 Task: iMovie Unsupervised
Action: Mouse moved to (98, 171)
Screenshot: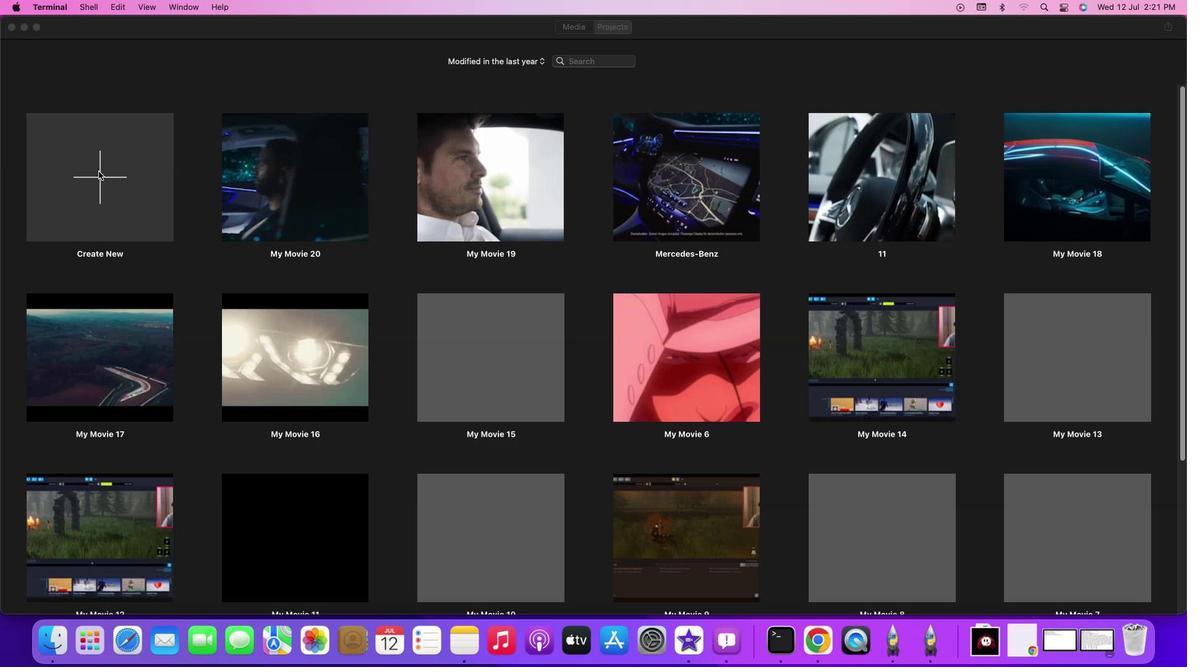 
Action: Mouse pressed left at (98, 171)
Screenshot: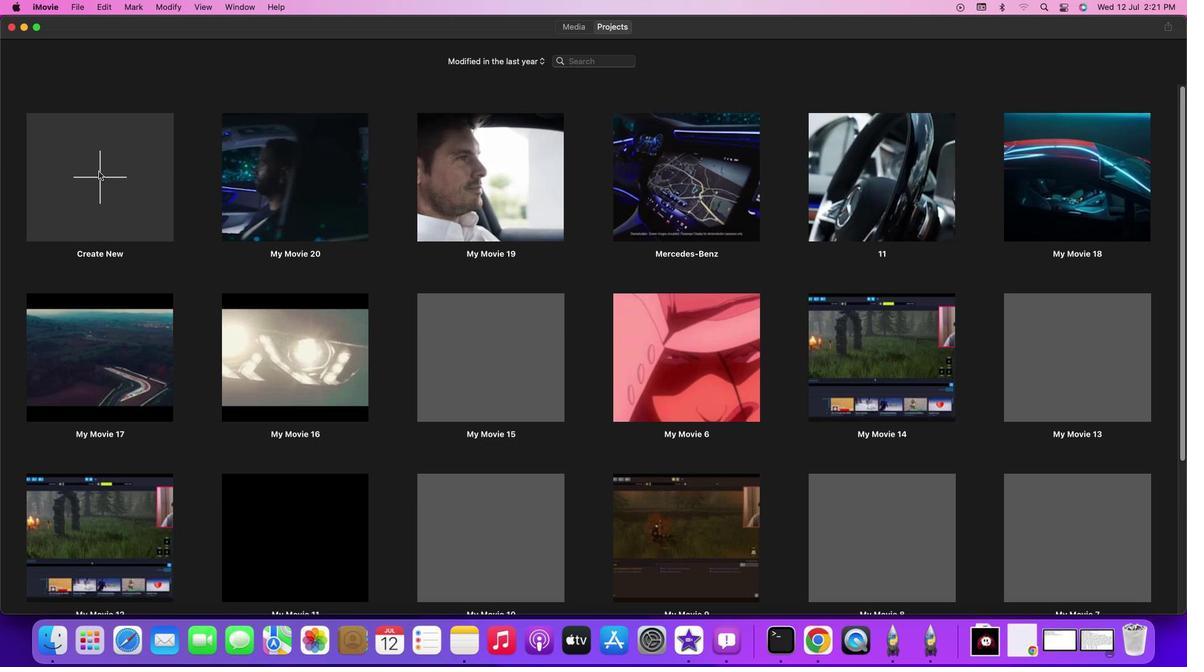 
Action: Mouse pressed left at (98, 171)
Screenshot: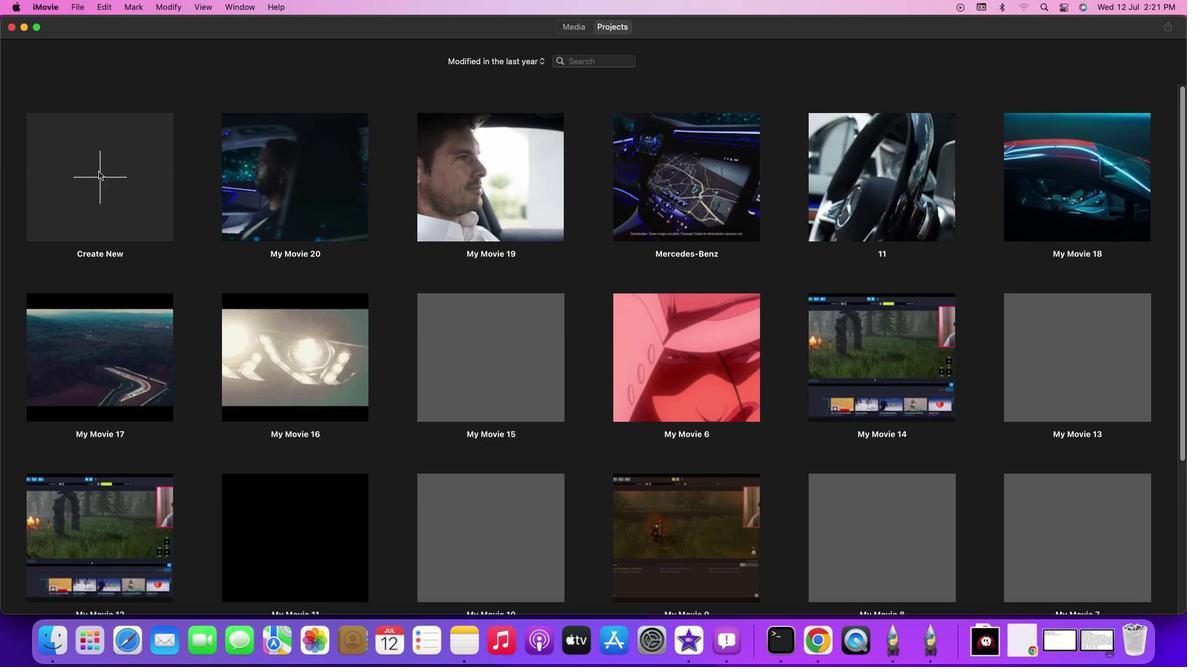 
Action: Mouse moved to (80, 240)
Screenshot: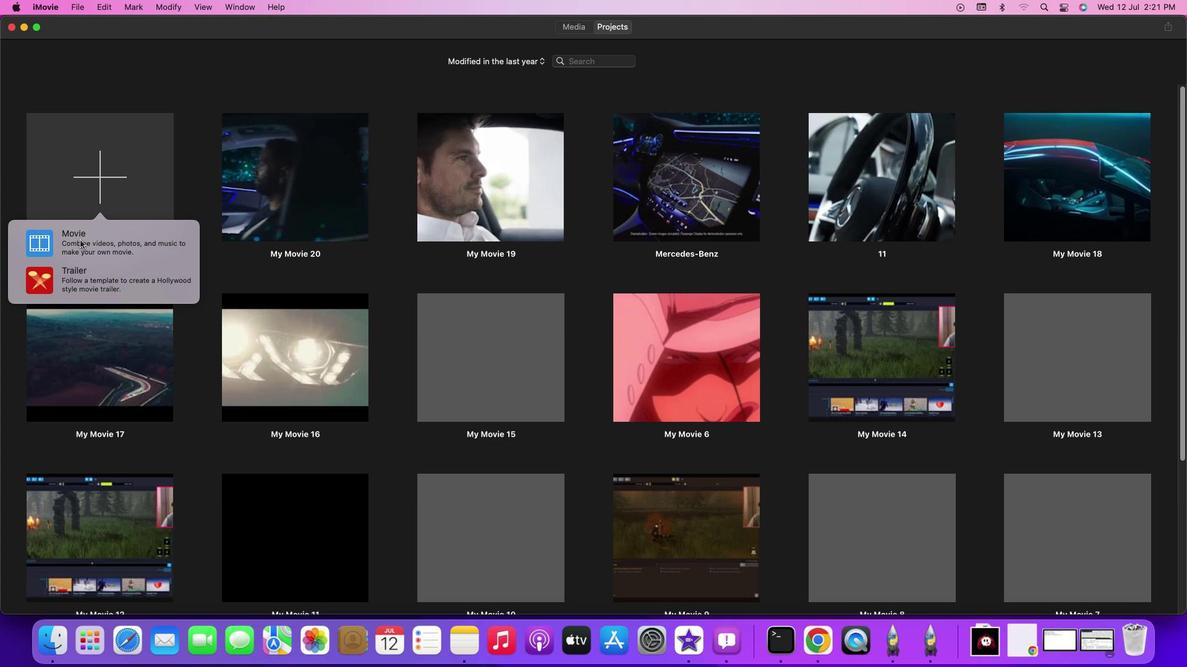 
Action: Mouse pressed left at (80, 240)
Screenshot: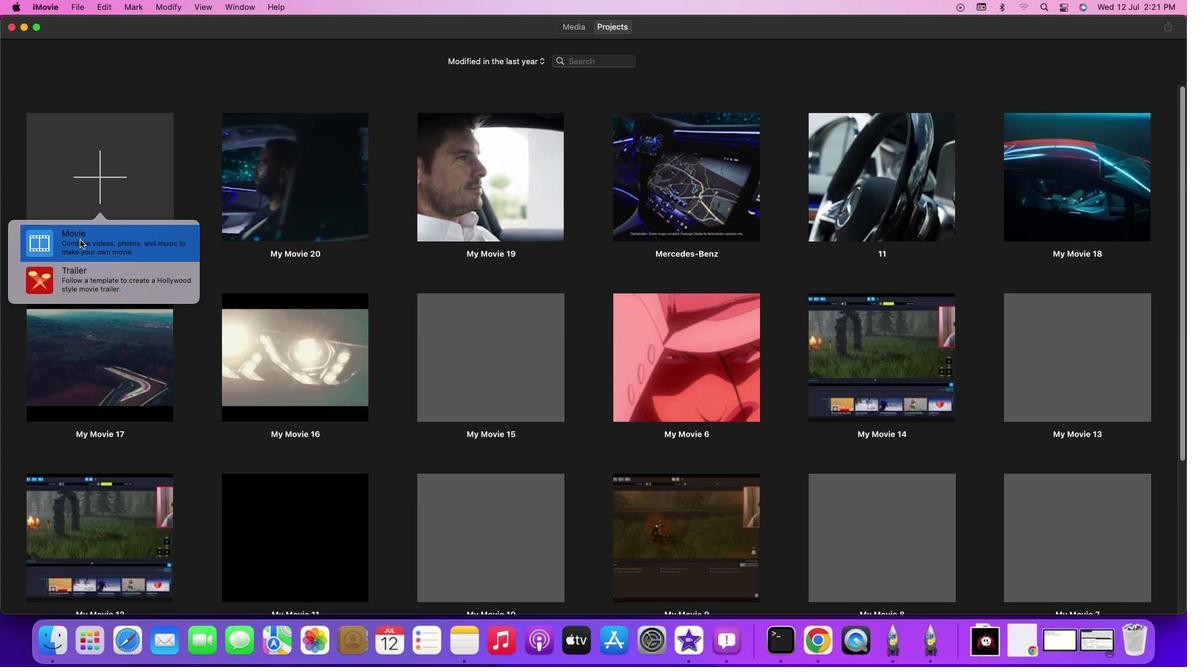 
Action: Mouse pressed left at (80, 240)
Screenshot: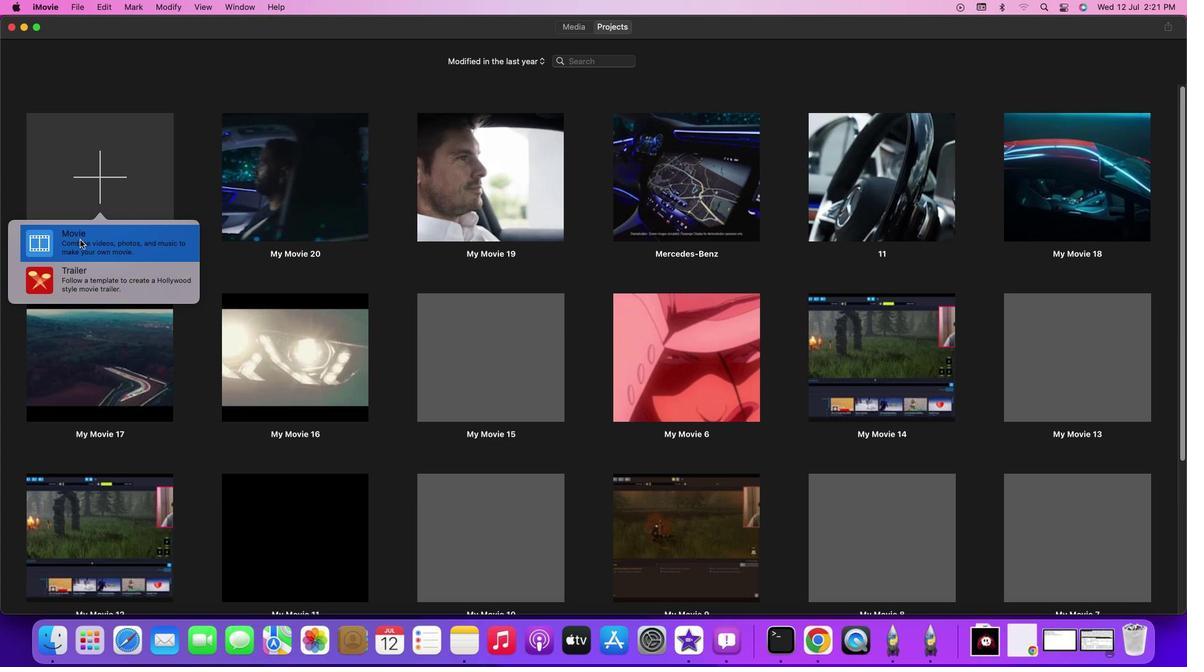 
Action: Mouse moved to (468, 199)
Screenshot: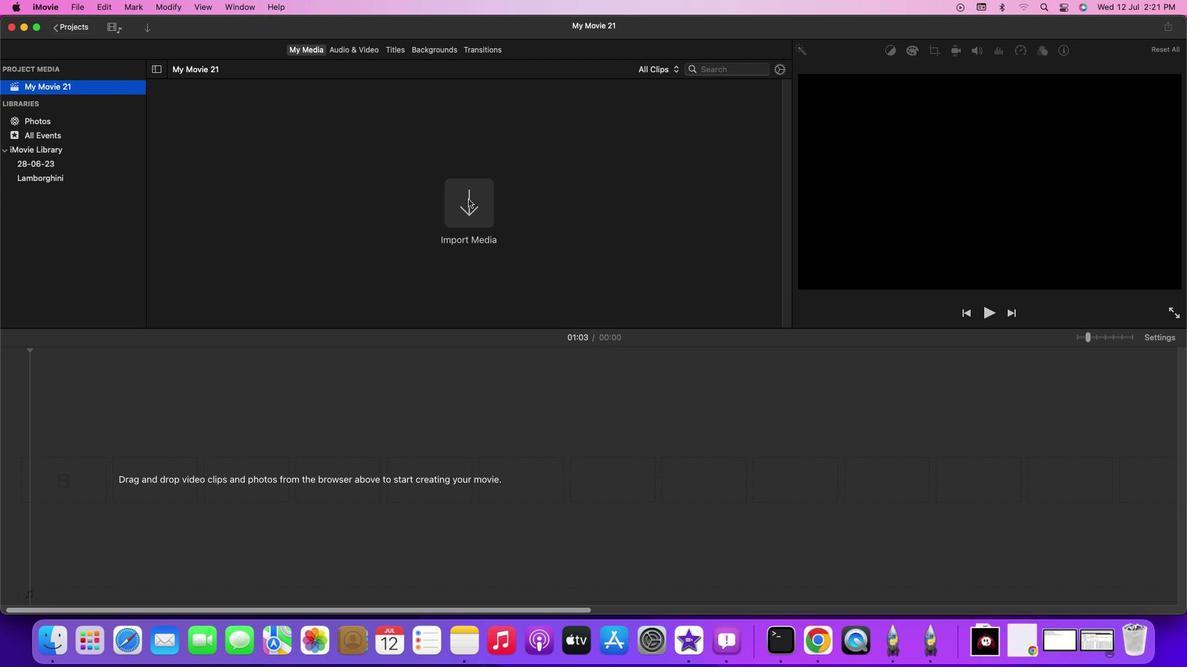 
Action: Mouse pressed left at (468, 199)
Screenshot: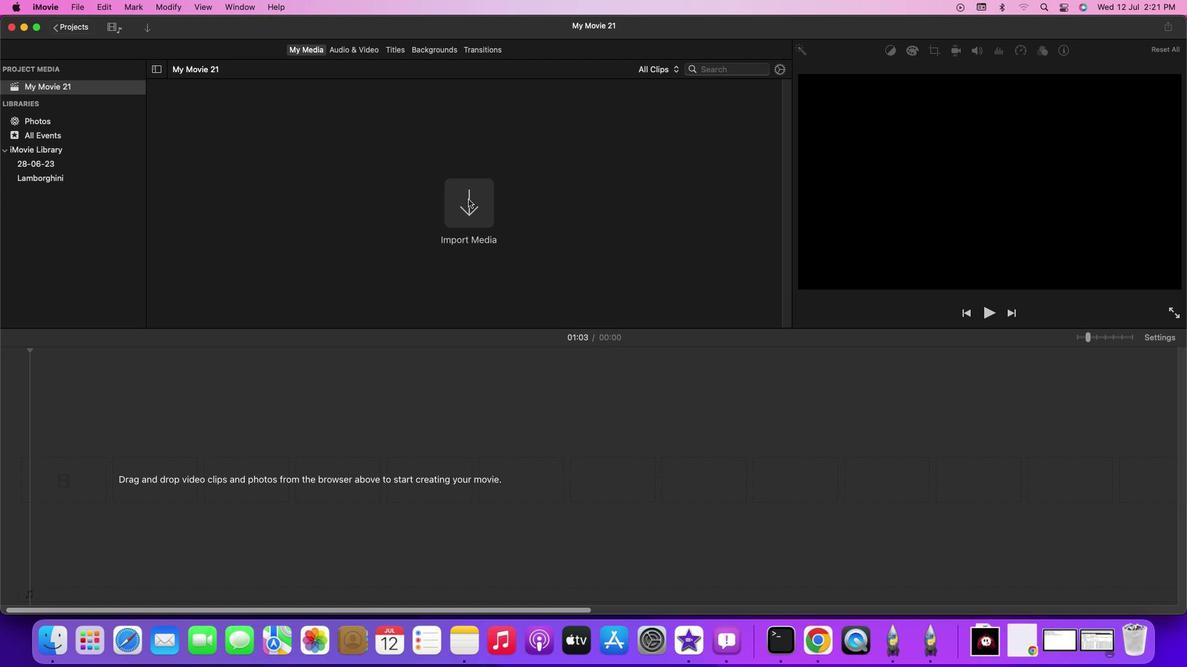 
Action: Mouse moved to (35, 173)
Screenshot: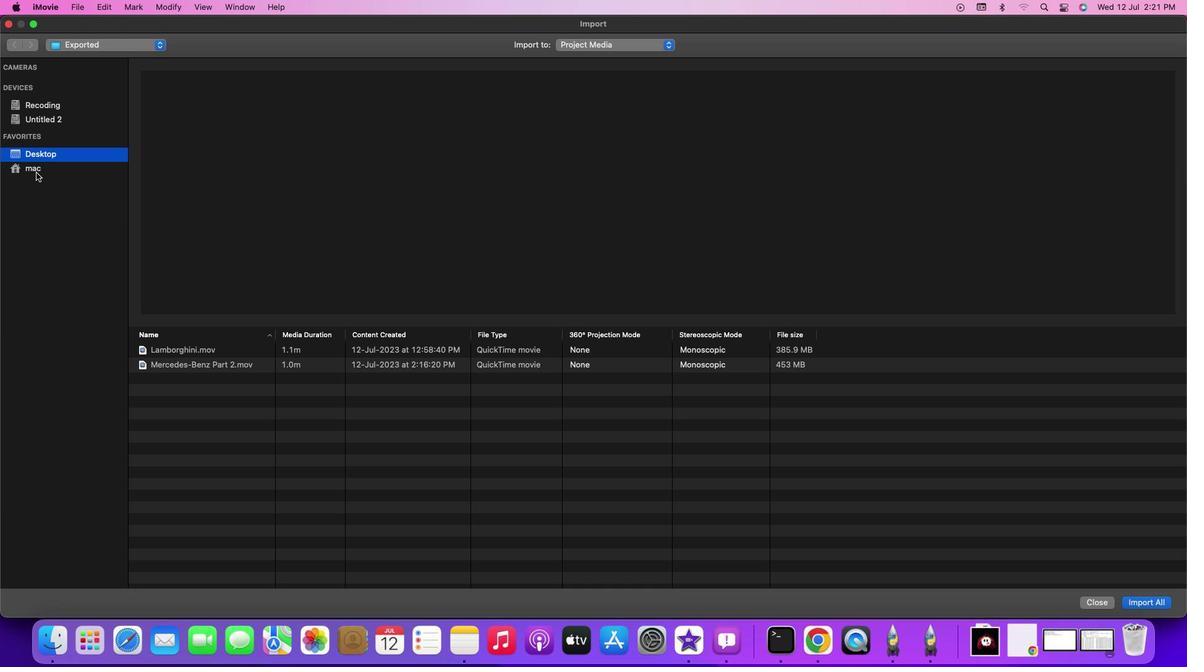 
Action: Mouse pressed left at (35, 173)
Screenshot: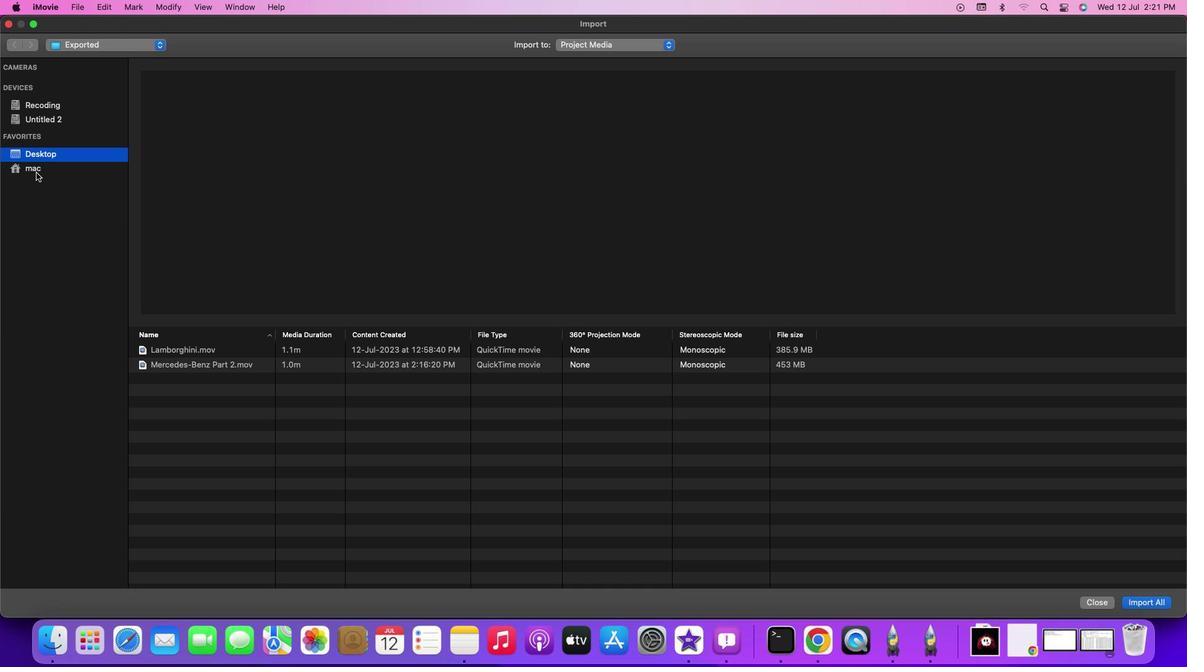
Action: Mouse moved to (42, 161)
Screenshot: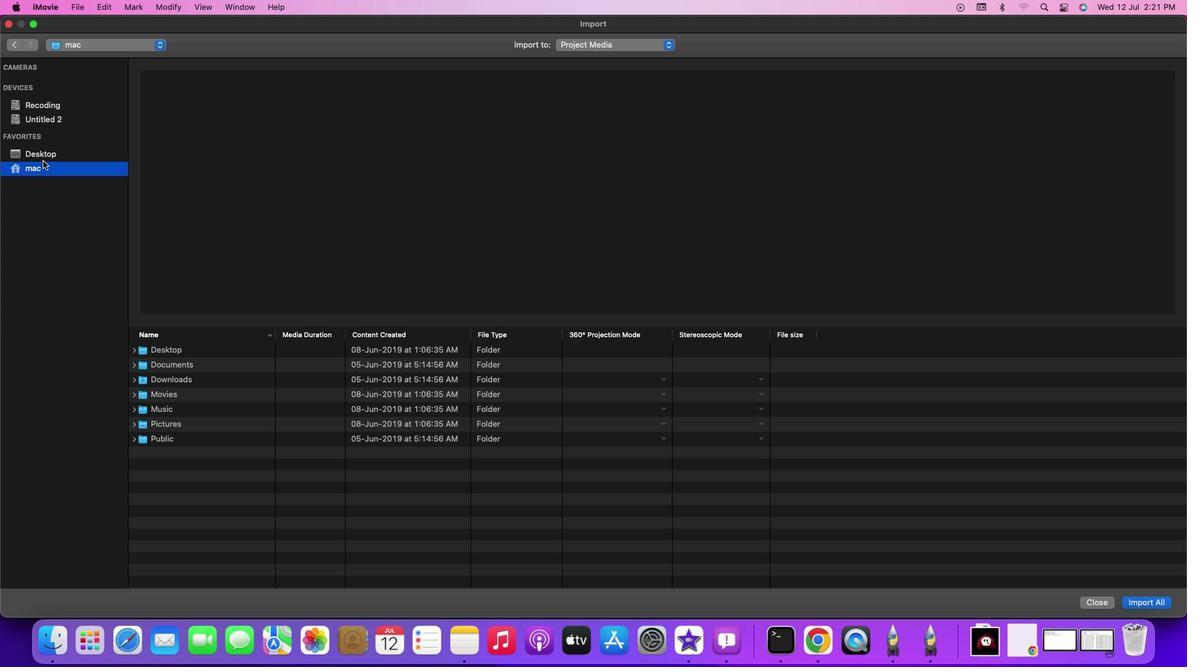 
Action: Mouse pressed left at (42, 161)
Screenshot: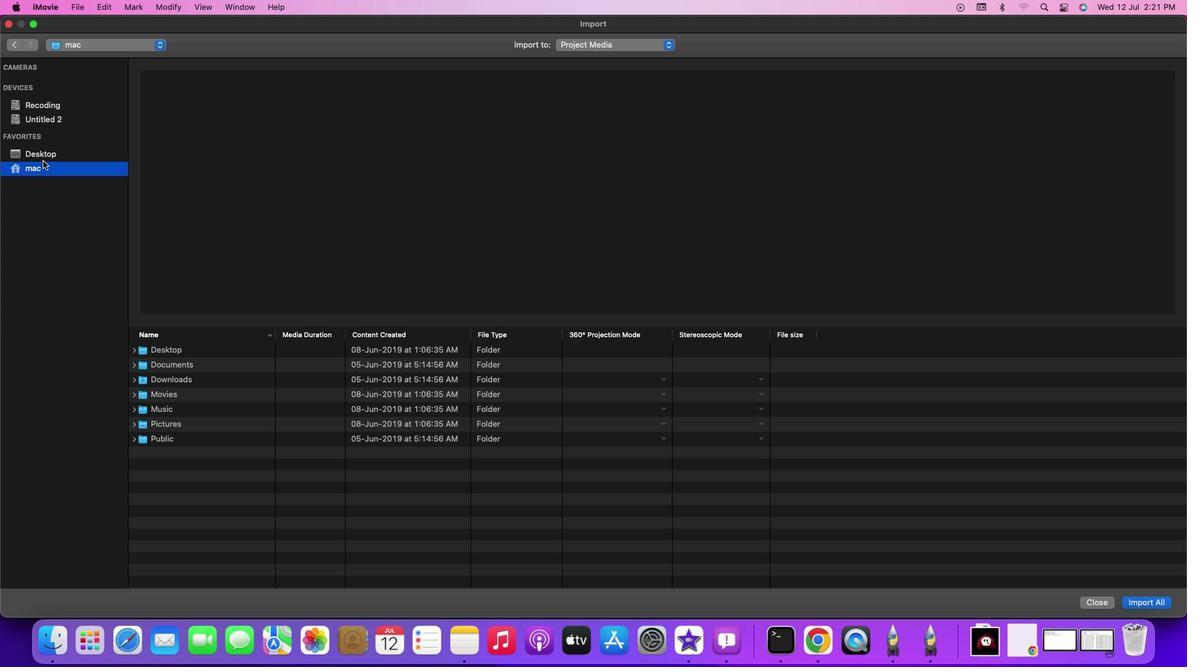 
Action: Mouse moved to (173, 514)
Screenshot: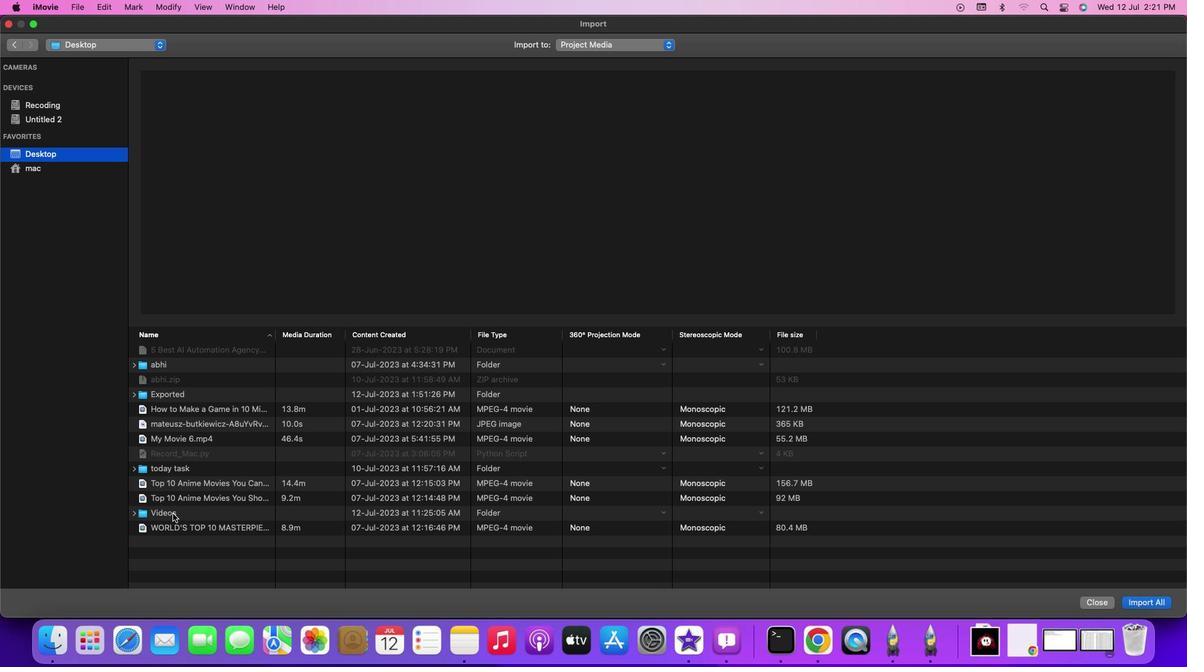 
Action: Mouse pressed left at (173, 514)
Screenshot: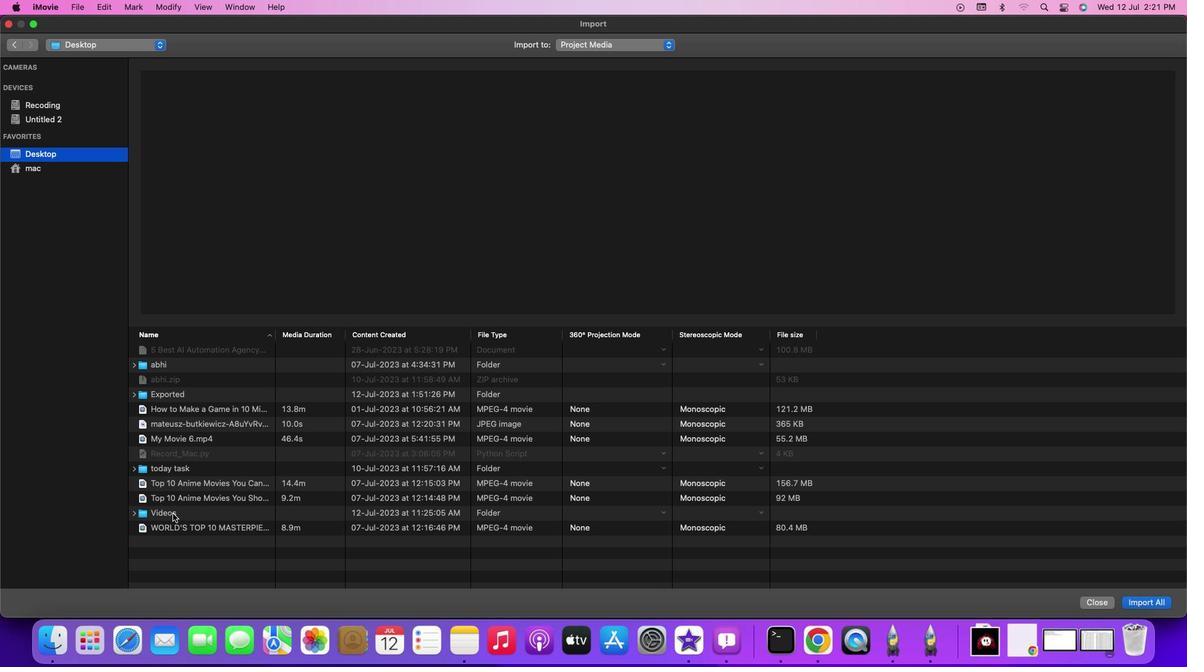 
Action: Mouse pressed left at (173, 514)
Screenshot: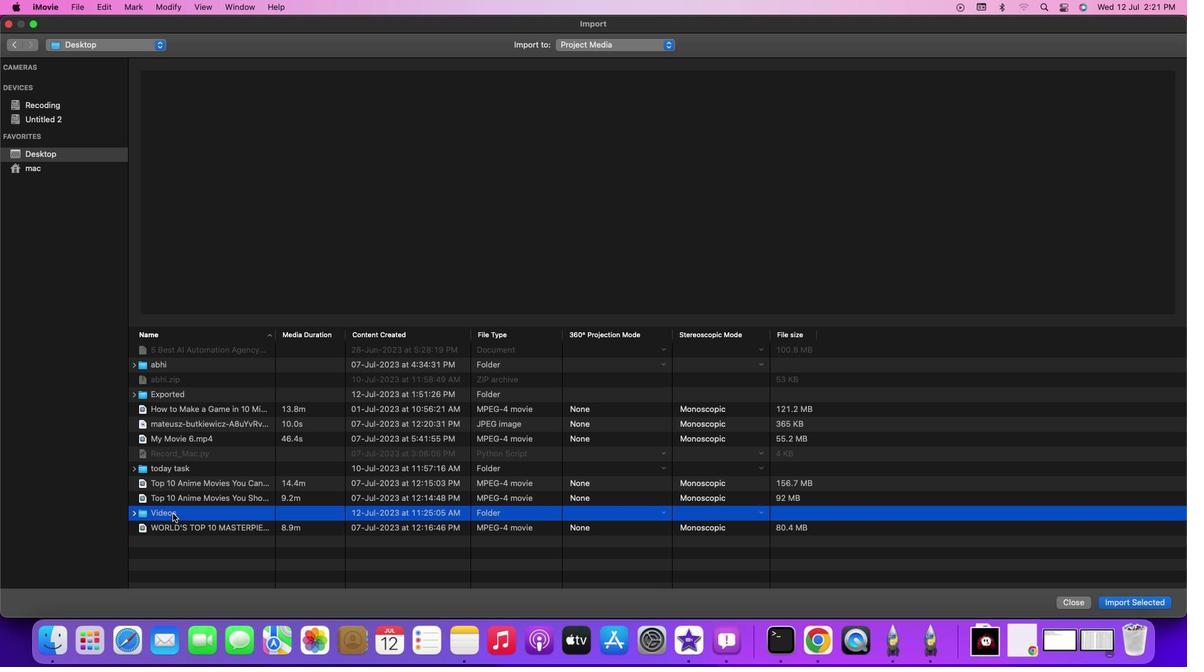 
Action: Mouse moved to (166, 351)
Screenshot: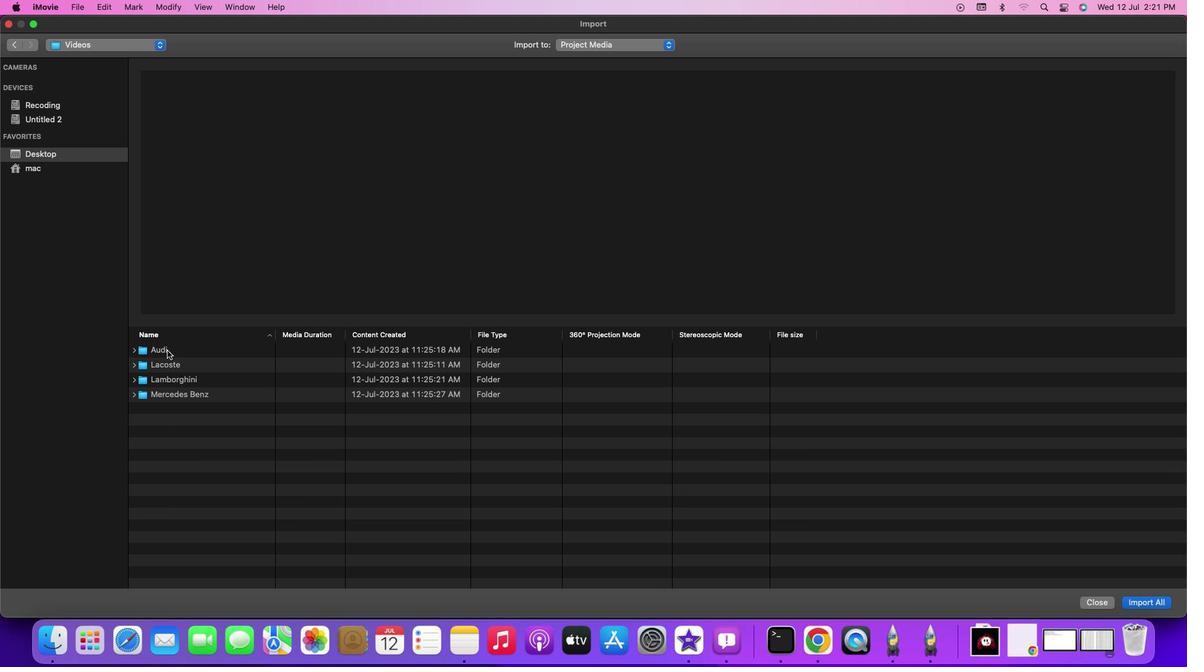 
Action: Mouse pressed left at (166, 351)
Screenshot: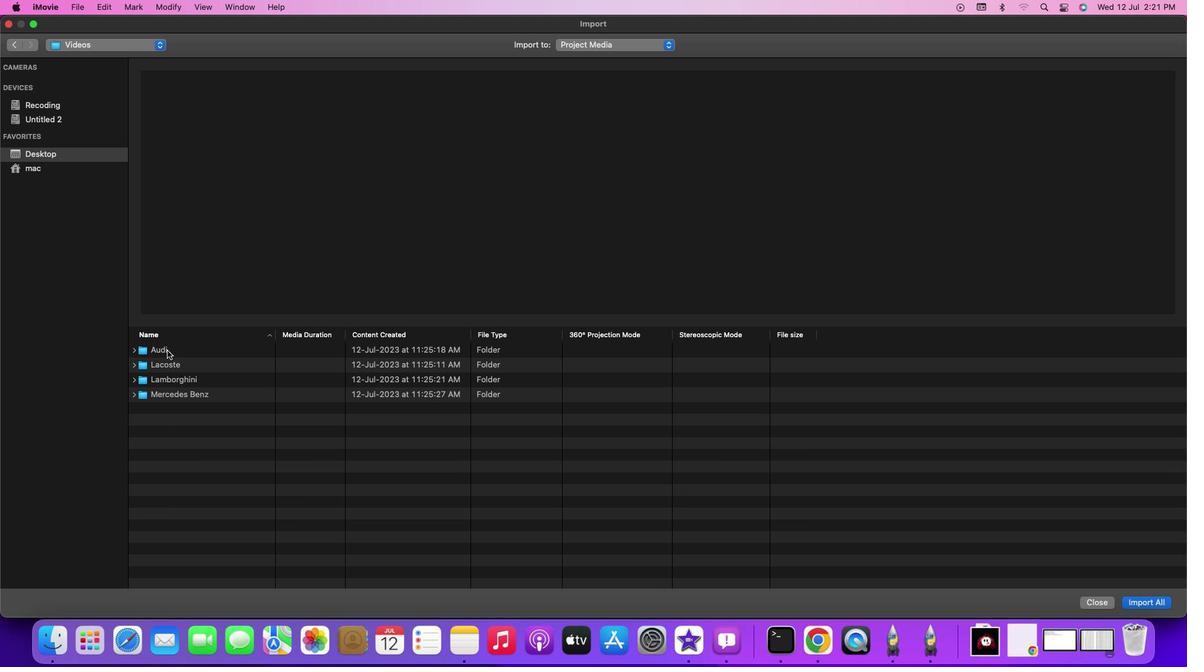 
Action: Mouse pressed left at (166, 351)
Screenshot: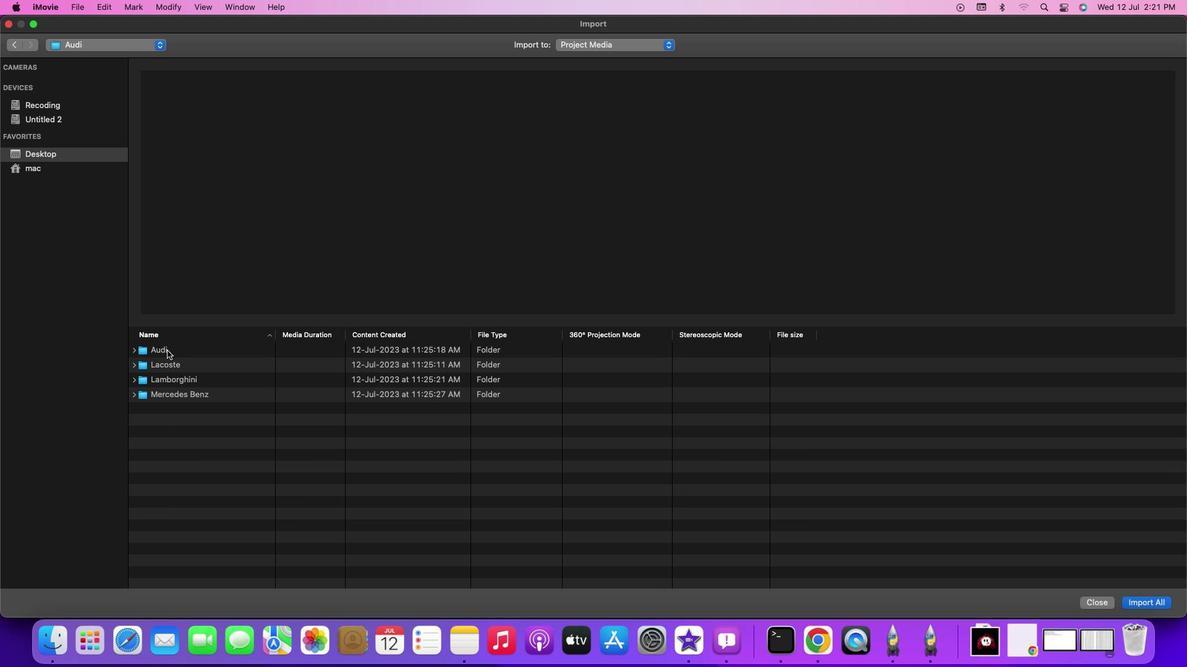 
Action: Mouse moved to (153, 352)
Screenshot: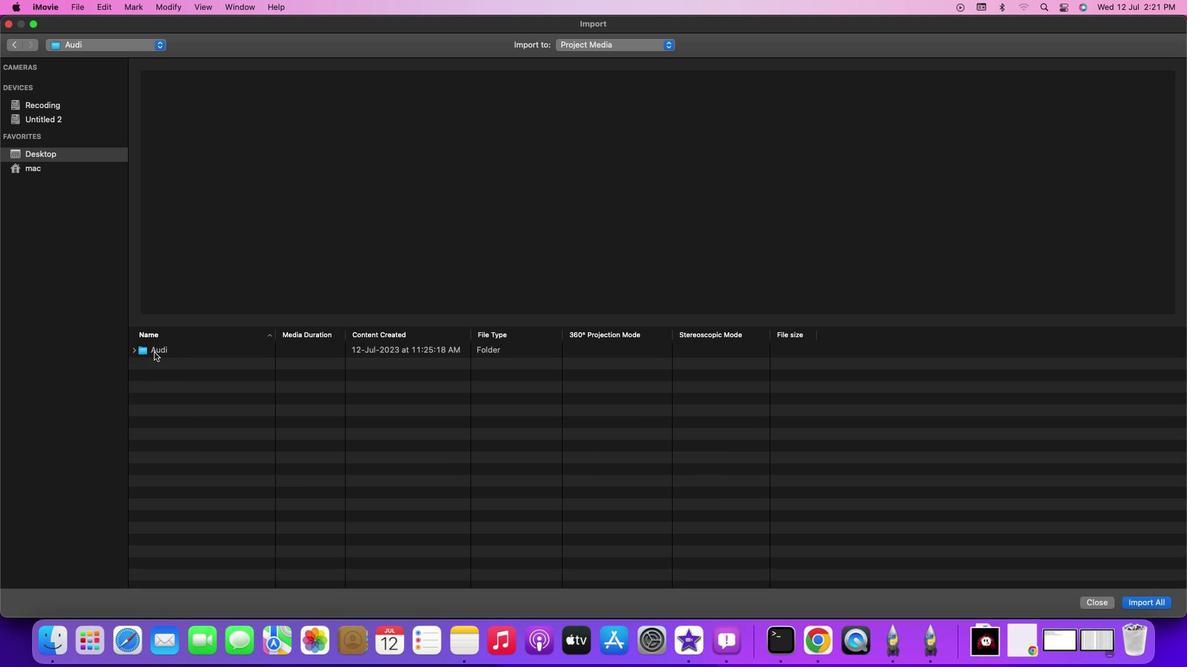 
Action: Mouse pressed left at (153, 352)
Screenshot: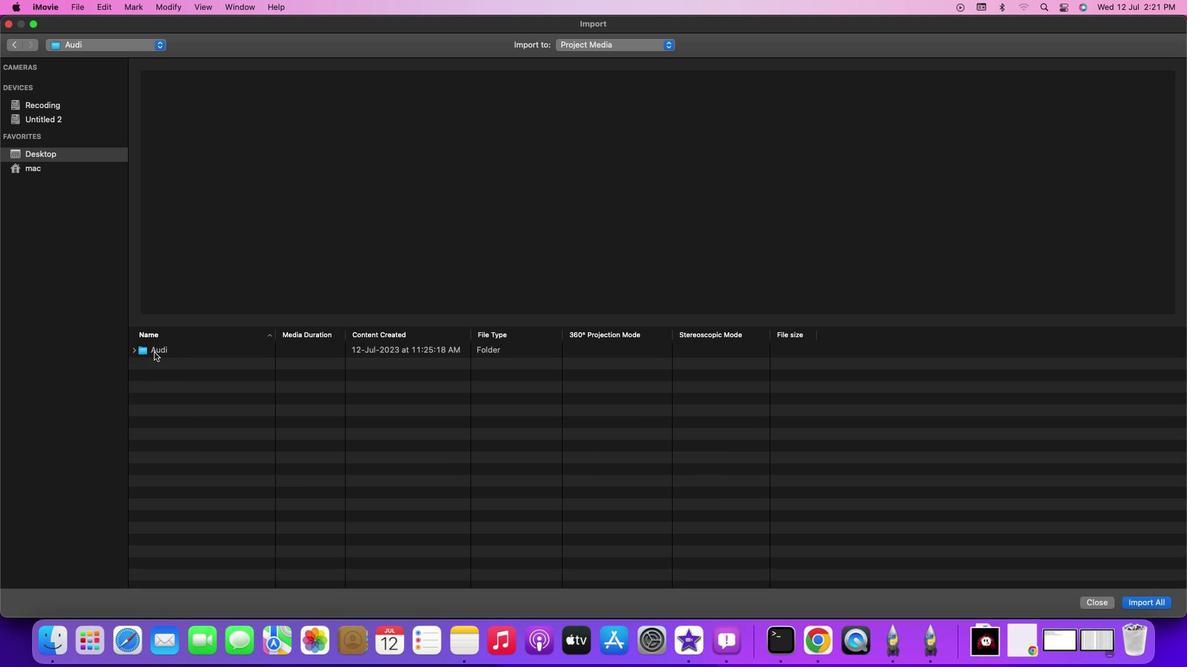 
Action: Mouse pressed left at (153, 352)
Screenshot: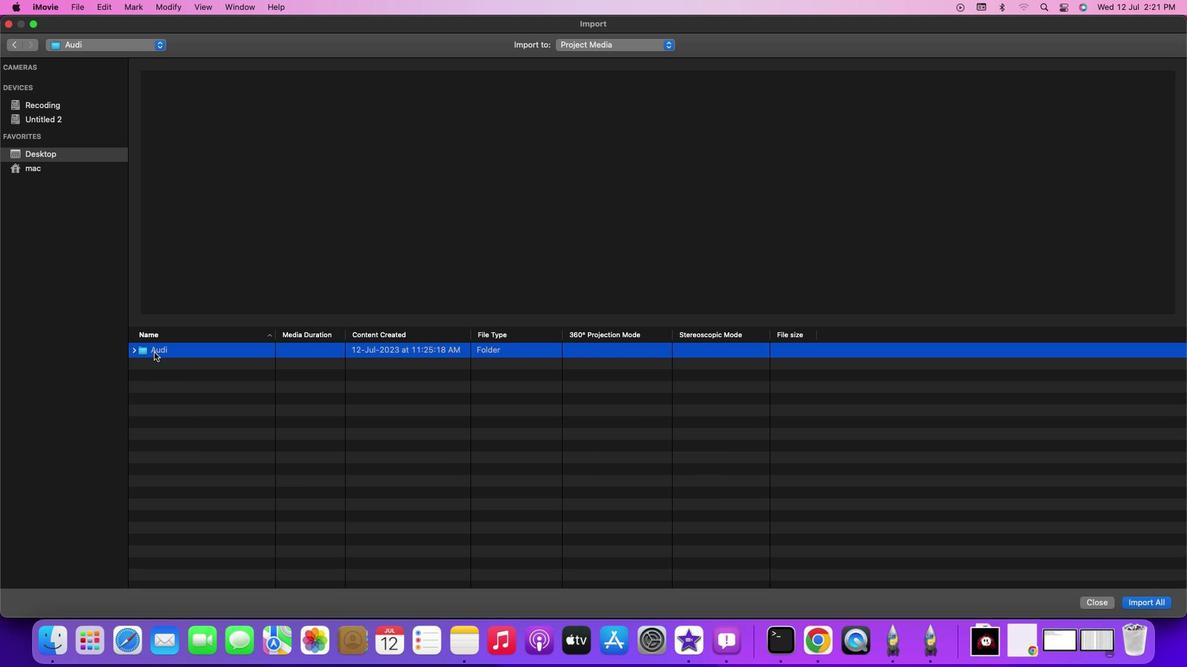 
Action: Mouse moved to (214, 382)
Screenshot: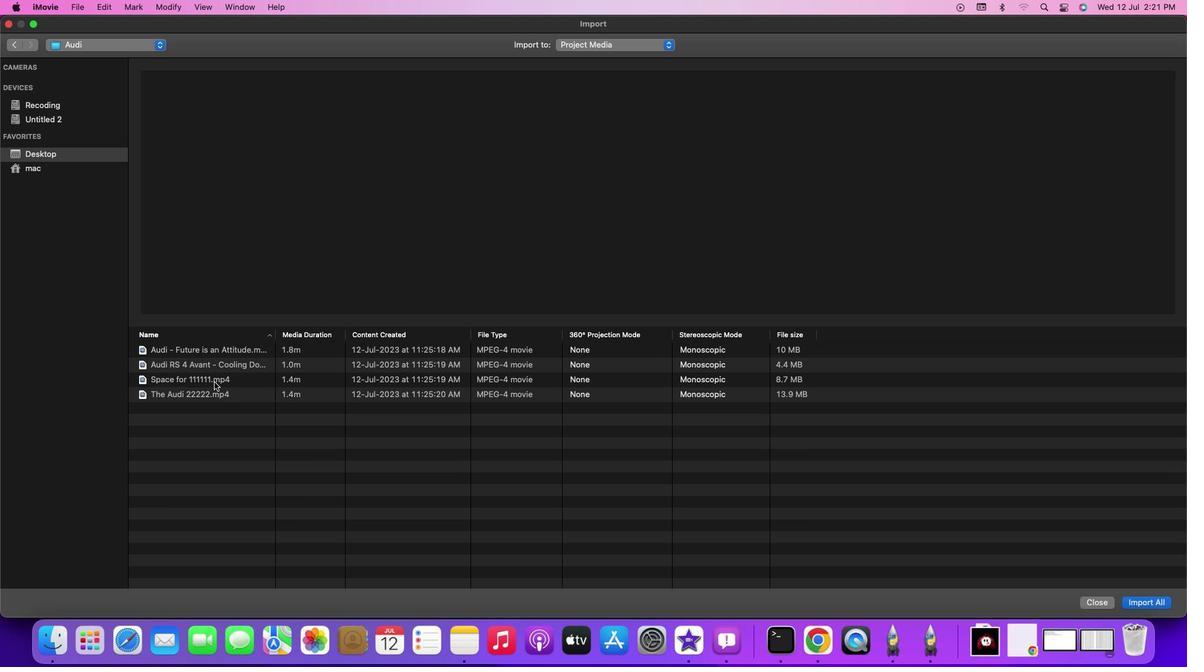 
Action: Mouse pressed left at (214, 382)
Screenshot: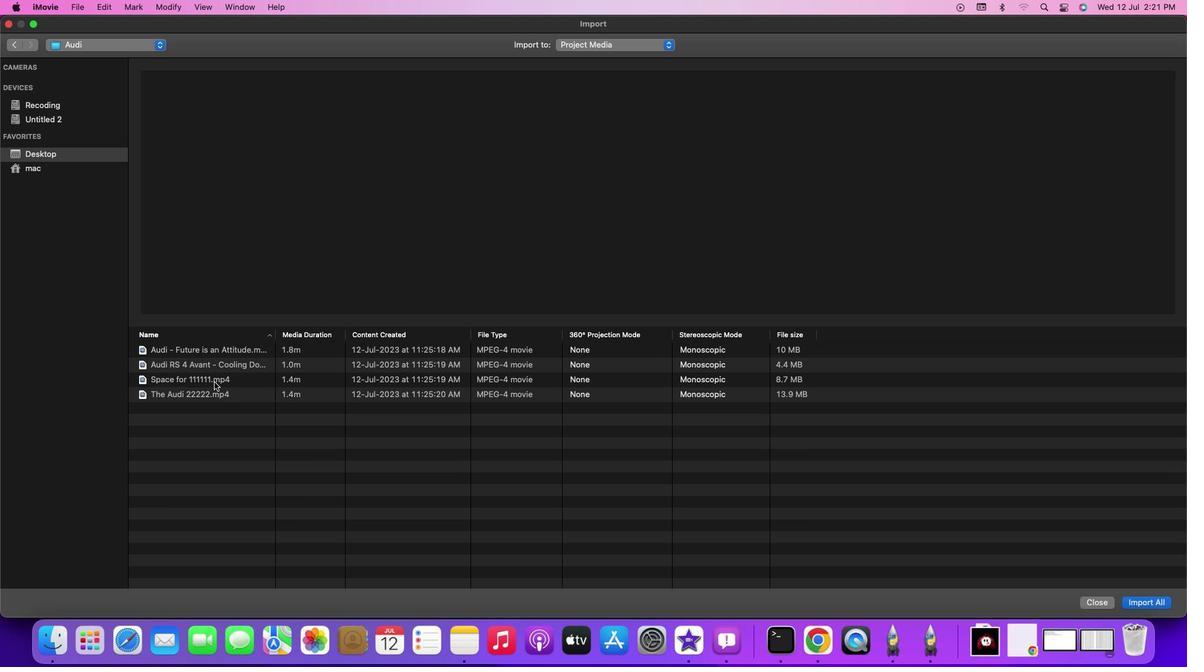 
Action: Mouse pressed left at (214, 382)
Screenshot: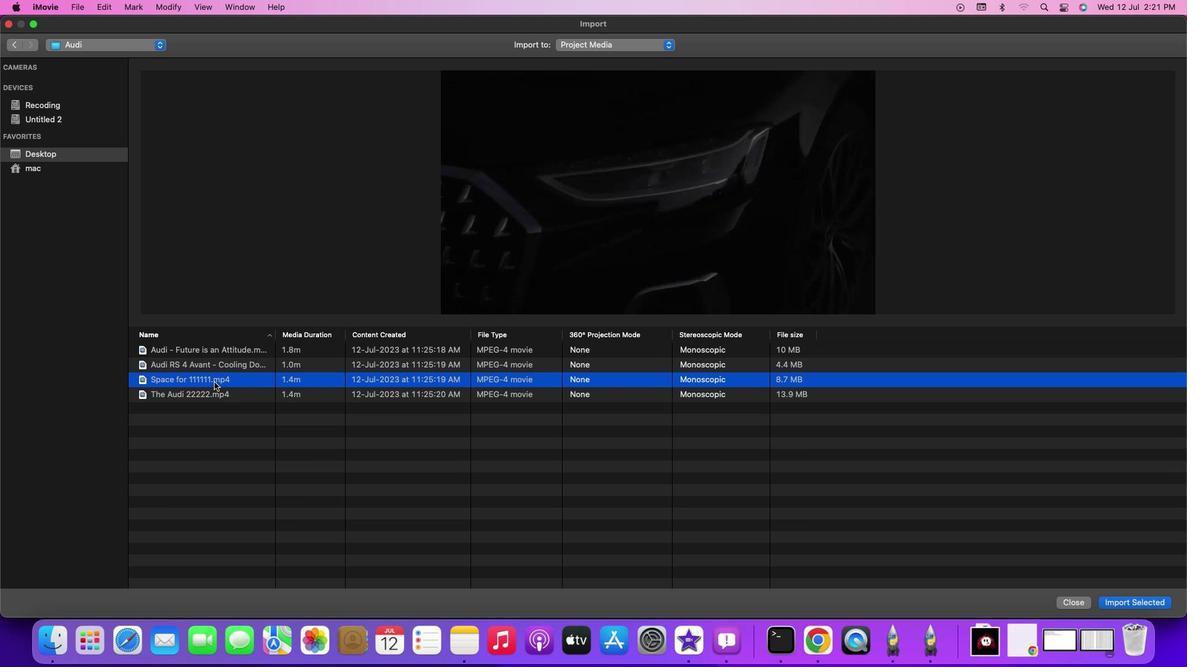 
Action: Mouse moved to (205, 122)
Screenshot: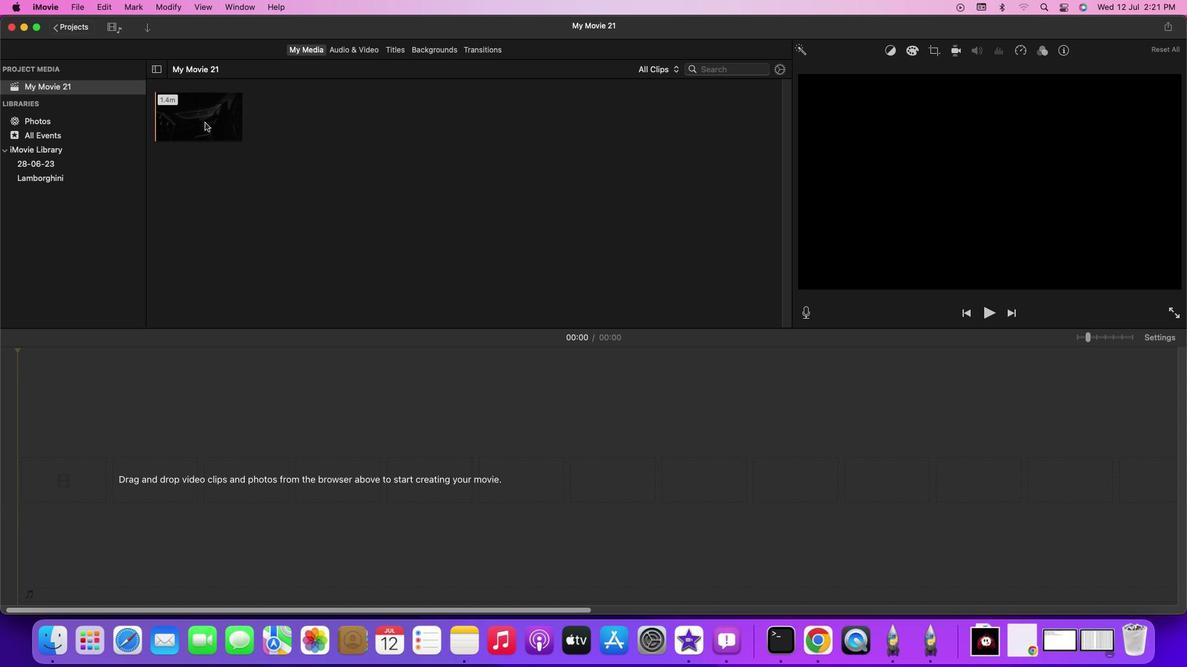 
Action: Mouse pressed left at (205, 122)
Screenshot: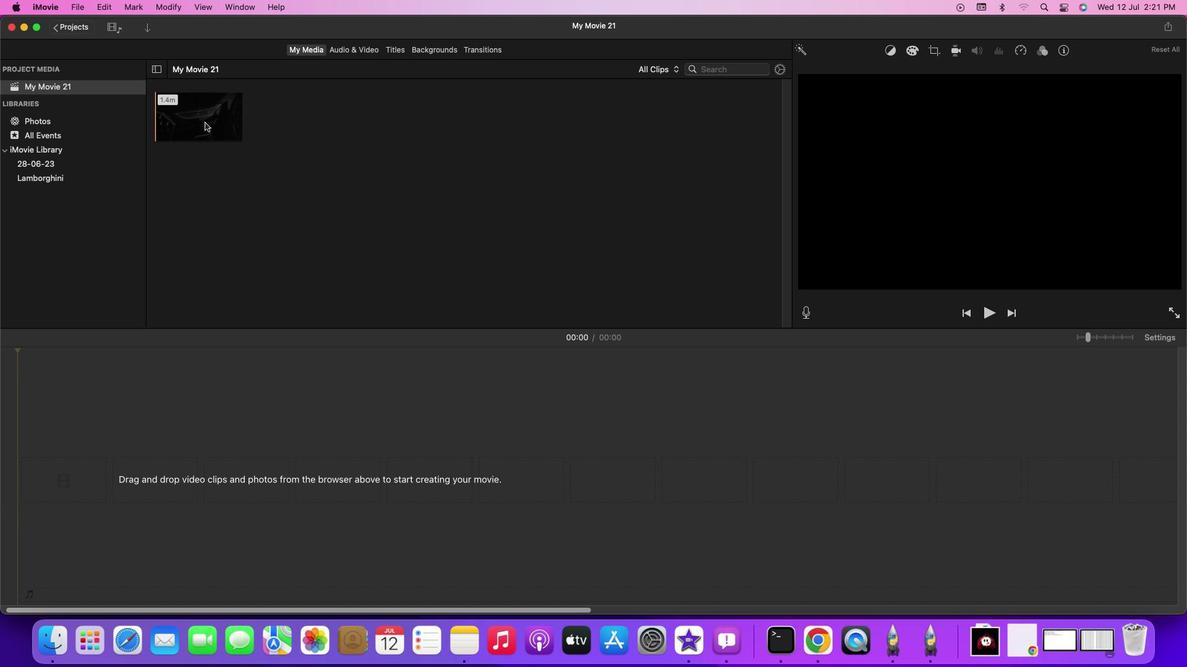 
Action: Mouse moved to (43, 353)
Screenshot: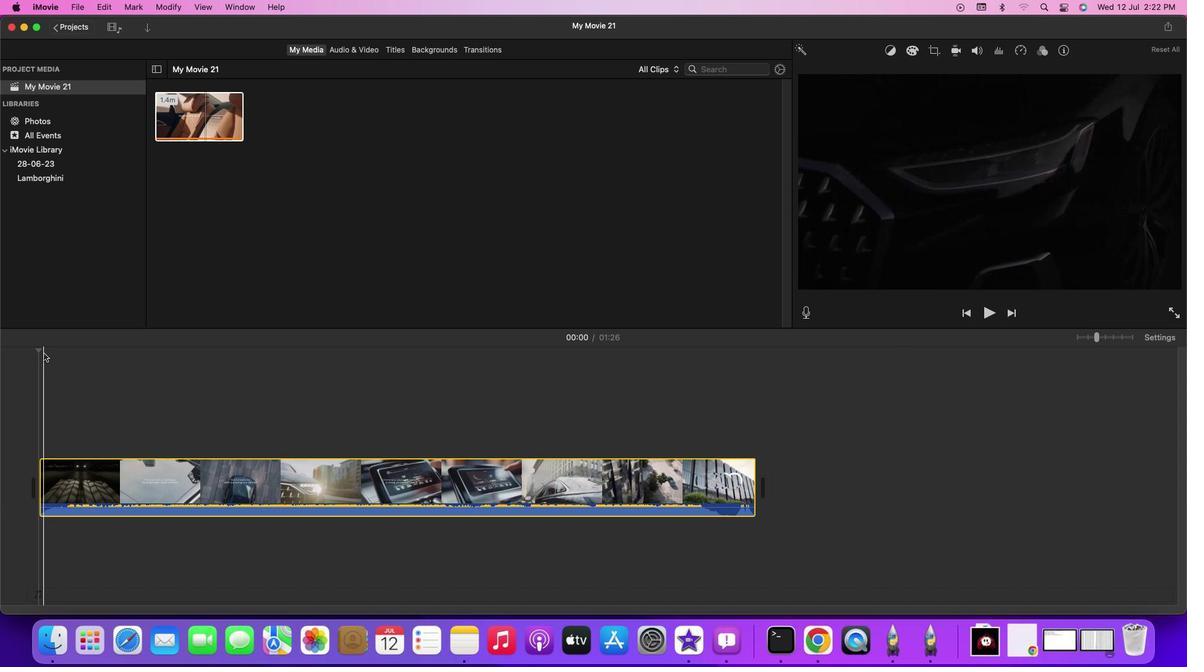 
Action: Mouse pressed left at (43, 353)
Screenshot: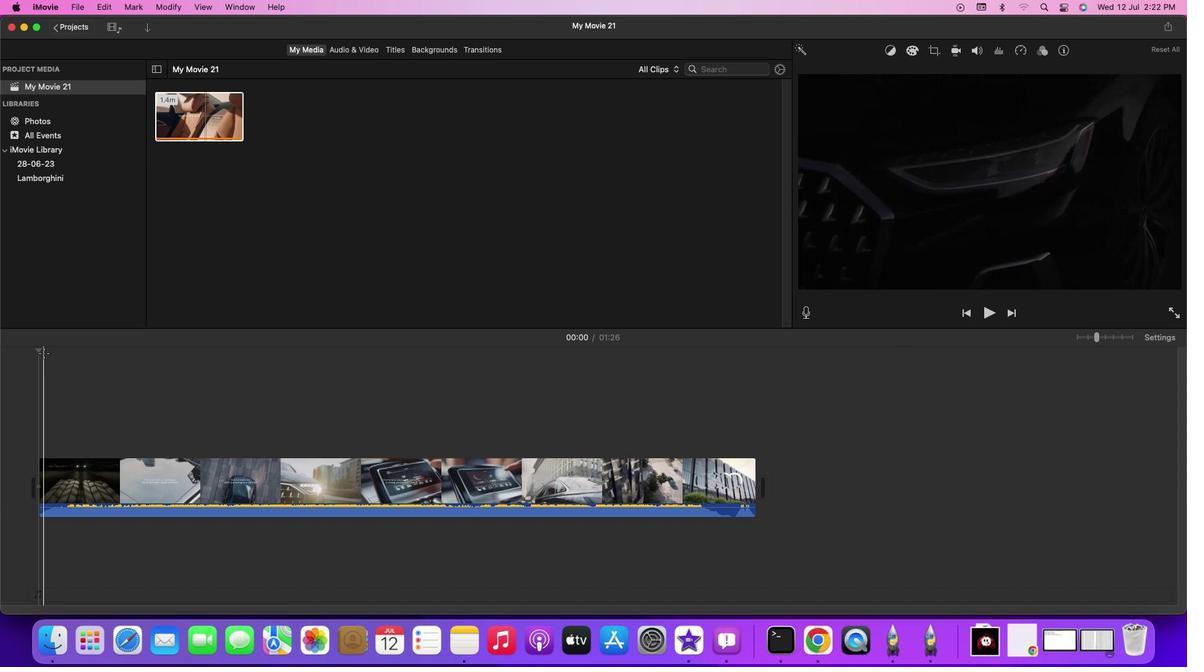 
Action: Key pressed Key.space
Screenshot: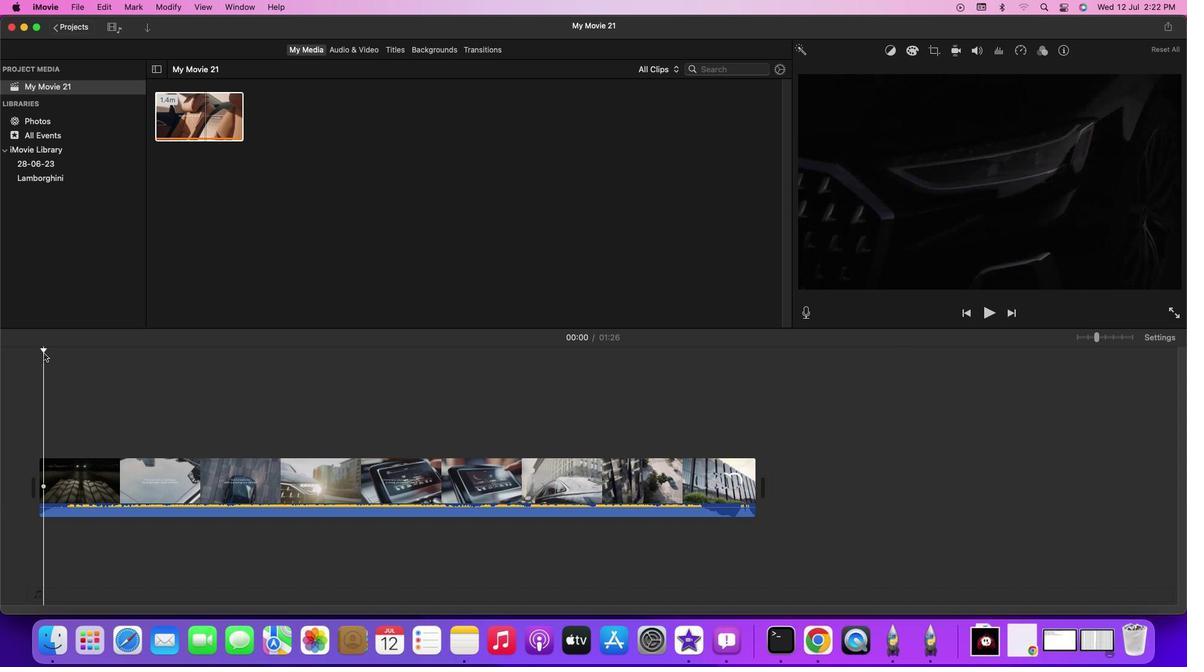 
Action: Mouse moved to (123, 364)
Screenshot: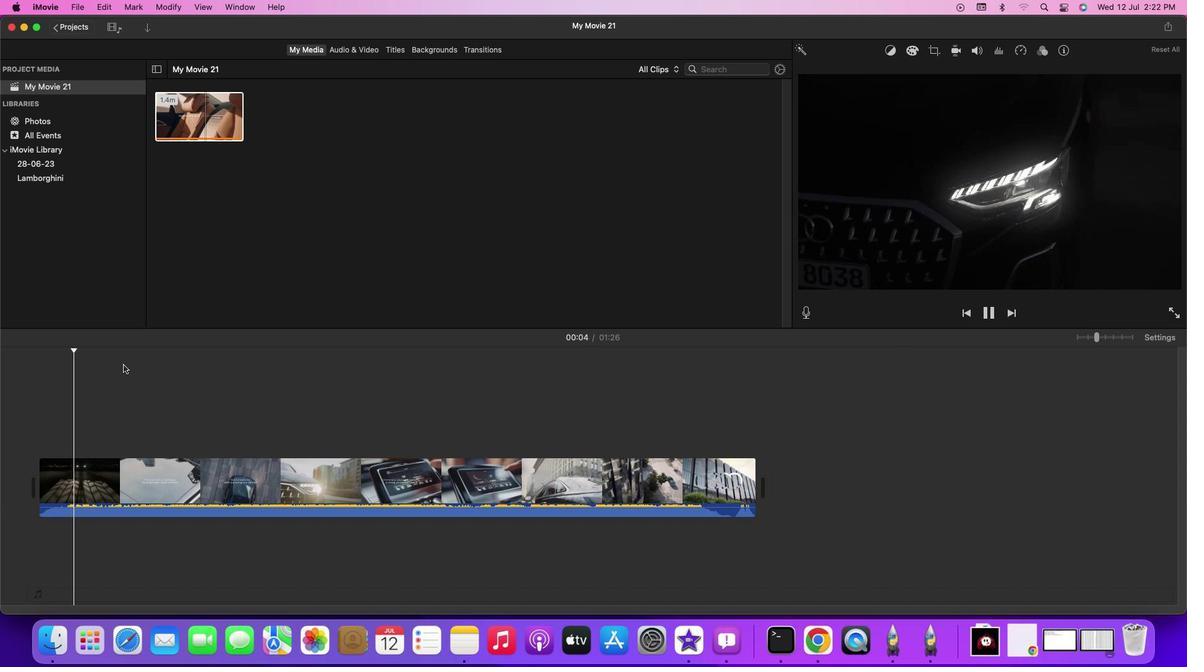 
Action: Key pressed '\x03'
Screenshot: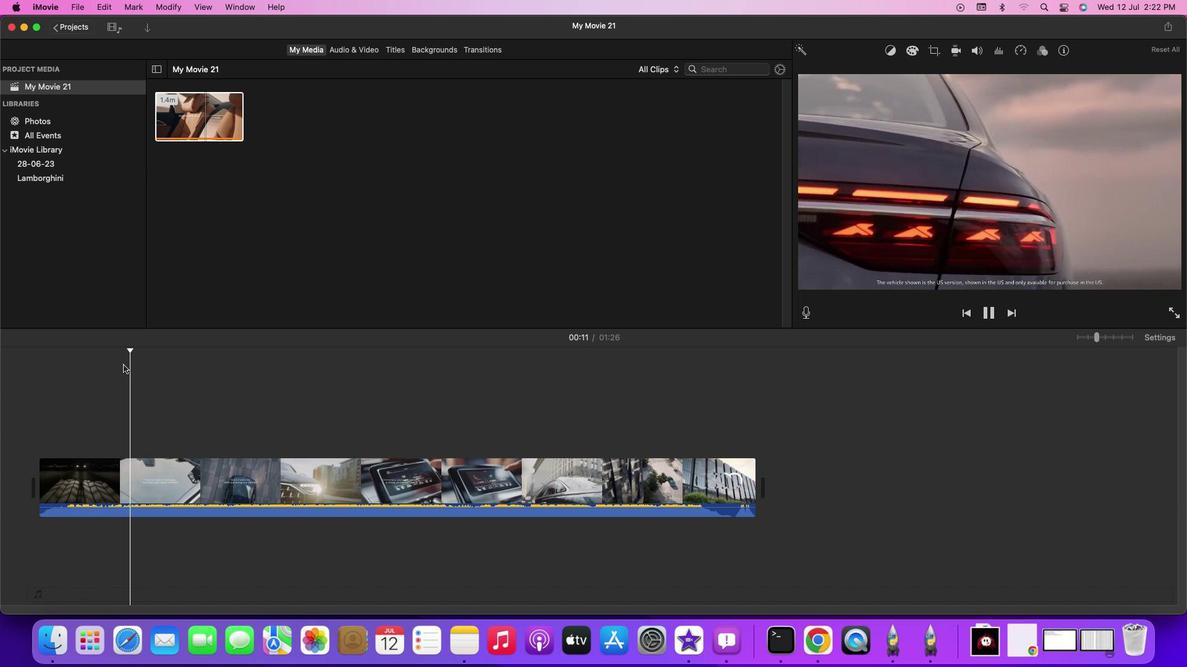 
Action: Mouse moved to (176, 379)
Screenshot: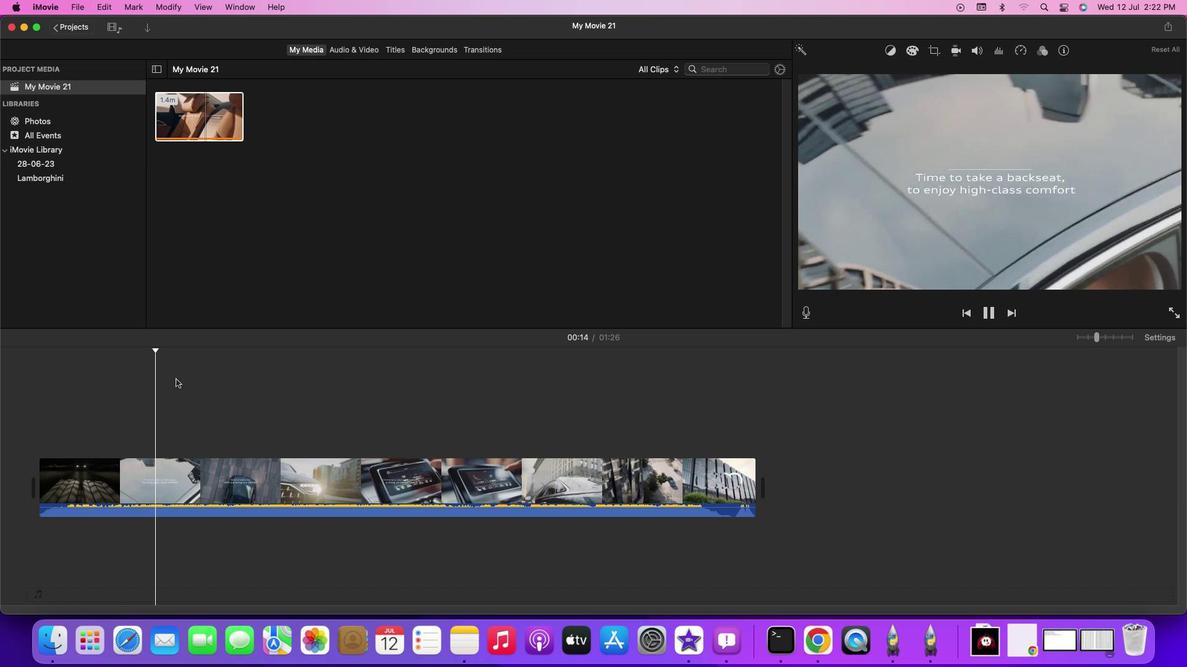 
Action: Mouse pressed left at (176, 379)
Screenshot: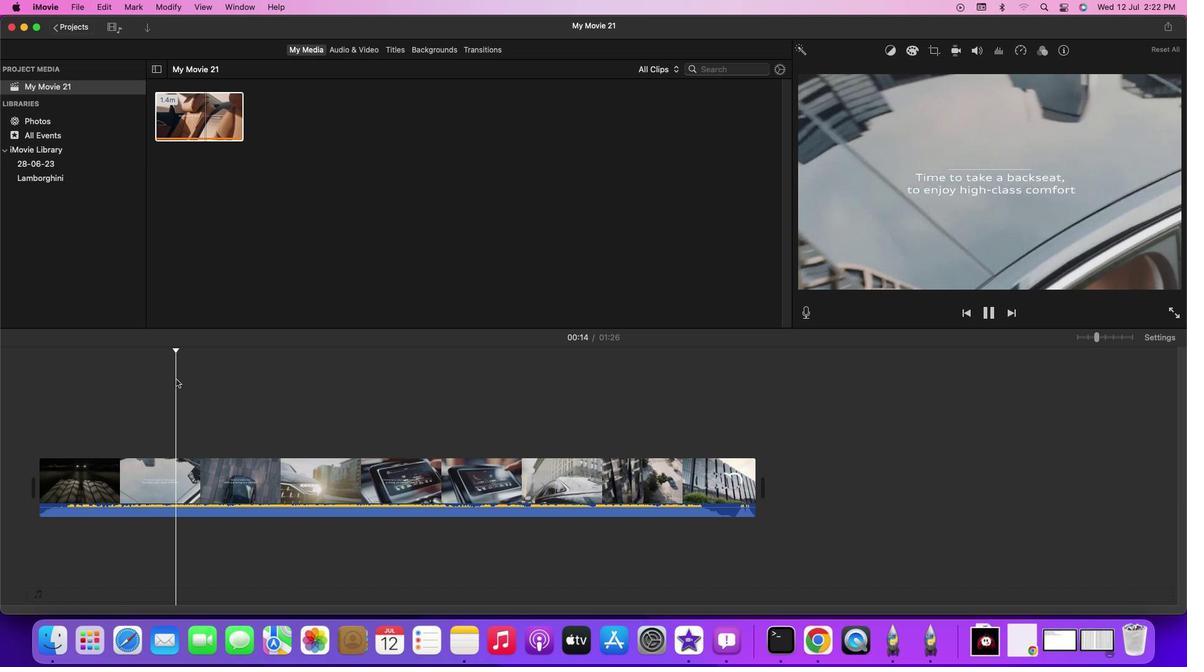 
Action: Mouse moved to (409, 494)
Screenshot: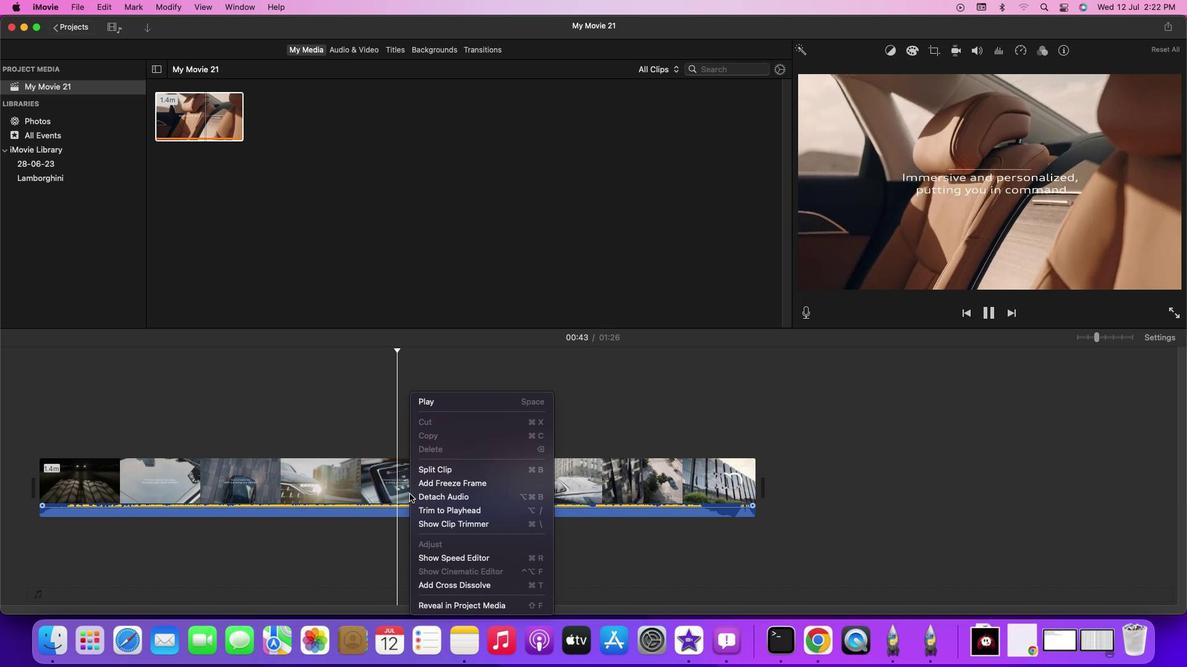 
Action: Mouse pressed right at (409, 494)
Screenshot: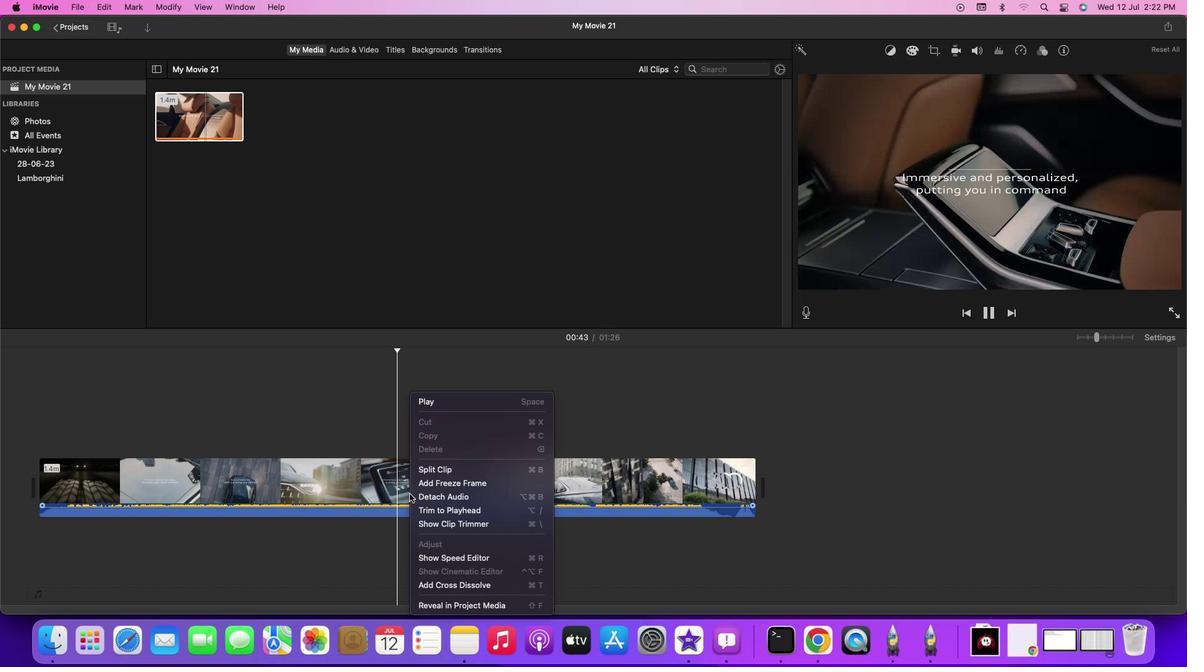 
Action: Mouse moved to (349, 475)
Screenshot: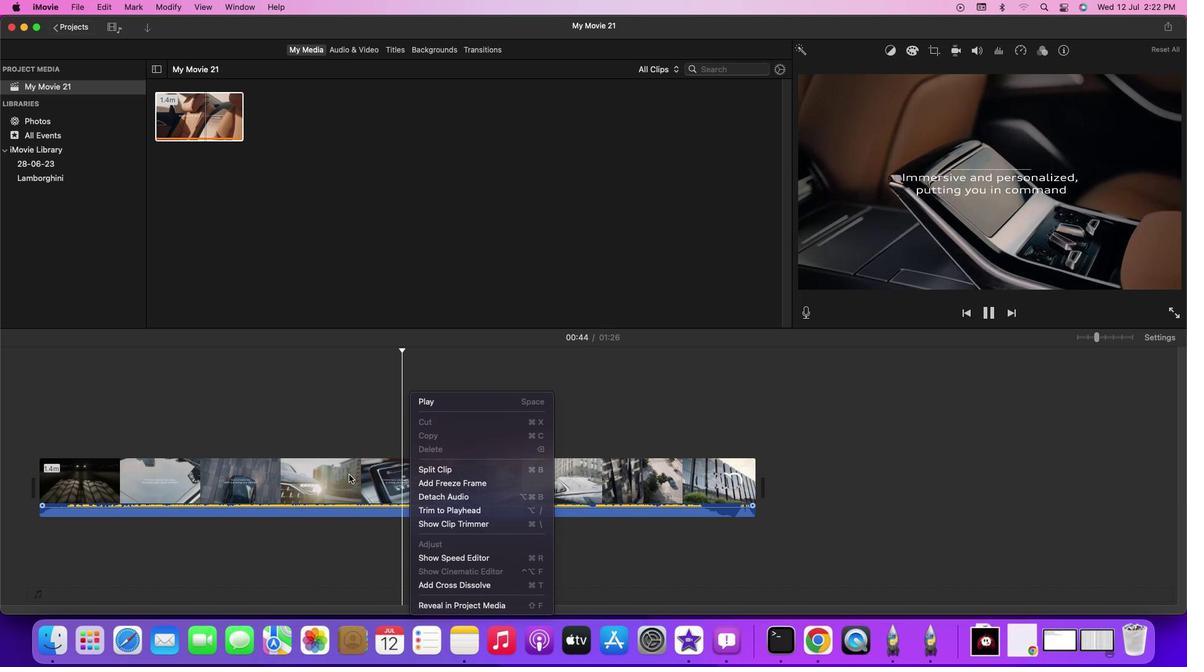 
Action: Mouse pressed left at (349, 475)
Screenshot: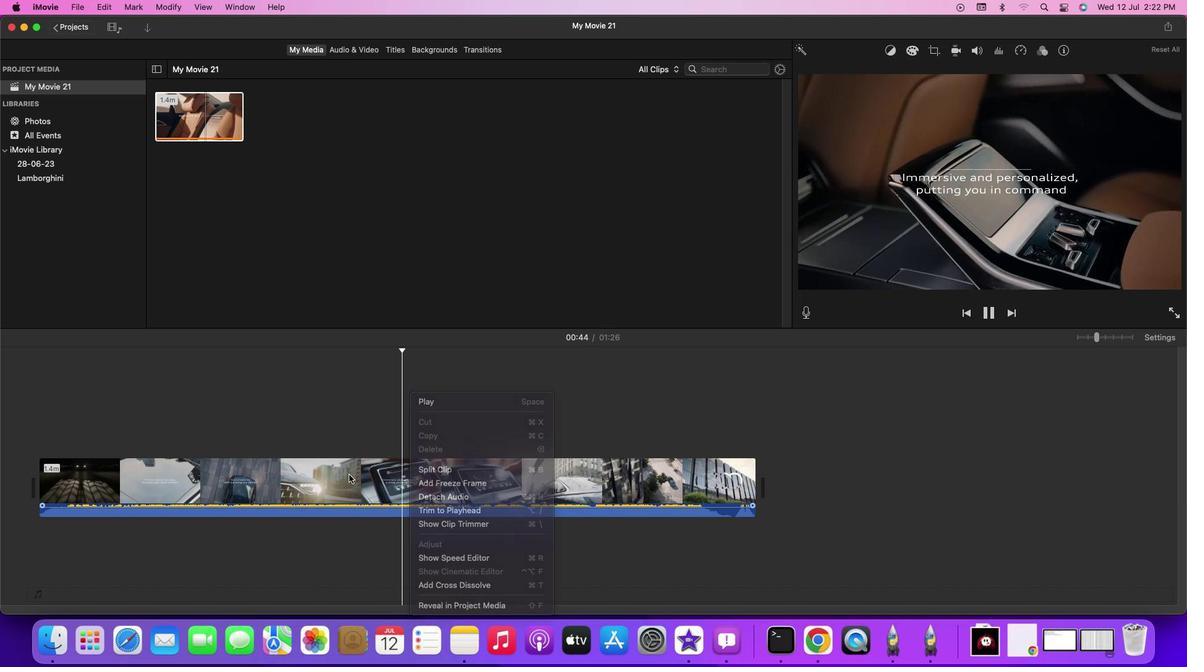 
Action: Mouse moved to (335, 479)
Screenshot: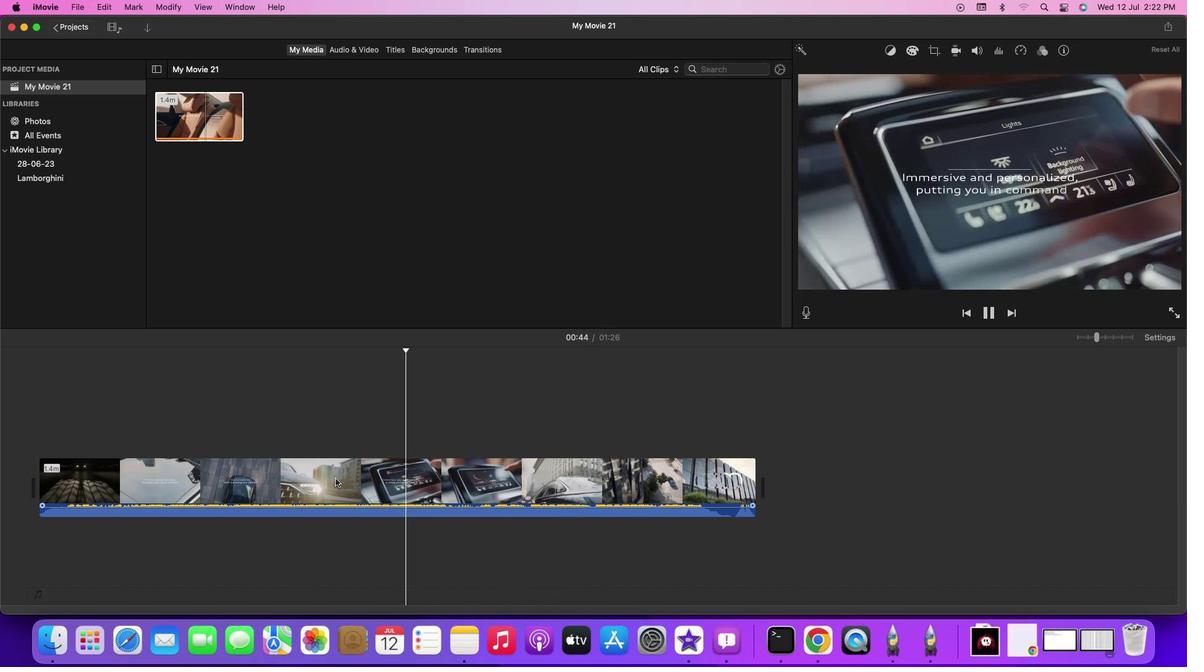 
Action: Key pressed Key.space
Screenshot: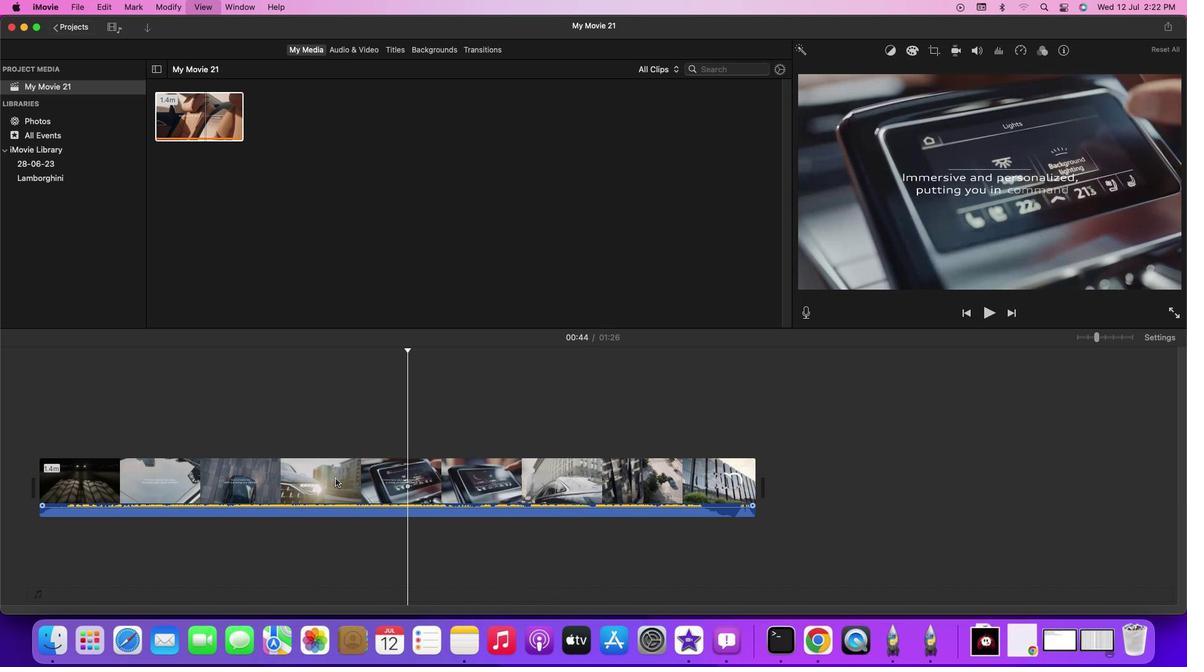 
Action: Mouse moved to (335, 479)
Screenshot: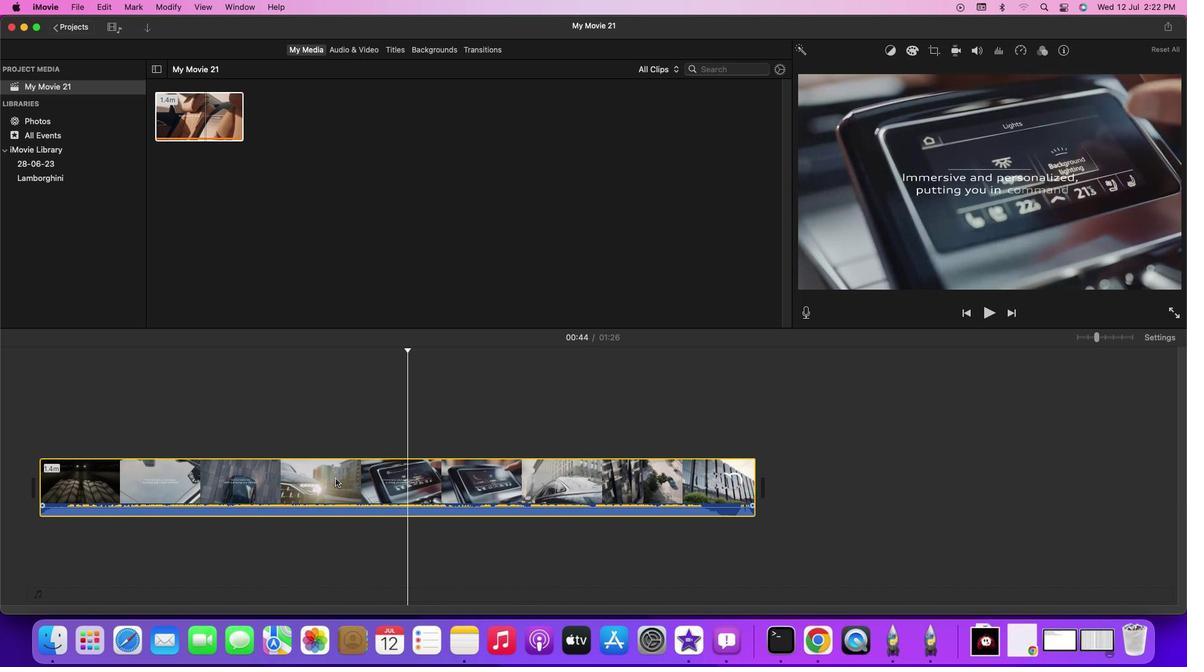 
Action: Mouse pressed left at (335, 479)
Screenshot: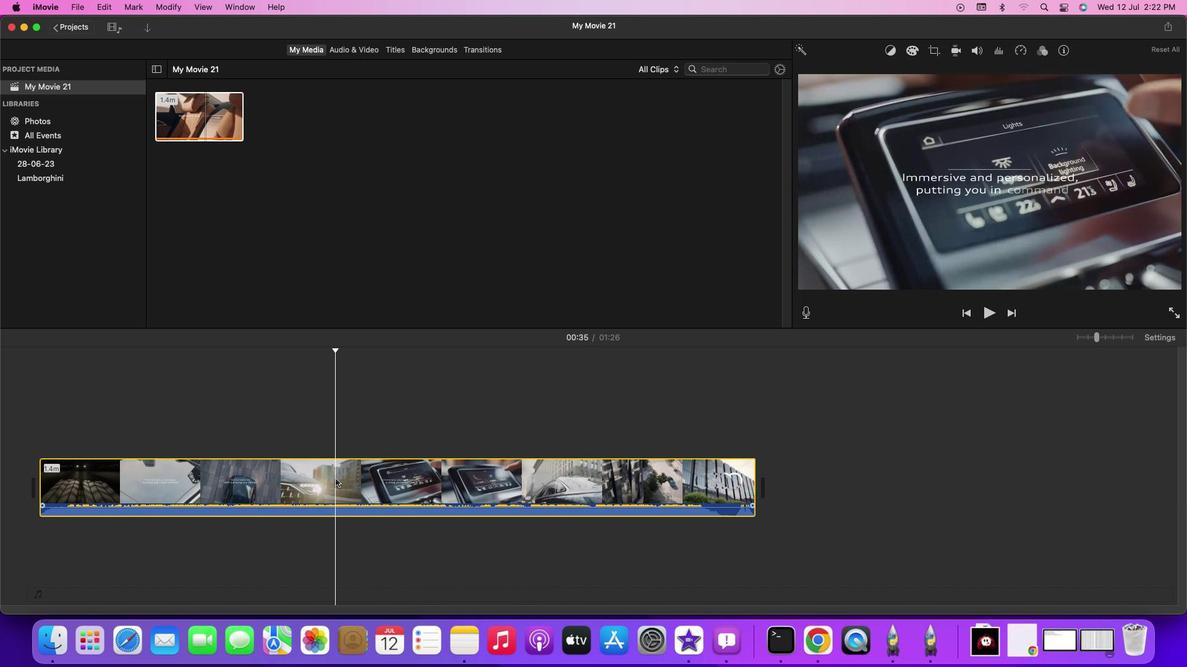 
Action: Mouse moved to (312, 477)
Screenshot: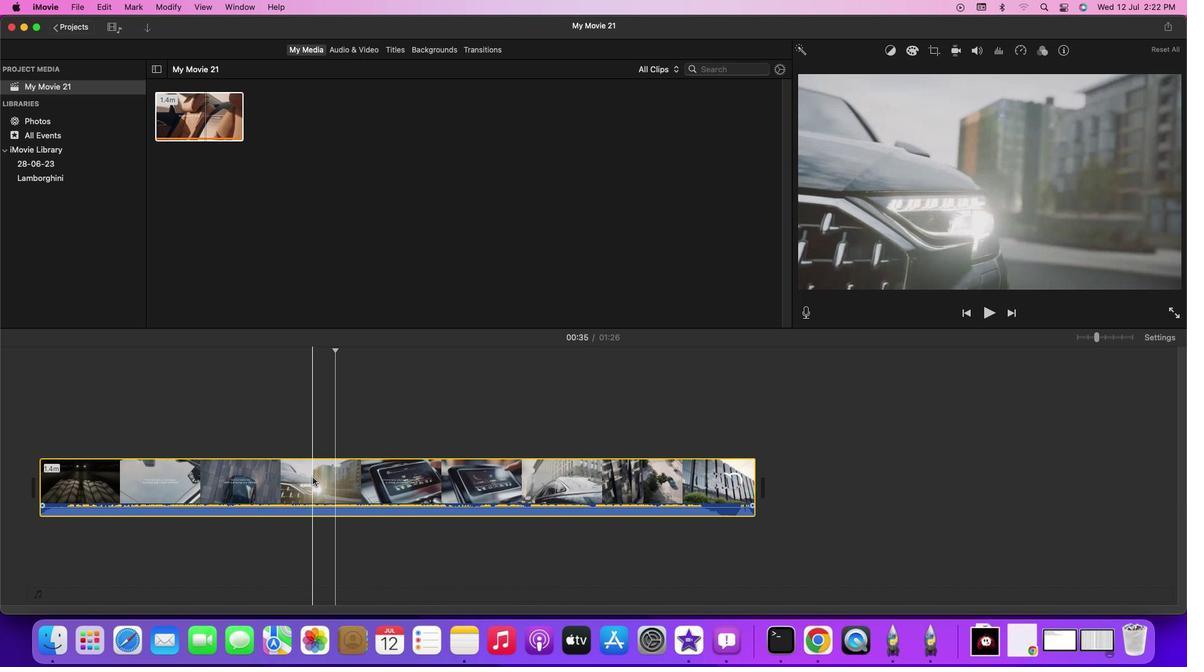 
Action: Mouse pressed right at (312, 477)
Screenshot: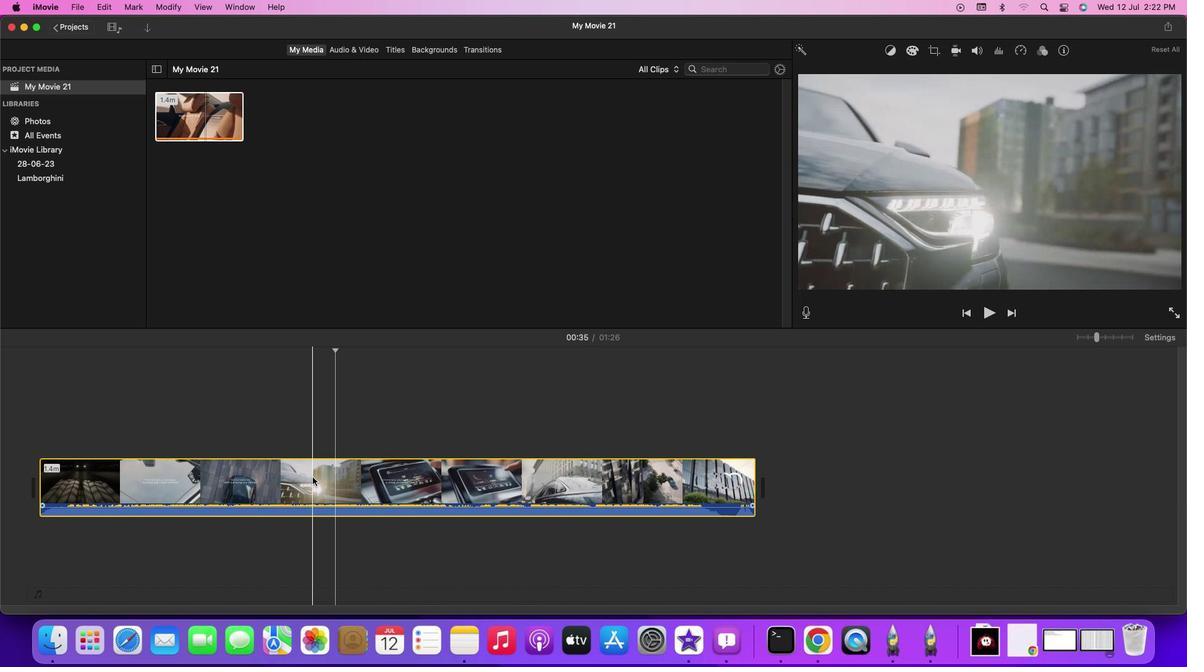 
Action: Mouse moved to (362, 497)
Screenshot: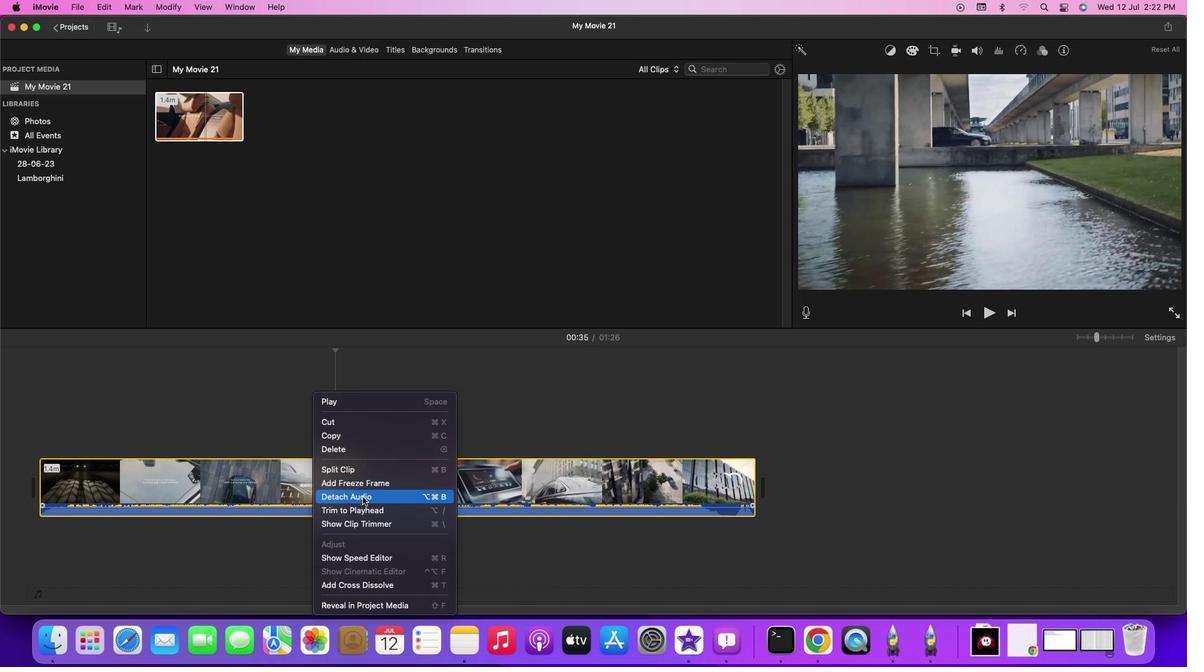 
Action: Mouse pressed left at (362, 497)
Screenshot: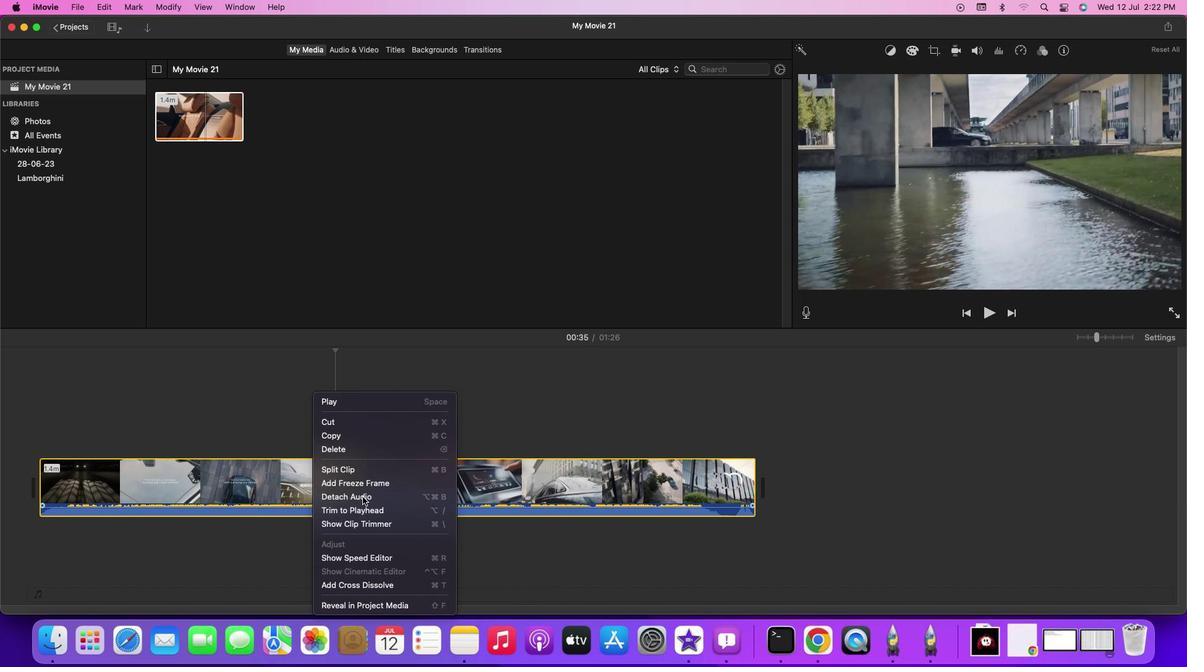 
Action: Mouse moved to (302, 344)
Screenshot: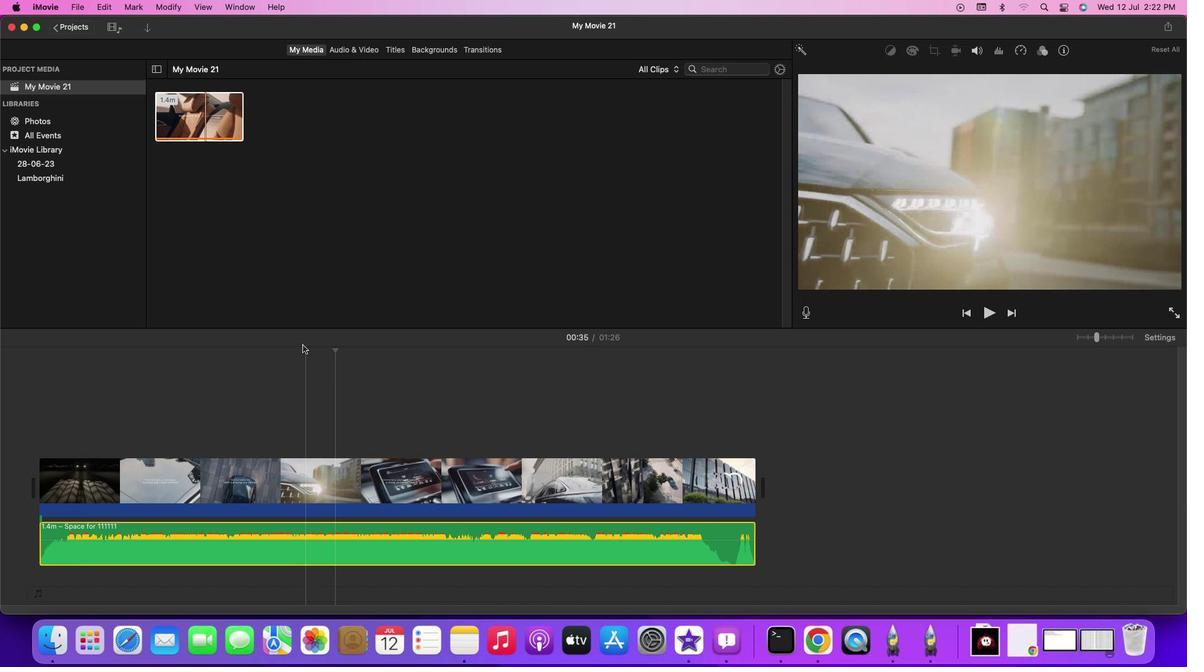
Action: Mouse pressed left at (302, 344)
Screenshot: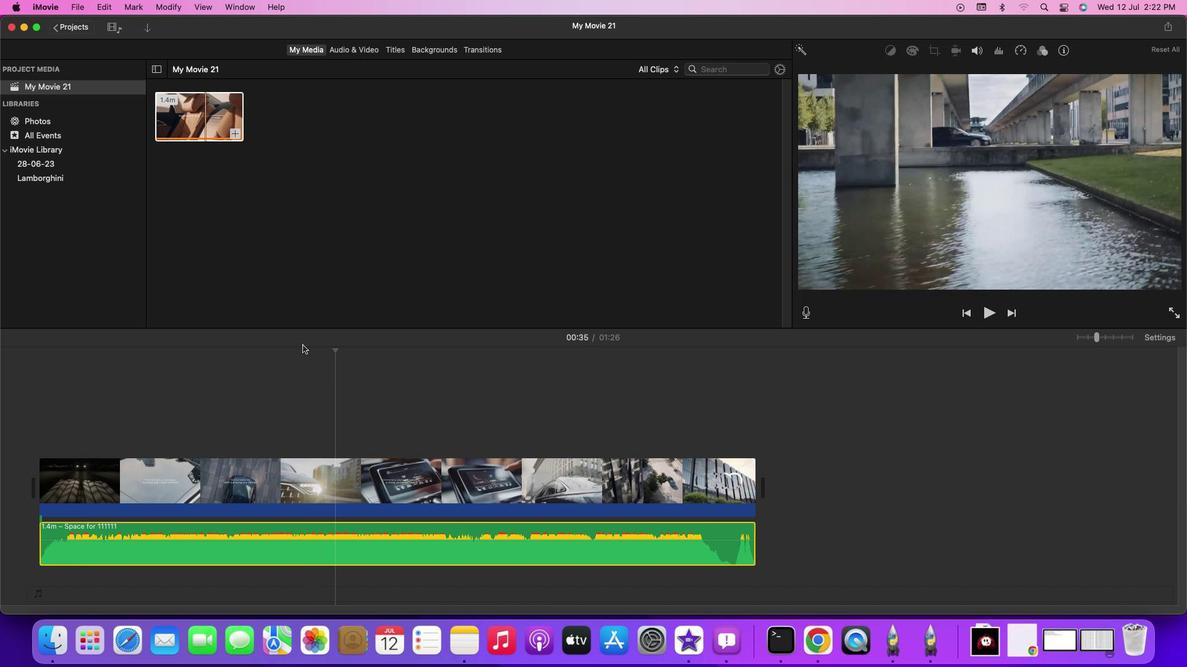 
Action: Mouse moved to (307, 358)
Screenshot: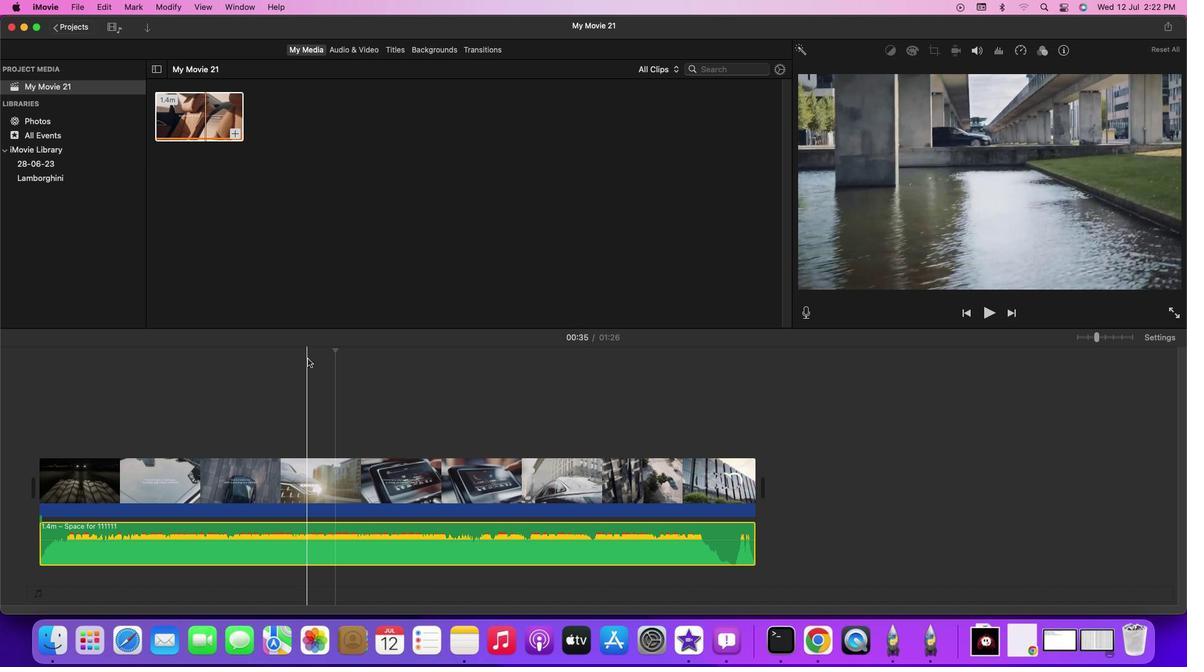 
Action: Mouse pressed left at (307, 358)
Screenshot: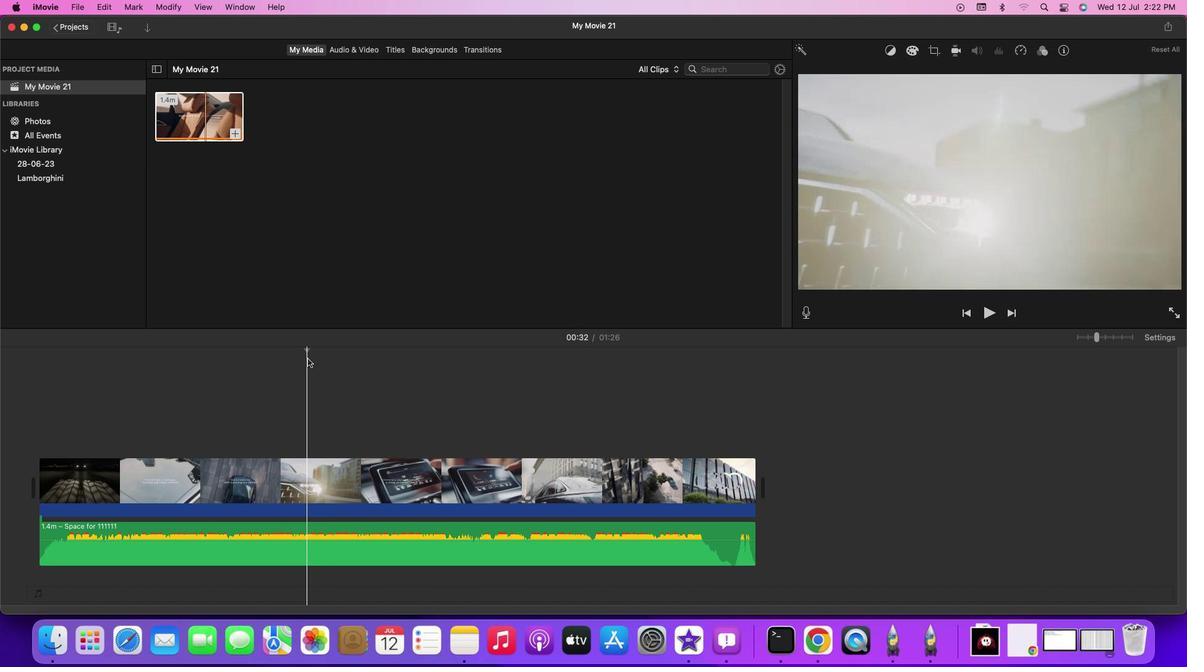 
Action: Key pressed Key.space
Screenshot: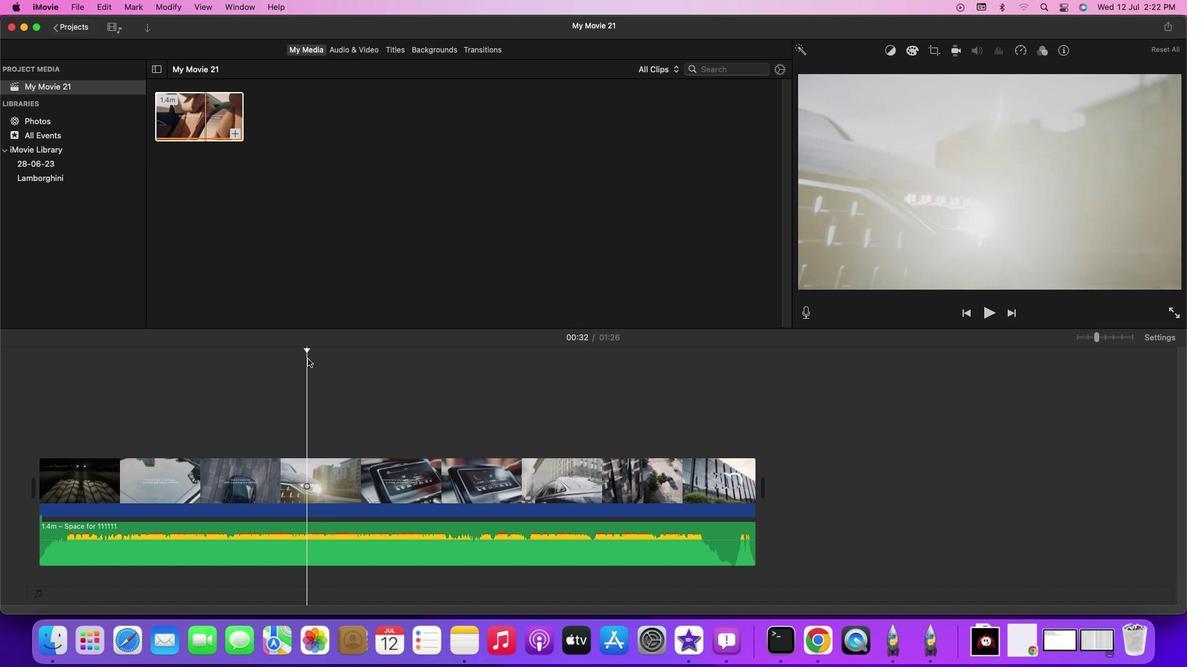 
Action: Mouse moved to (468, 469)
Screenshot: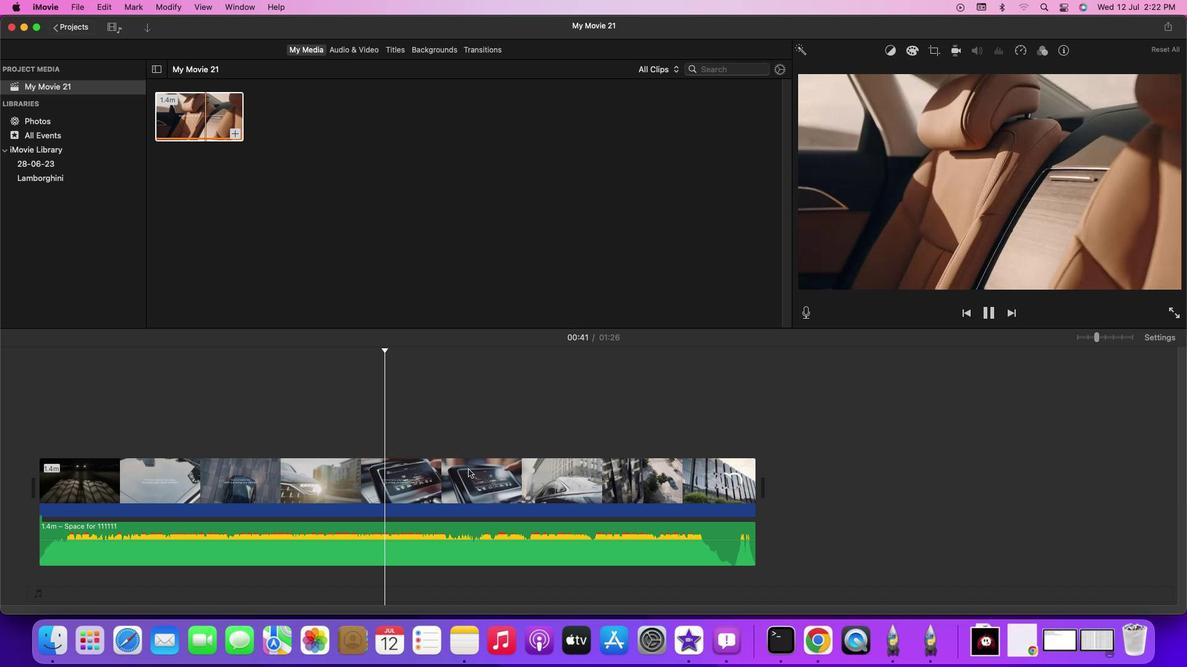 
Action: Mouse pressed left at (468, 469)
Screenshot: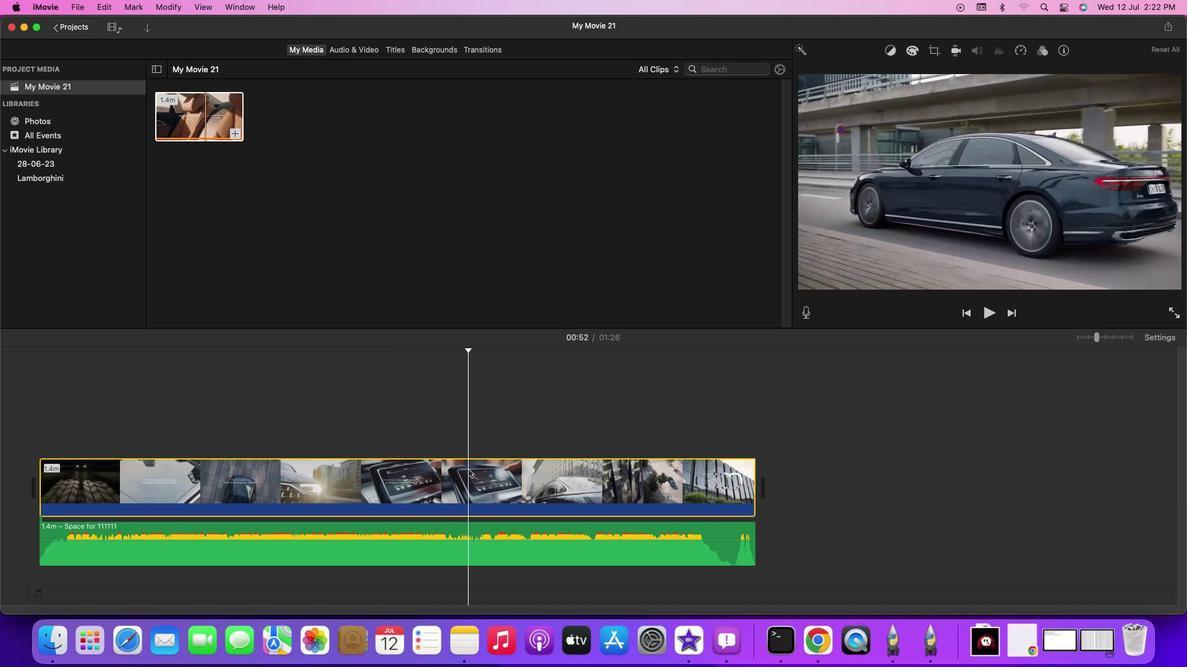 
Action: Mouse moved to (385, 379)
Screenshot: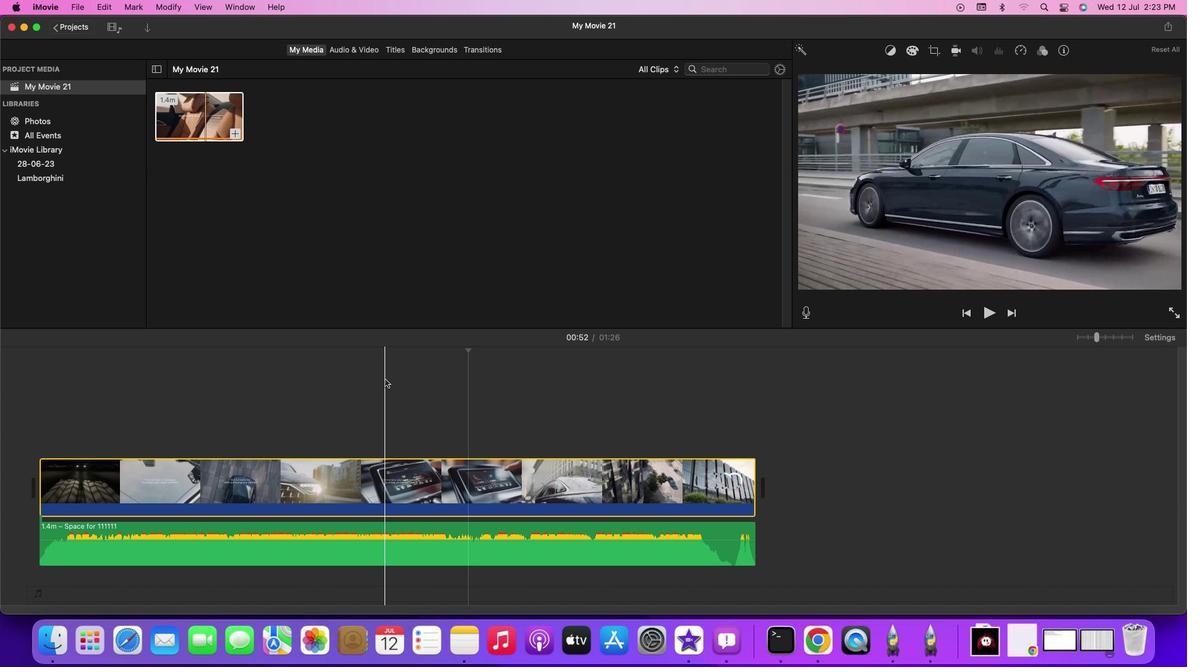 
Action: Key pressed Key.rightKey.rightKey.rightKey.rightKey.rightKey.rightKey.rightKey.rightKey.rightKey.leftKey.leftKey.leftKey.leftKey.leftKey.leftKey.leftKey.leftKey.leftKey.cmd'b'
Screenshot: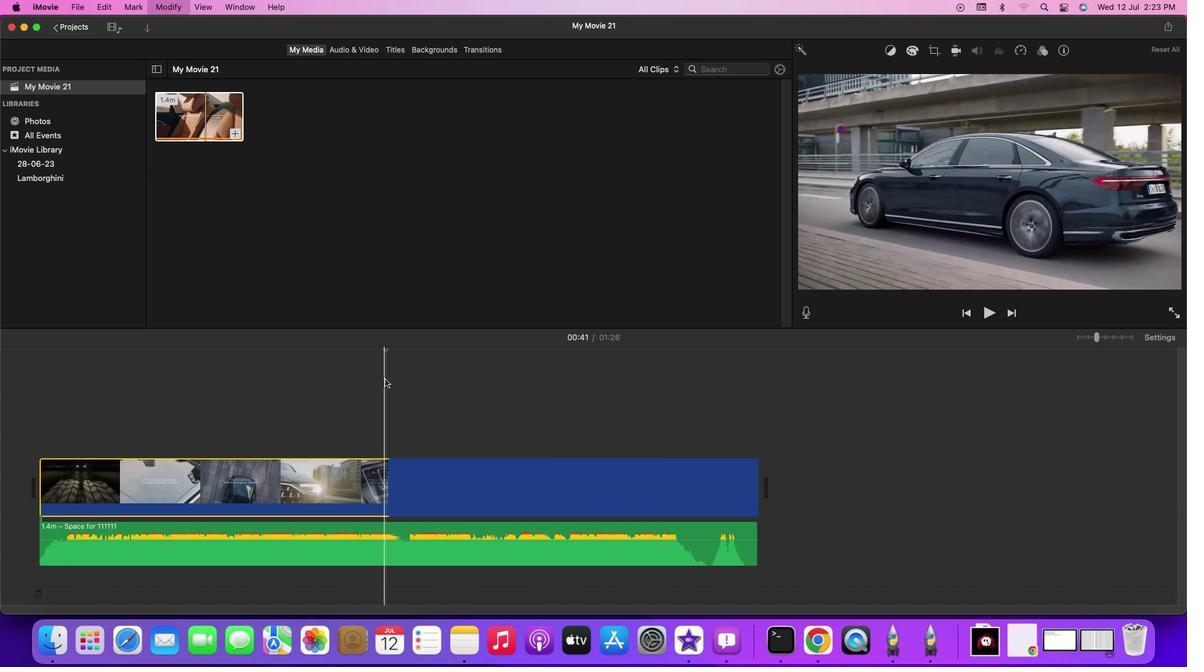 
Action: Mouse moved to (443, 477)
Screenshot: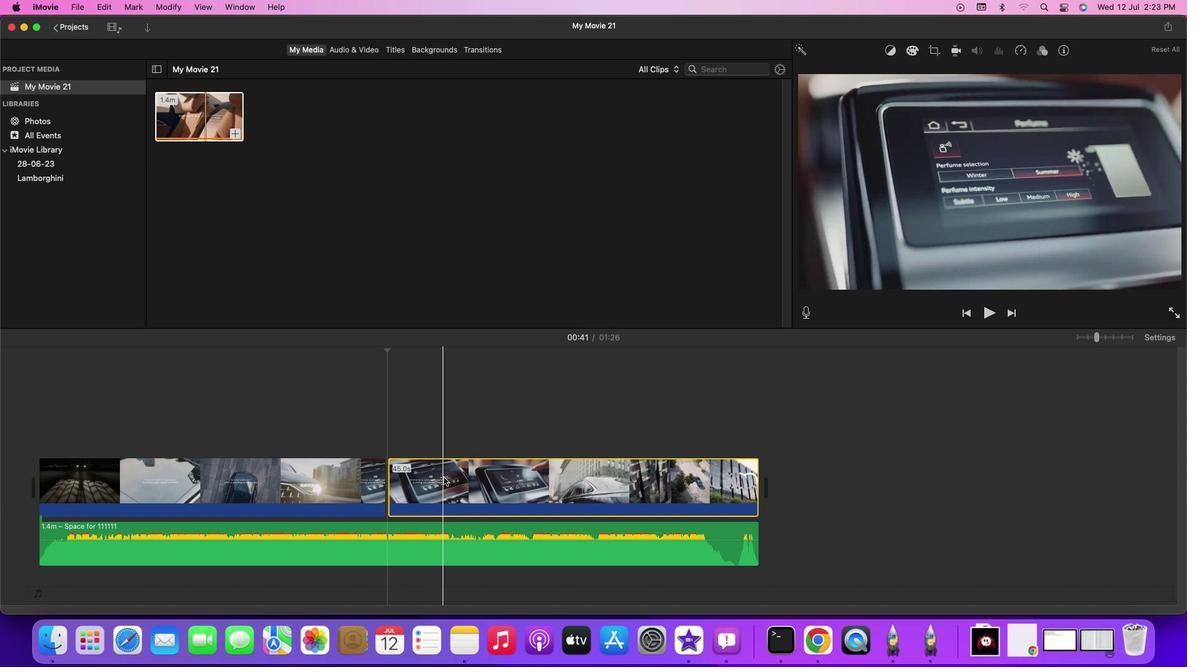 
Action: Mouse pressed left at (443, 477)
Screenshot: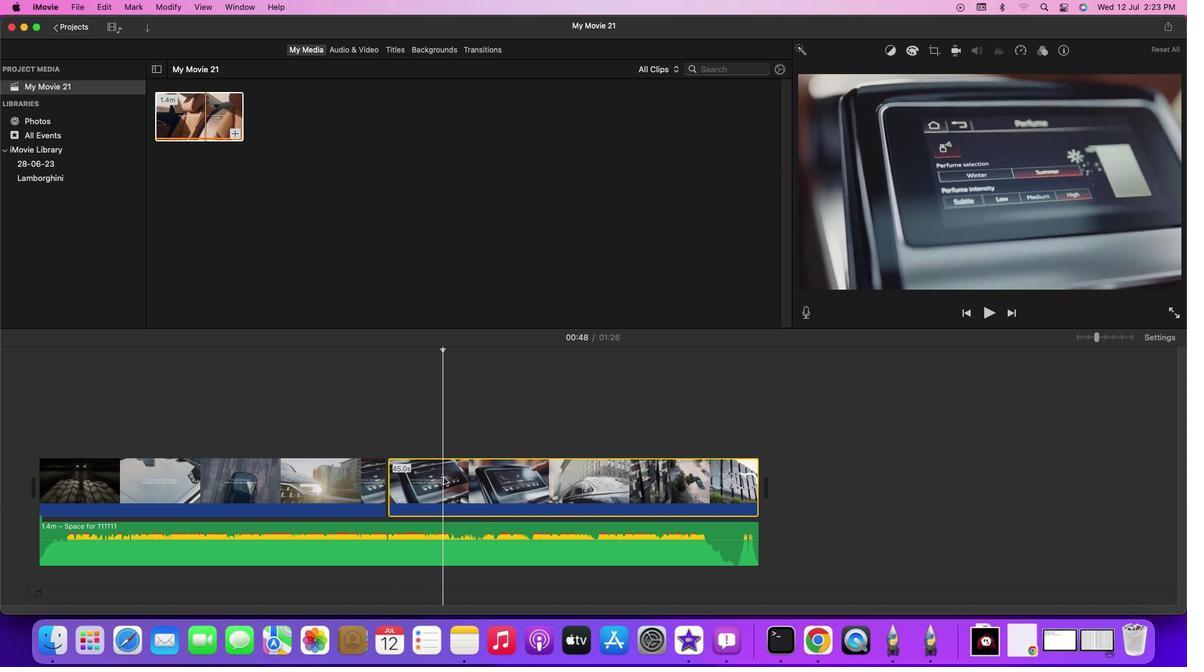 
Action: Mouse moved to (443, 477)
Screenshot: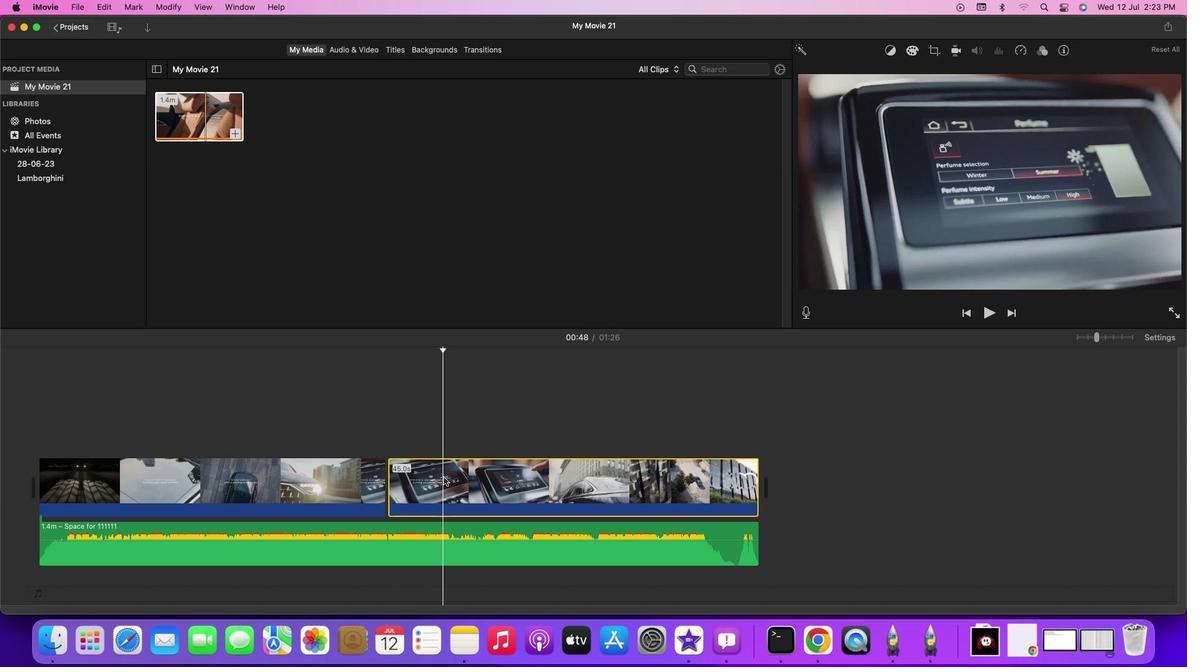 
Action: Mouse pressed right at (443, 477)
Screenshot: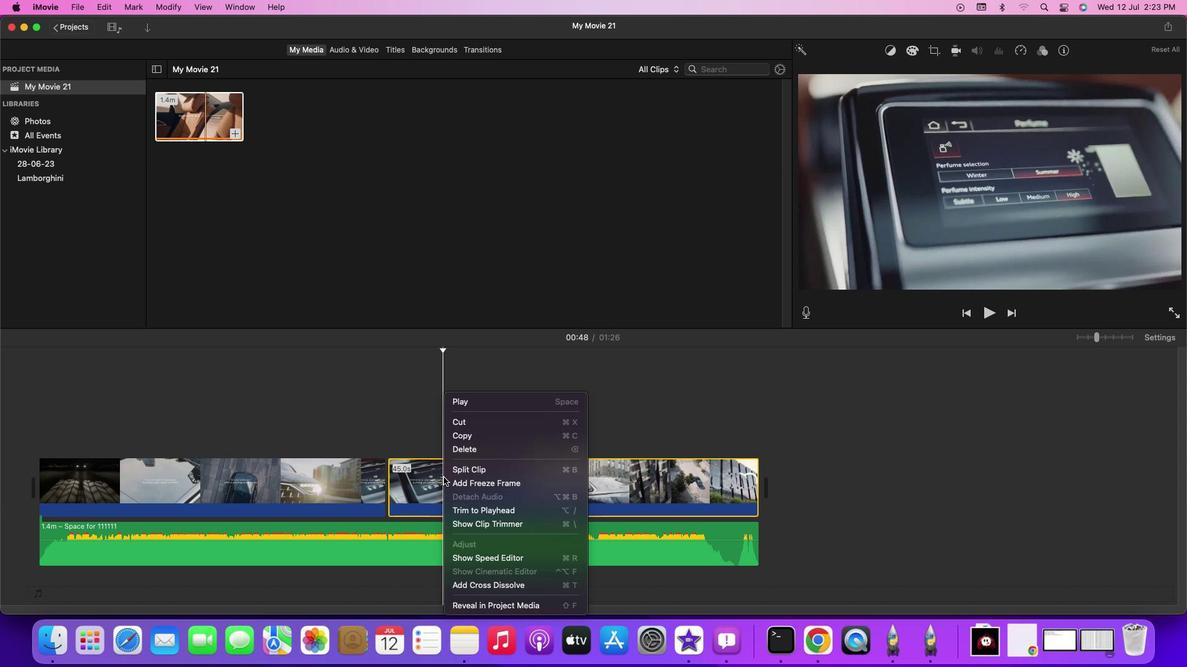 
Action: Mouse moved to (460, 452)
Screenshot: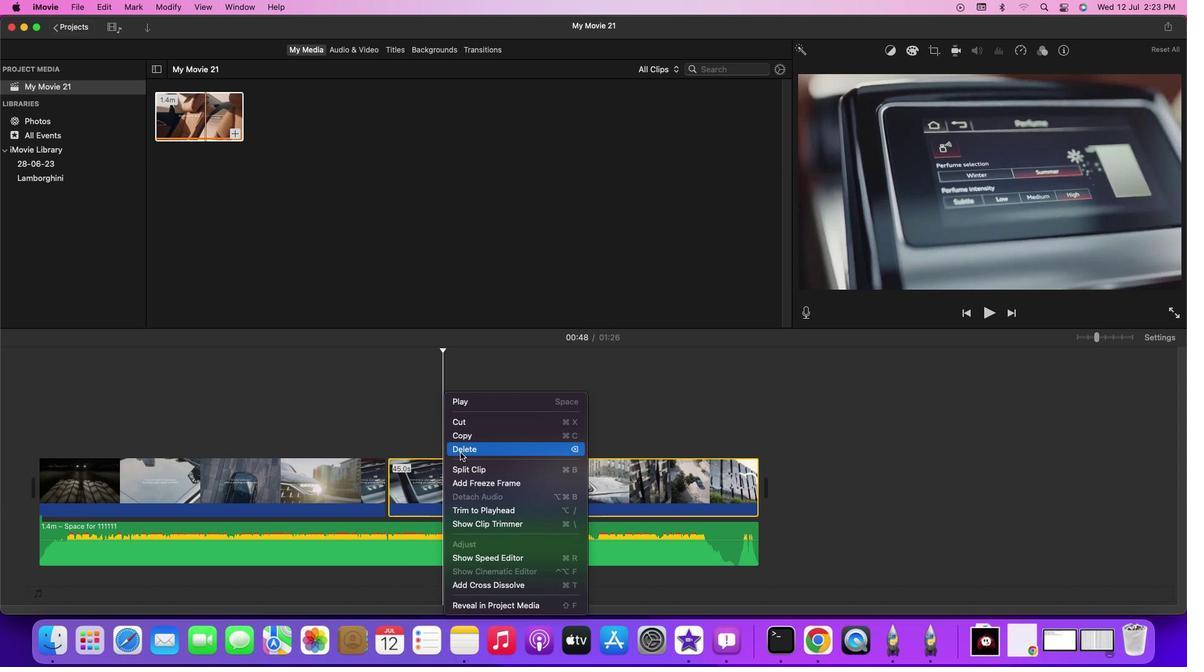 
Action: Mouse pressed left at (460, 452)
Screenshot: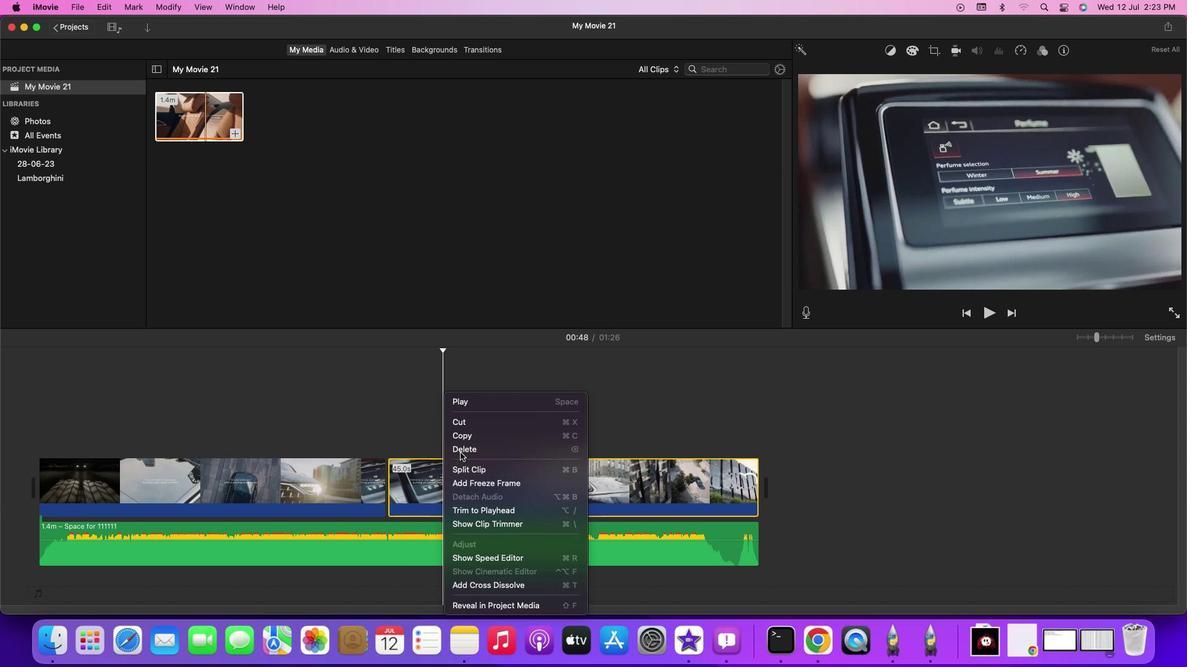 
Action: Mouse moved to (348, 378)
Screenshot: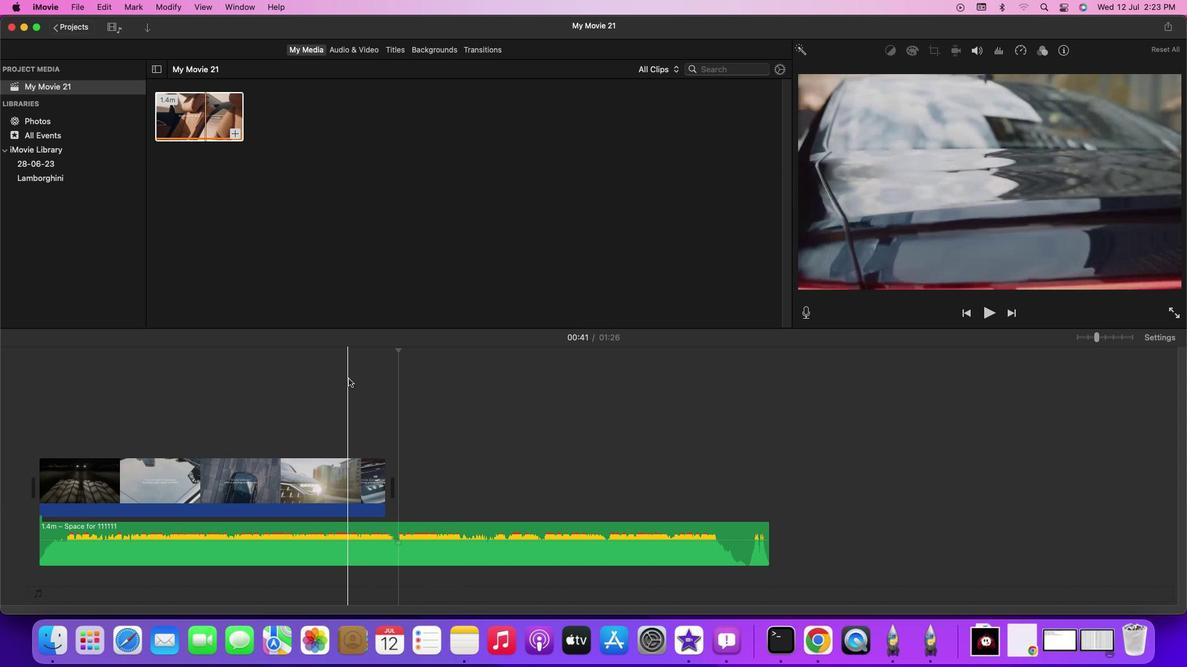 
Action: Mouse pressed left at (348, 378)
Screenshot: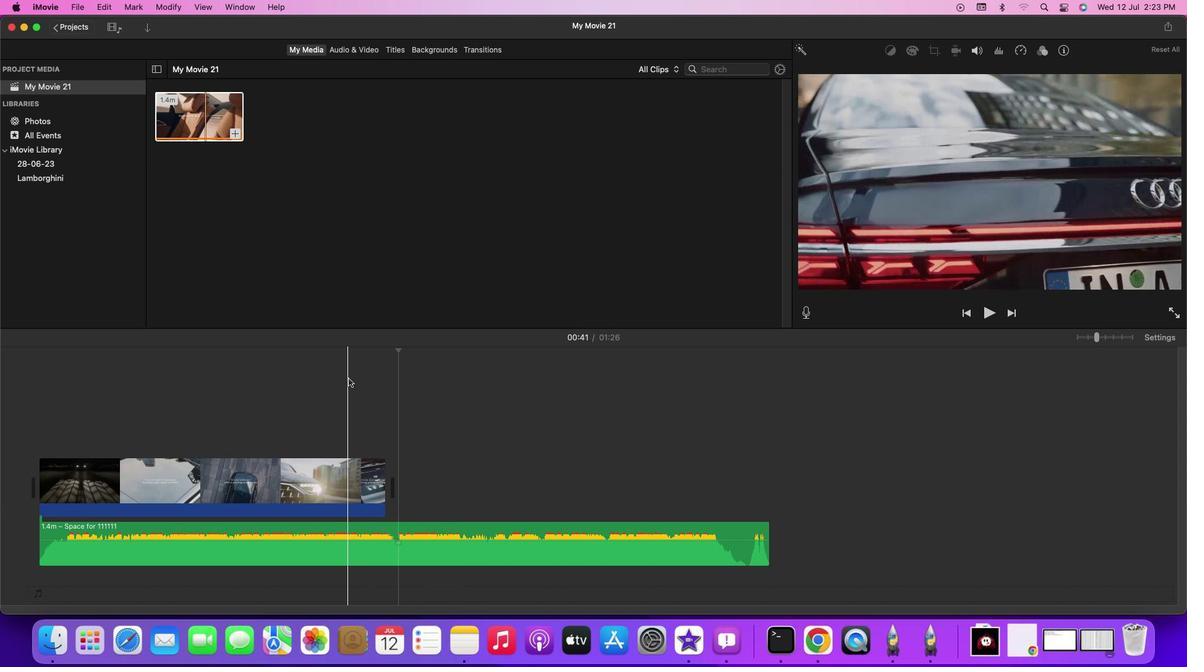
Action: Key pressed Key.space
Screenshot: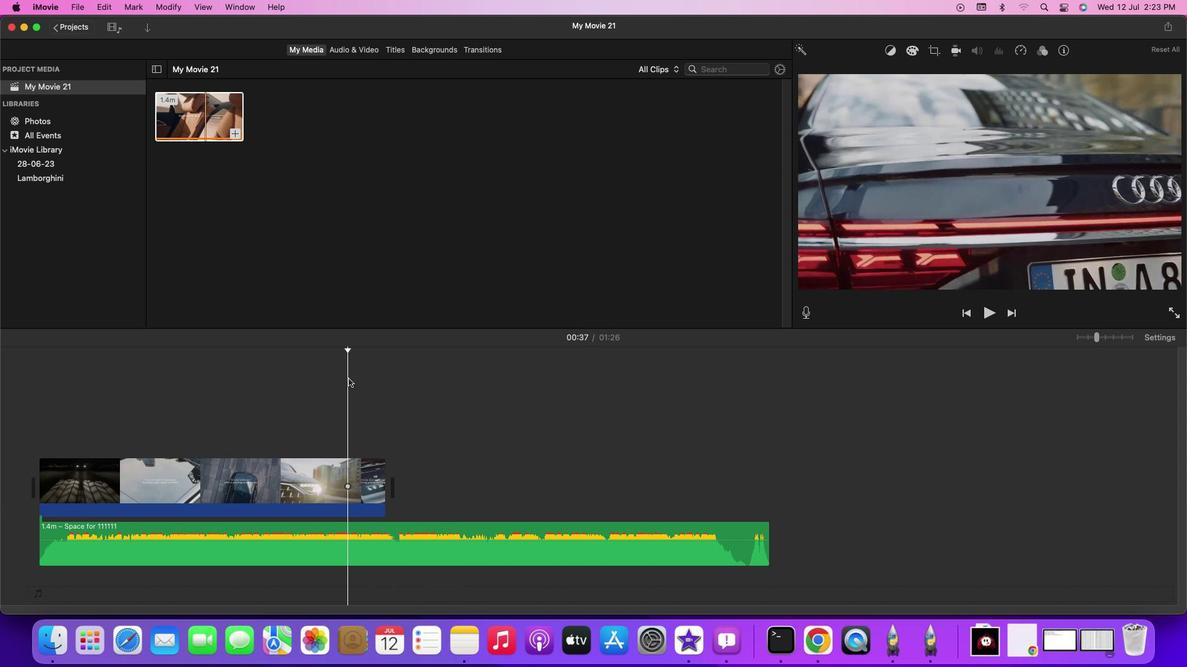 
Action: Mouse moved to (351, 379)
Screenshot: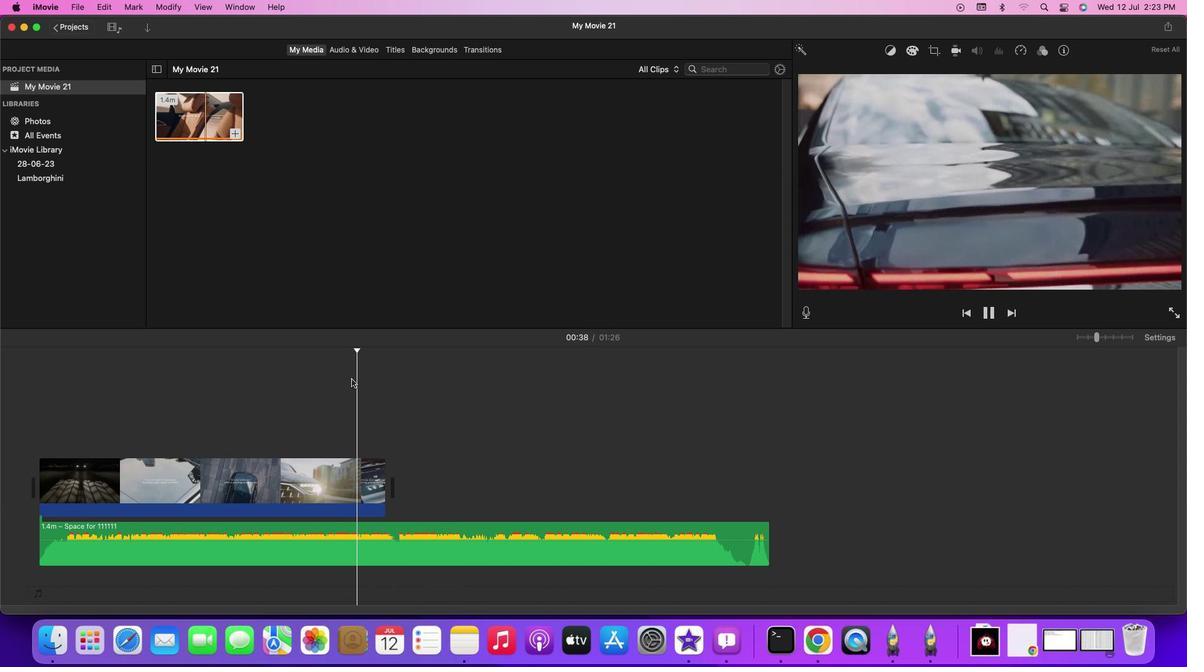 
Action: Key pressed Key.space
Screenshot: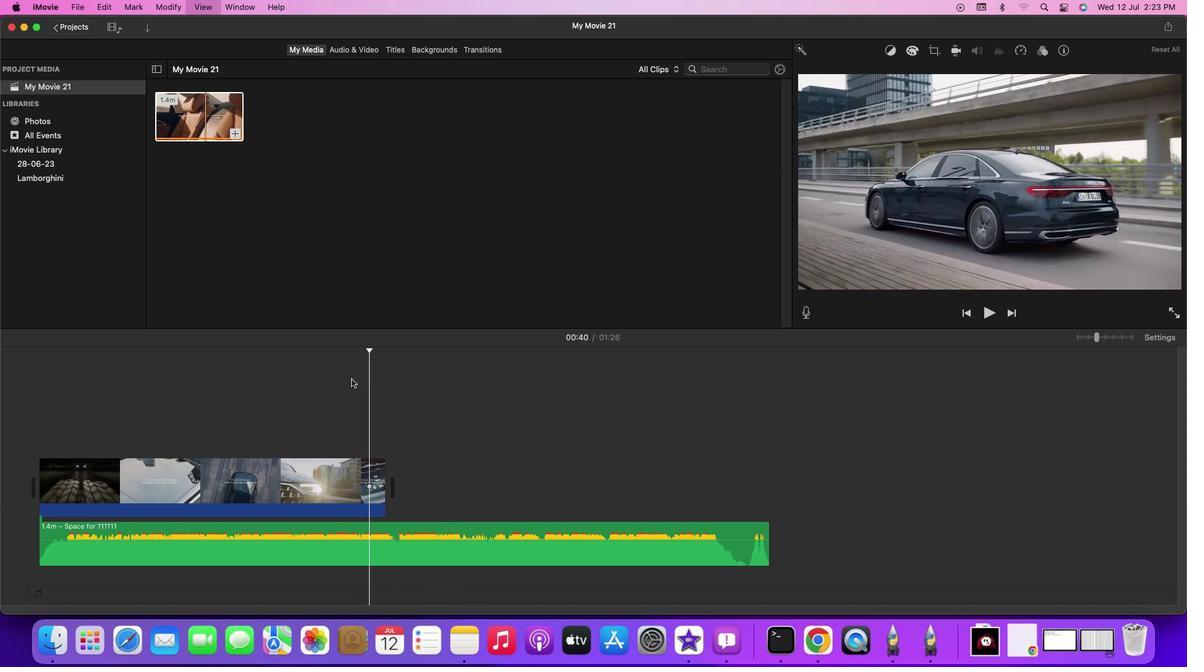 
Action: Mouse moved to (276, 476)
Screenshot: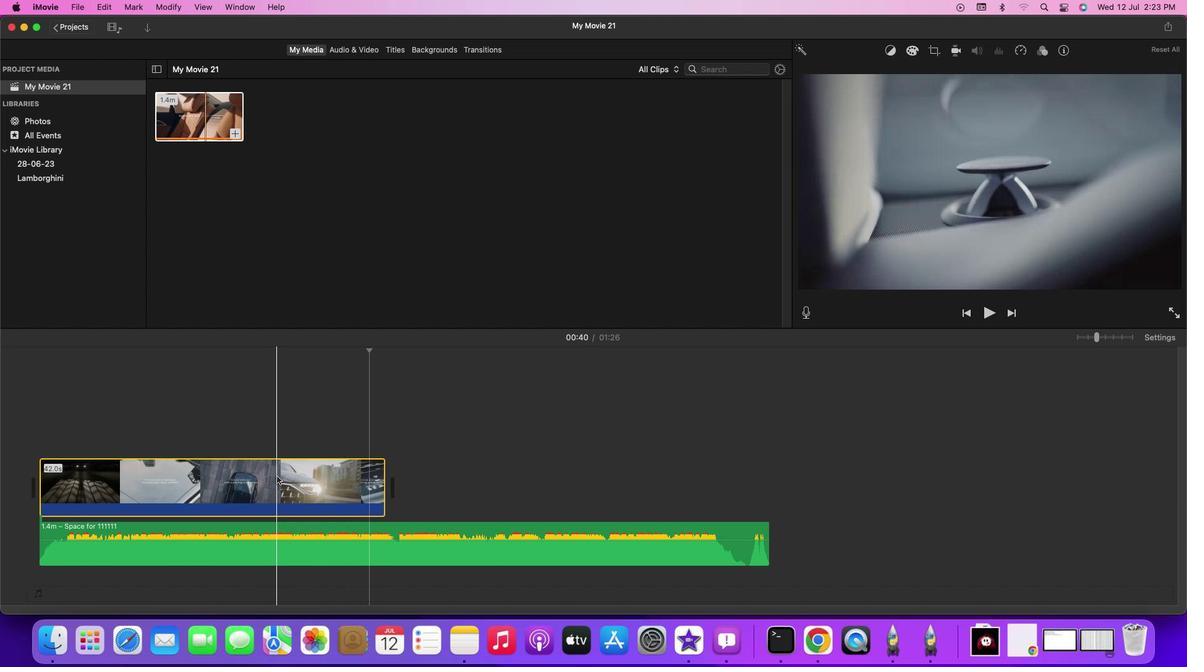 
Action: Mouse pressed left at (276, 476)
Screenshot: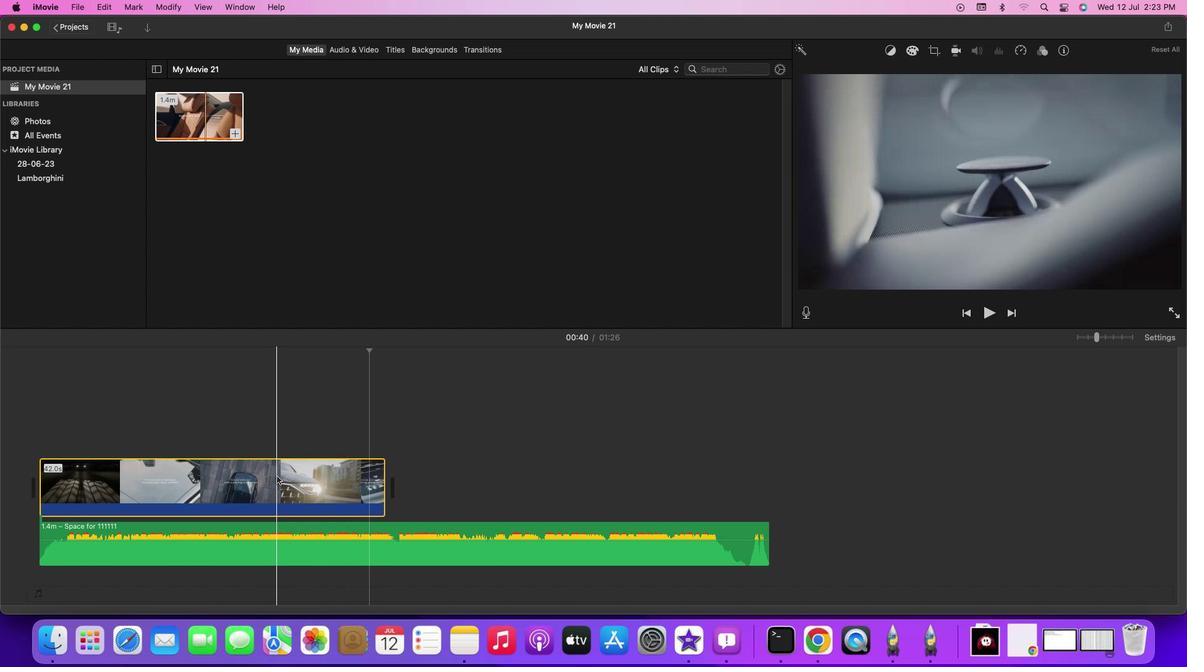 
Action: Mouse moved to (340, 432)
Screenshot: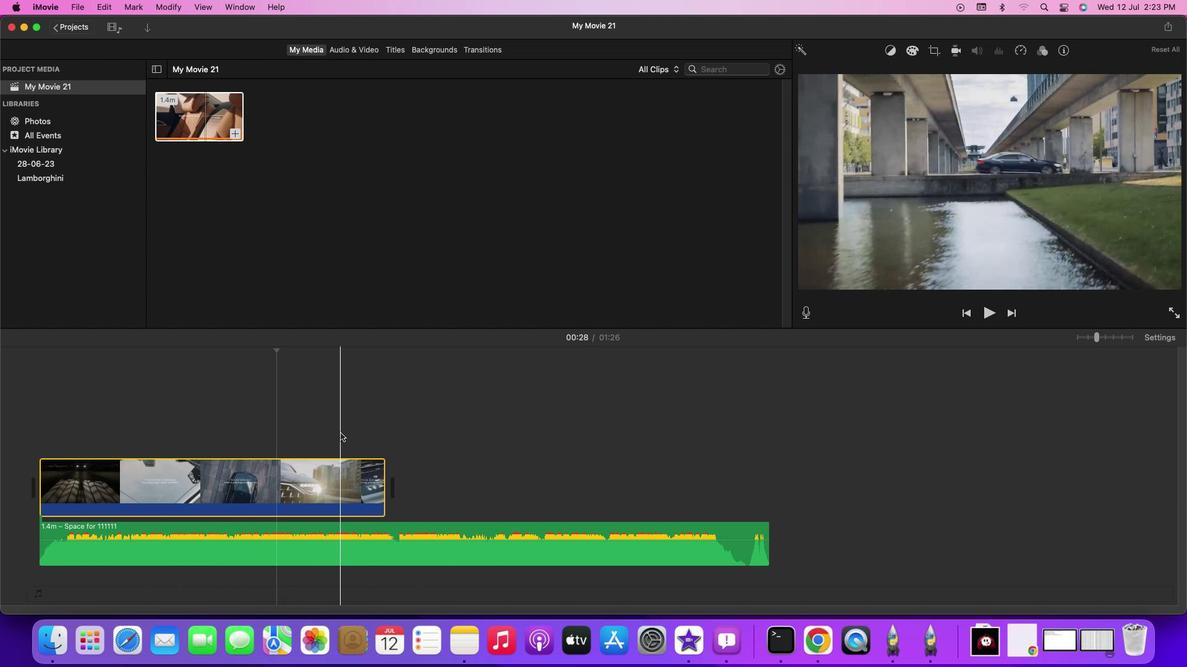 
Action: Mouse pressed left at (340, 432)
Screenshot: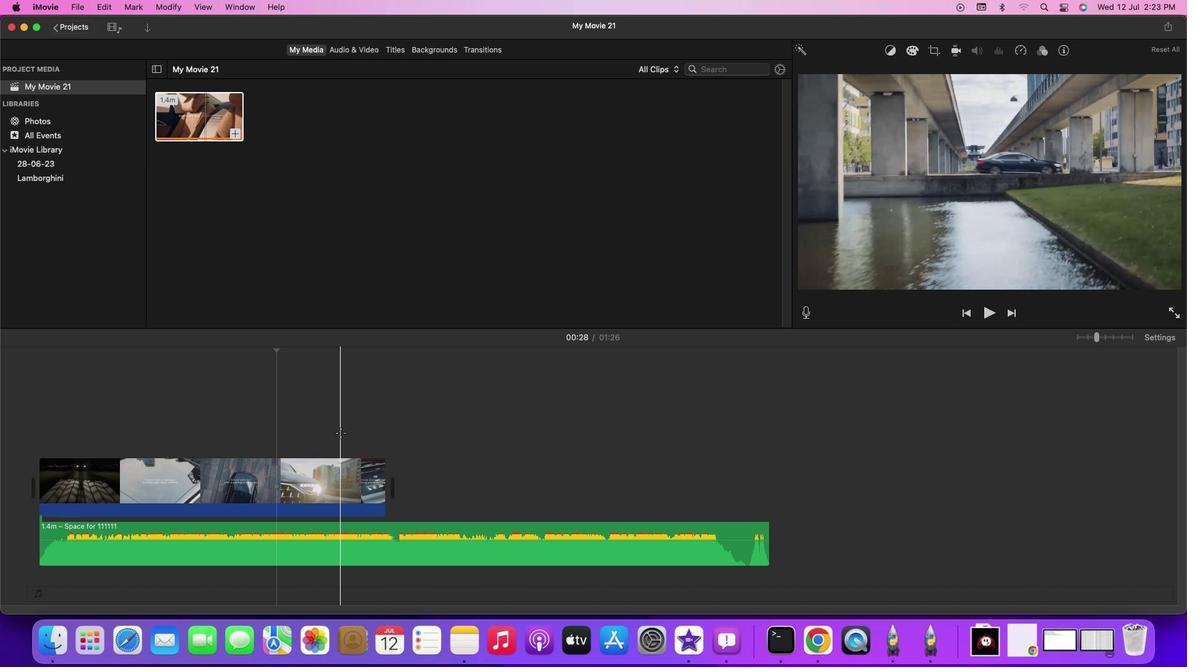 
Action: Mouse pressed left at (340, 432)
Screenshot: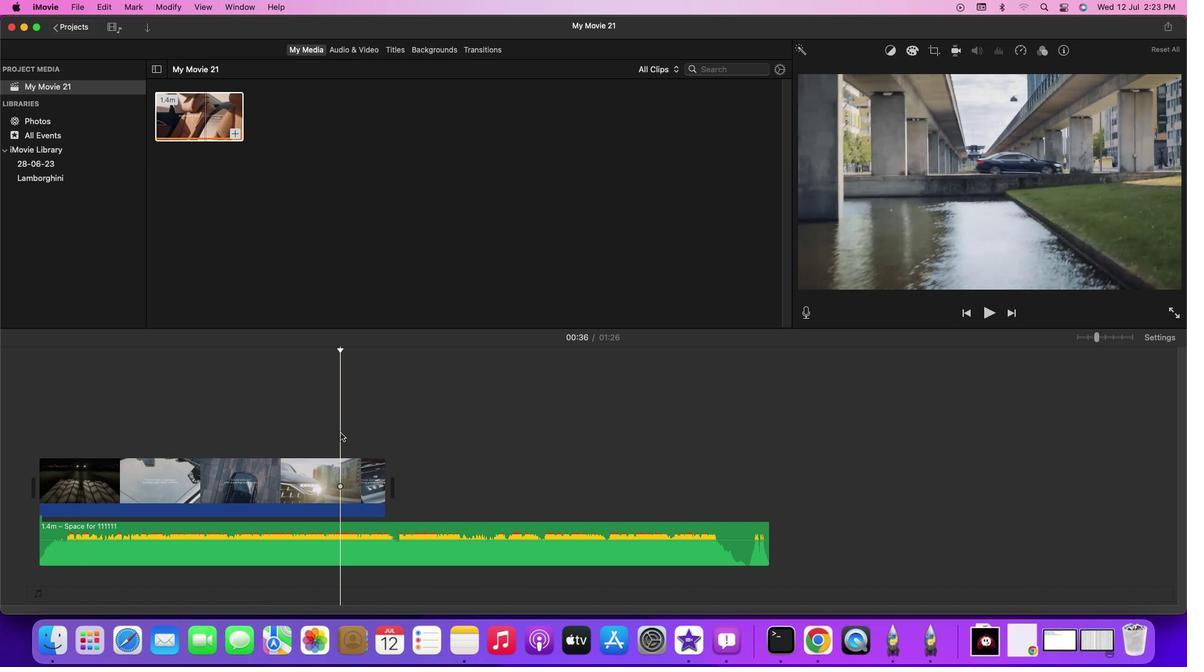 
Action: Mouse moved to (337, 429)
Screenshot: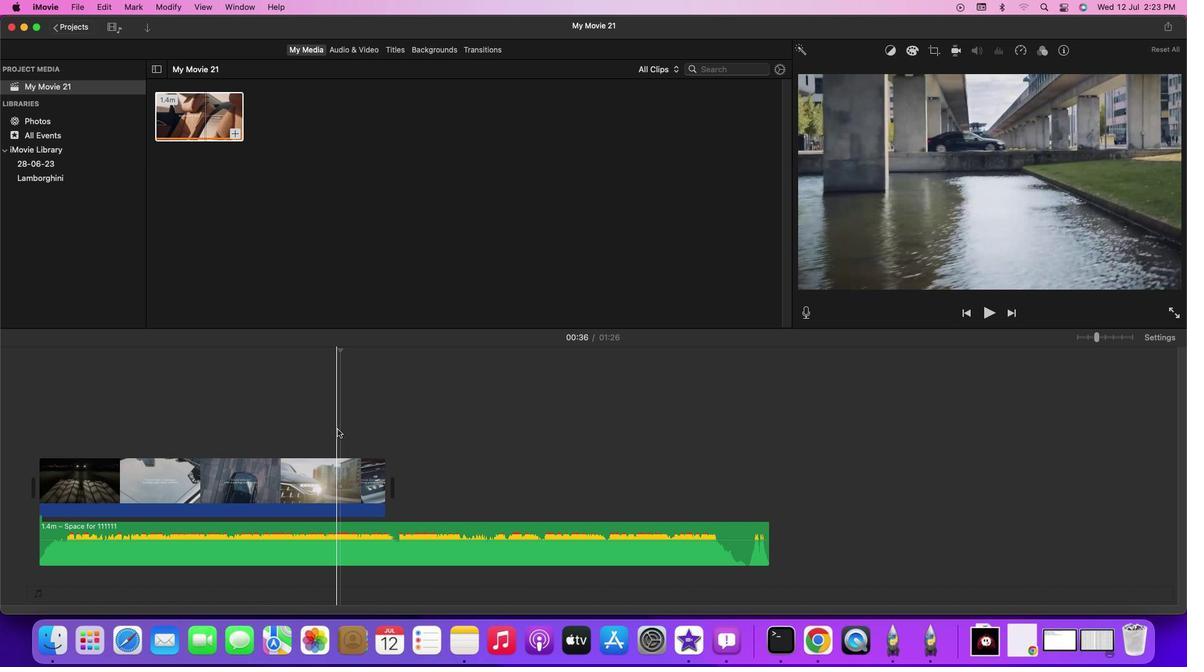 
Action: Mouse pressed left at (337, 429)
Screenshot: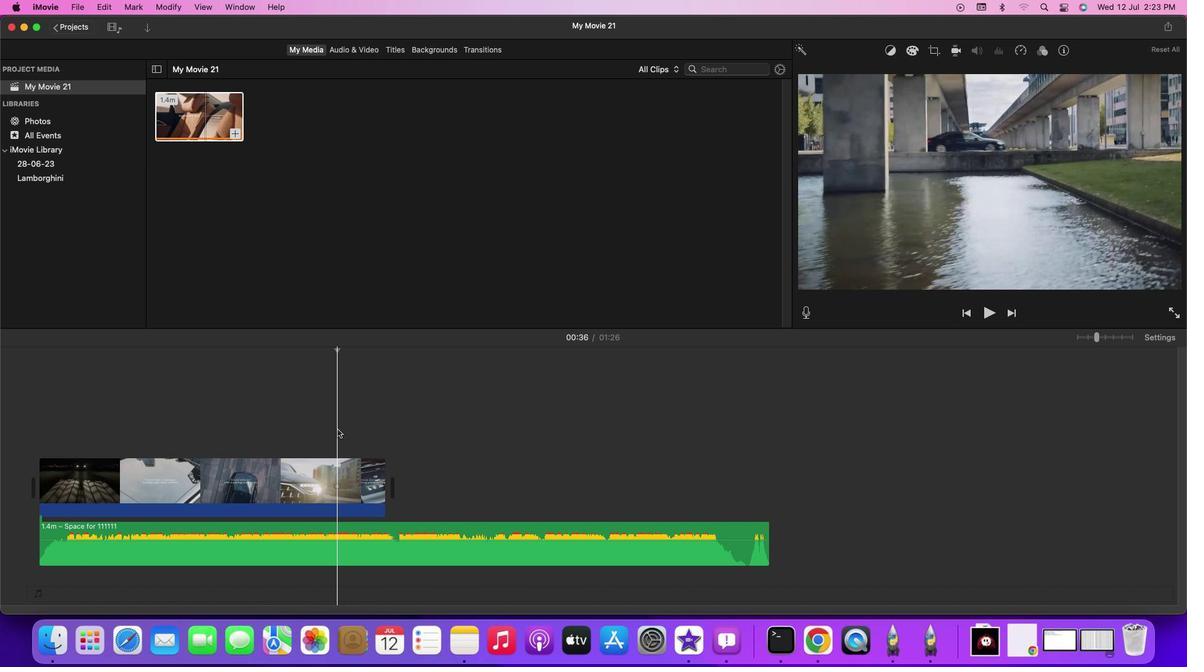 
Action: Mouse moved to (895, 50)
Screenshot: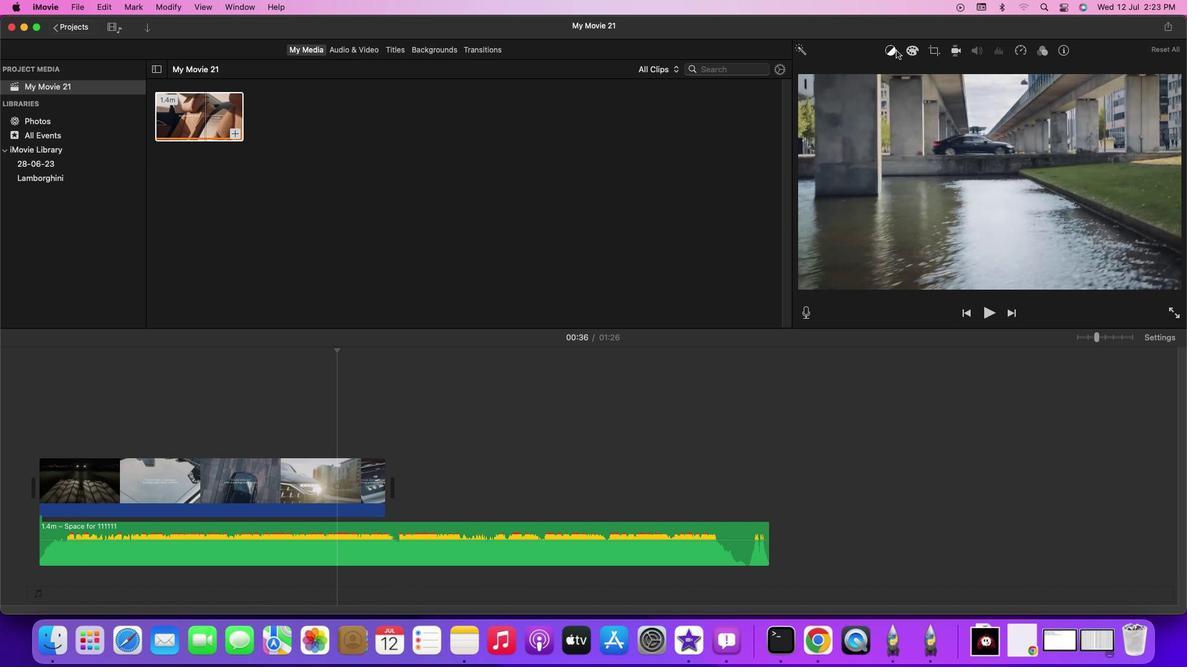 
Action: Mouse pressed left at (895, 50)
Screenshot: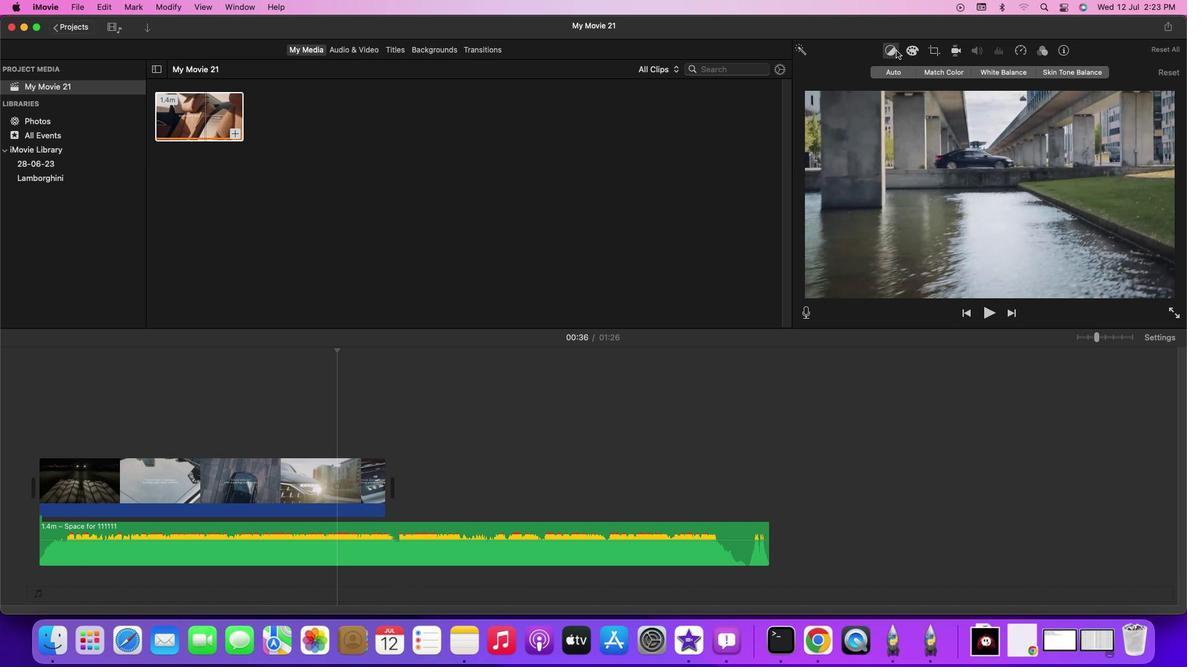 
Action: Mouse moved to (998, 72)
Screenshot: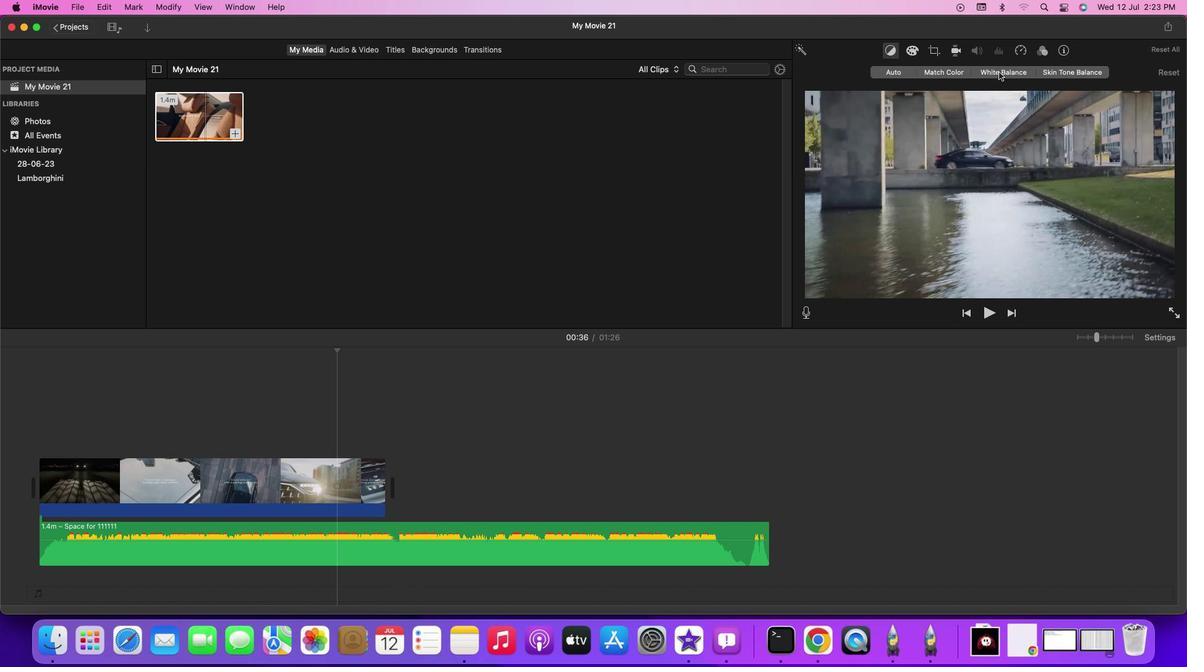 
Action: Mouse pressed left at (998, 72)
Screenshot: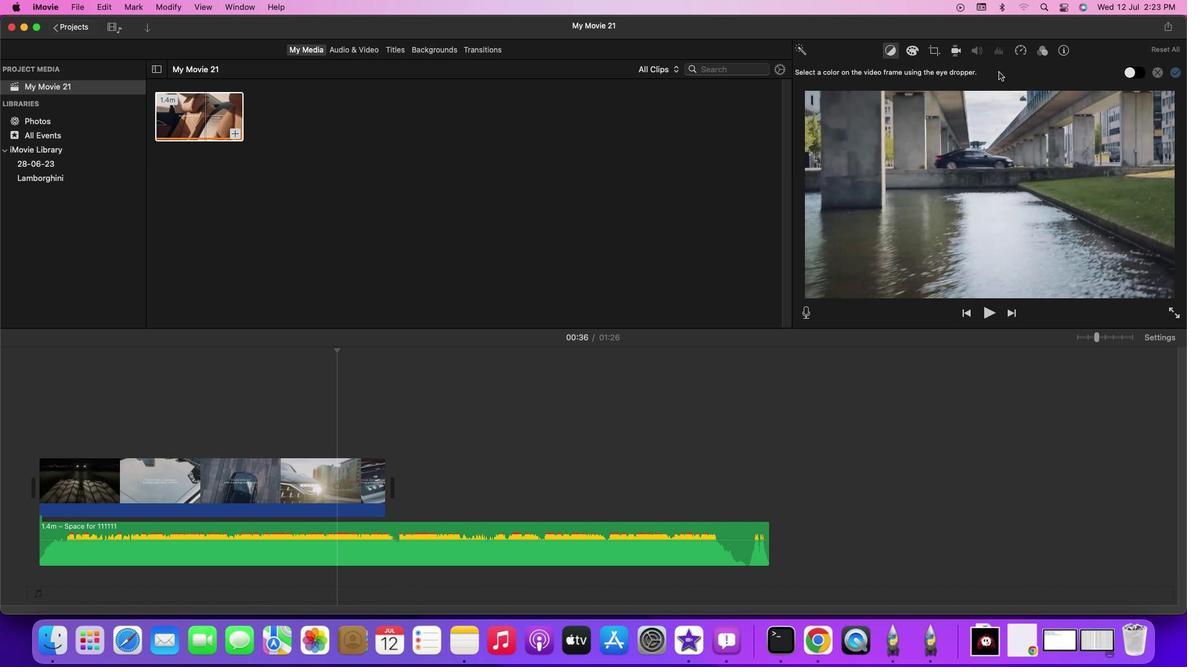 
Action: Mouse moved to (1083, 187)
Screenshot: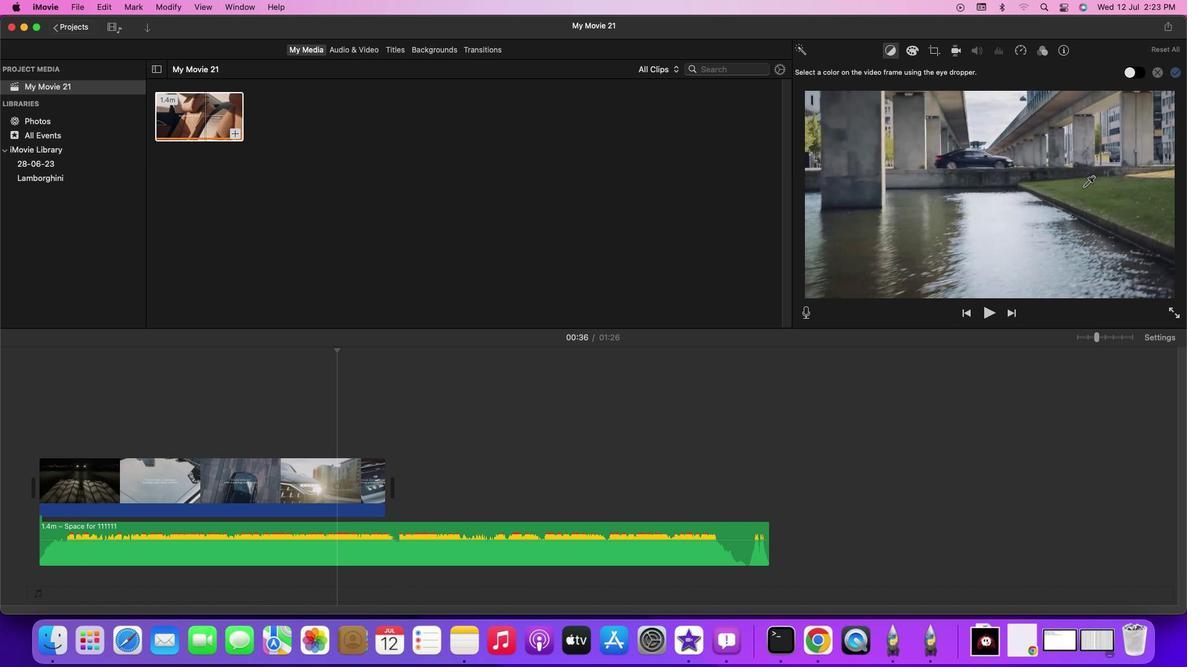 
Action: Mouse pressed left at (1083, 187)
Screenshot: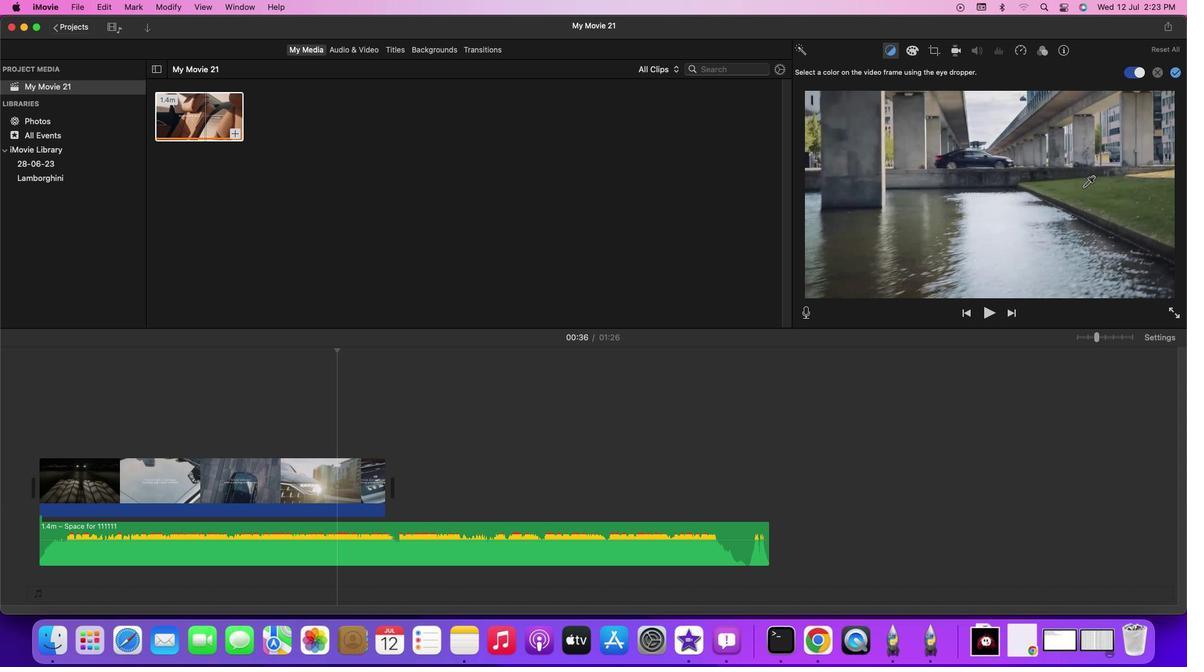 
Action: Mouse moved to (975, 153)
Screenshot: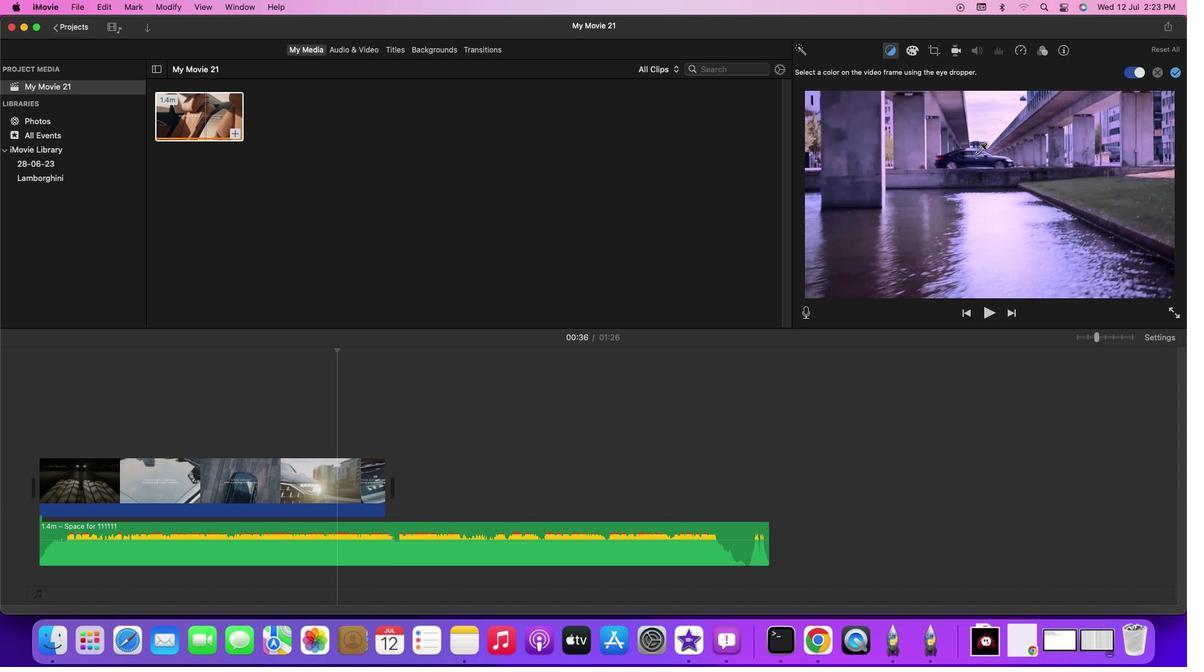 
Action: Mouse pressed left at (975, 153)
Screenshot: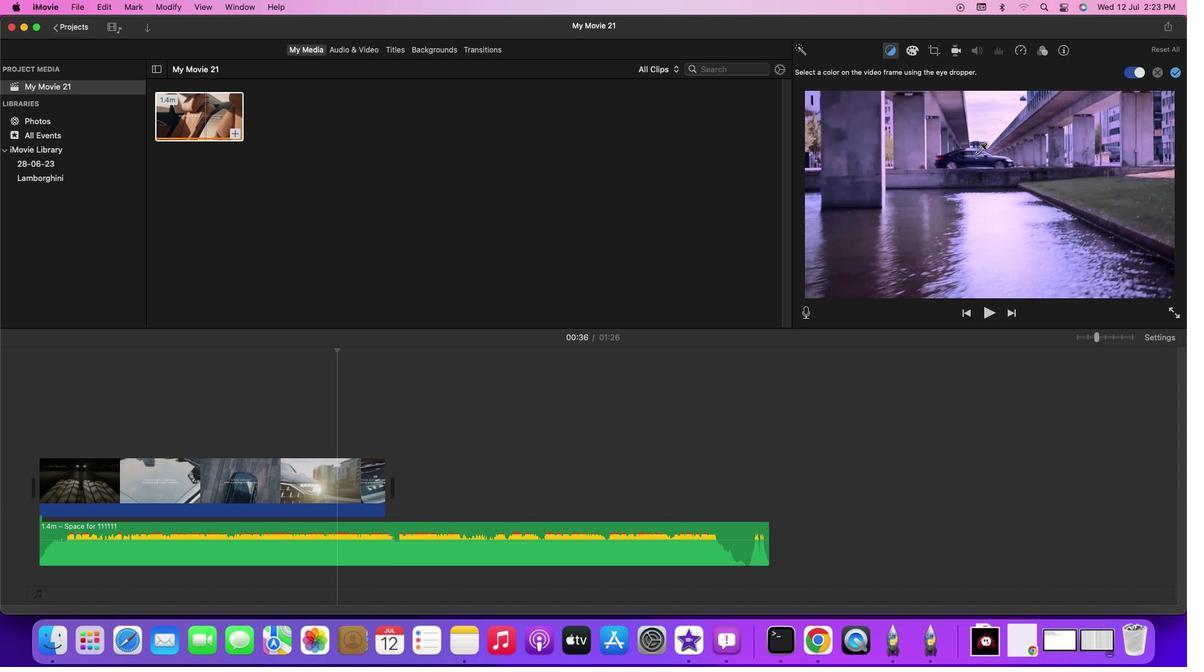 
Action: Mouse moved to (920, 138)
Screenshot: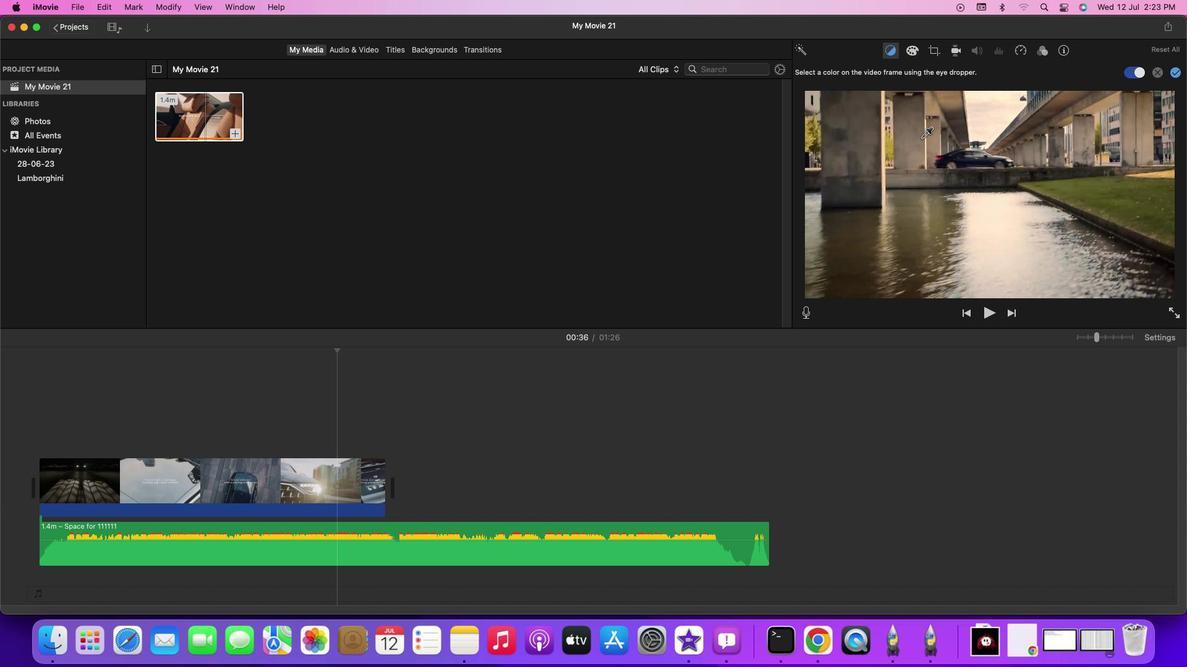 
Action: Mouse pressed left at (920, 138)
Screenshot: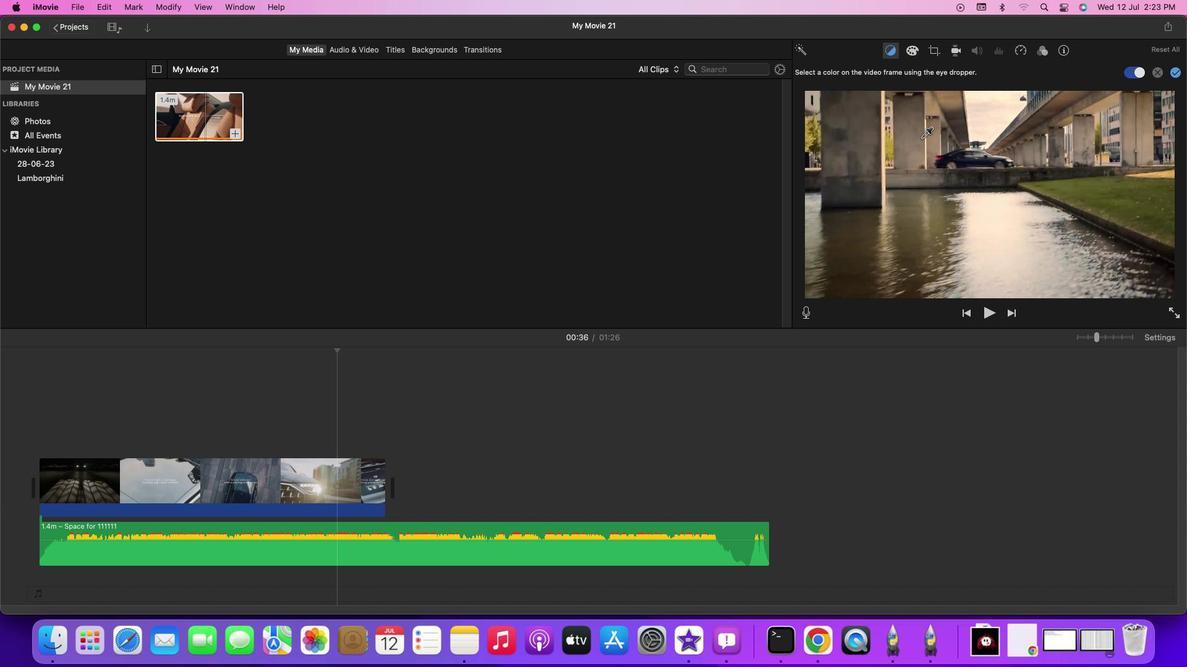 
Action: Mouse moved to (868, 150)
Screenshot: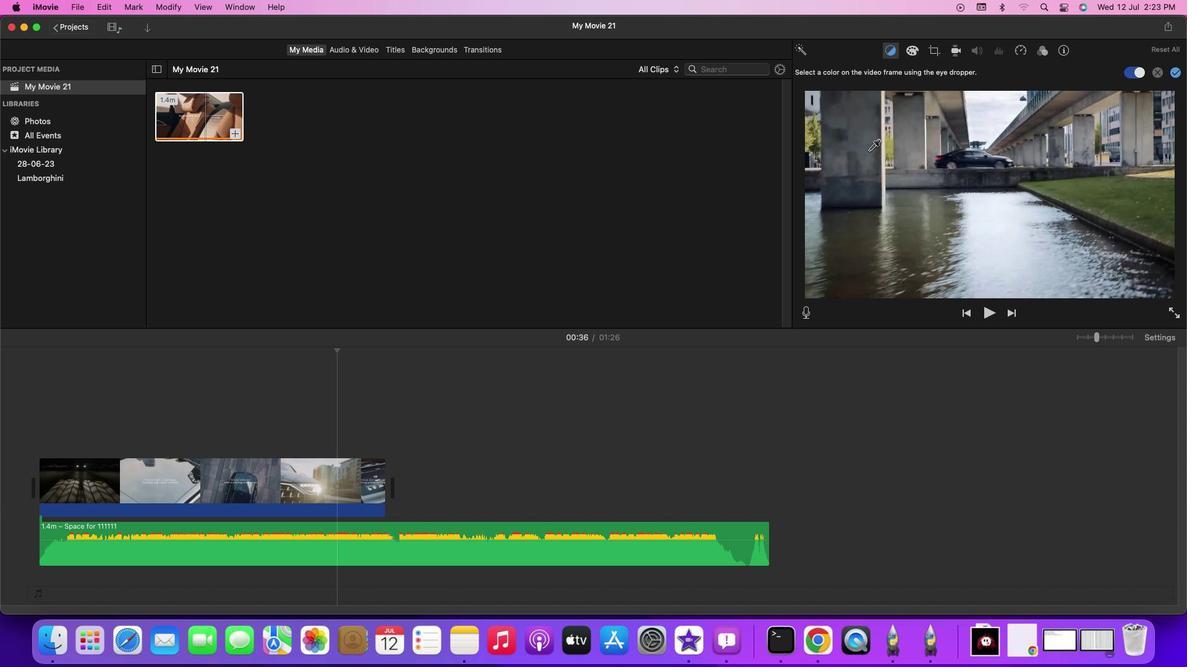 
Action: Mouse pressed left at (868, 150)
Screenshot: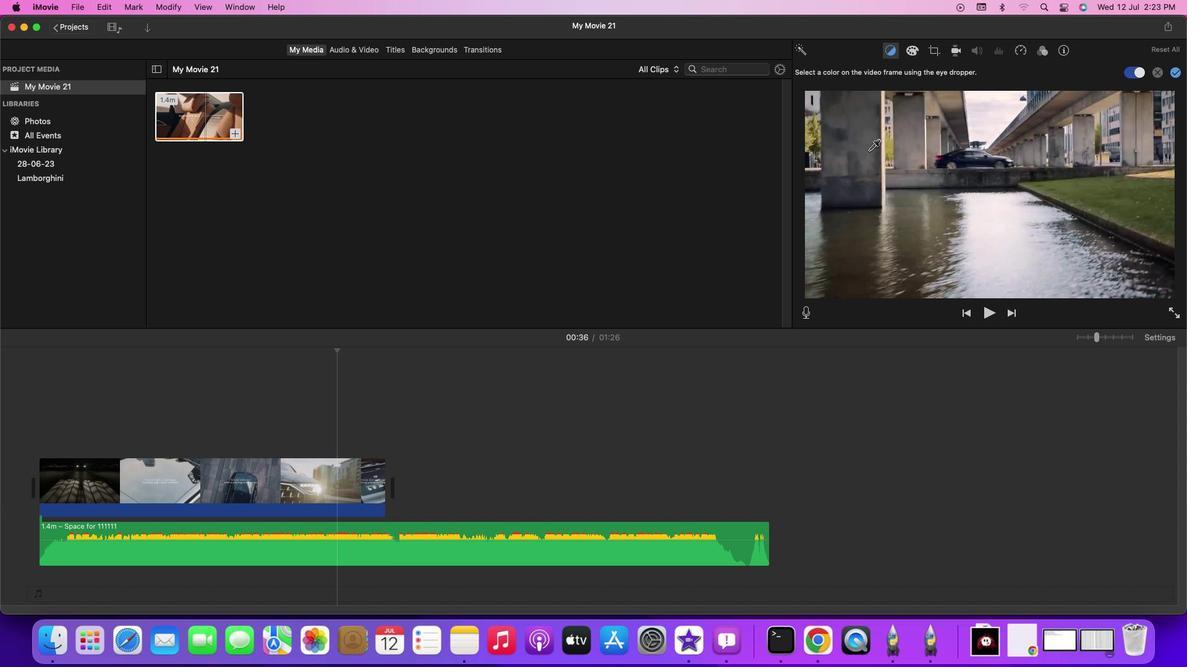 
Action: Mouse moved to (918, 52)
Screenshot: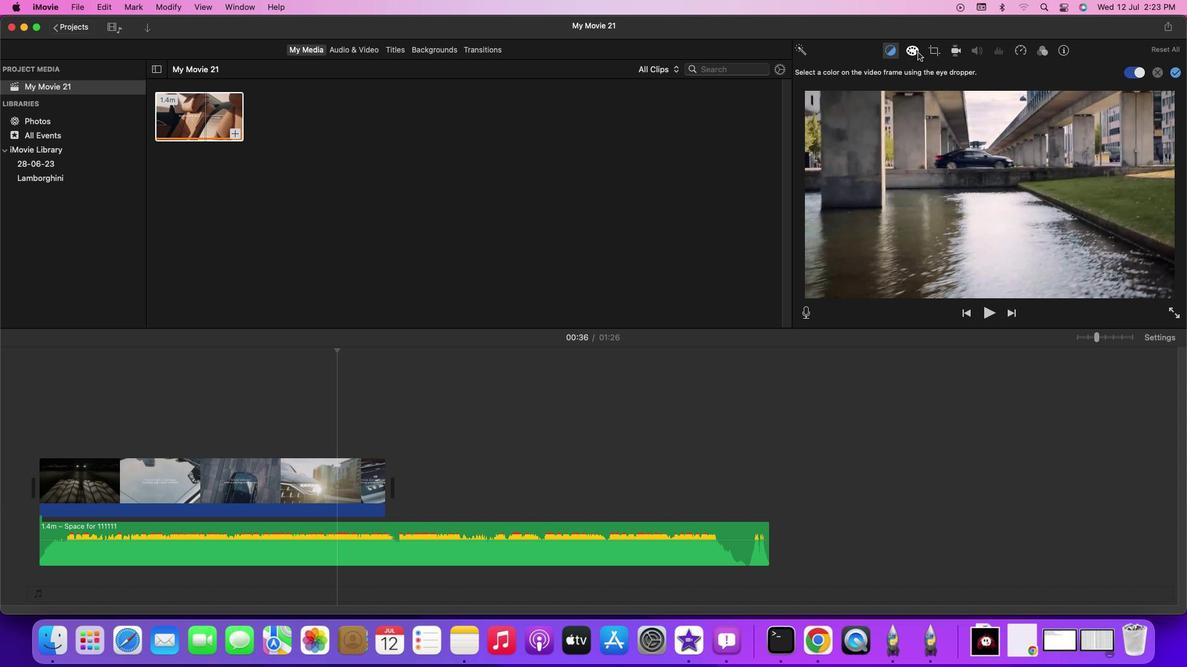 
Action: Mouse pressed left at (918, 52)
Screenshot: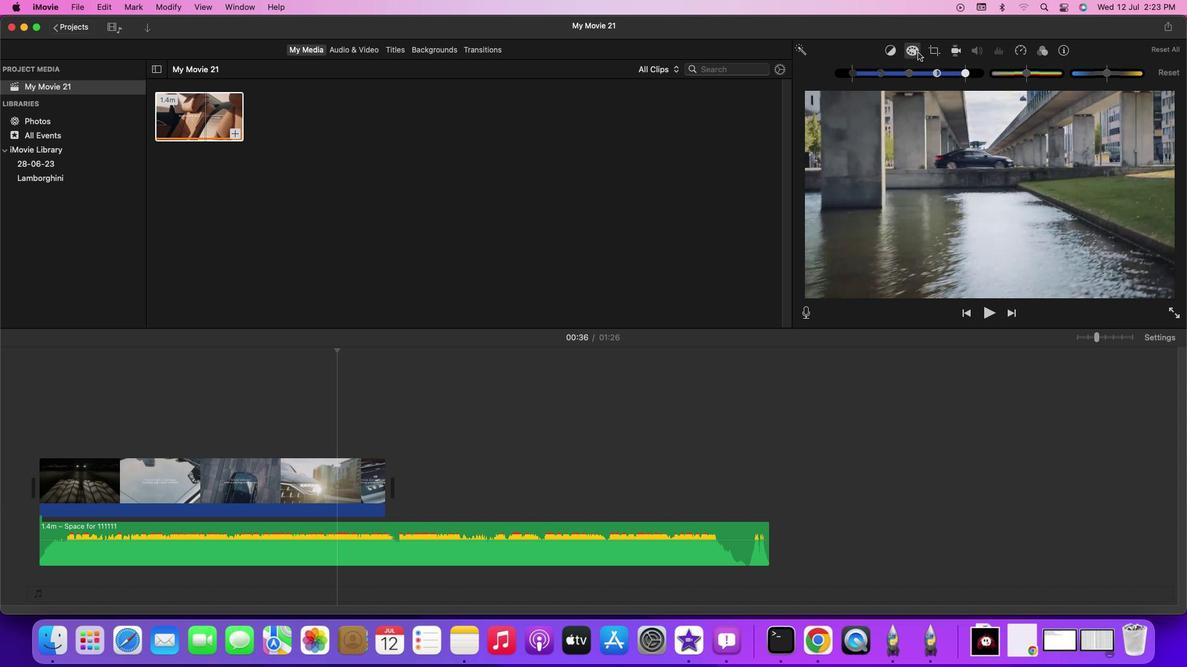 
Action: Mouse moved to (854, 76)
Screenshot: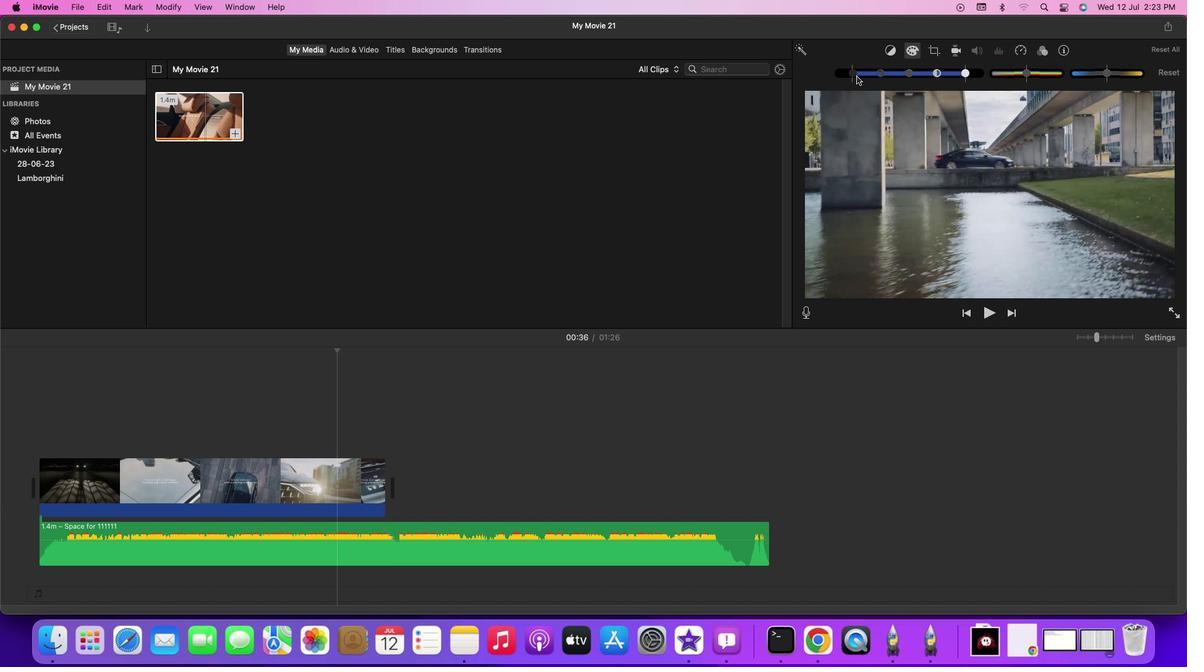 
Action: Mouse pressed left at (854, 76)
Screenshot: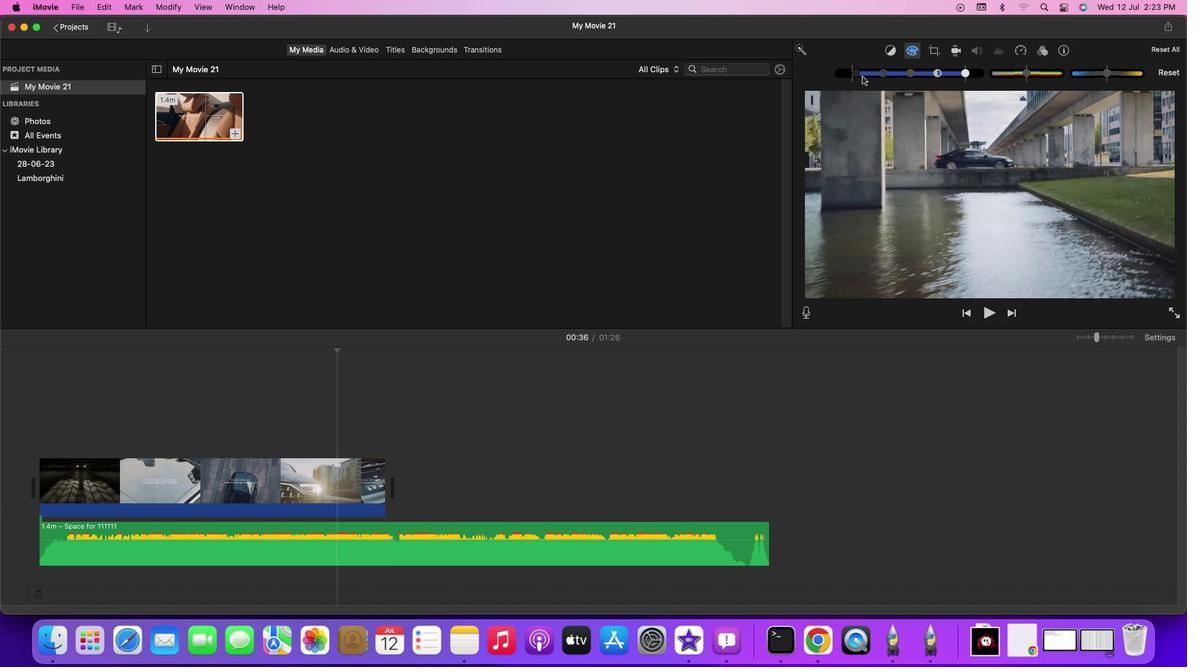 
Action: Mouse moved to (1026, 76)
Screenshot: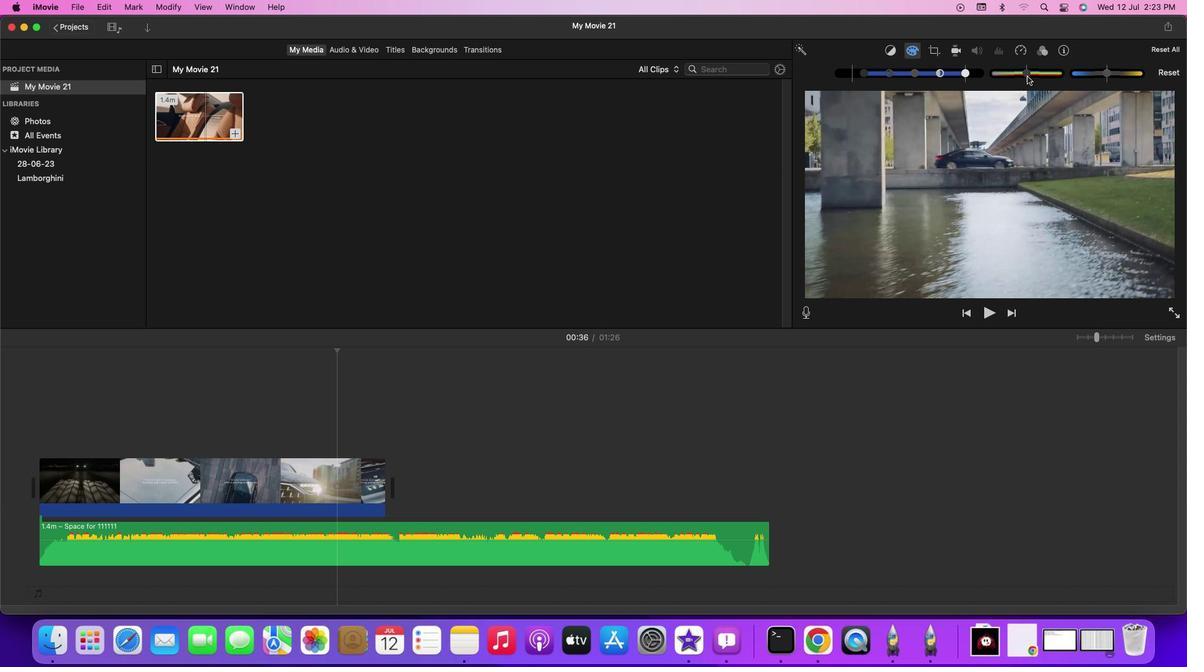 
Action: Mouse pressed left at (1026, 76)
Screenshot: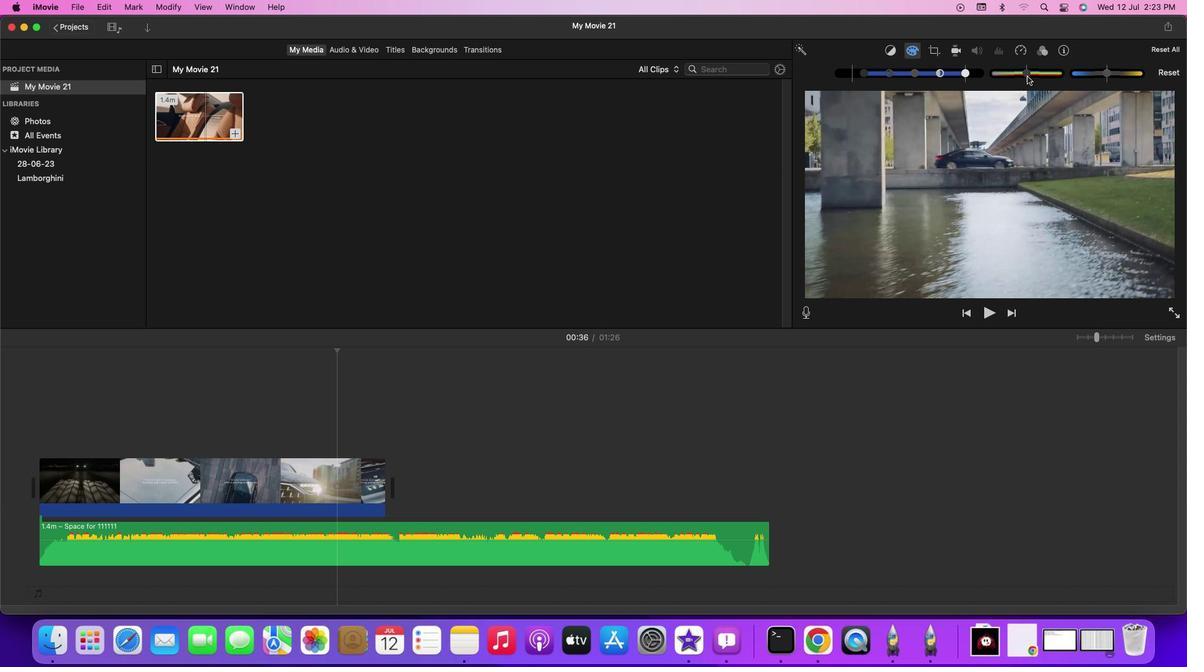 
Action: Mouse moved to (1105, 76)
Screenshot: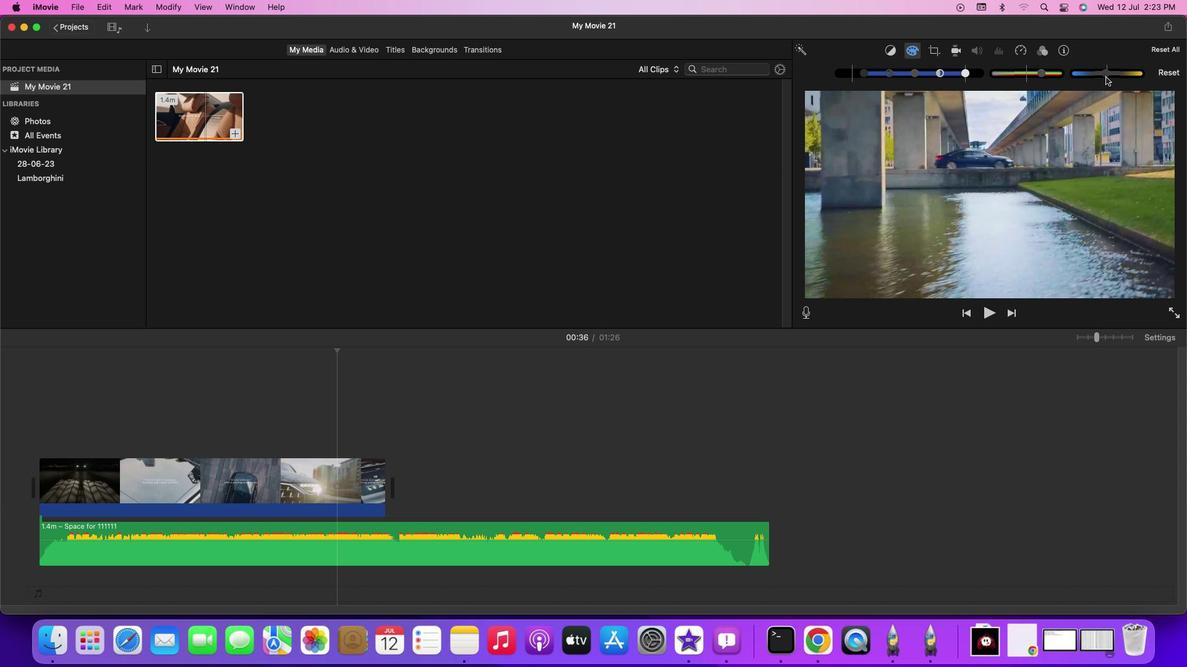 
Action: Mouse pressed left at (1105, 76)
Screenshot: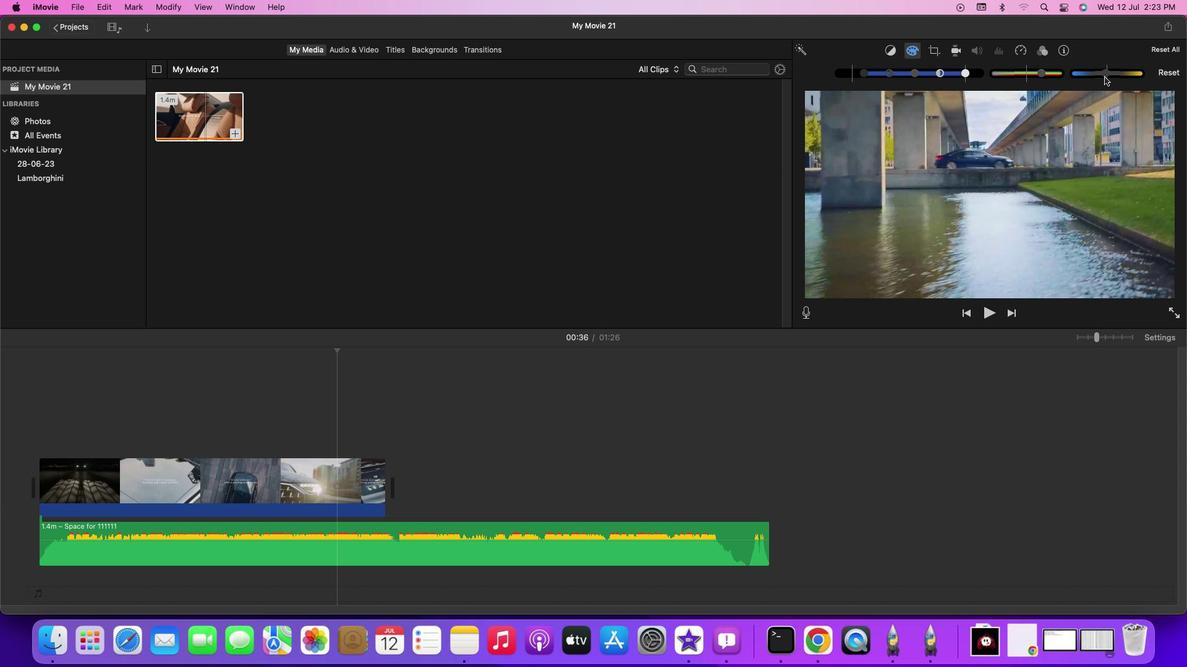
Action: Mouse moved to (939, 50)
Screenshot: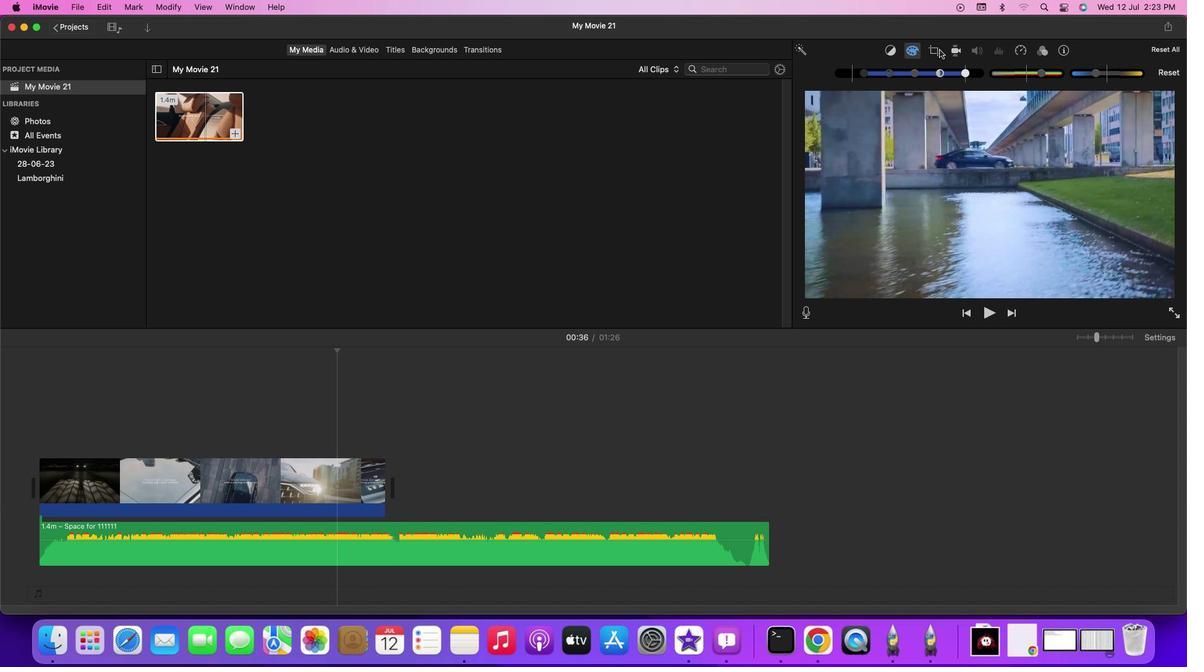 
Action: Mouse pressed left at (939, 50)
Screenshot: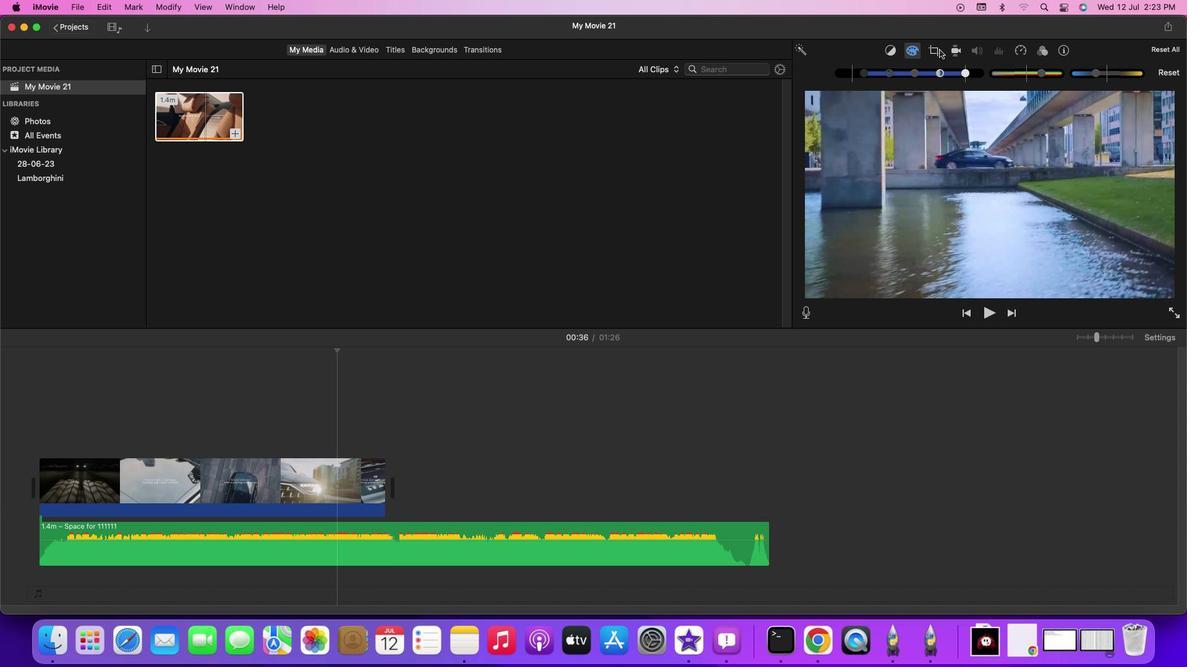 
Action: Mouse moved to (928, 73)
Screenshot: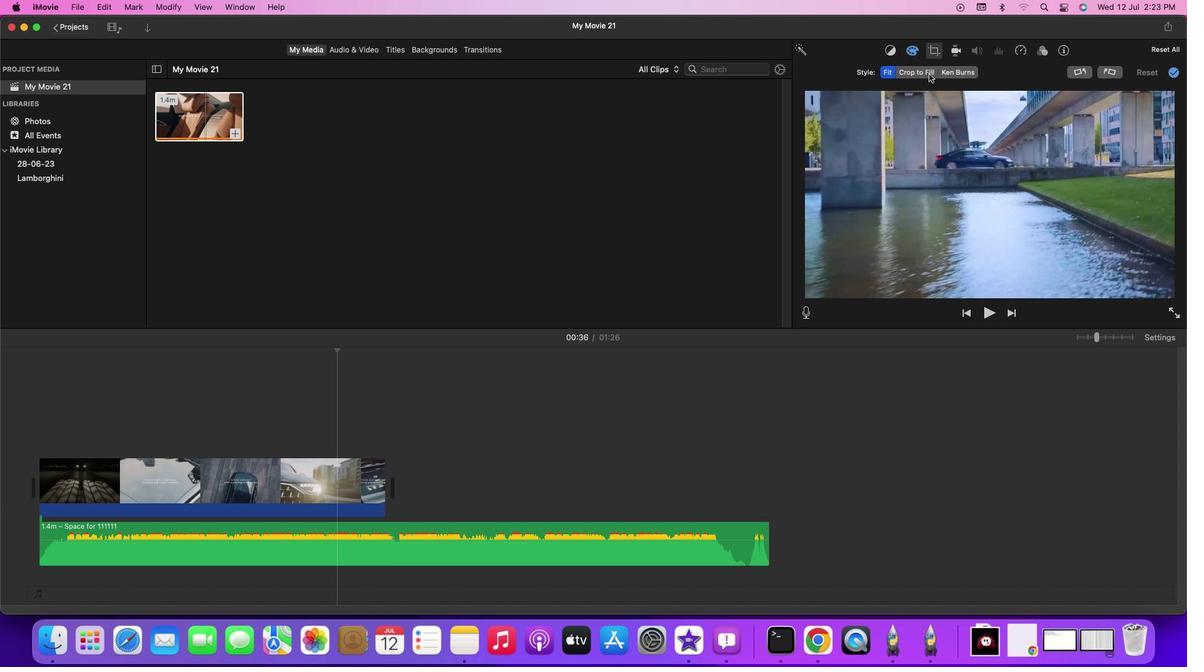 
Action: Mouse pressed left at (928, 73)
Screenshot: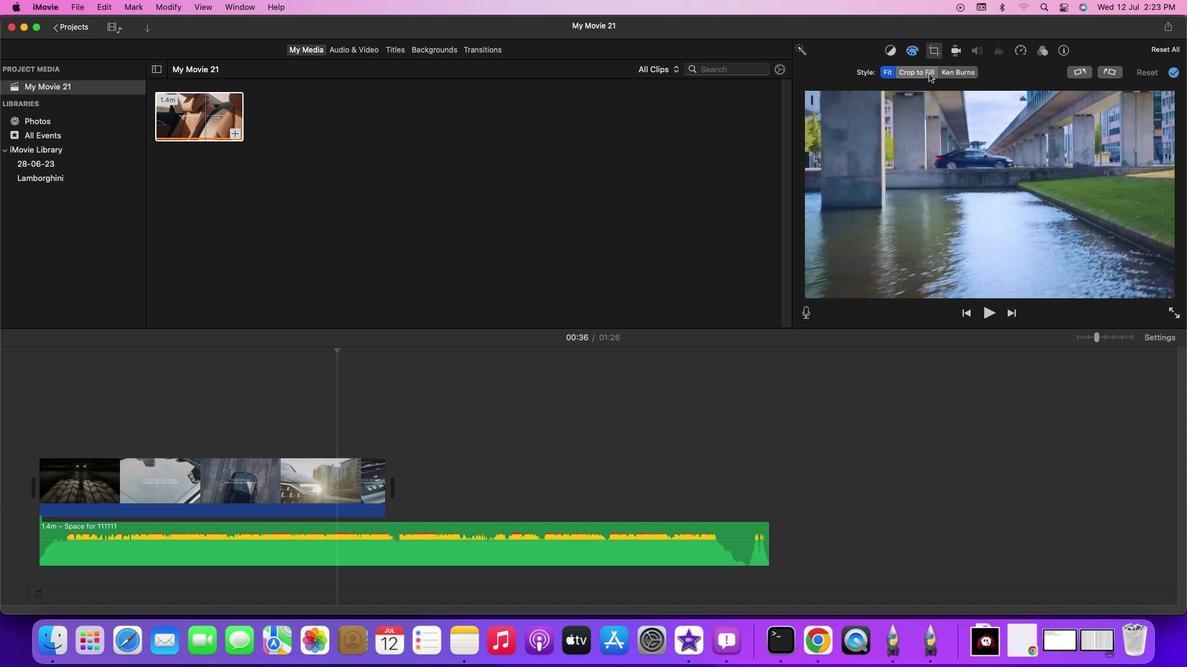 
Action: Mouse moved to (808, 98)
Screenshot: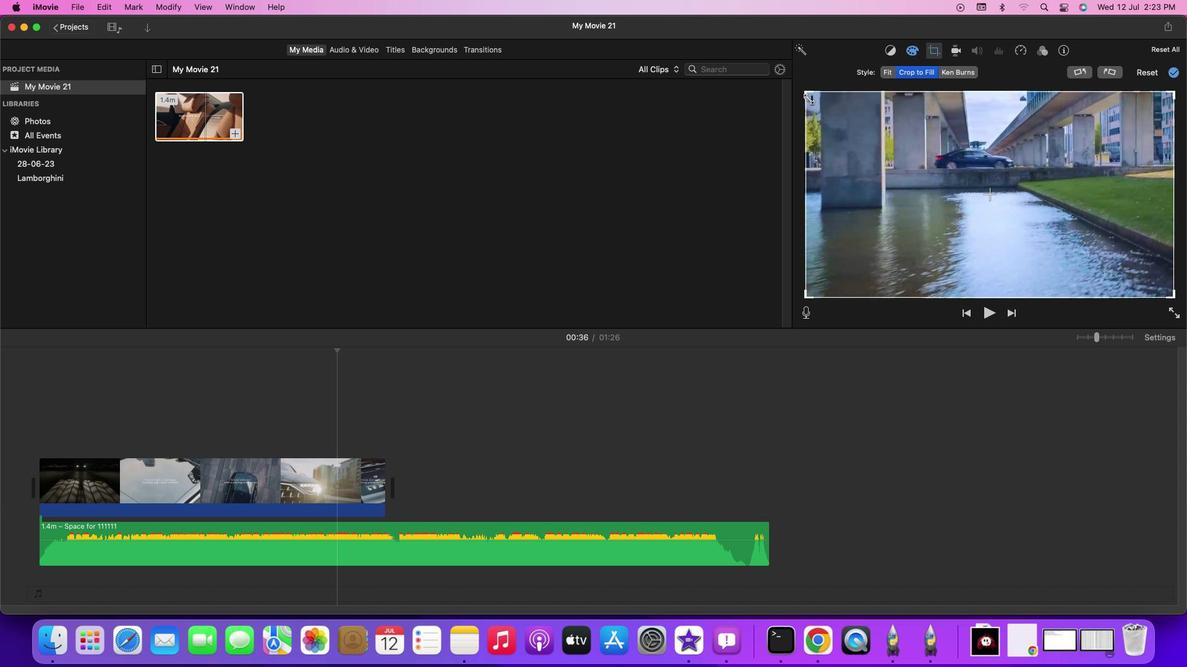 
Action: Mouse pressed left at (808, 98)
Screenshot: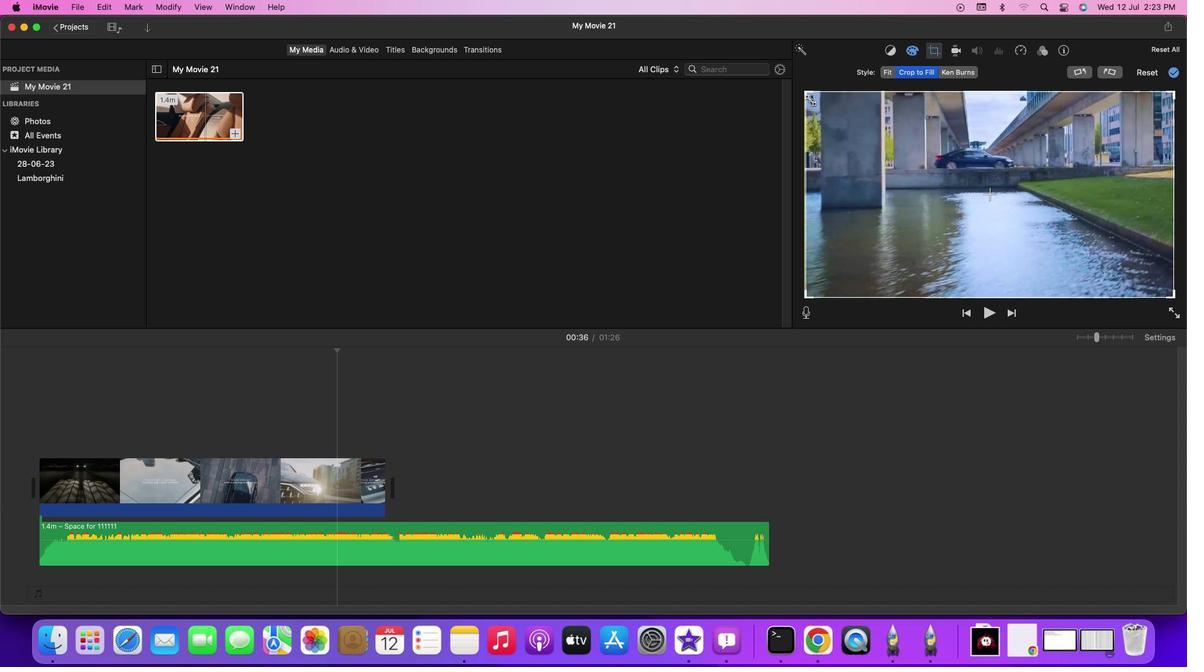 
Action: Mouse moved to (809, 97)
Screenshot: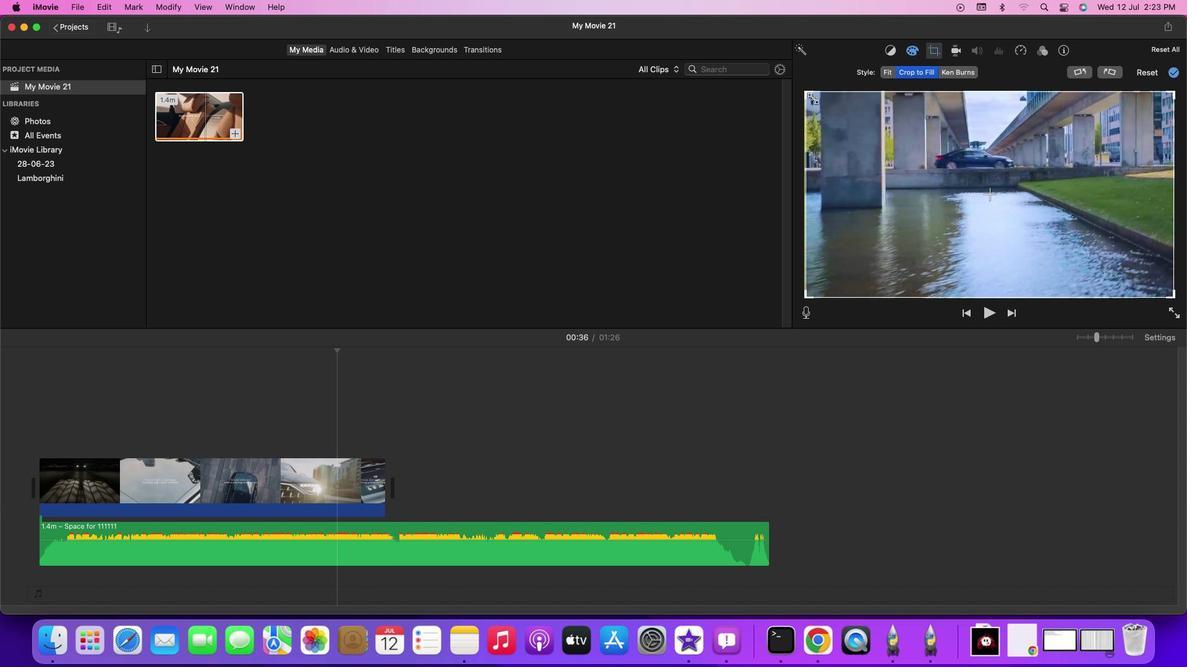 
Action: Mouse pressed left at (809, 97)
Screenshot: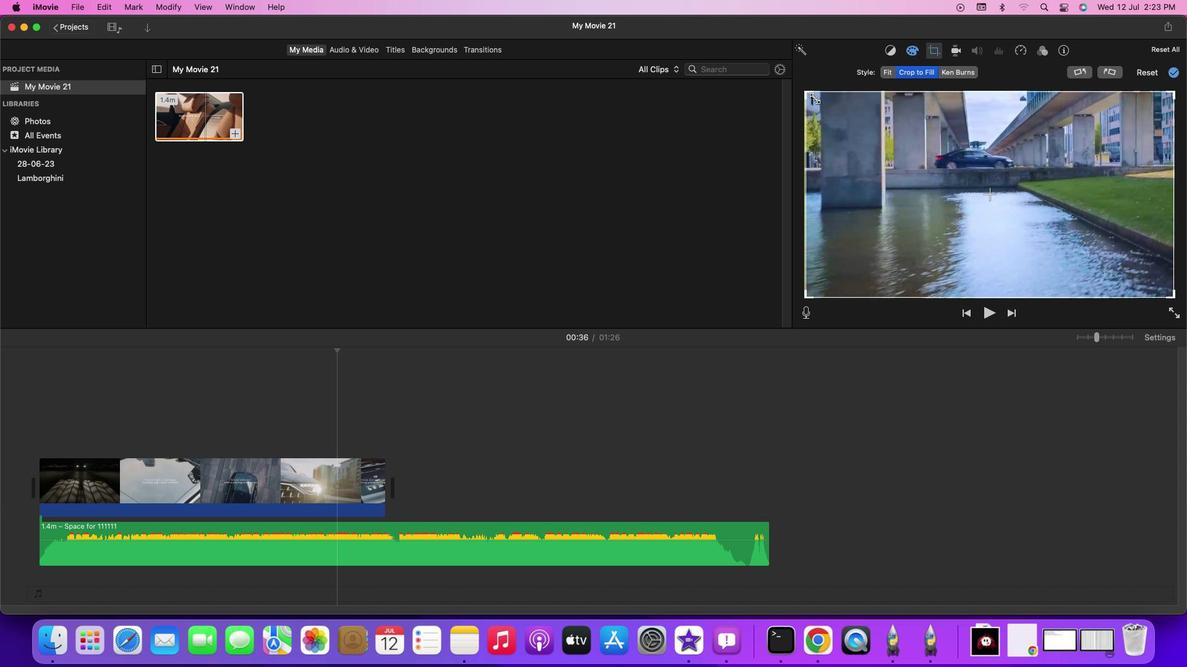 
Action: Mouse moved to (1177, 76)
Screenshot: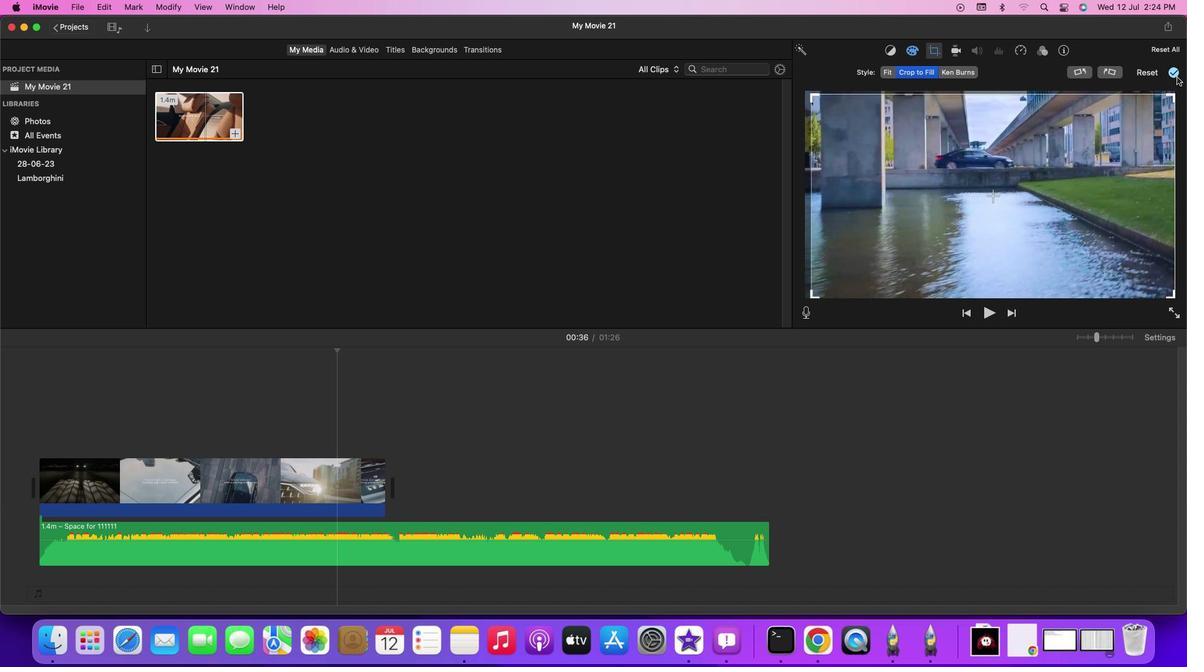 
Action: Mouse pressed left at (1177, 76)
Screenshot: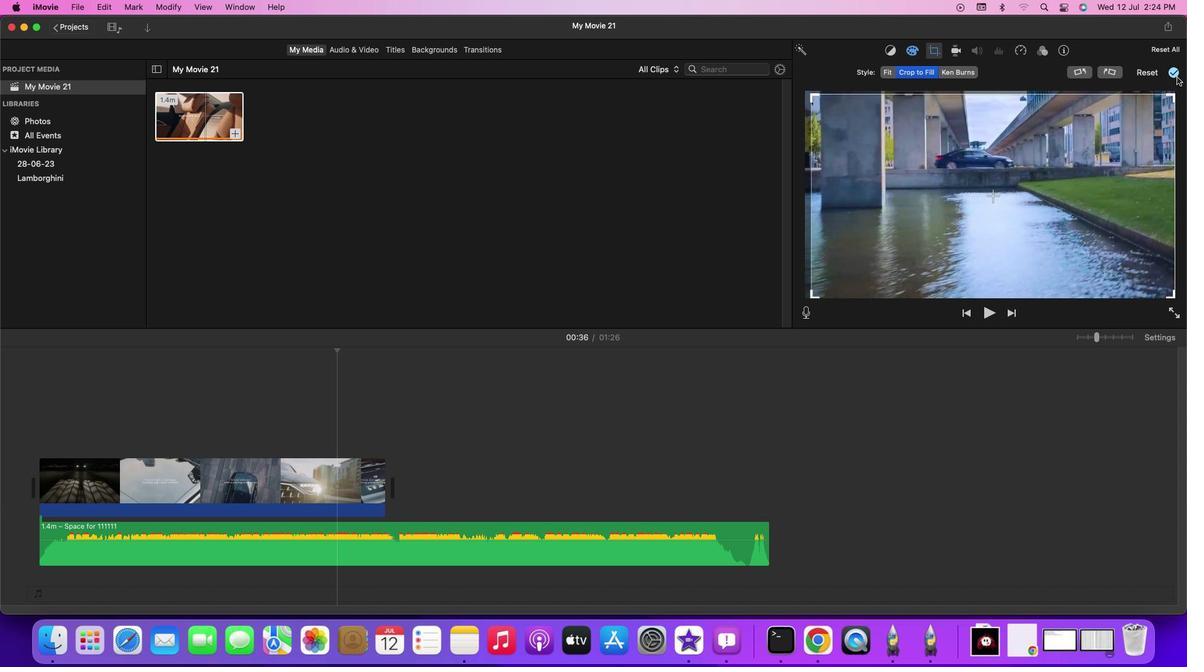 
Action: Mouse moved to (532, 528)
Screenshot: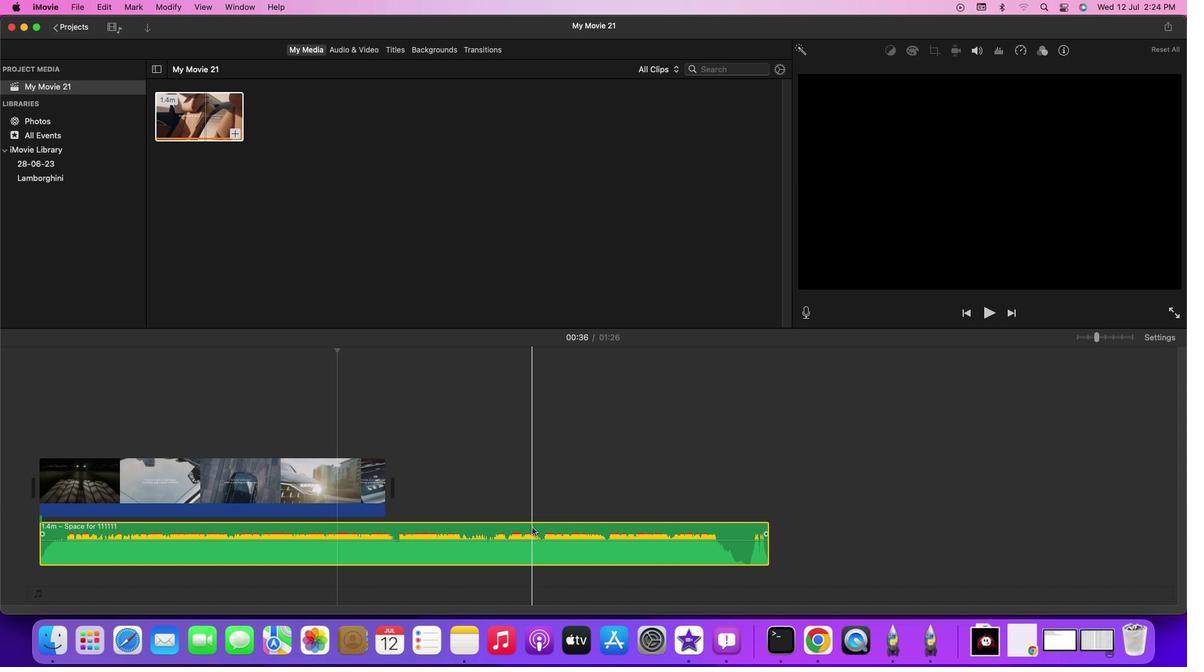 
Action: Mouse pressed left at (532, 528)
Screenshot: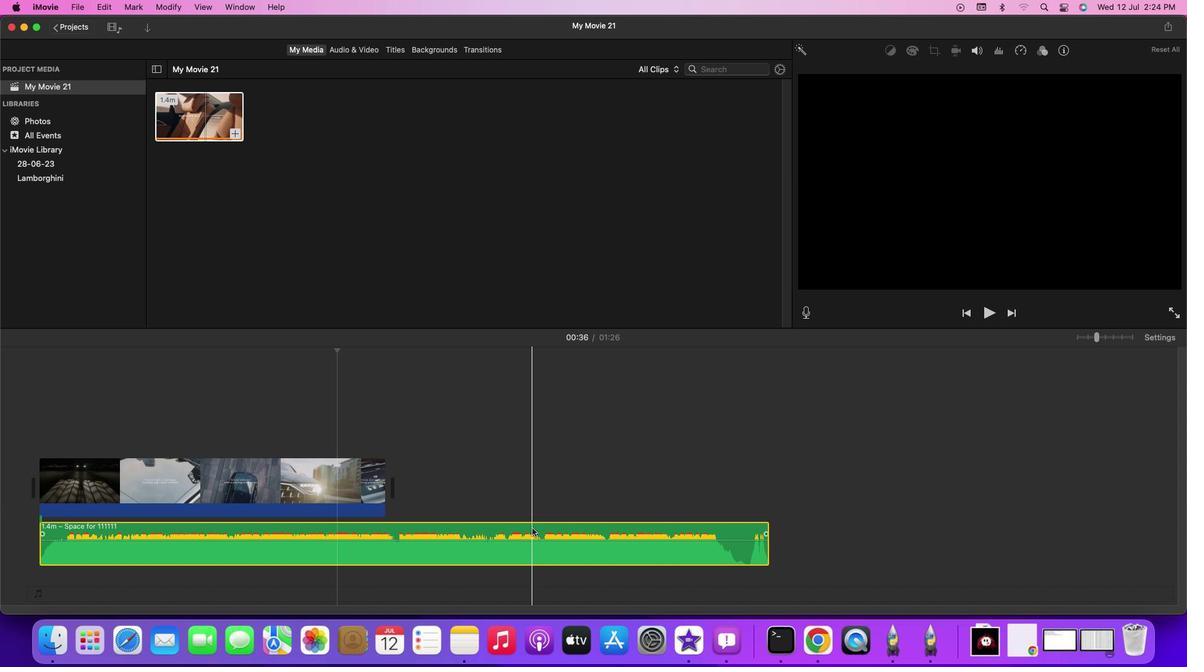 
Action: Mouse moved to (983, 58)
Screenshot: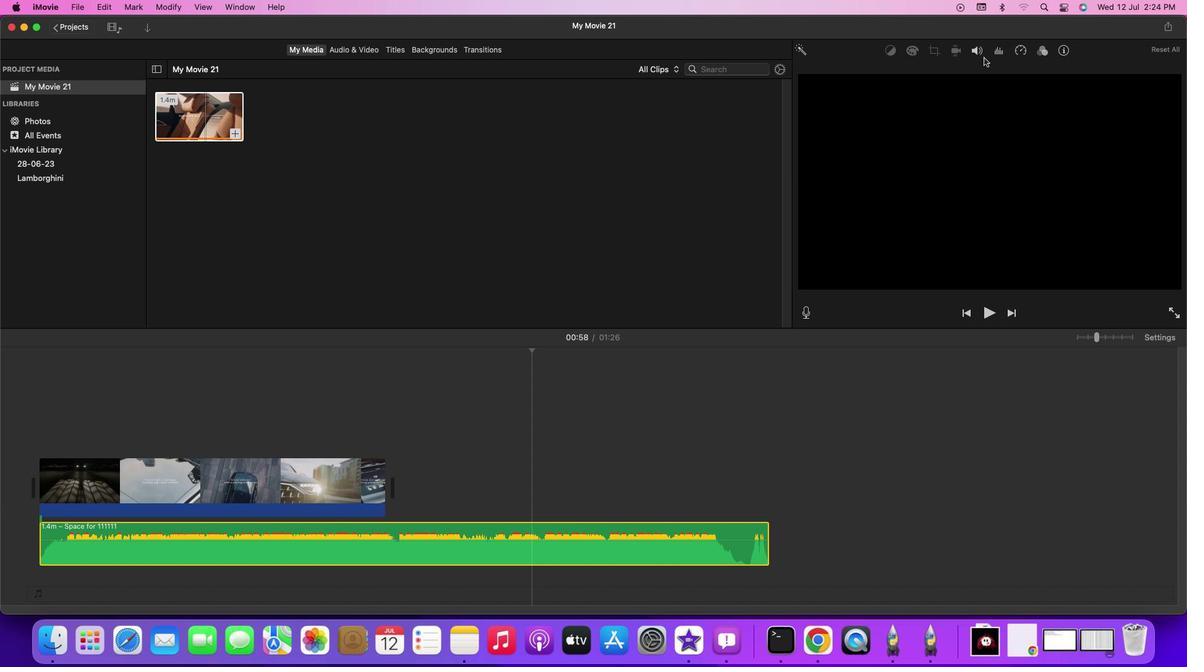 
Action: Mouse pressed left at (983, 58)
Screenshot: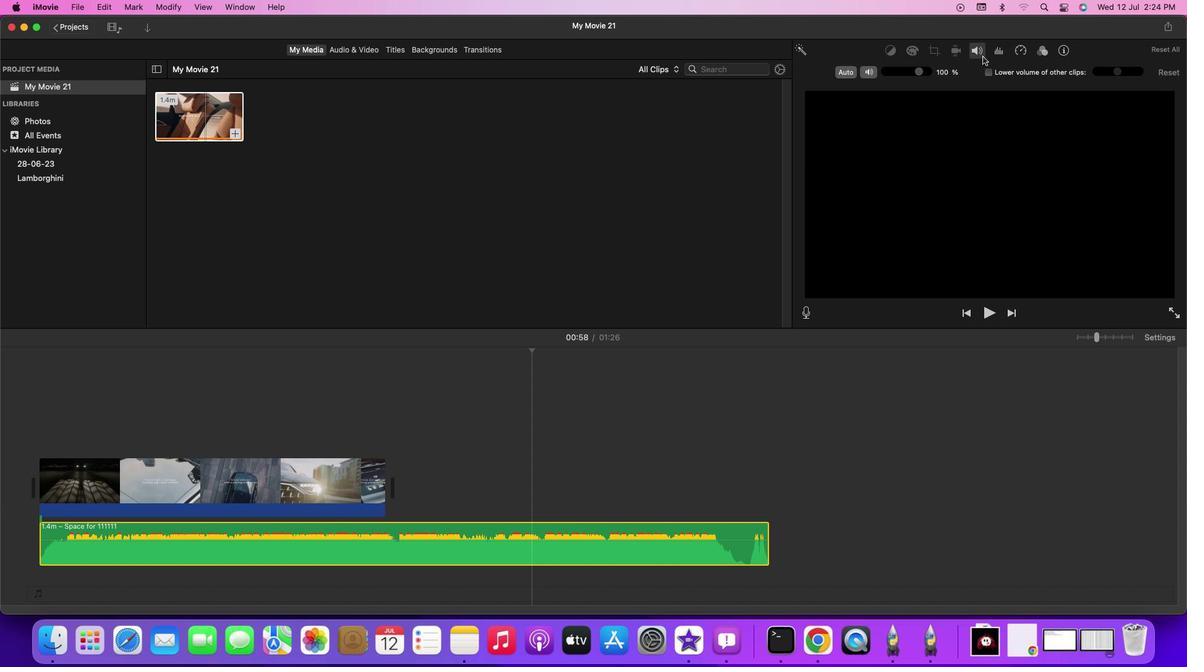 
Action: Mouse moved to (920, 74)
Screenshot: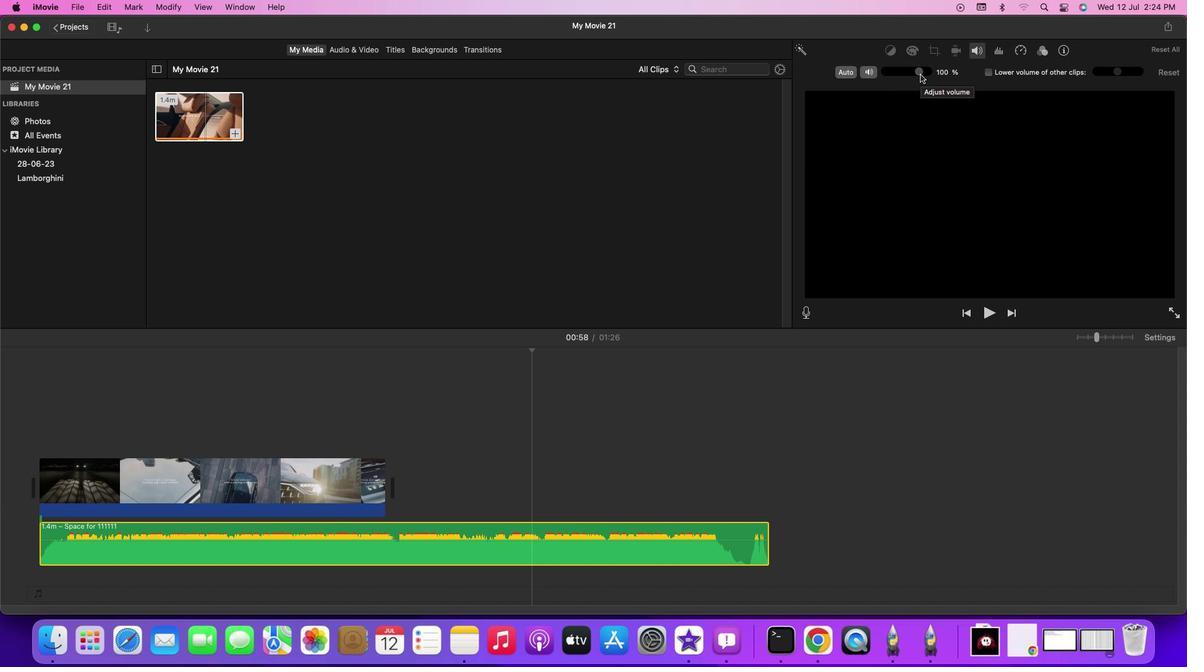 
Action: Mouse pressed left at (920, 74)
Screenshot: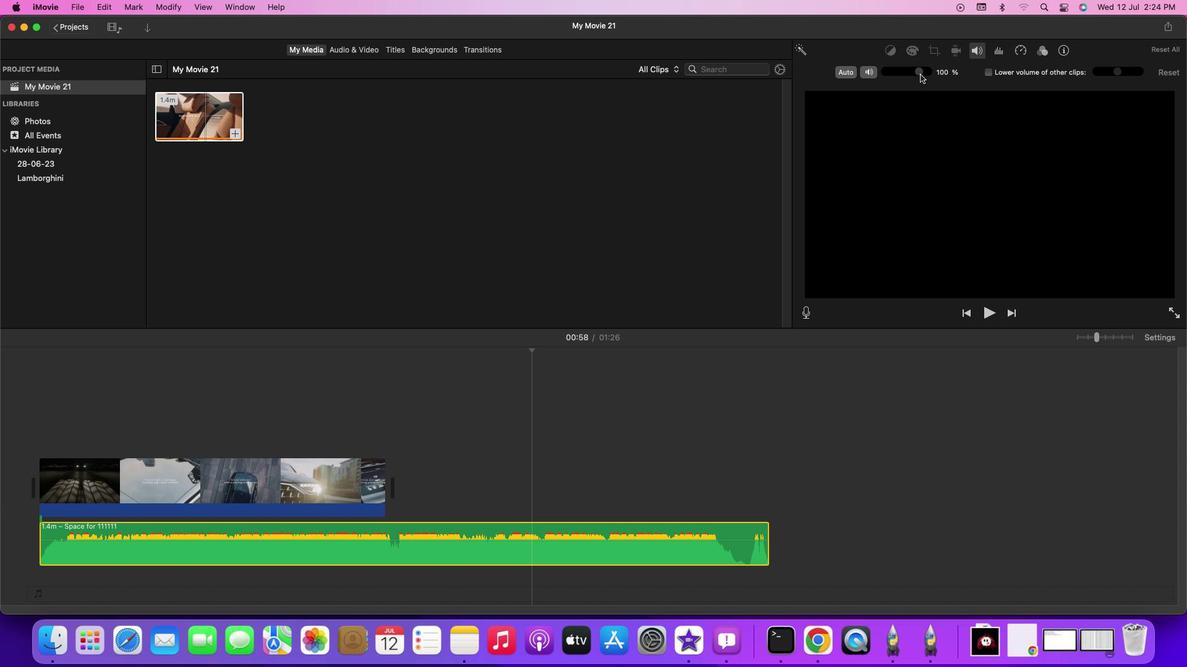 
Action: Mouse moved to (999, 51)
Screenshot: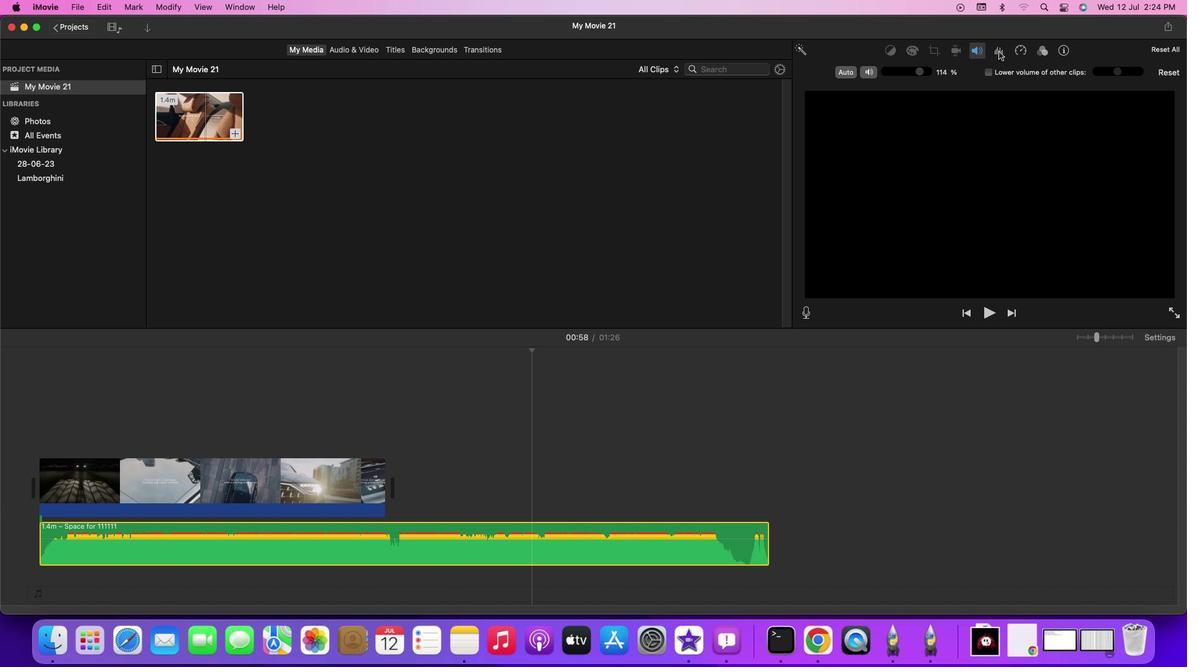 
Action: Mouse pressed left at (999, 51)
Screenshot: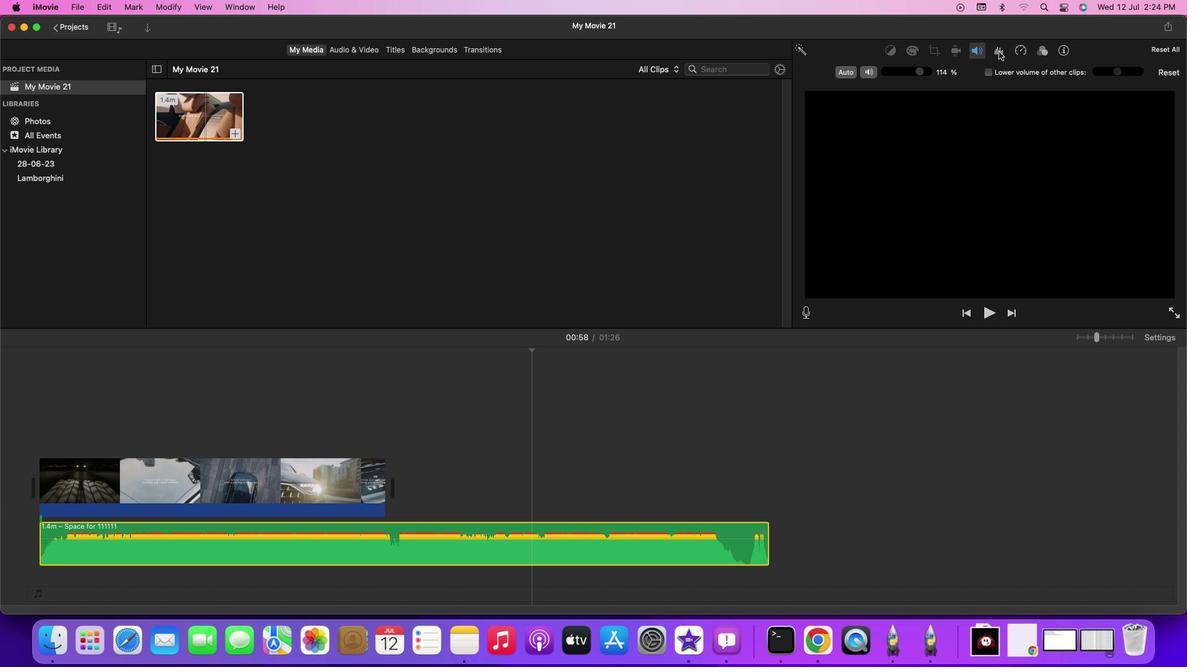 
Action: Mouse moved to (340, 396)
Screenshot: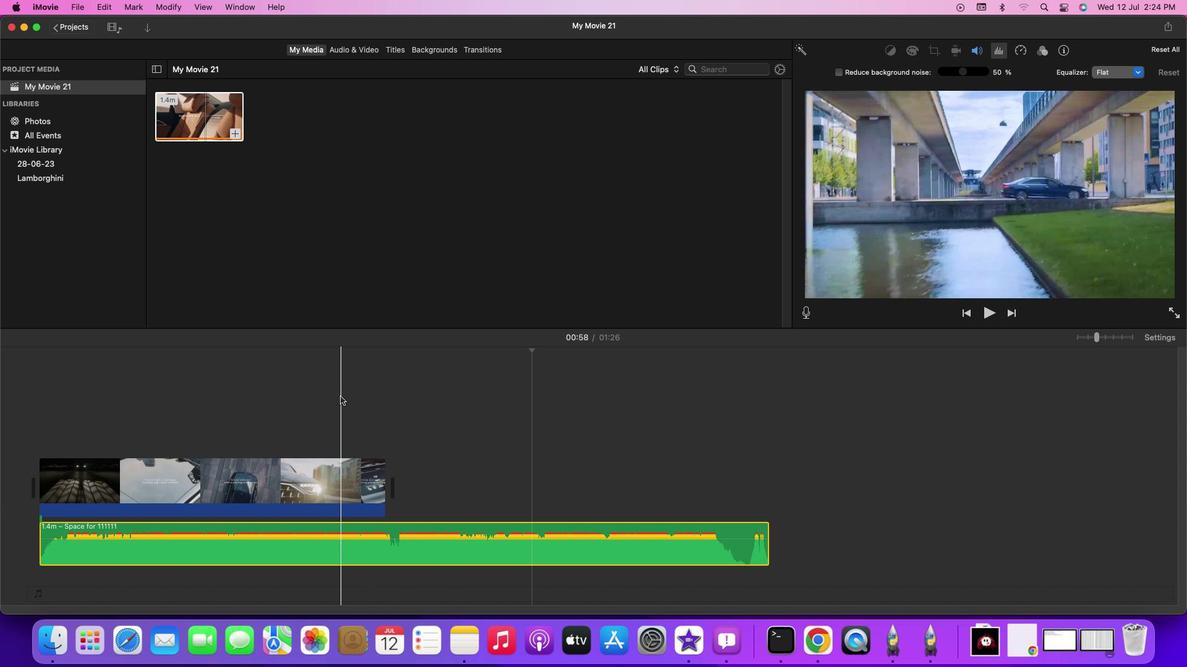 
Action: Mouse pressed left at (340, 396)
Screenshot: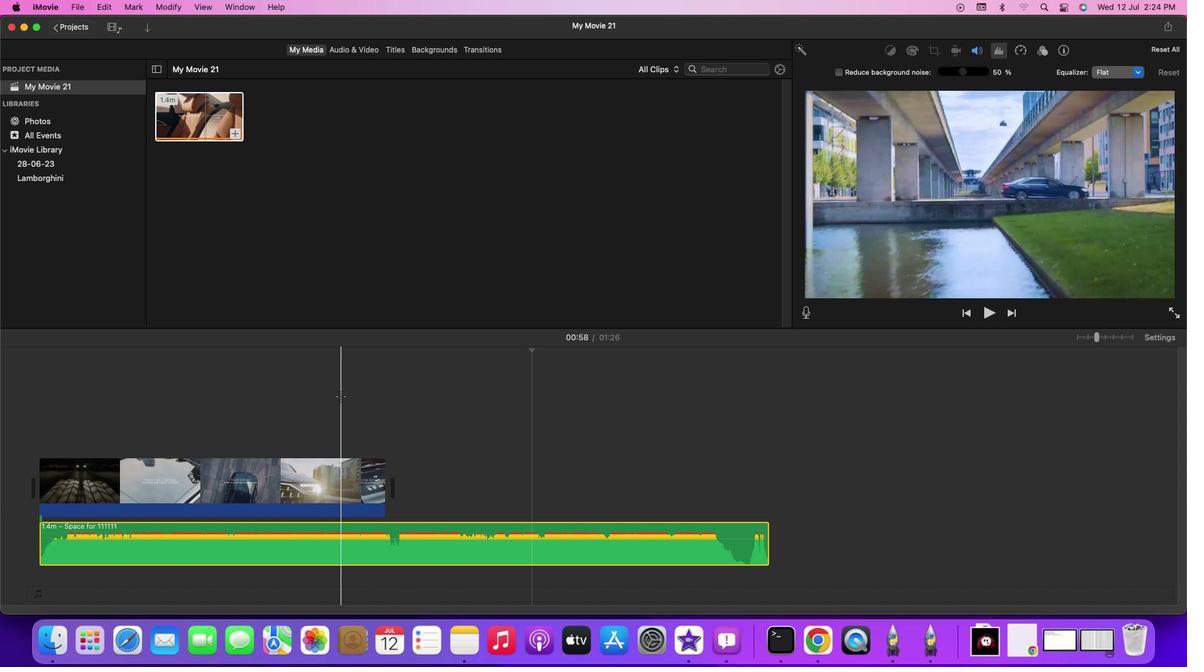 
Action: Mouse moved to (308, 542)
Screenshot: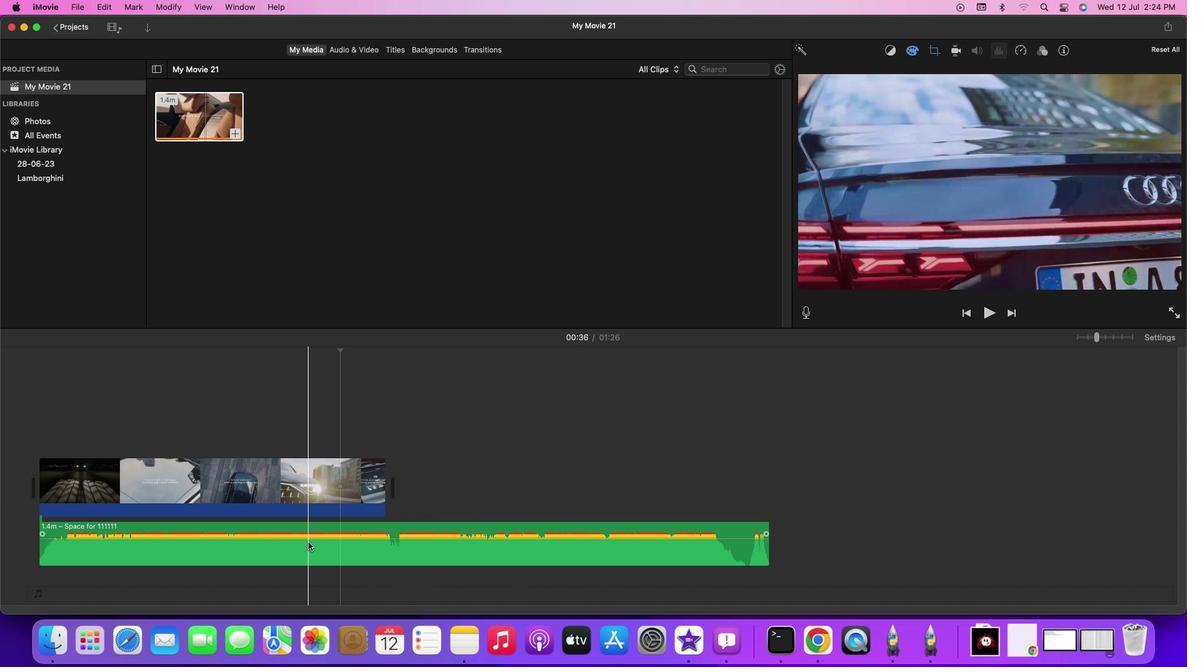 
Action: Mouse pressed left at (308, 542)
Screenshot: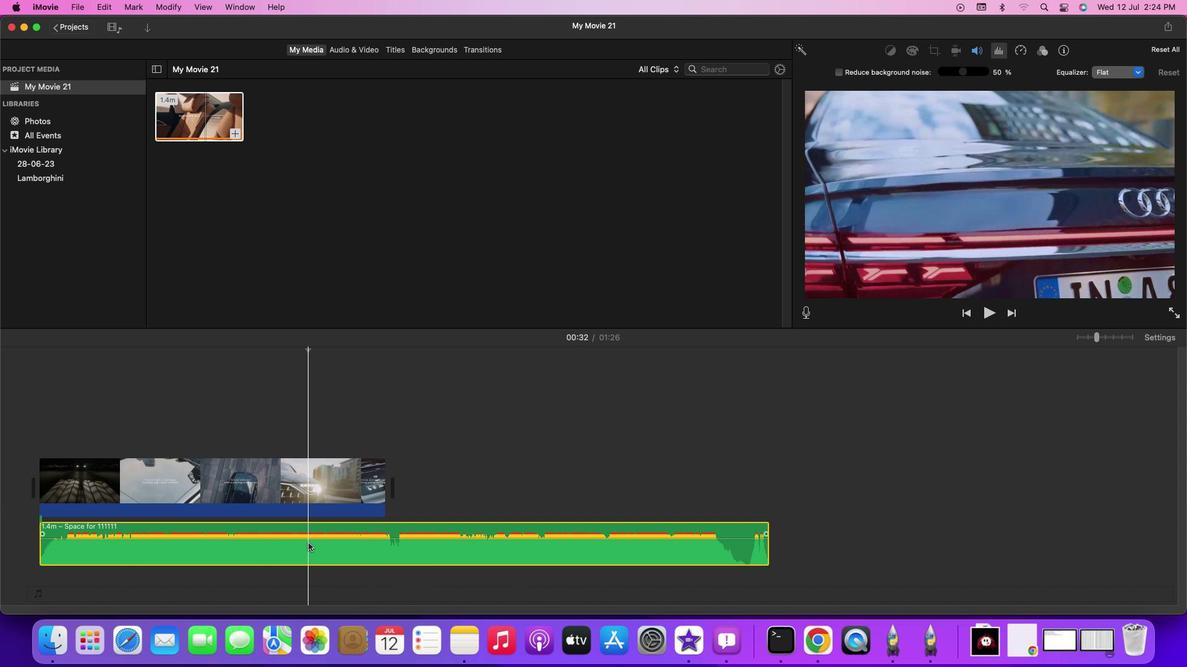 
Action: Mouse moved to (994, 54)
Screenshot: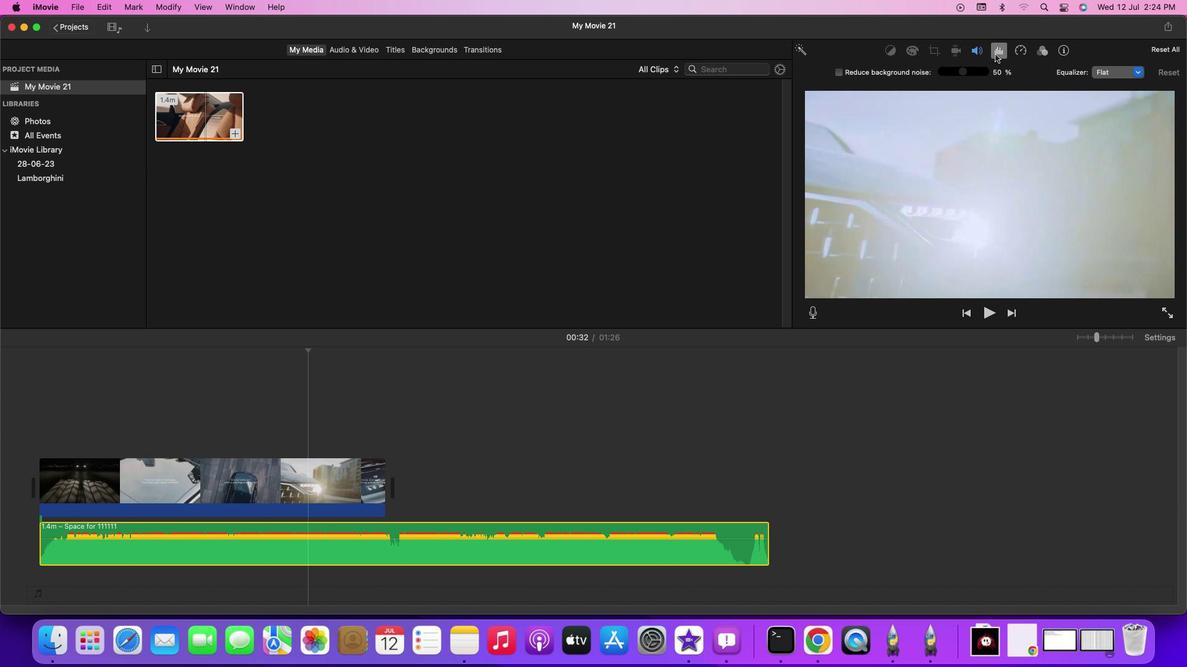 
Action: Mouse pressed left at (994, 54)
Screenshot: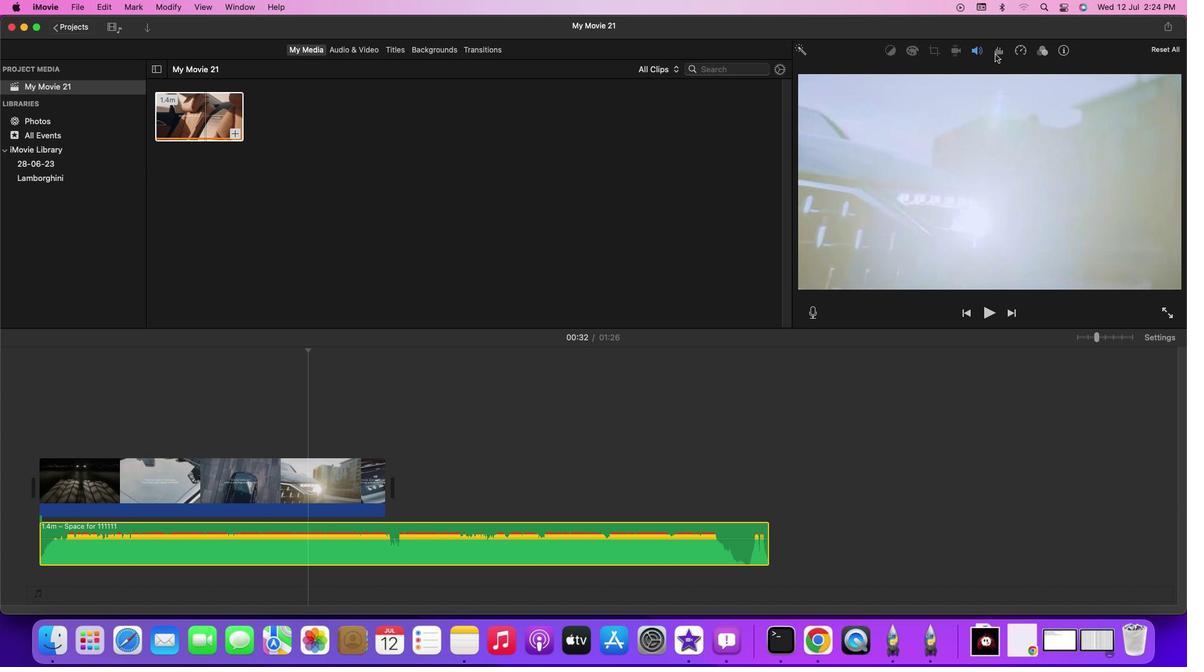 
Action: Mouse moved to (996, 53)
Screenshot: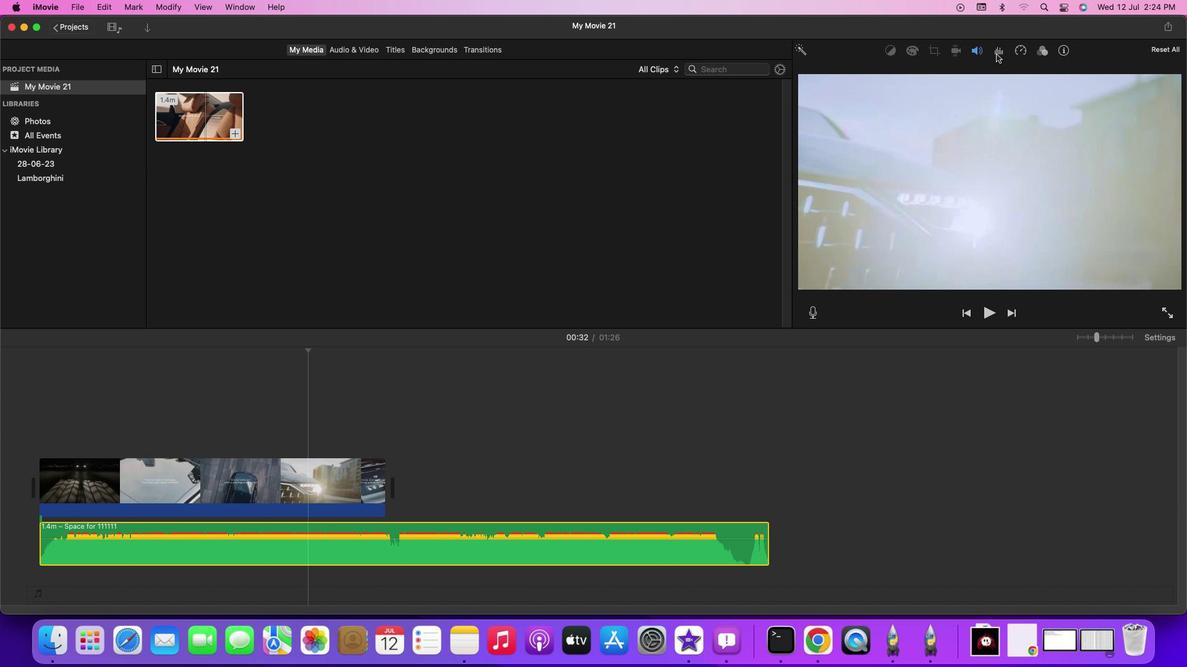
Action: Mouse pressed left at (996, 53)
Screenshot: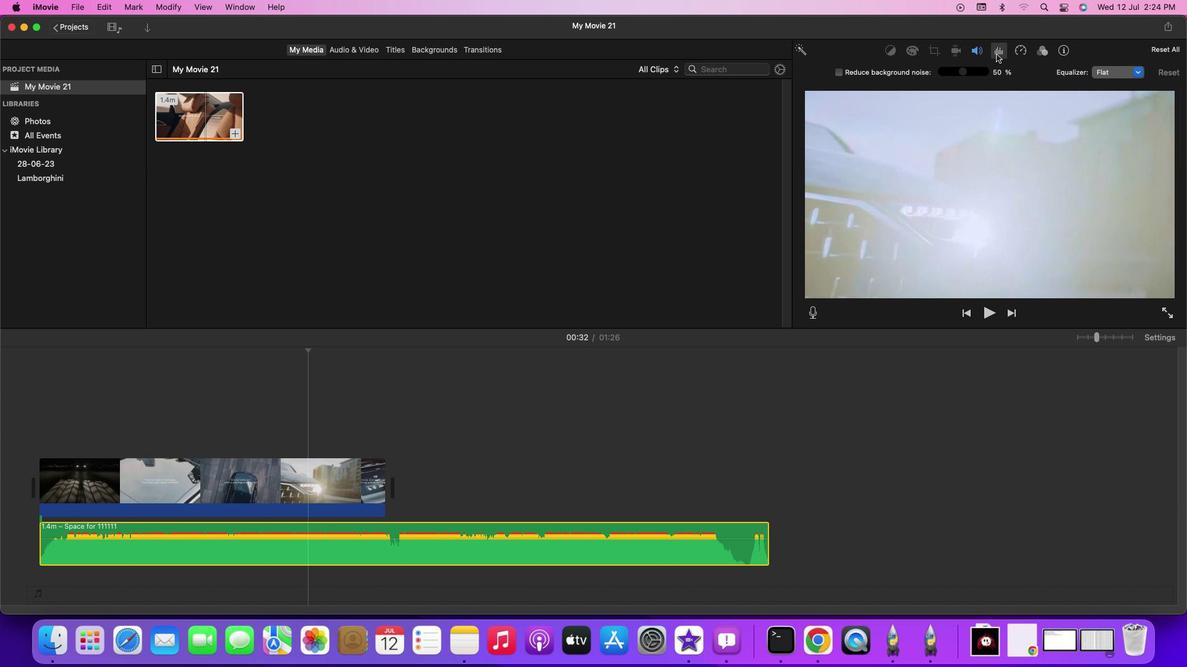 
Action: Mouse moved to (841, 71)
Screenshot: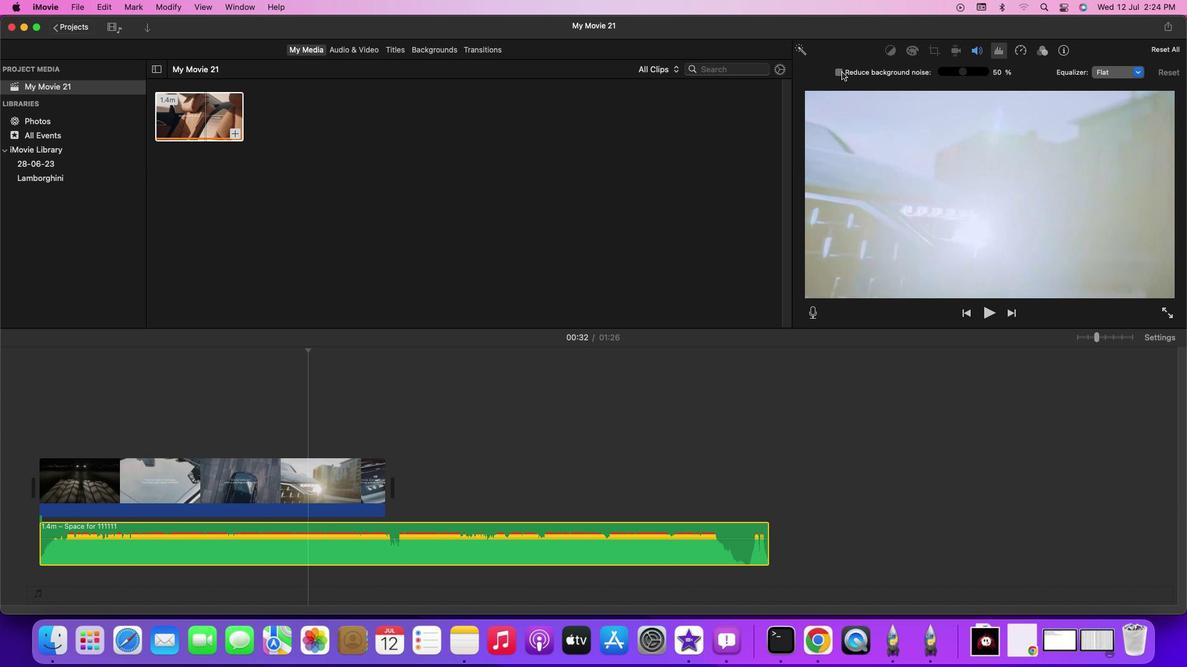 
Action: Mouse pressed left at (841, 71)
Screenshot: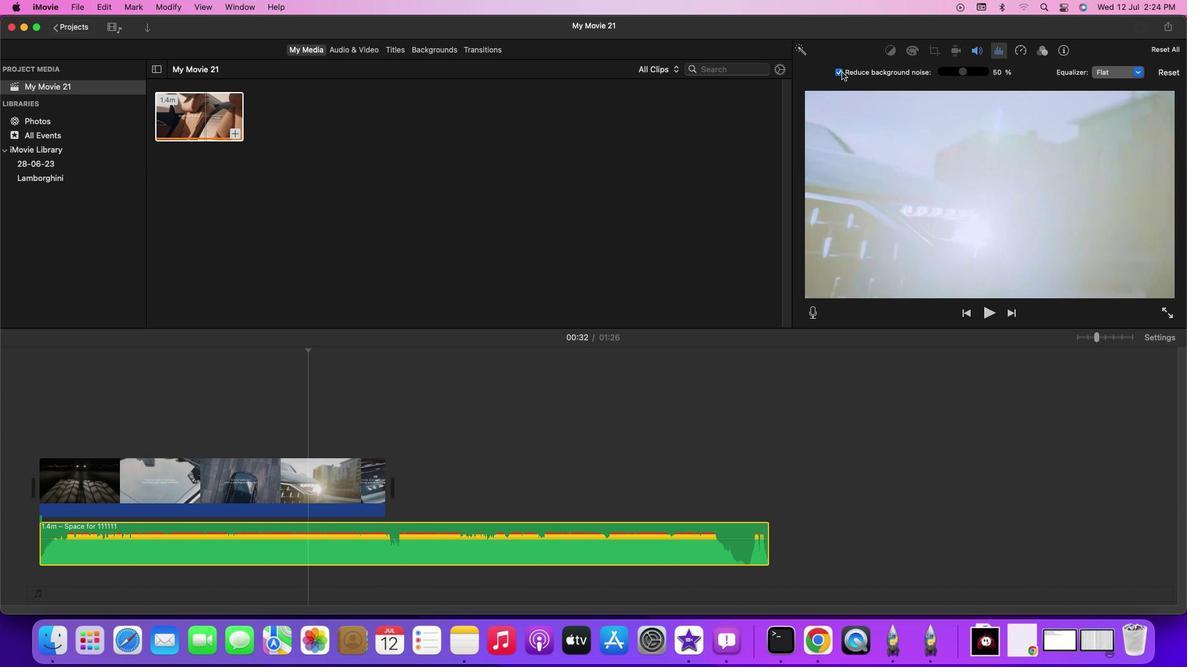 
Action: Mouse moved to (963, 76)
Screenshot: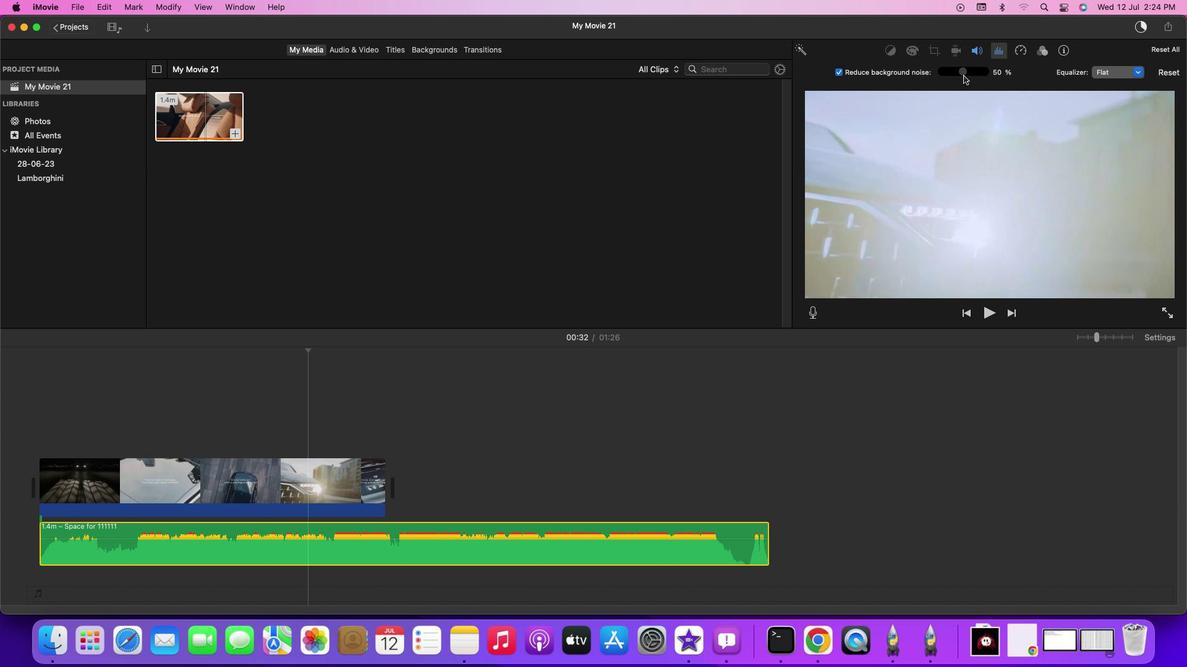 
Action: Mouse pressed left at (963, 76)
Screenshot: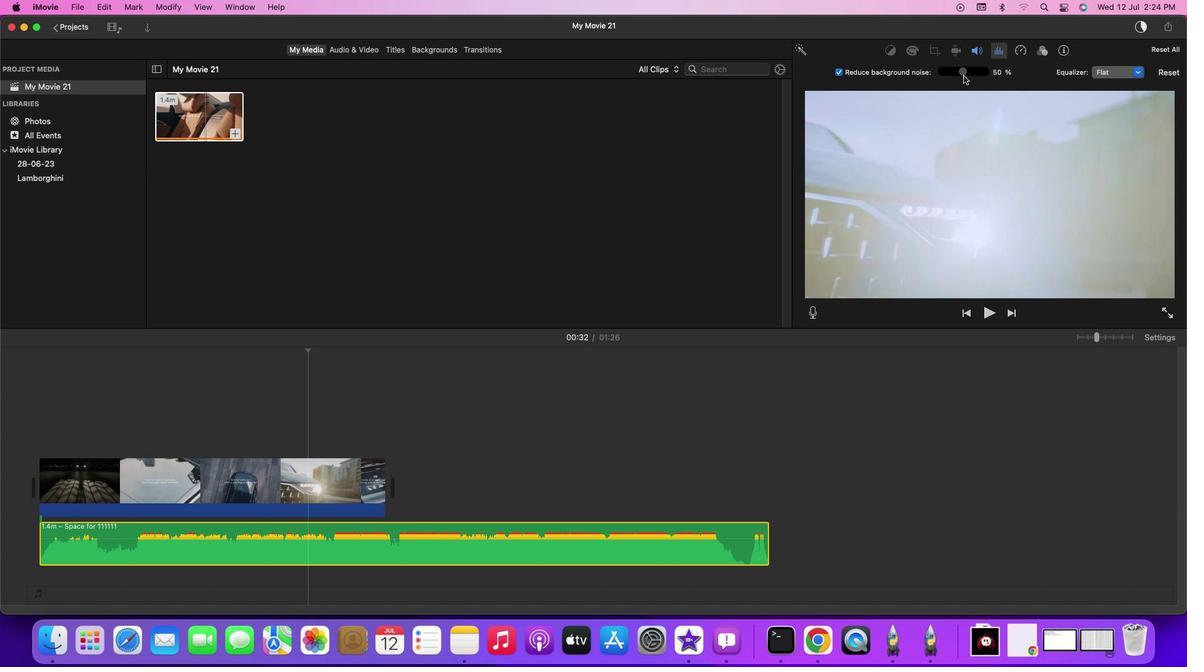 
Action: Mouse moved to (986, 307)
Screenshot: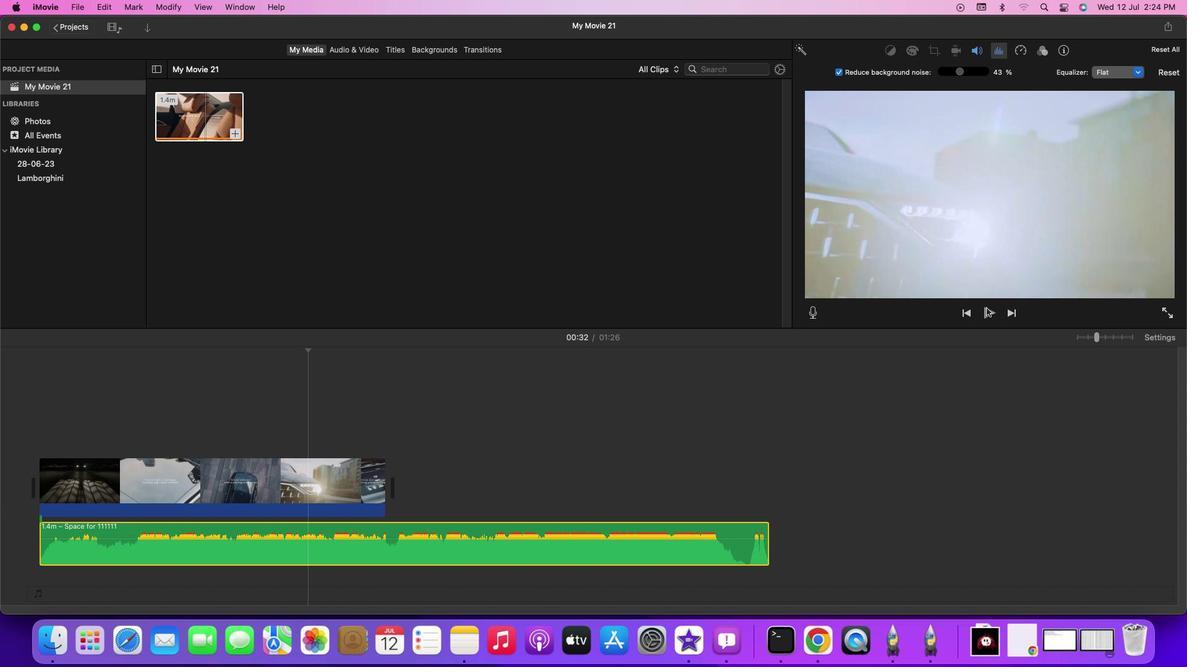 
Action: Mouse pressed left at (986, 307)
Screenshot: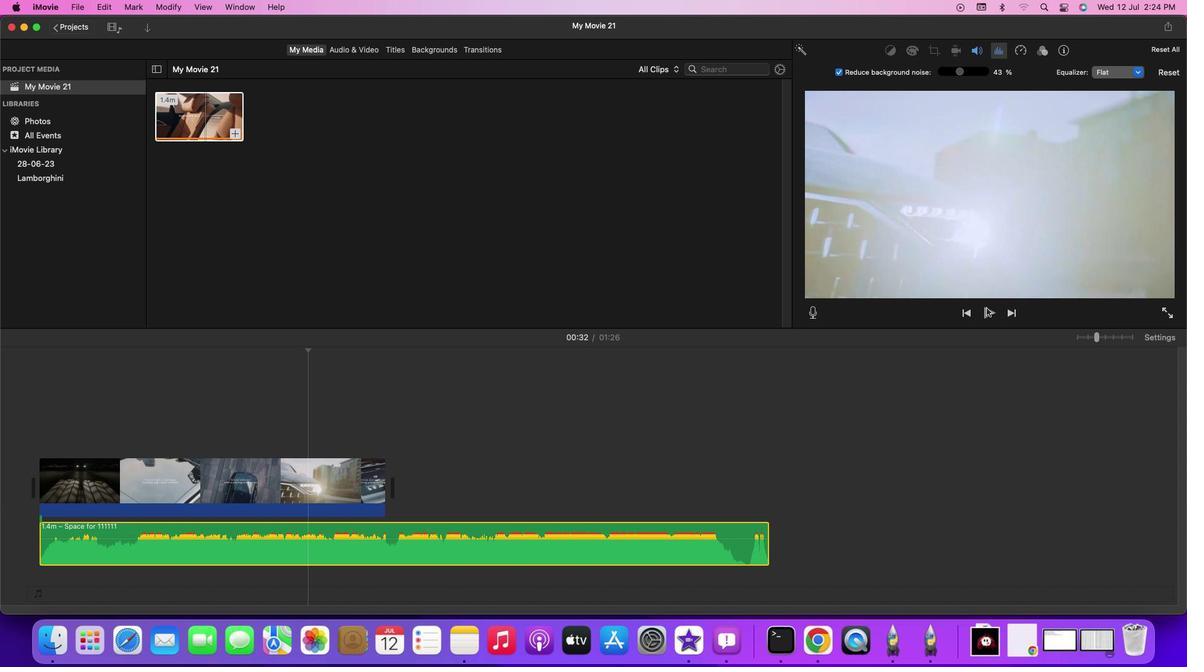 
Action: Mouse moved to (842, 71)
Screenshot: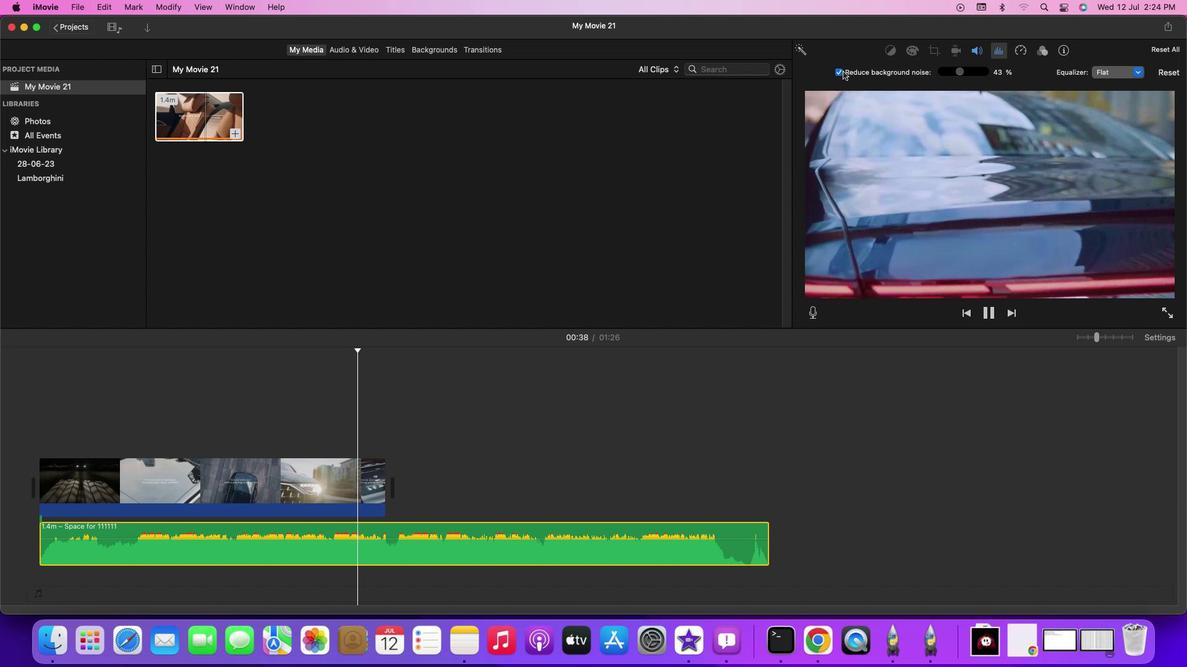 
Action: Mouse pressed left at (842, 71)
Screenshot: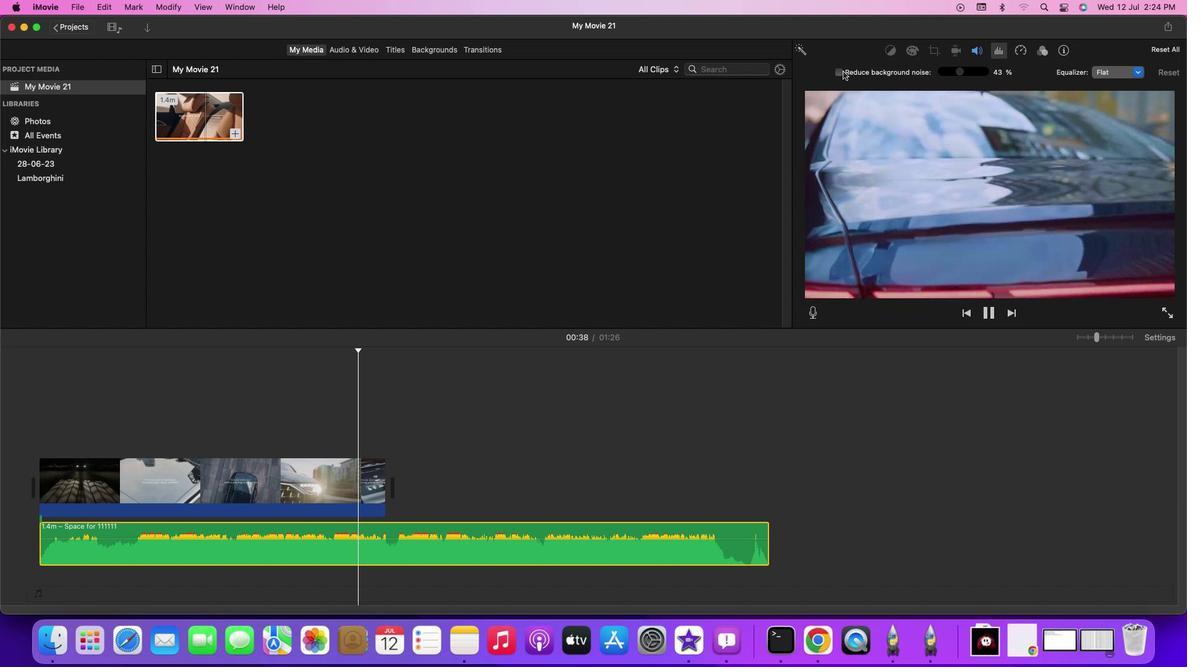 
Action: Mouse moved to (310, 484)
Screenshot: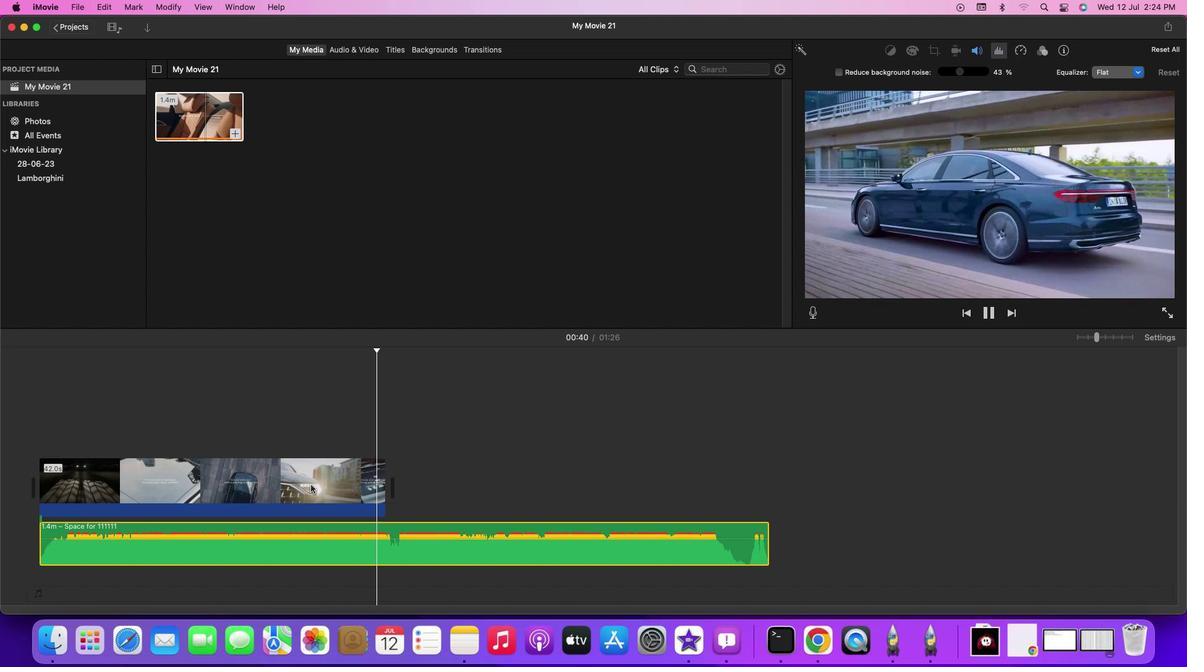 
Action: Mouse pressed left at (310, 484)
Screenshot: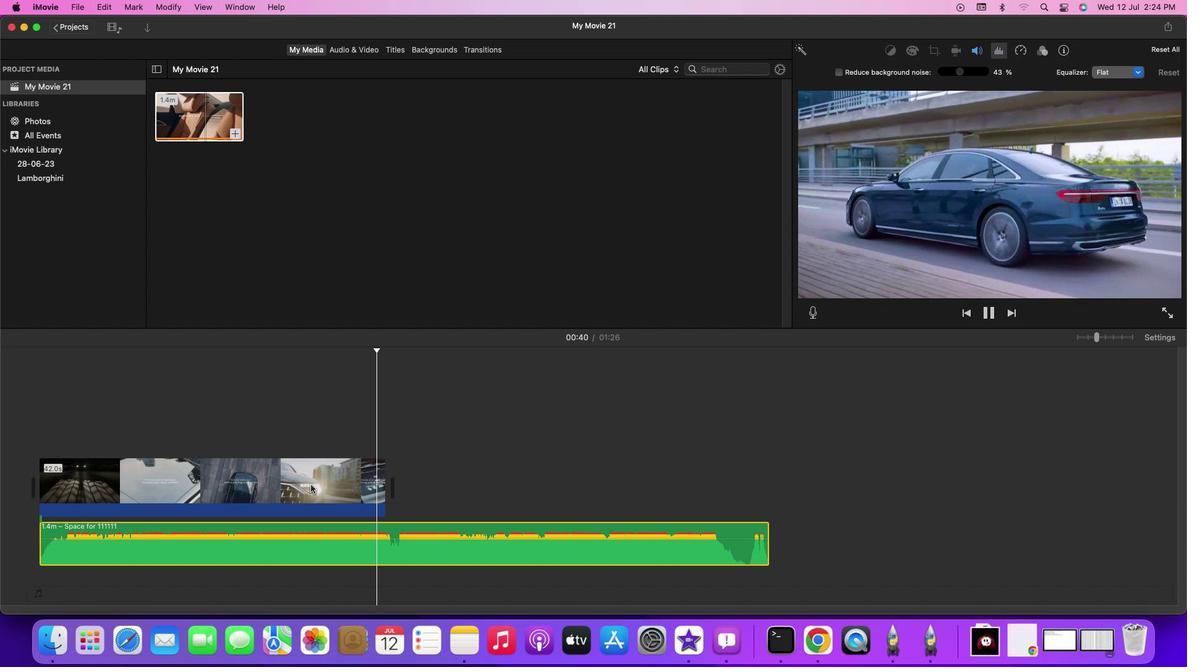 
Action: Mouse moved to (140, 400)
Screenshot: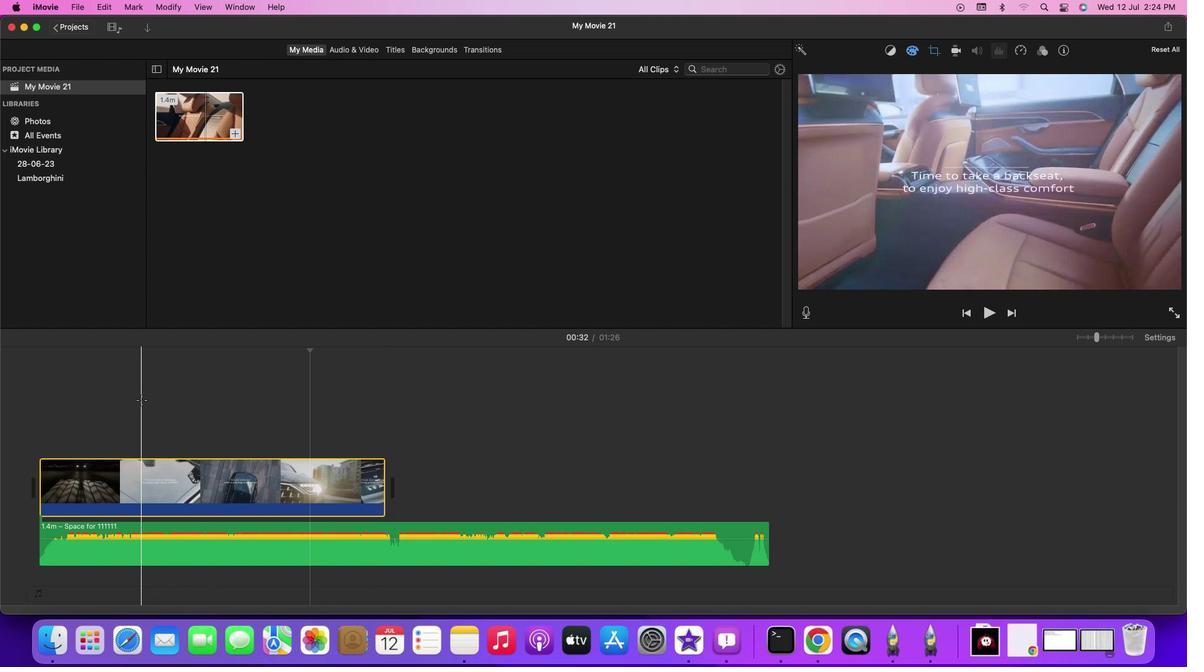 
Action: Mouse pressed left at (140, 400)
Screenshot: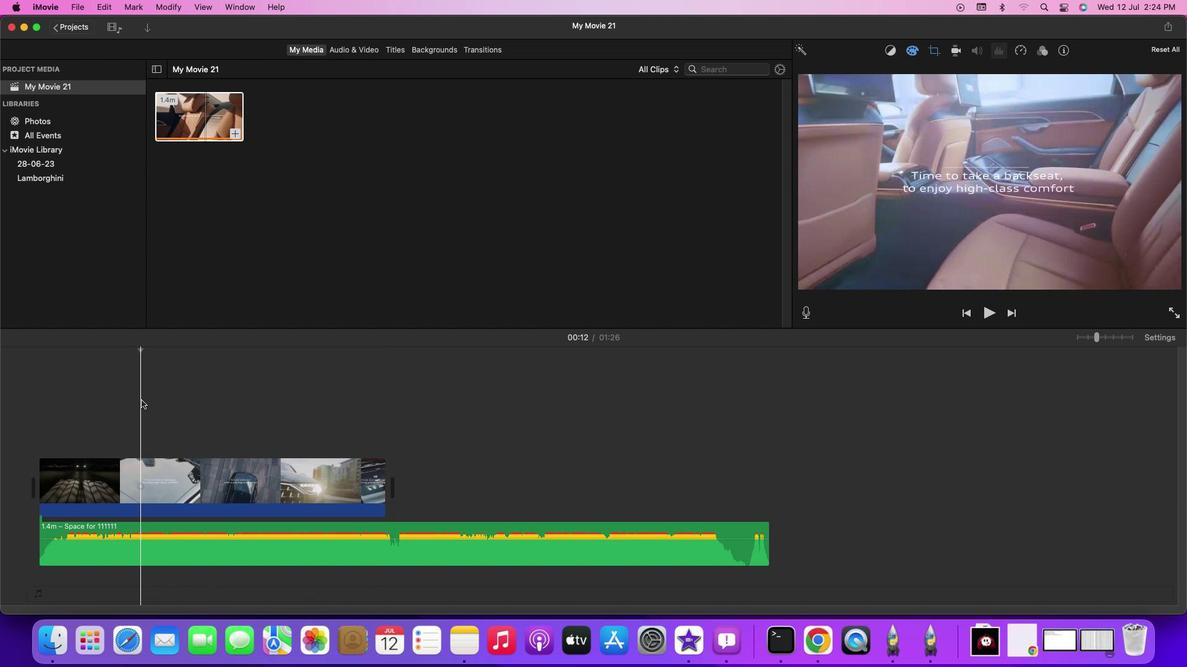 
Action: Mouse moved to (369, 50)
Screenshot: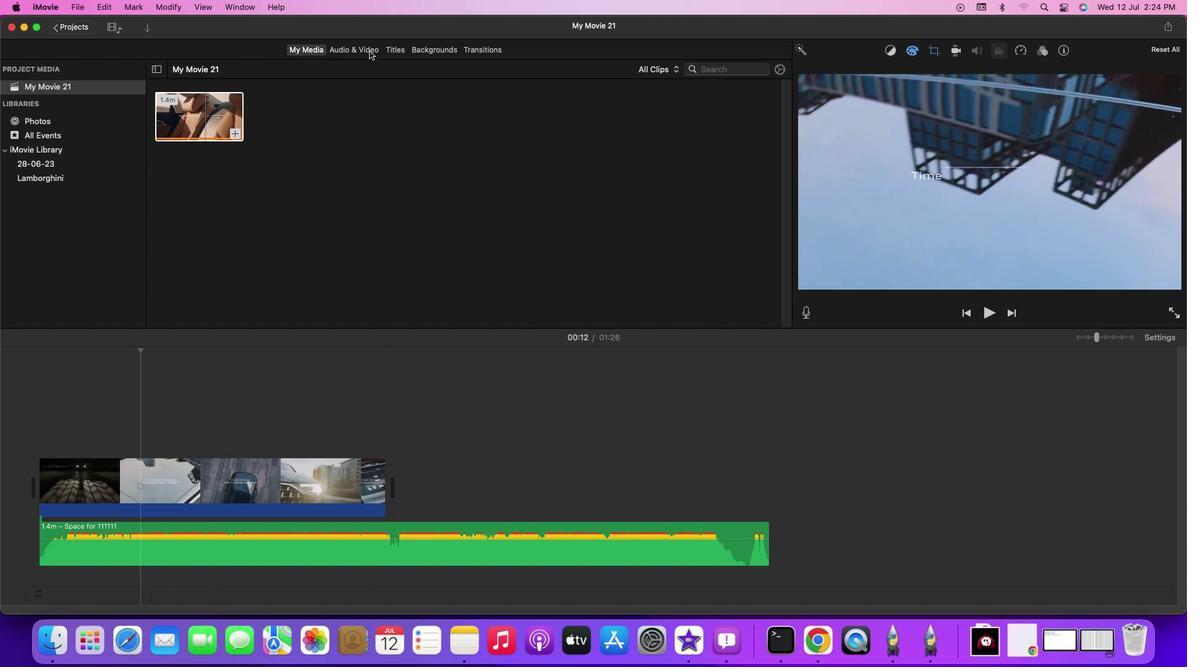 
Action: Mouse pressed left at (369, 50)
Screenshot: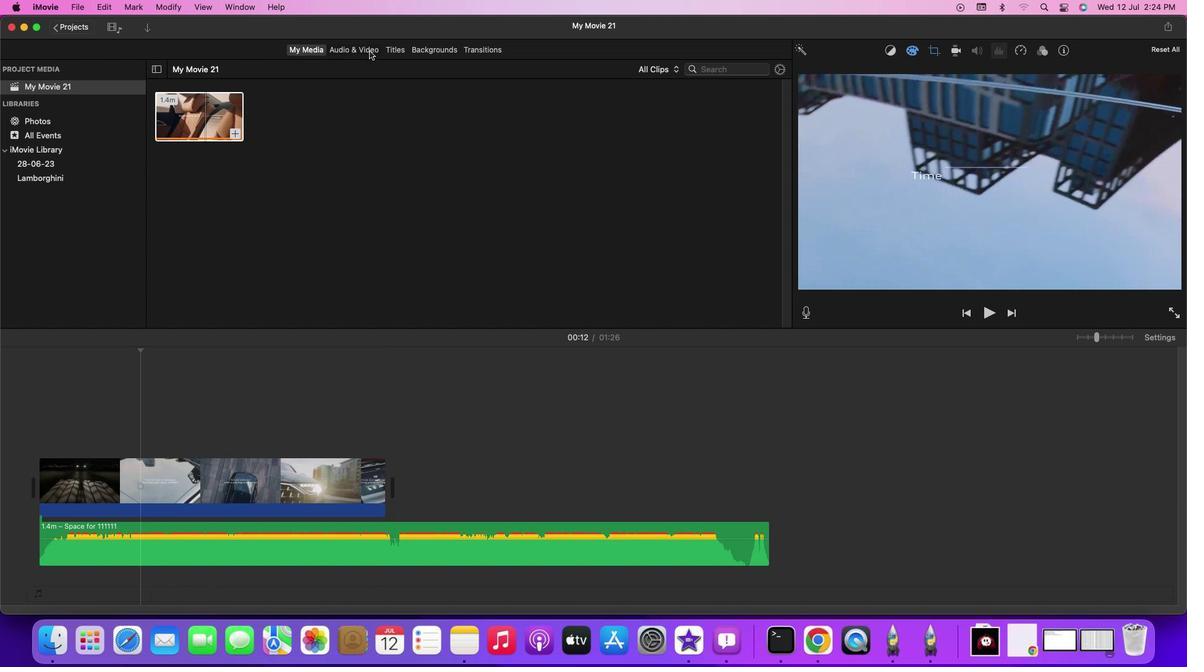 
Action: Mouse moved to (746, 73)
Screenshot: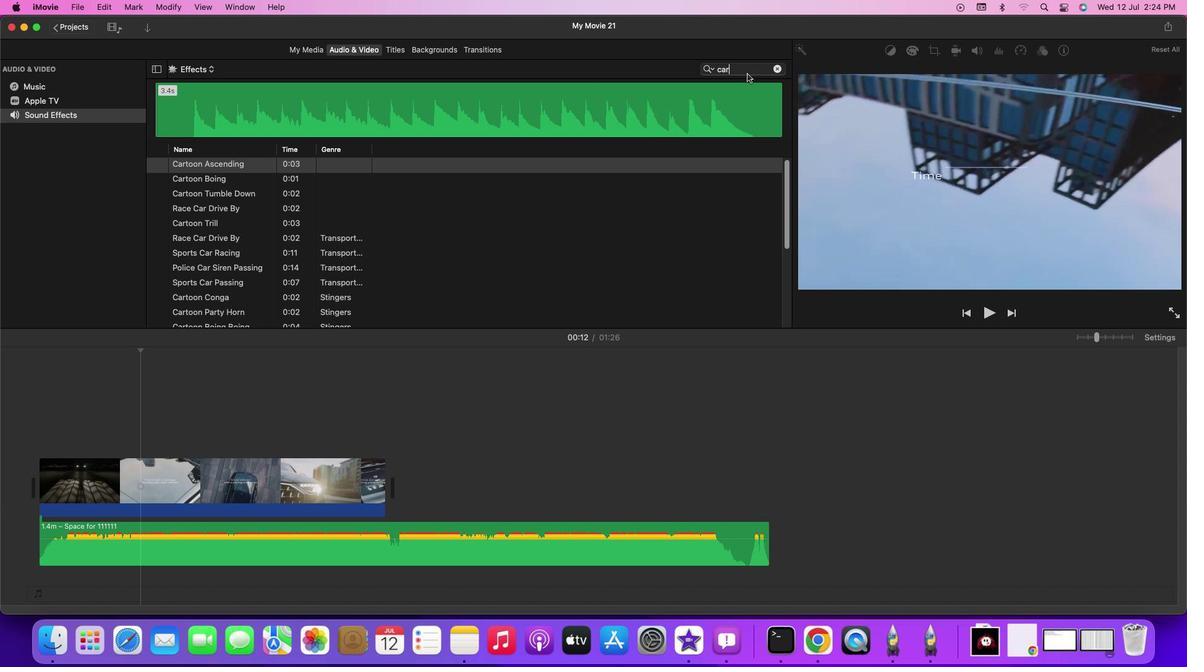 
Action: Mouse pressed left at (746, 73)
Screenshot: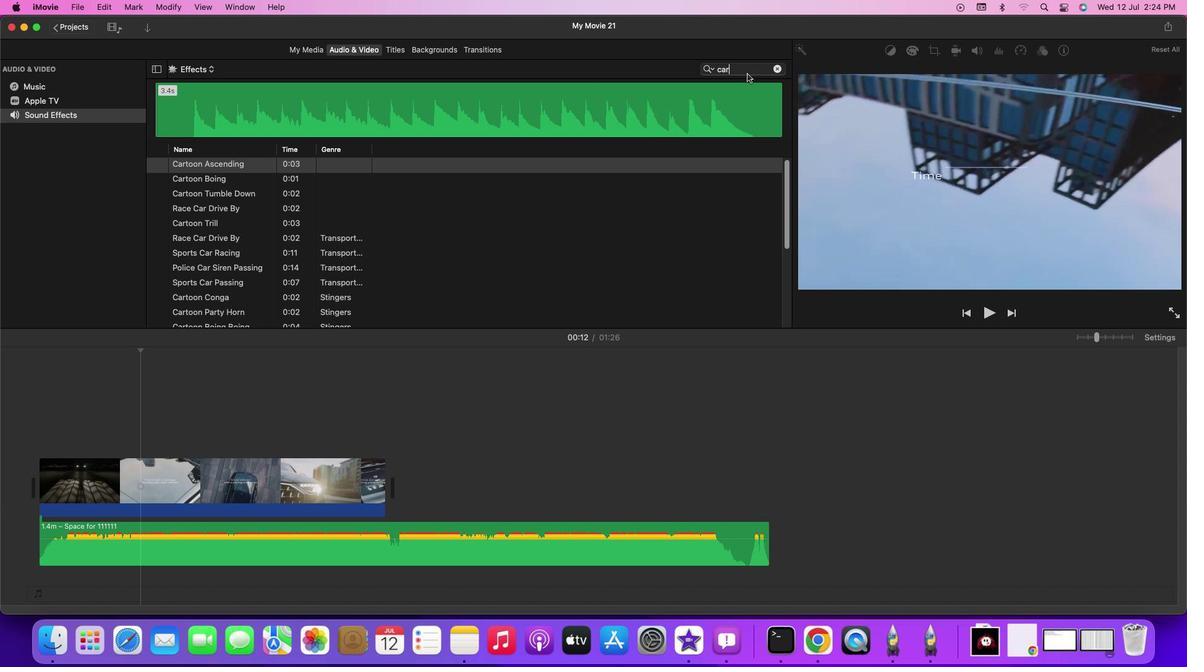 
Action: Mouse moved to (753, 70)
Screenshot: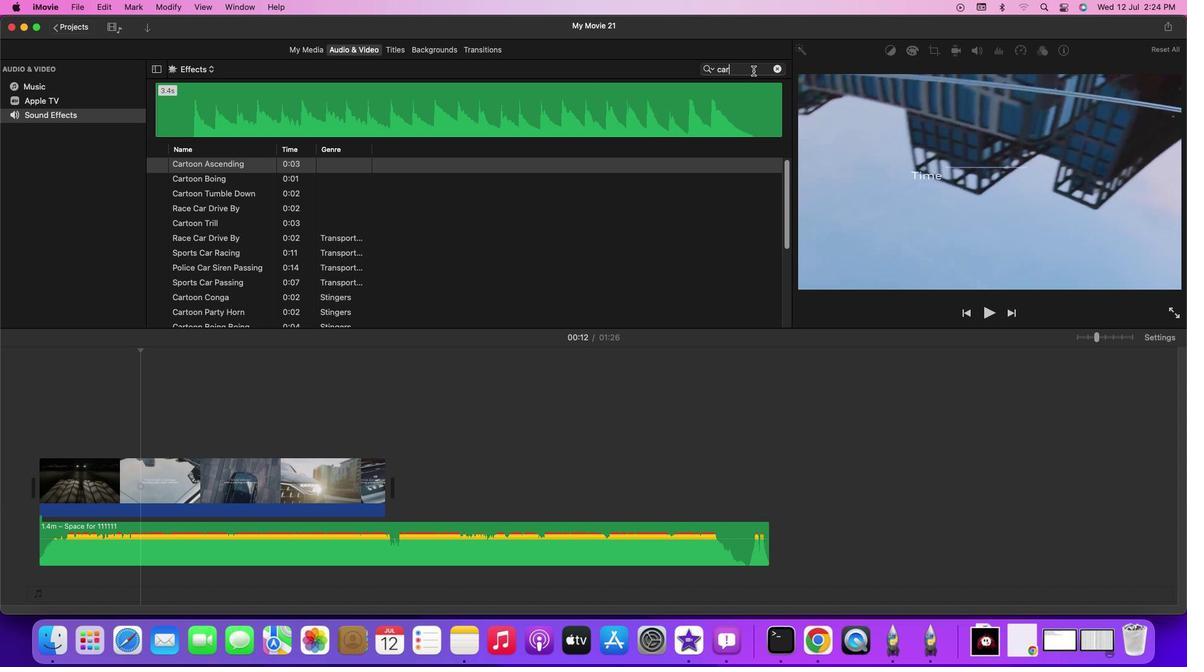 
Action: Key pressed Key.enterKey.backspace'c''a''r'Key.enter
Screenshot: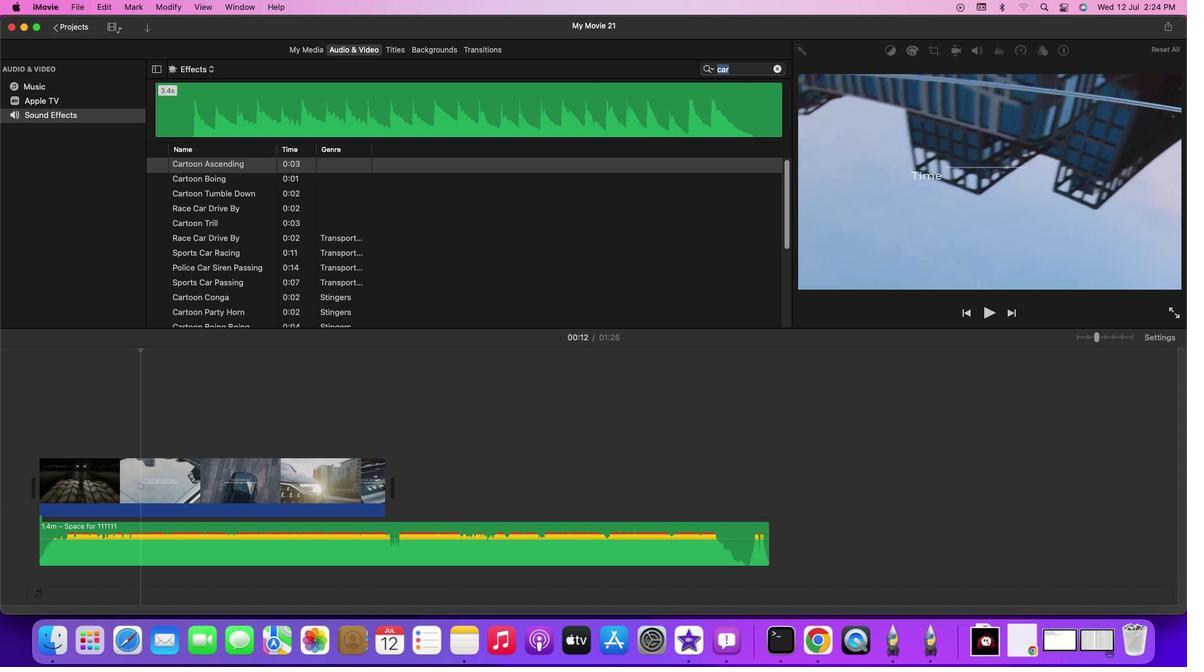 
Action: Mouse moved to (222, 252)
Screenshot: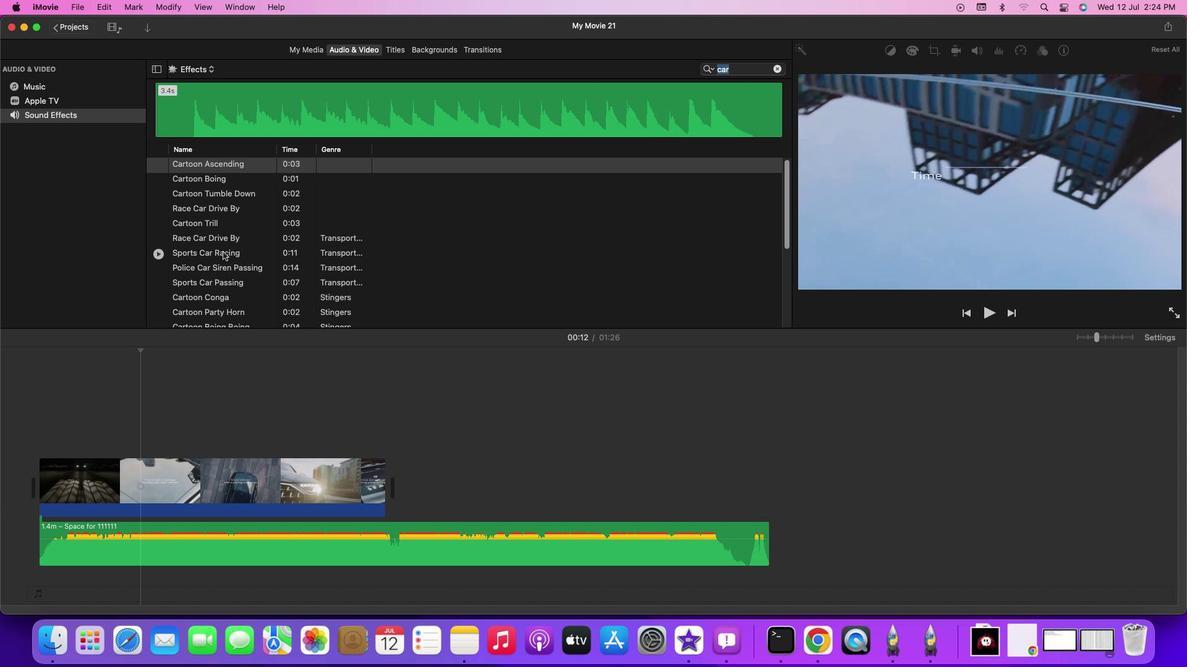 
Action: Mouse pressed left at (222, 252)
Screenshot: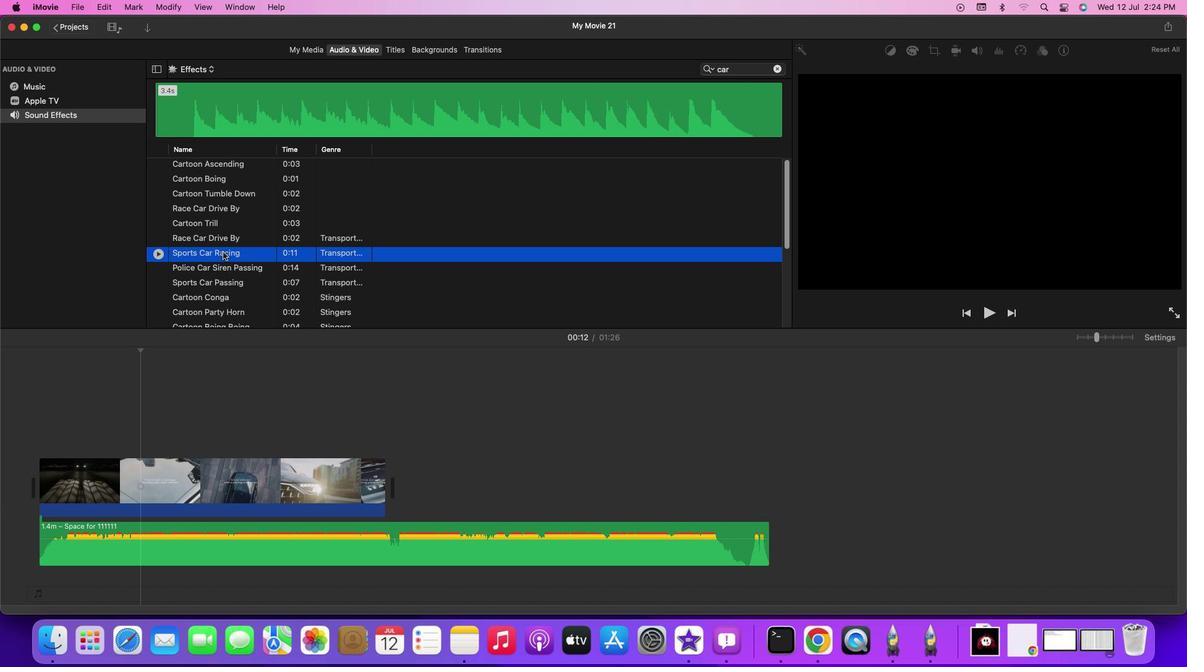 
Action: Mouse moved to (195, 115)
Screenshot: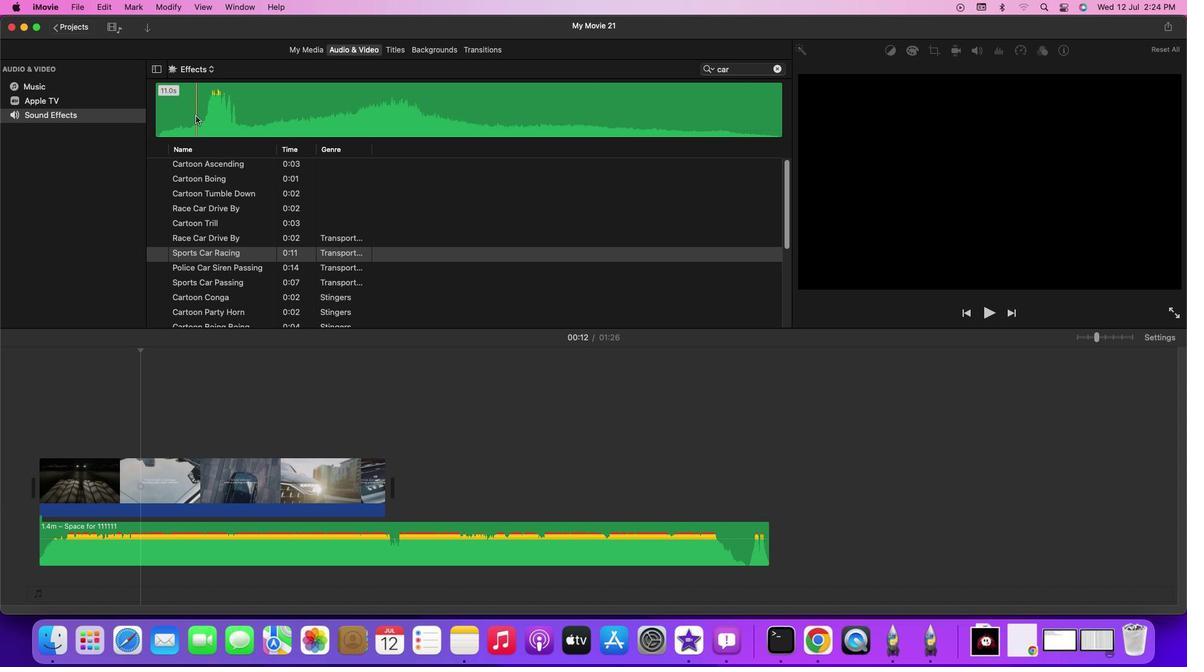 
Action: Mouse pressed left at (195, 115)
Screenshot: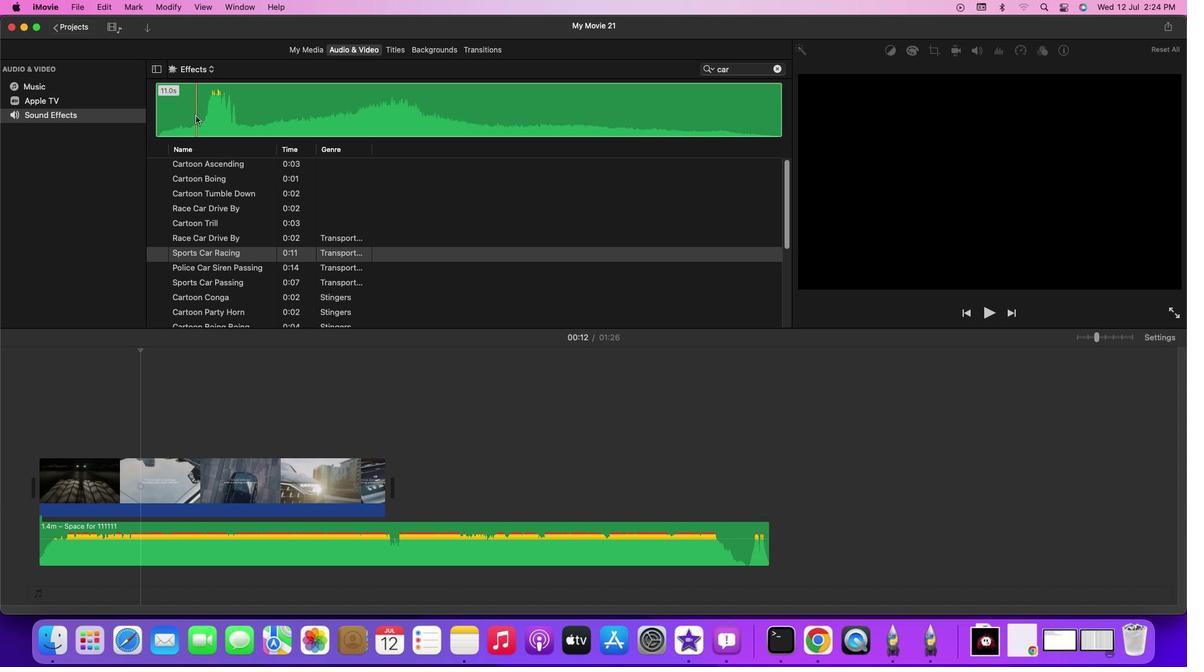 
Action: Mouse moved to (194, 115)
Screenshot: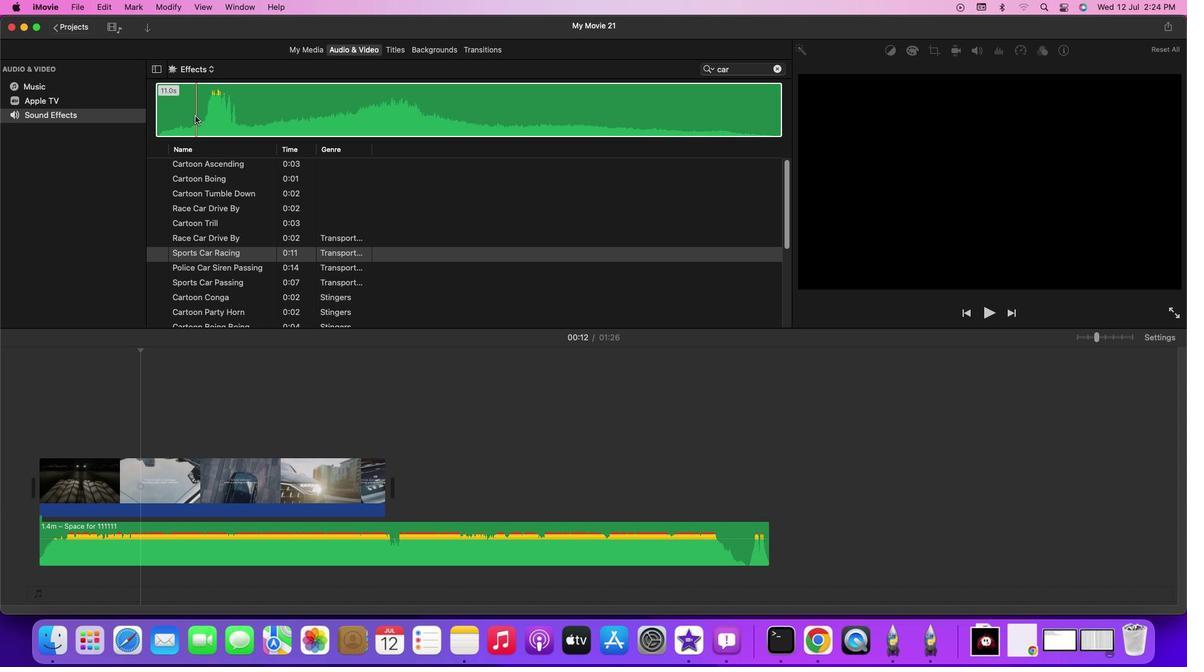 
Action: Key pressed Key.space
Screenshot: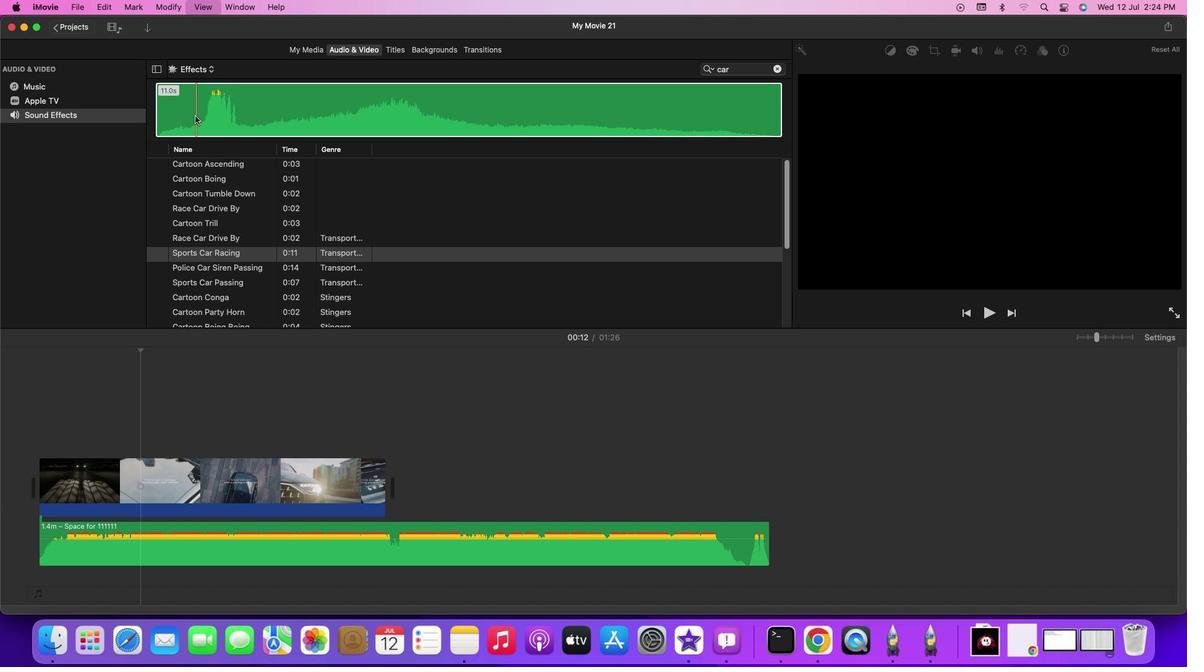 
Action: Mouse moved to (225, 242)
Screenshot: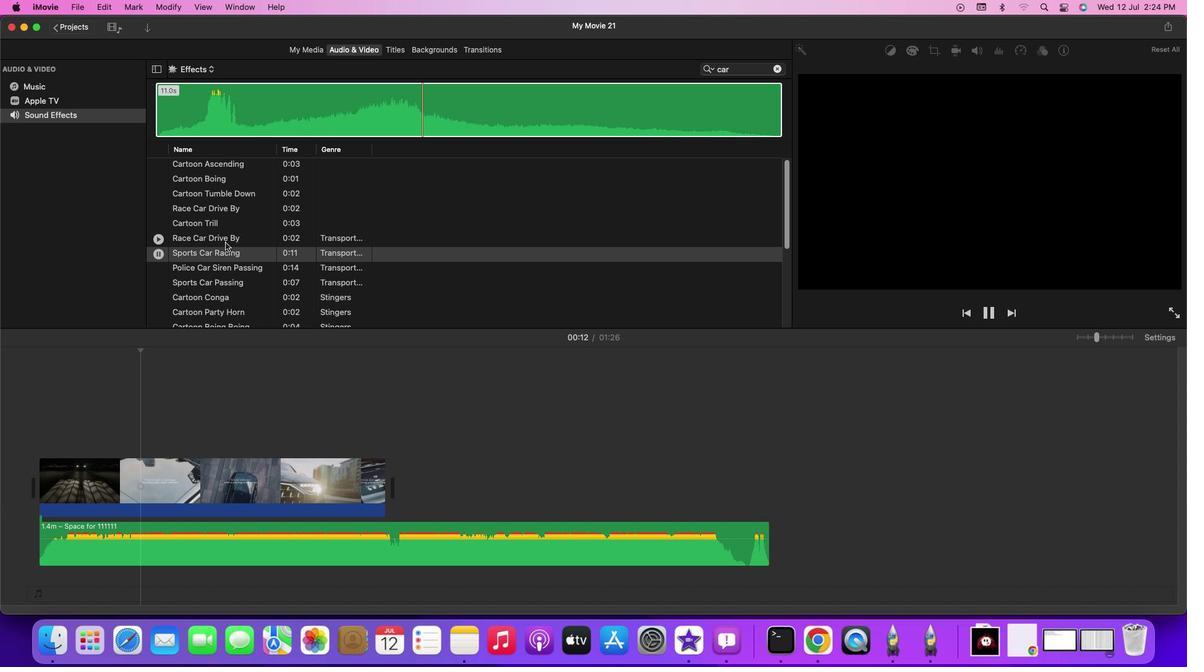 
Action: Mouse pressed left at (225, 242)
Screenshot: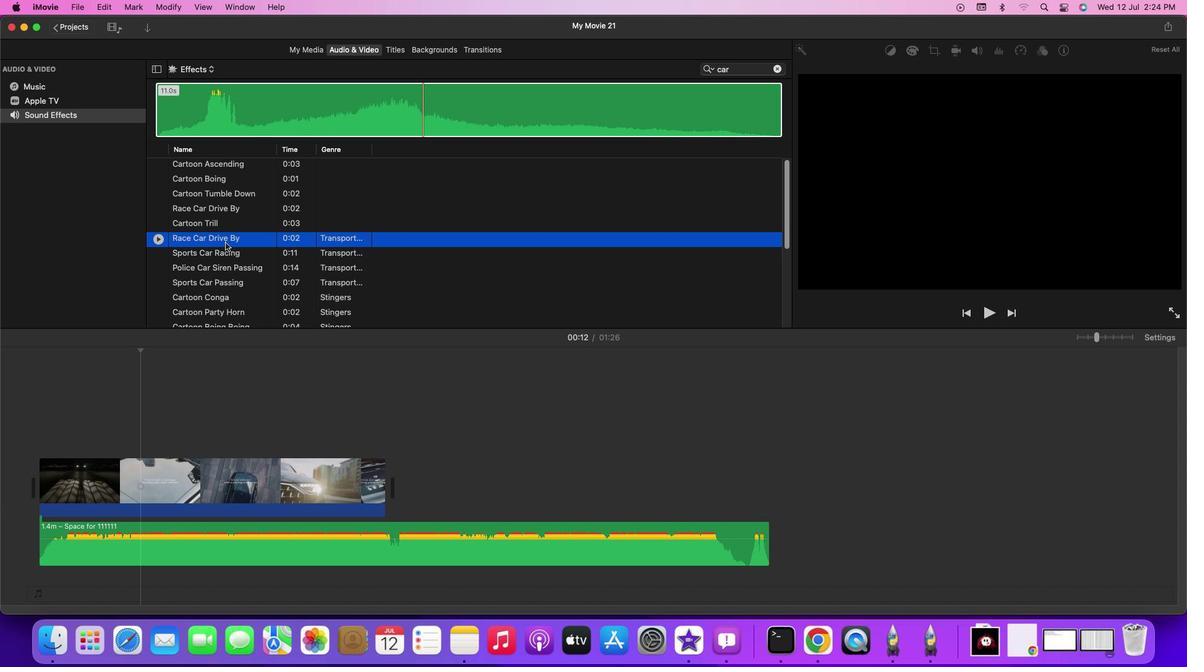 
Action: Mouse moved to (217, 118)
Screenshot: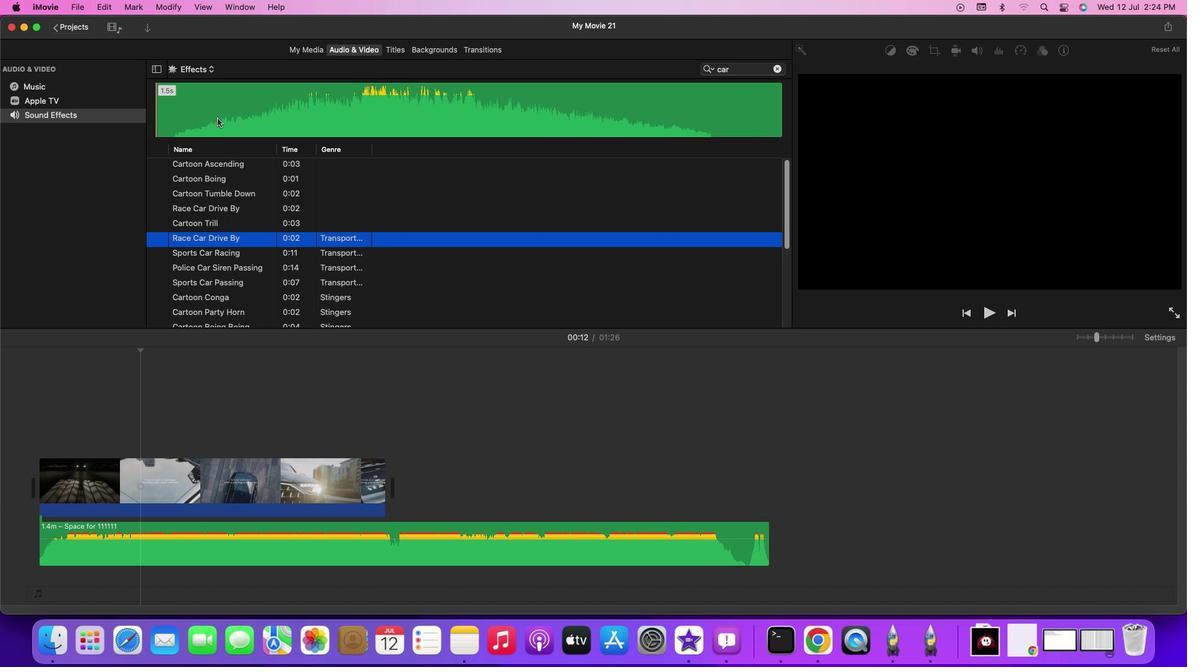 
Action: Mouse pressed left at (217, 118)
Screenshot: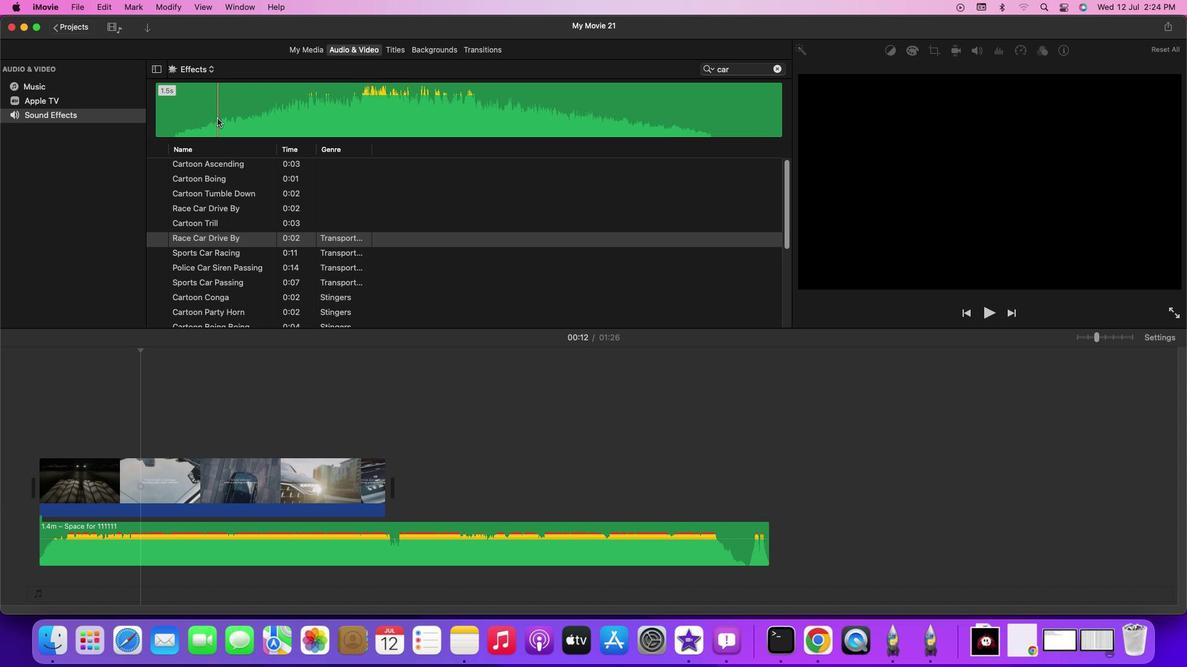 
Action: Key pressed Key.space
Screenshot: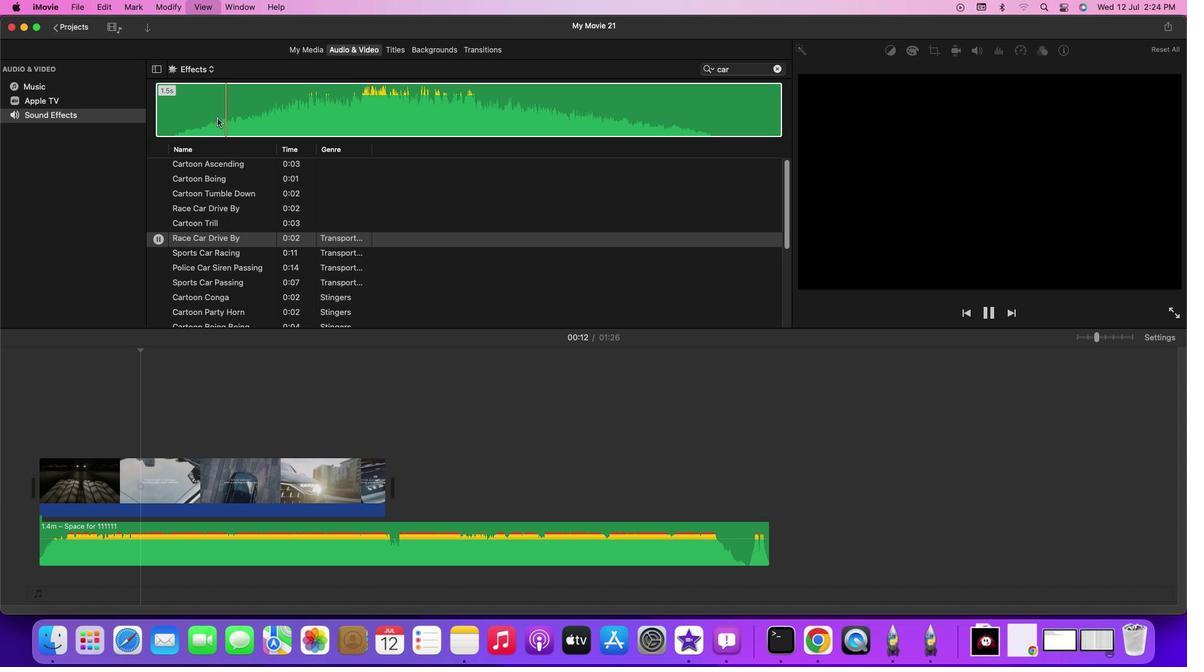 
Action: Mouse moved to (227, 212)
Screenshot: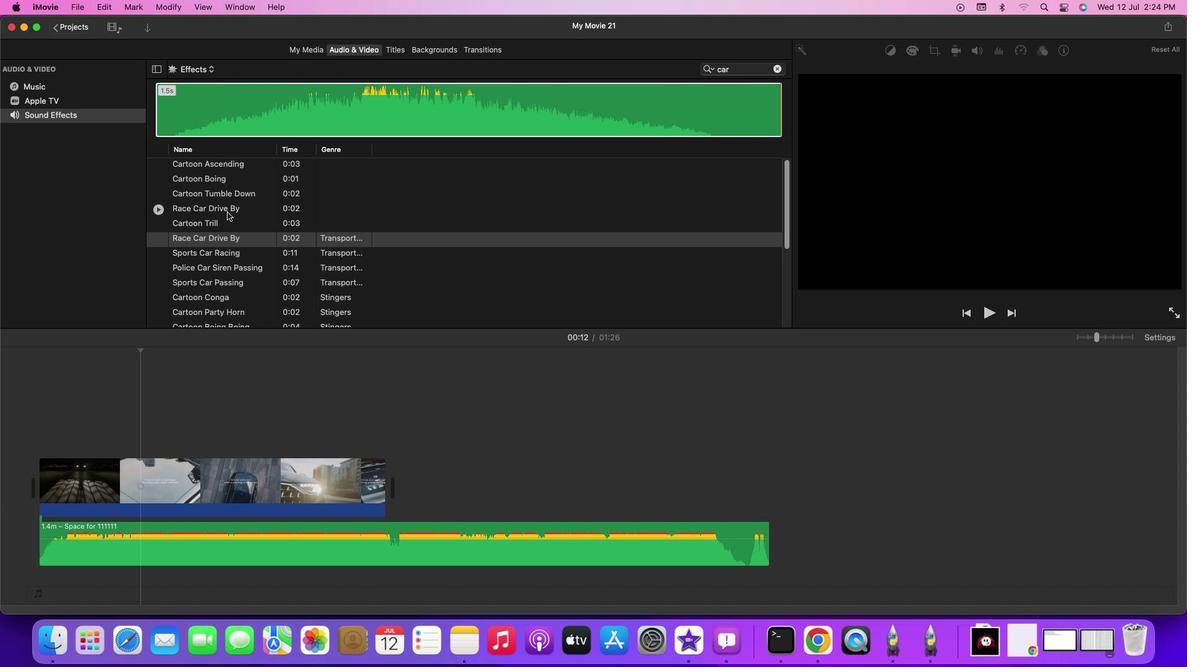 
Action: Mouse pressed left at (227, 212)
Screenshot: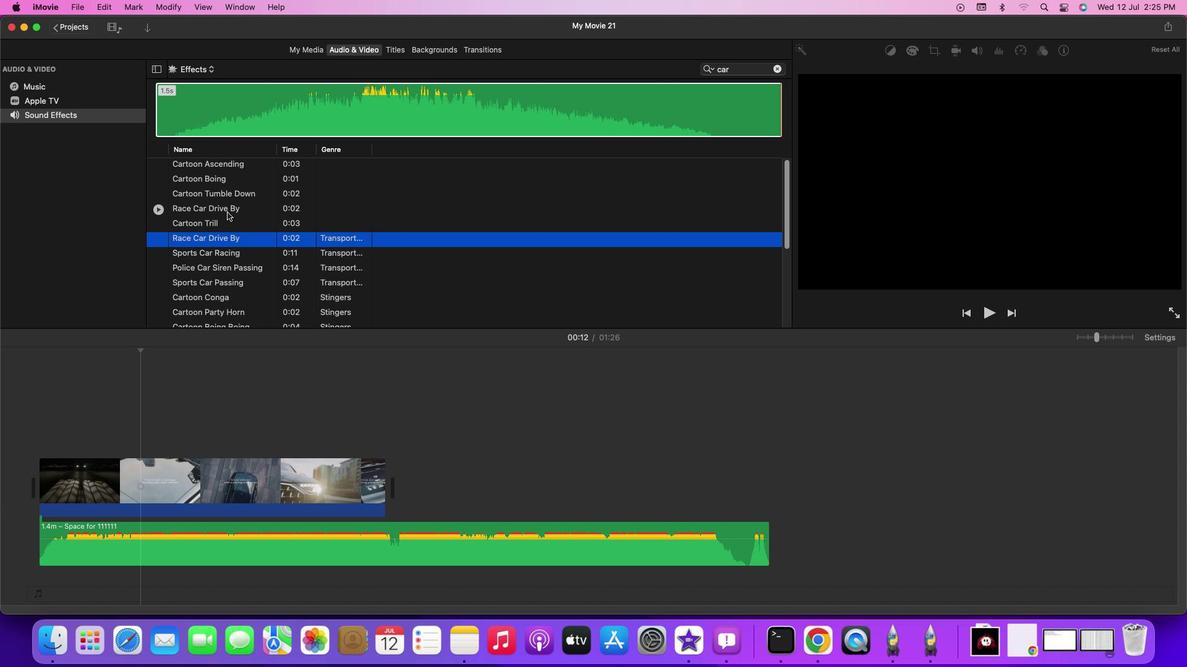 
Action: Mouse moved to (214, 228)
Screenshot: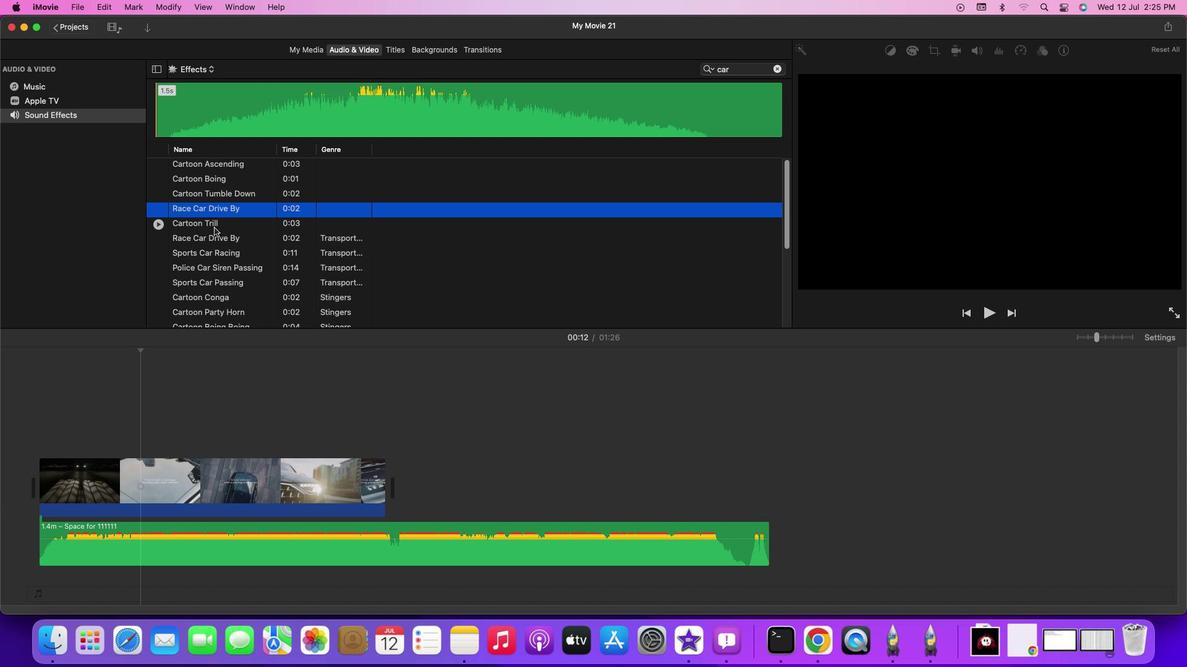 
Action: Mouse pressed left at (214, 228)
Screenshot: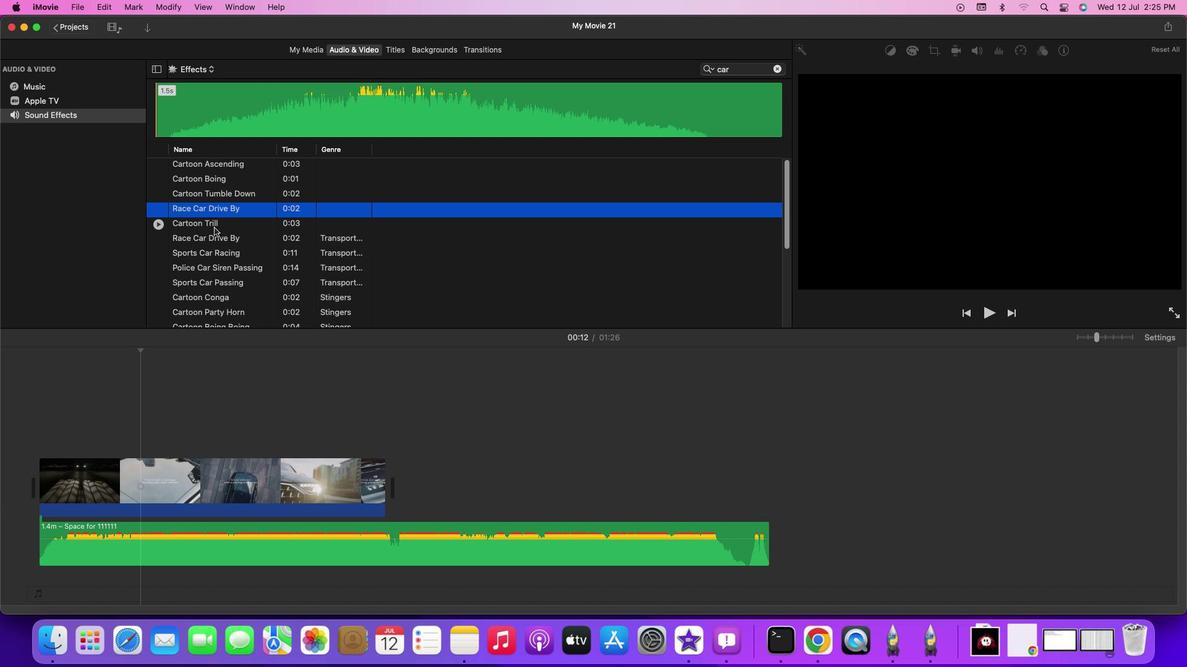 
Action: Mouse moved to (223, 120)
Screenshot: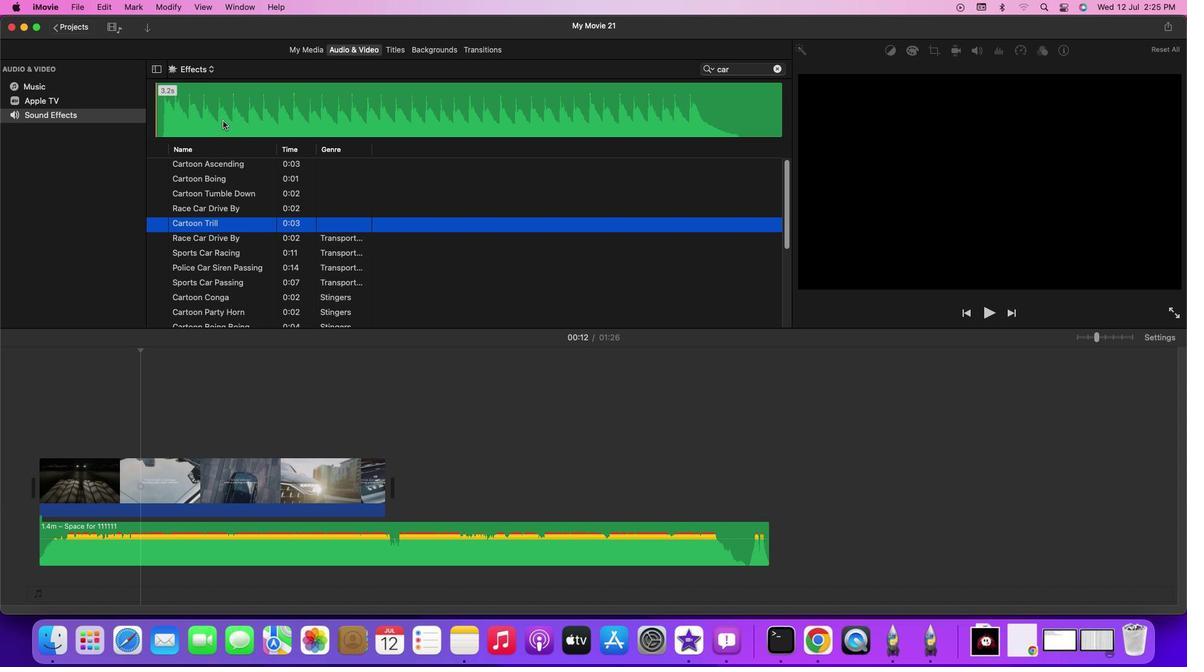 
Action: Mouse pressed left at (223, 120)
Screenshot: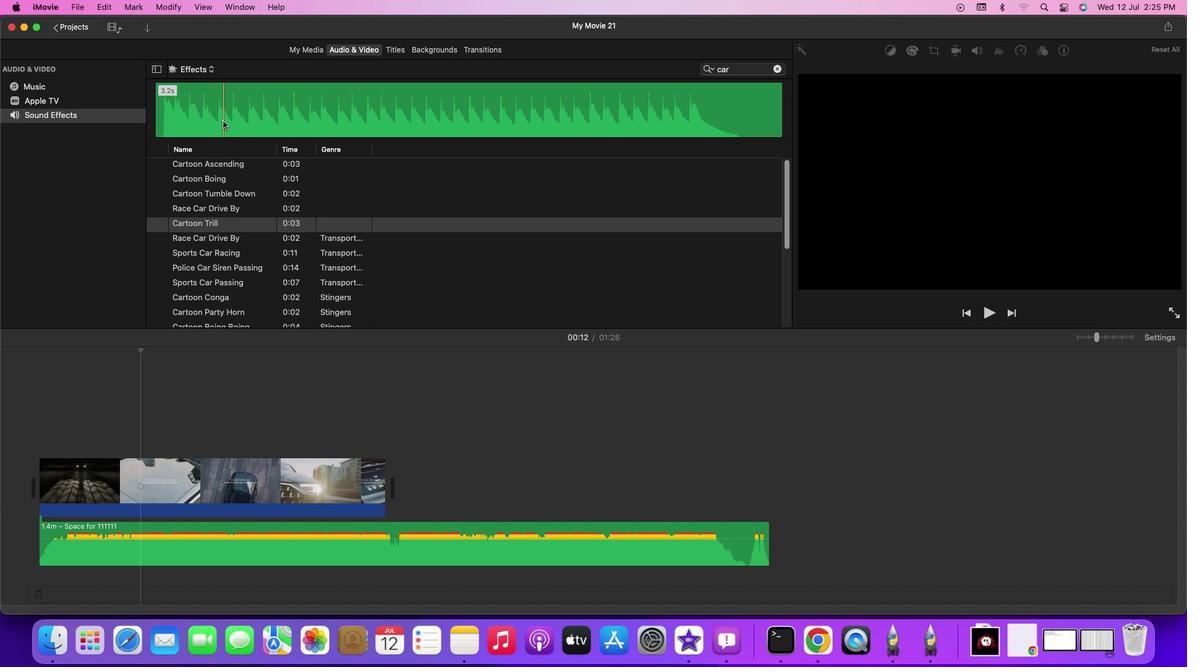 
Action: Key pressed Key.spaceKey.space
Screenshot: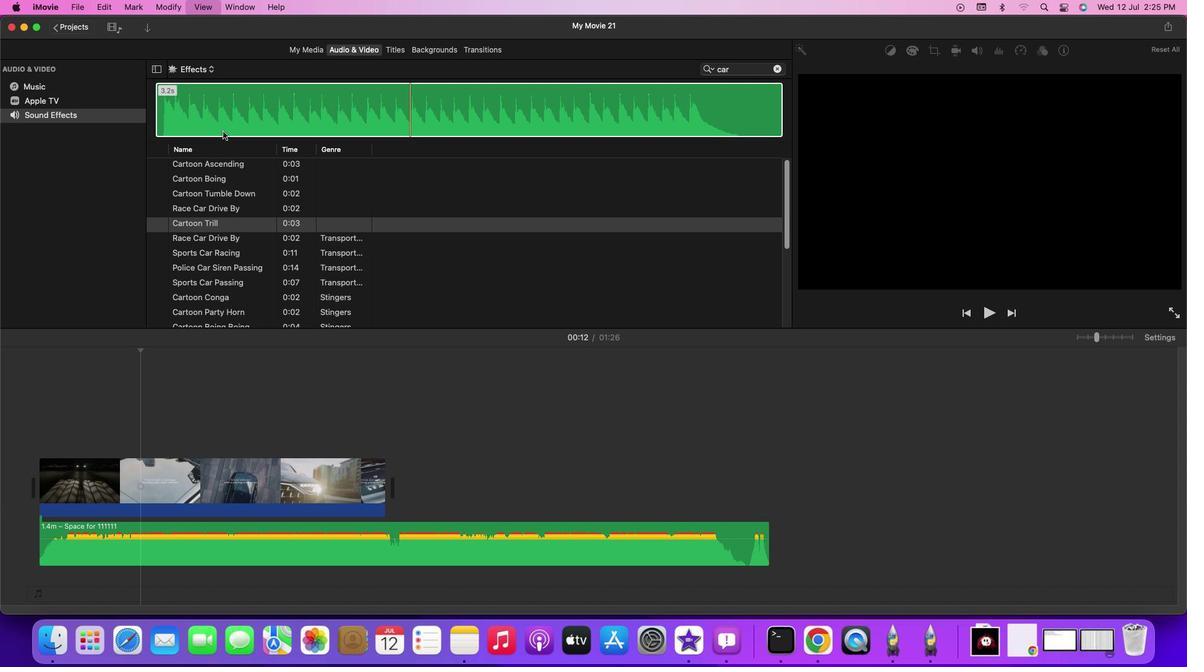 
Action: Mouse moved to (214, 255)
Screenshot: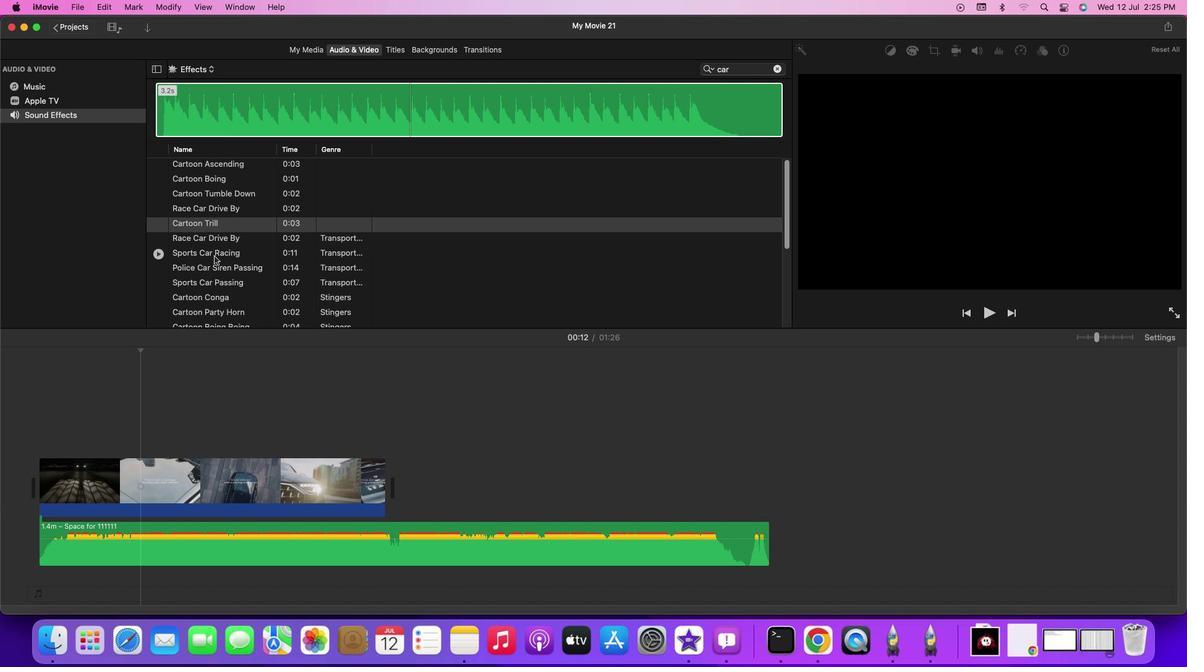 
Action: Mouse pressed left at (214, 255)
Screenshot: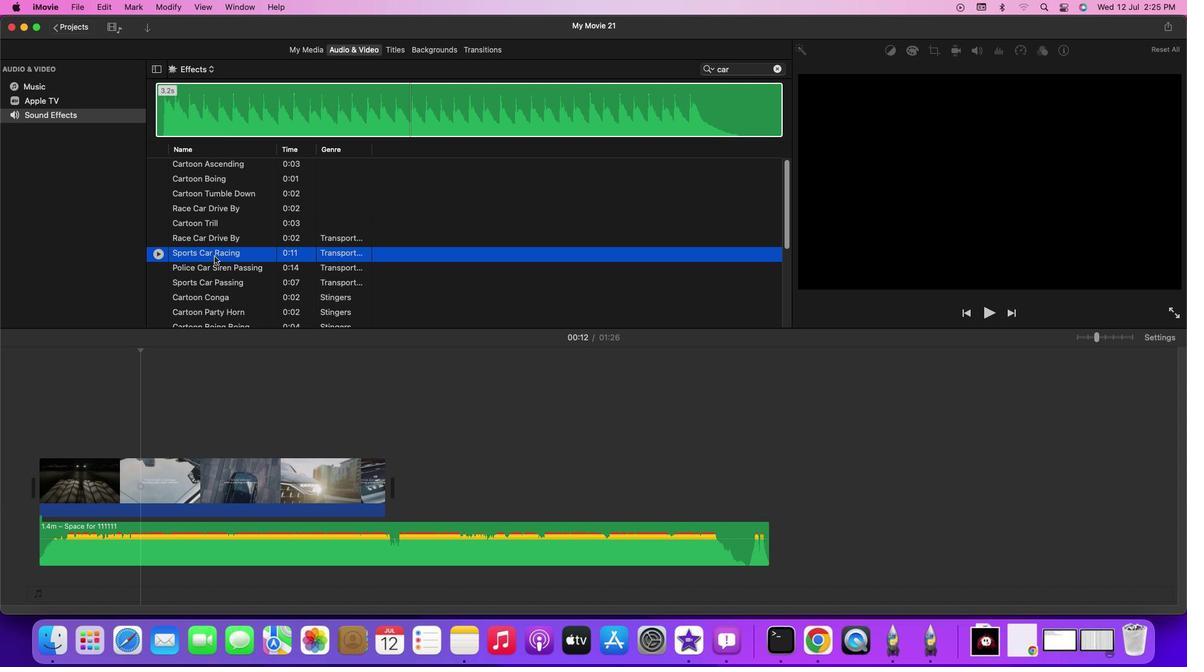 
Action: Mouse moved to (218, 103)
Screenshot: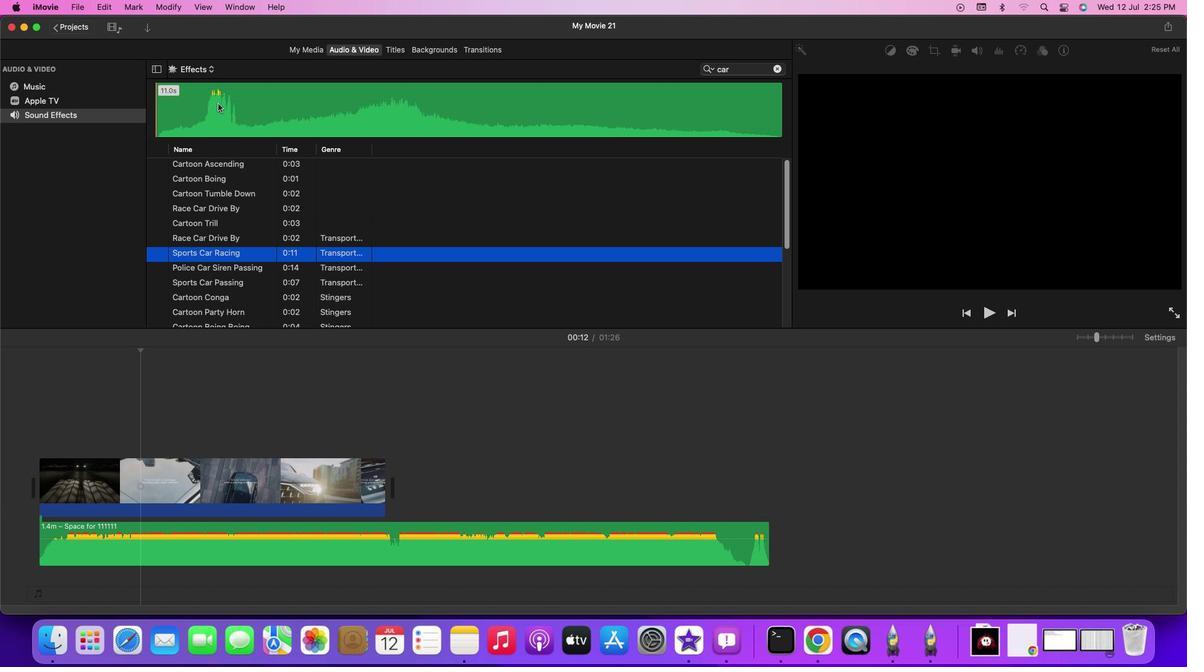 
Action: Mouse pressed left at (218, 103)
Screenshot: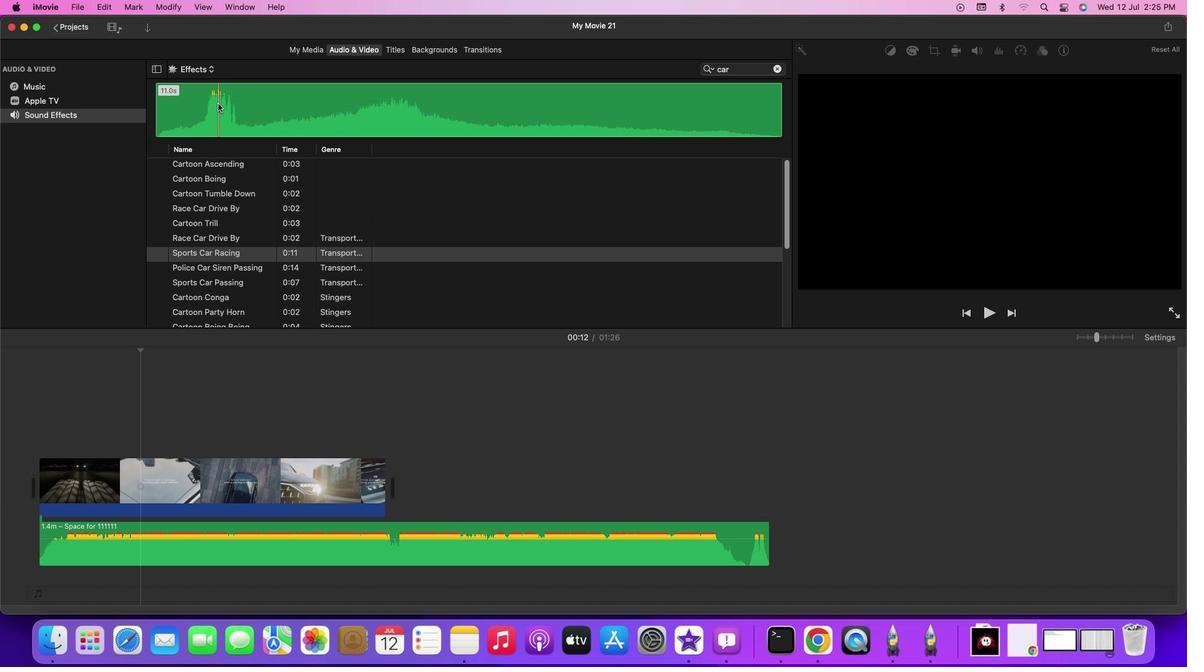 
Action: Key pressed Key.space
Screenshot: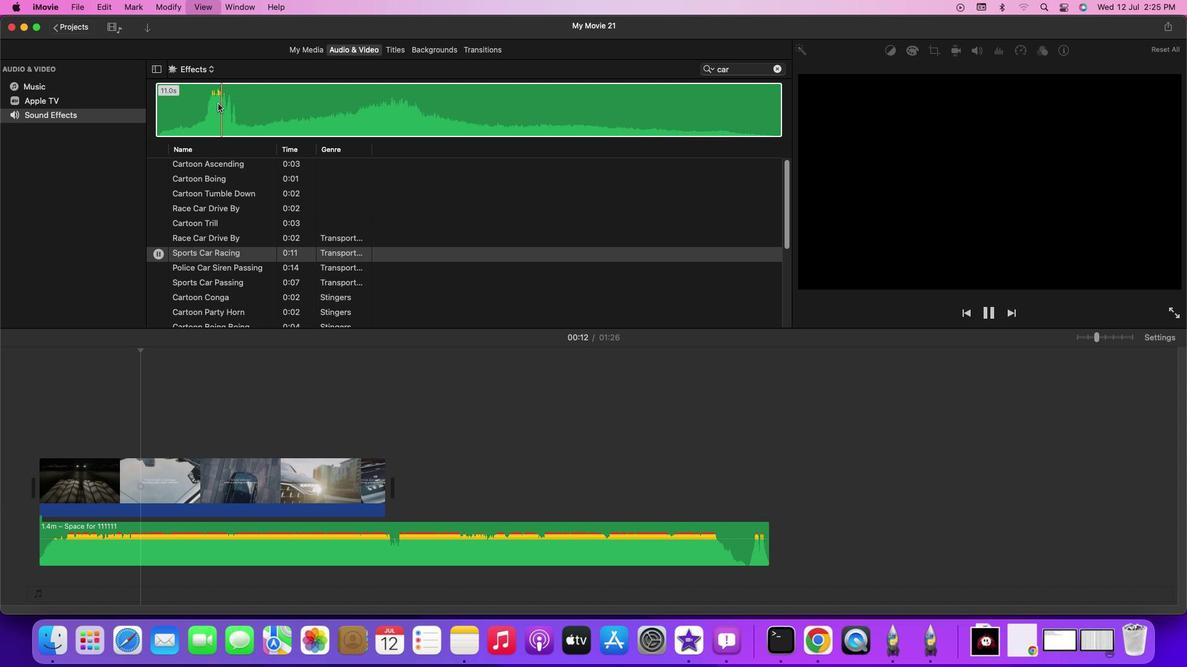 
Action: Mouse moved to (222, 263)
Screenshot: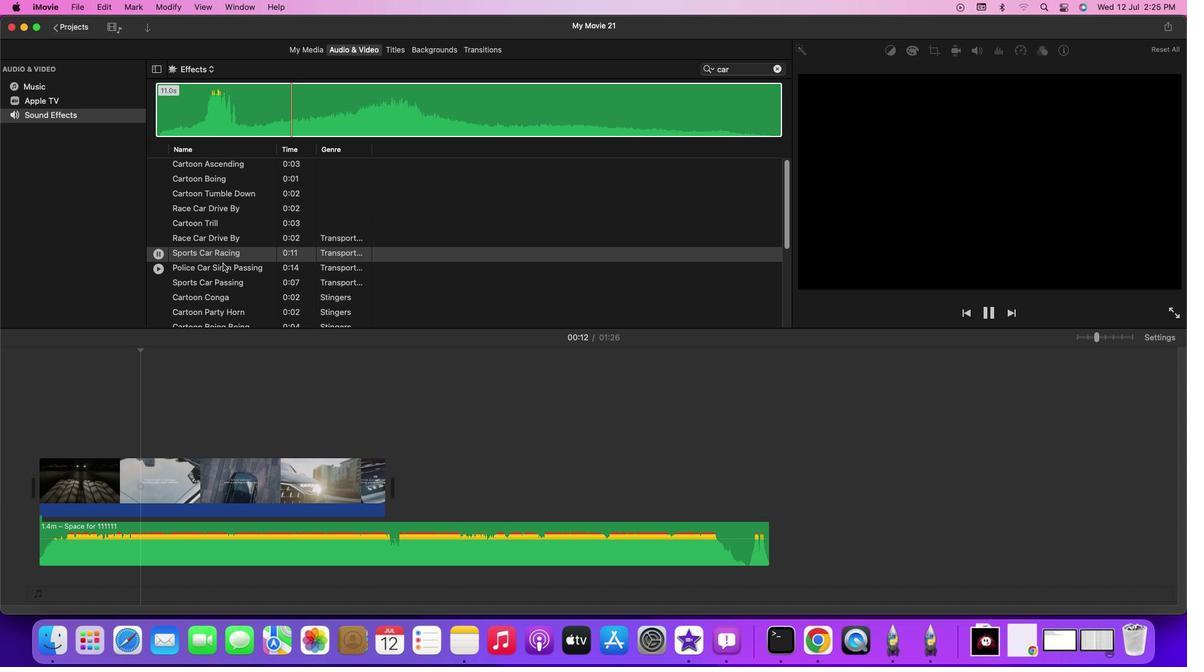 
Action: Mouse pressed left at (222, 263)
Screenshot: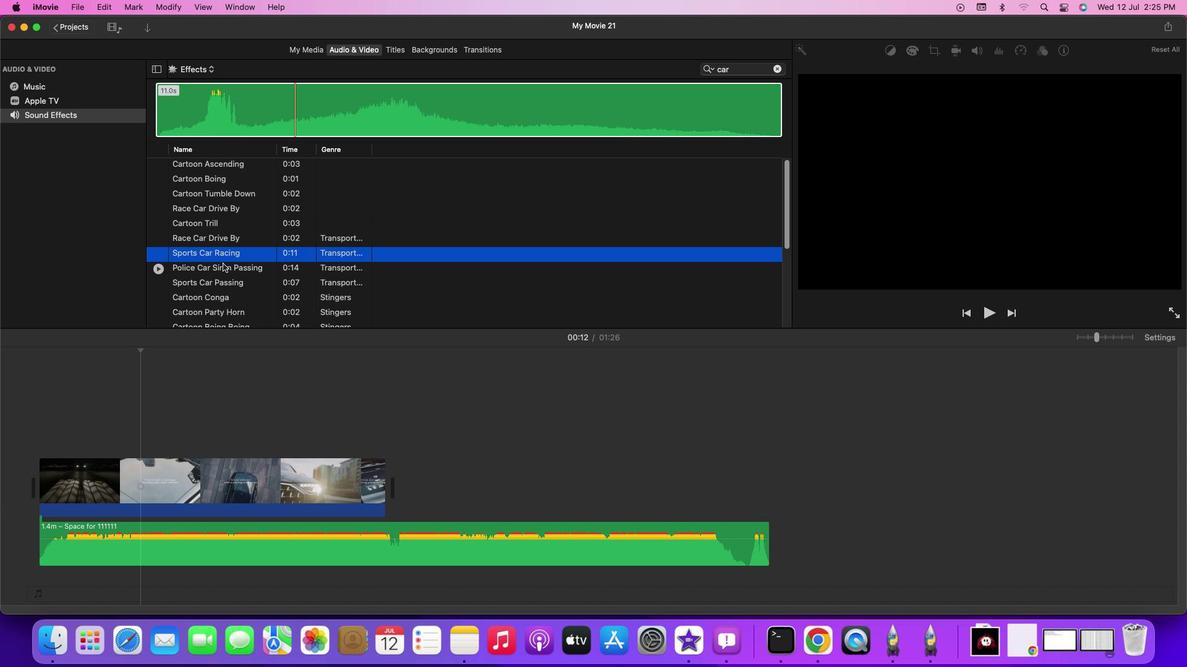 
Action: Mouse moved to (218, 100)
Screenshot: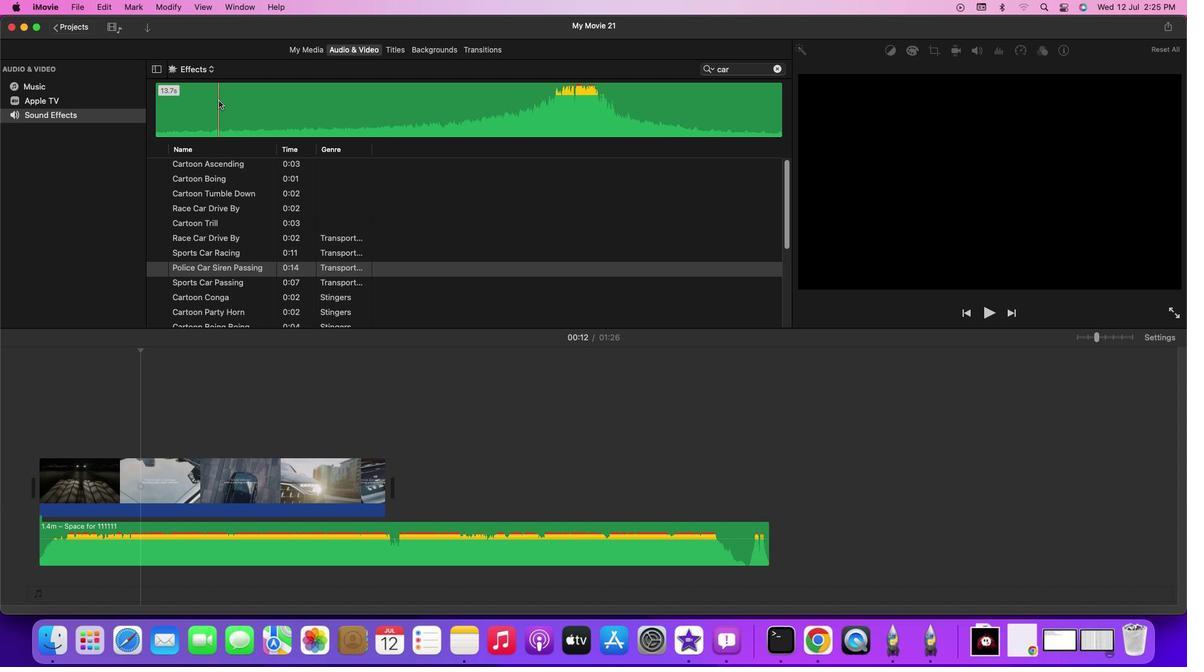 
Action: Mouse pressed left at (218, 100)
Screenshot: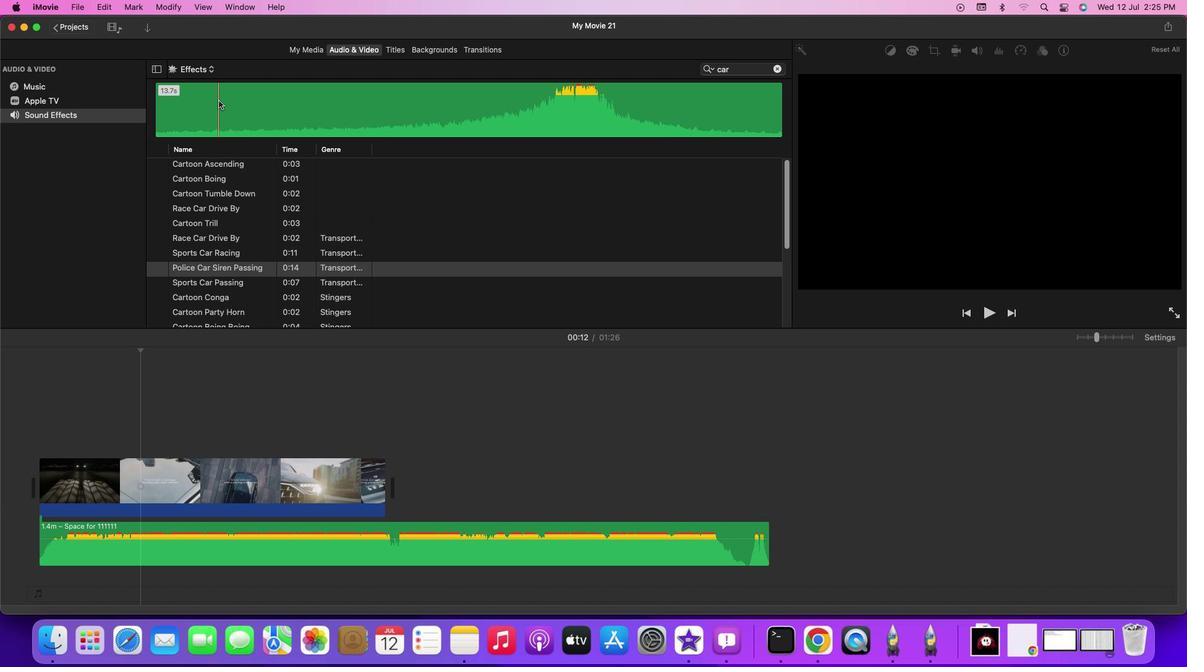 
Action: Key pressed Key.space
Screenshot: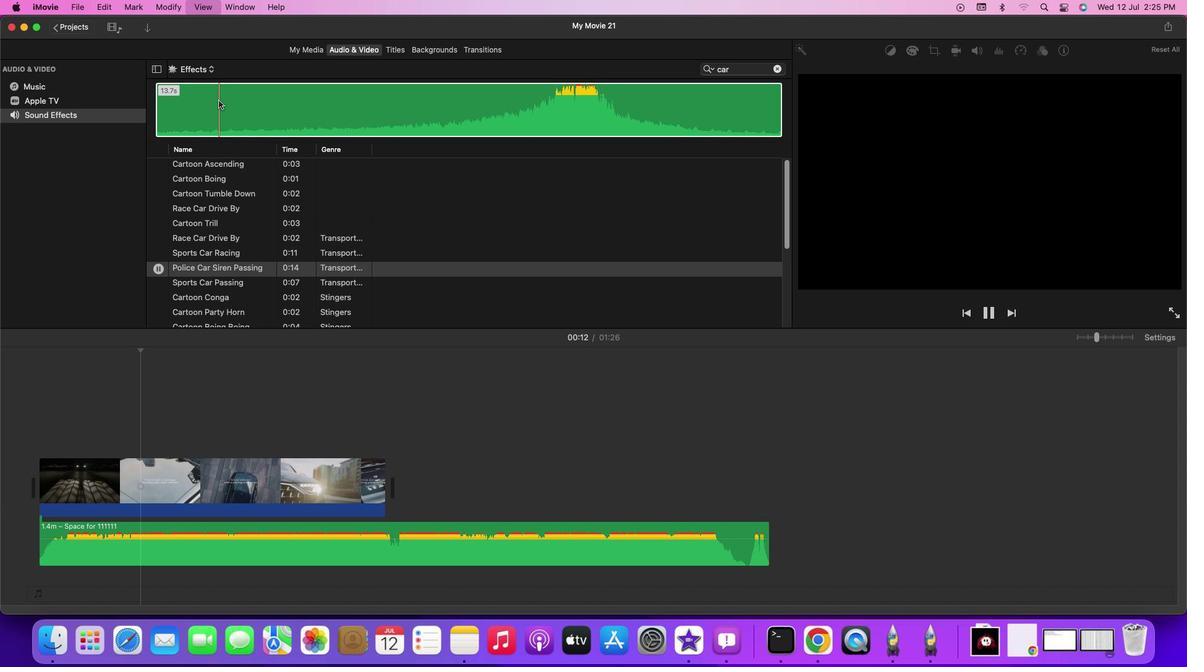 
Action: Mouse moved to (227, 288)
Screenshot: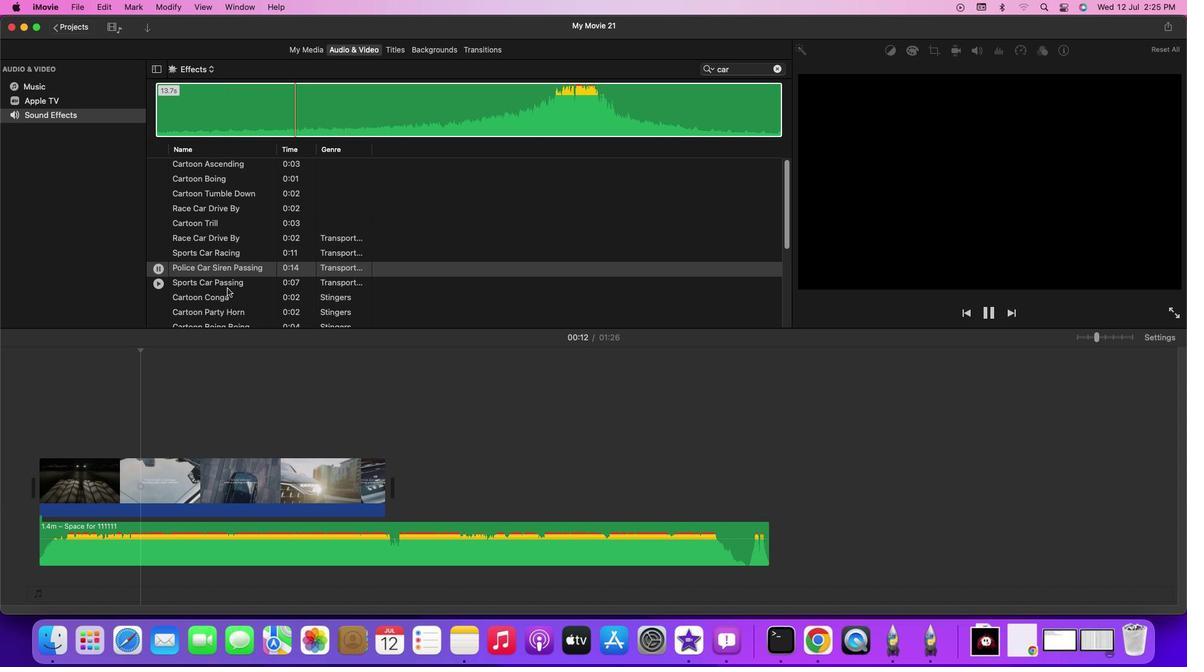 
Action: Mouse pressed left at (227, 288)
Screenshot: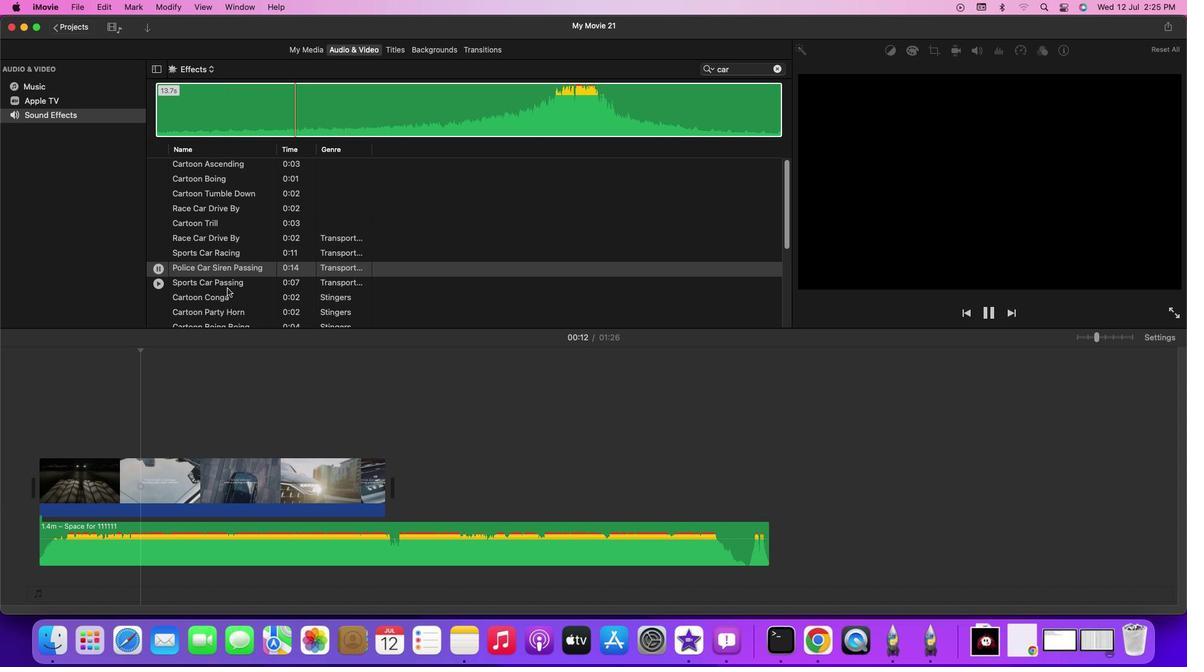 
Action: Mouse moved to (213, 108)
Screenshot: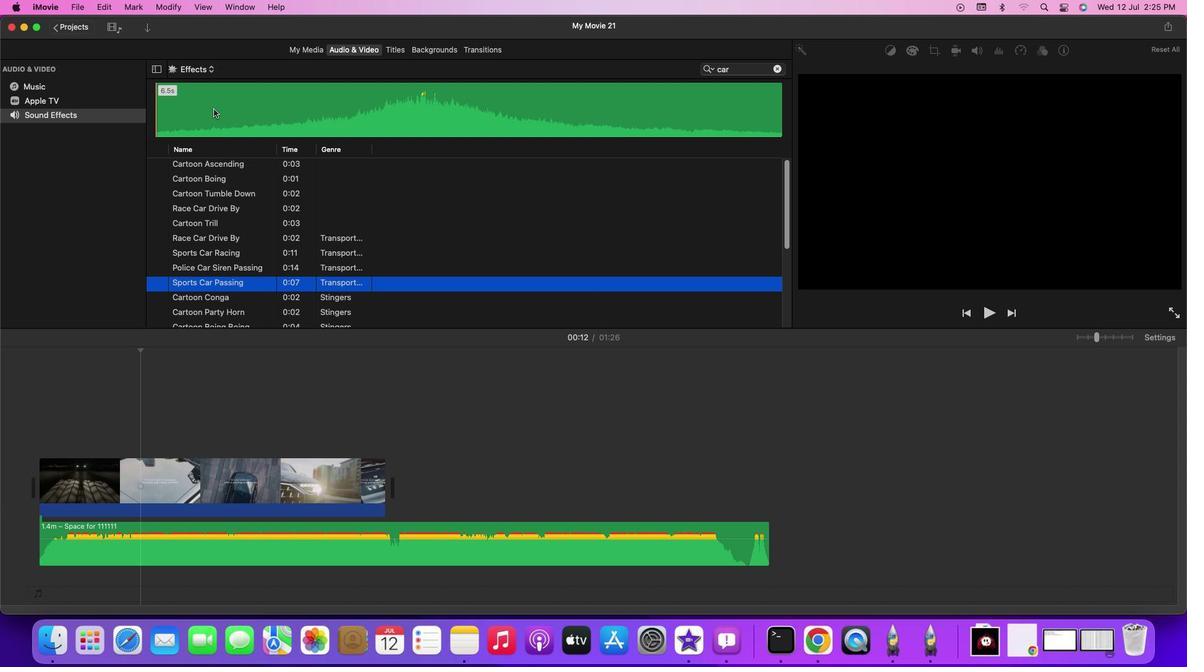 
Action: Mouse pressed left at (213, 108)
Screenshot: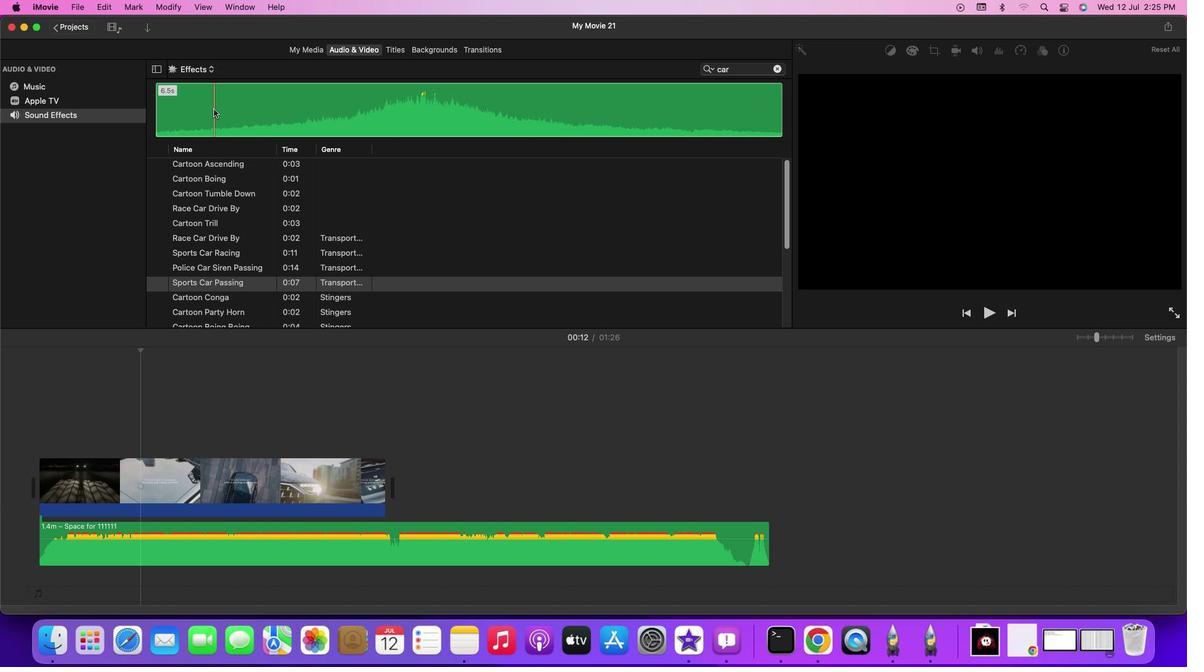 
Action: Key pressed Key.space
Screenshot: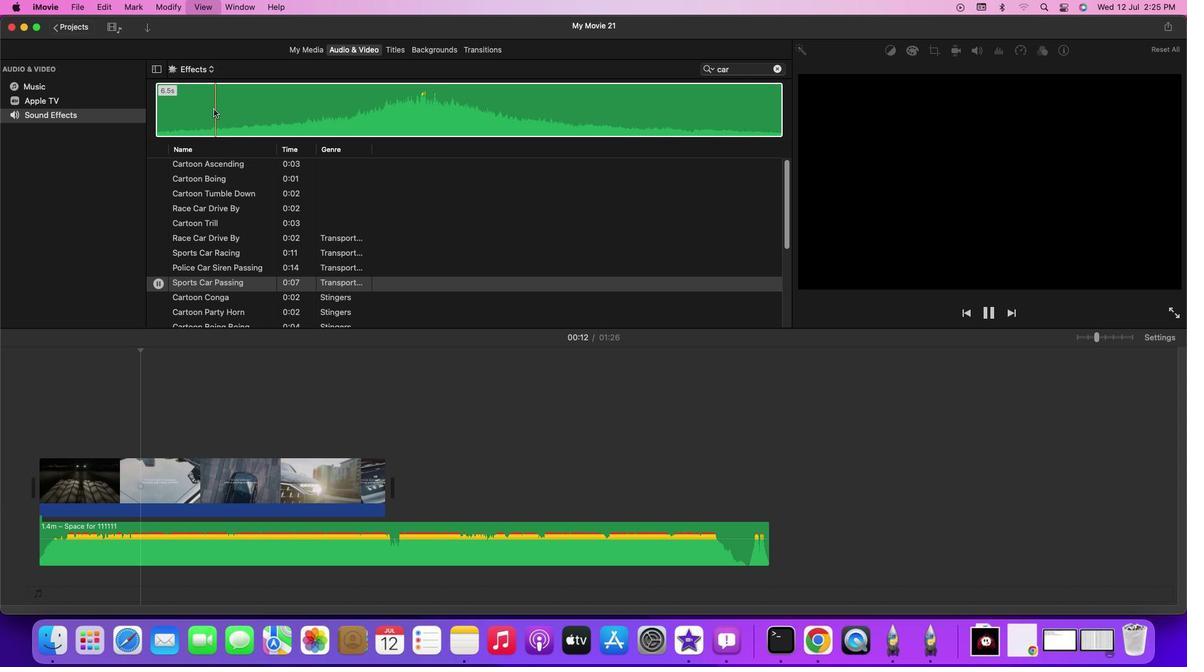 
Action: Mouse moved to (213, 108)
Screenshot: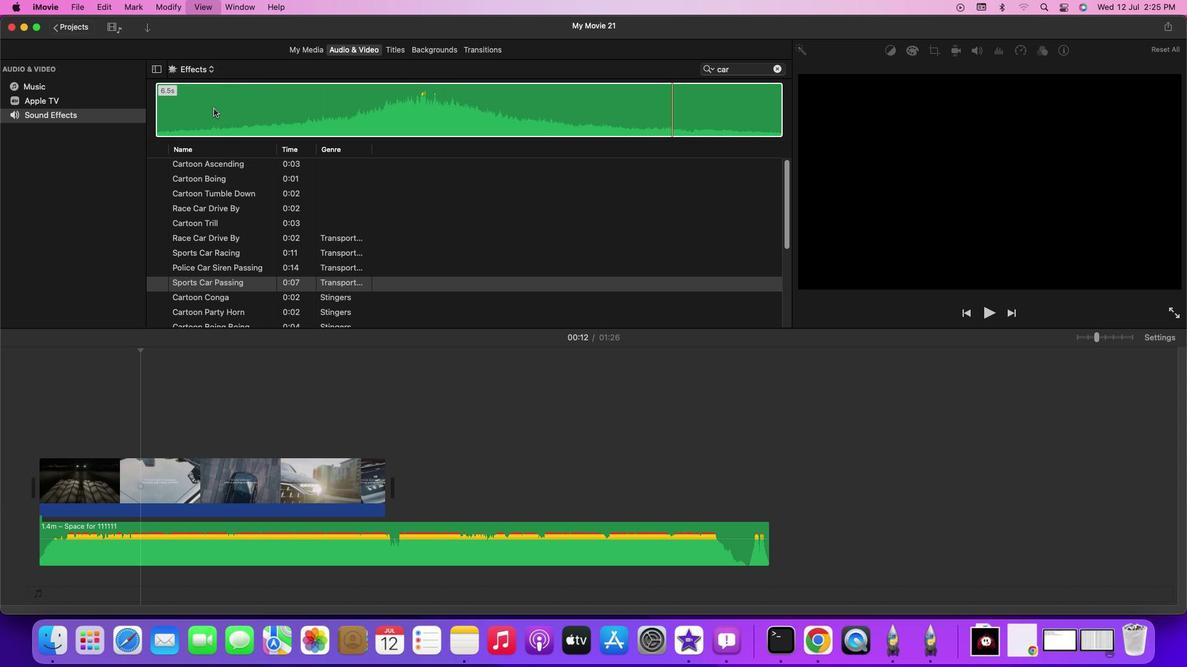 
Action: Key pressed Key.space
Screenshot: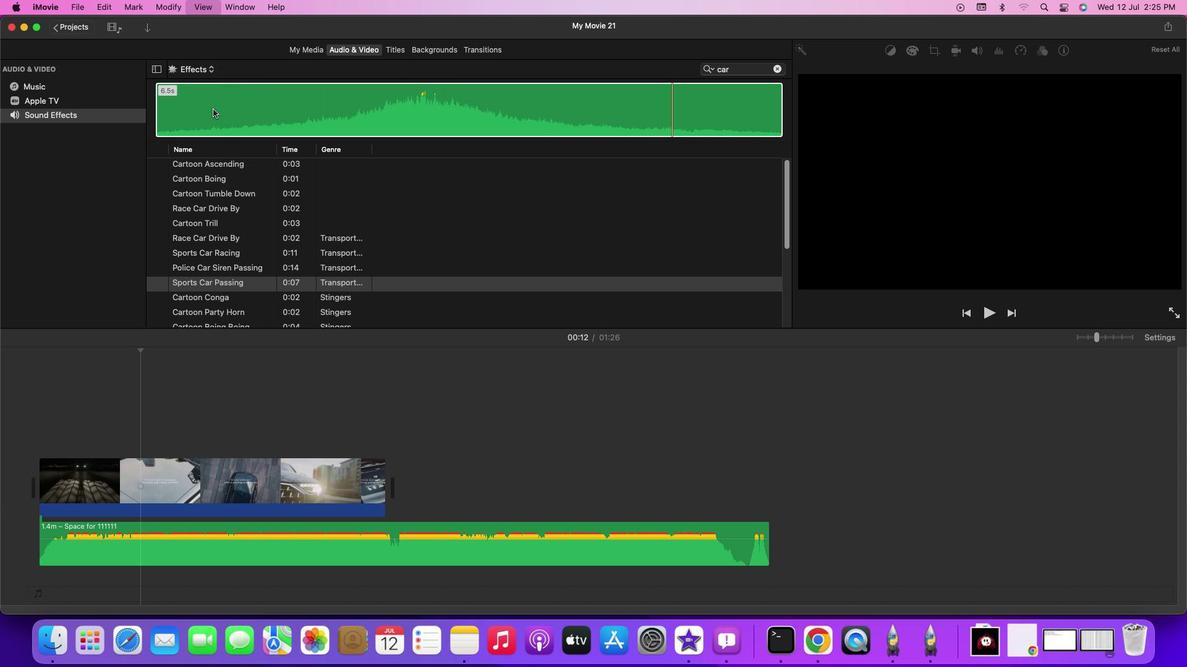 
Action: Mouse moved to (42, 405)
Screenshot: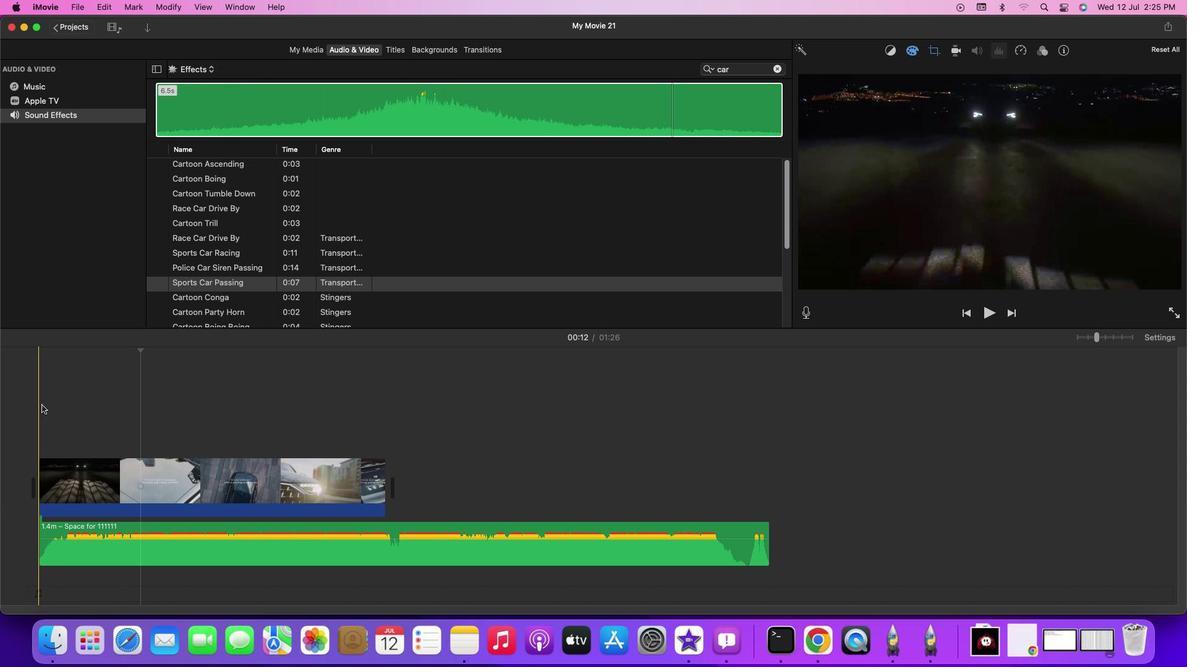 
Action: Mouse pressed left at (42, 405)
Screenshot: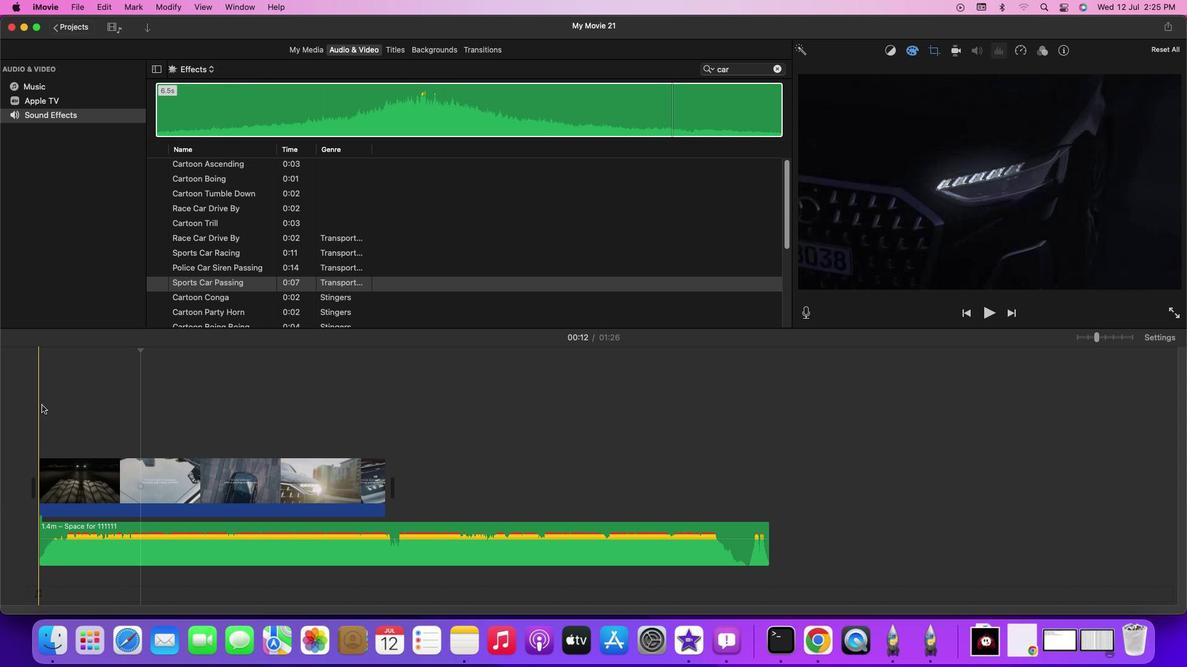 
Action: Key pressed Key.space
Screenshot: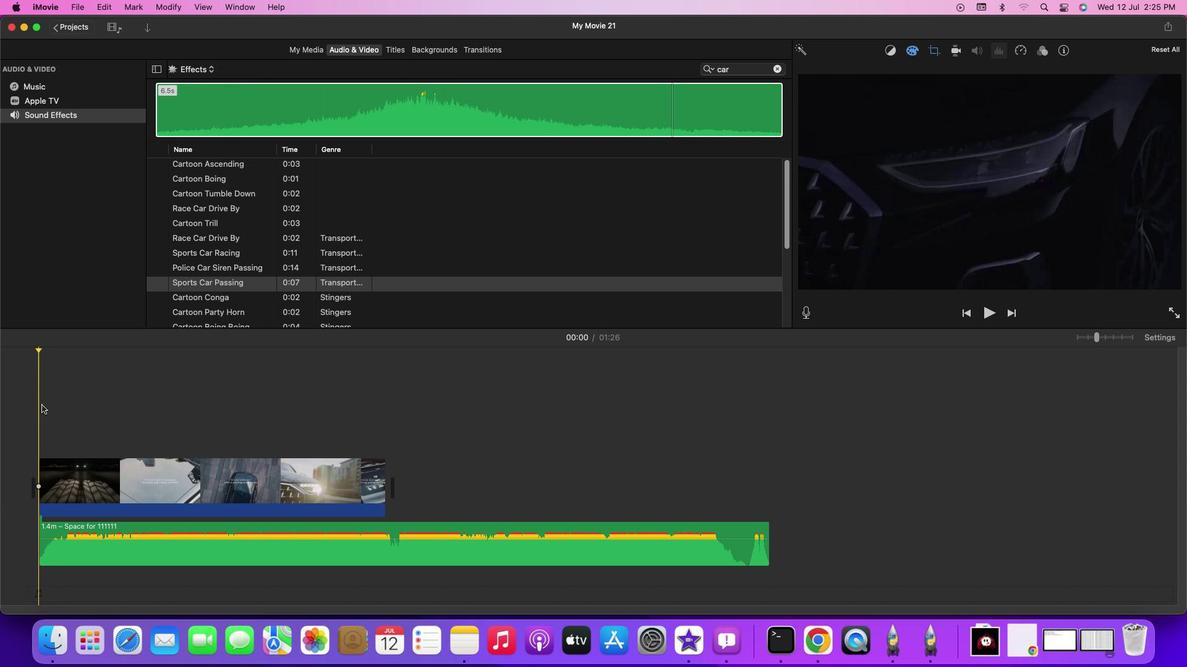 
Action: Mouse moved to (353, 402)
Screenshot: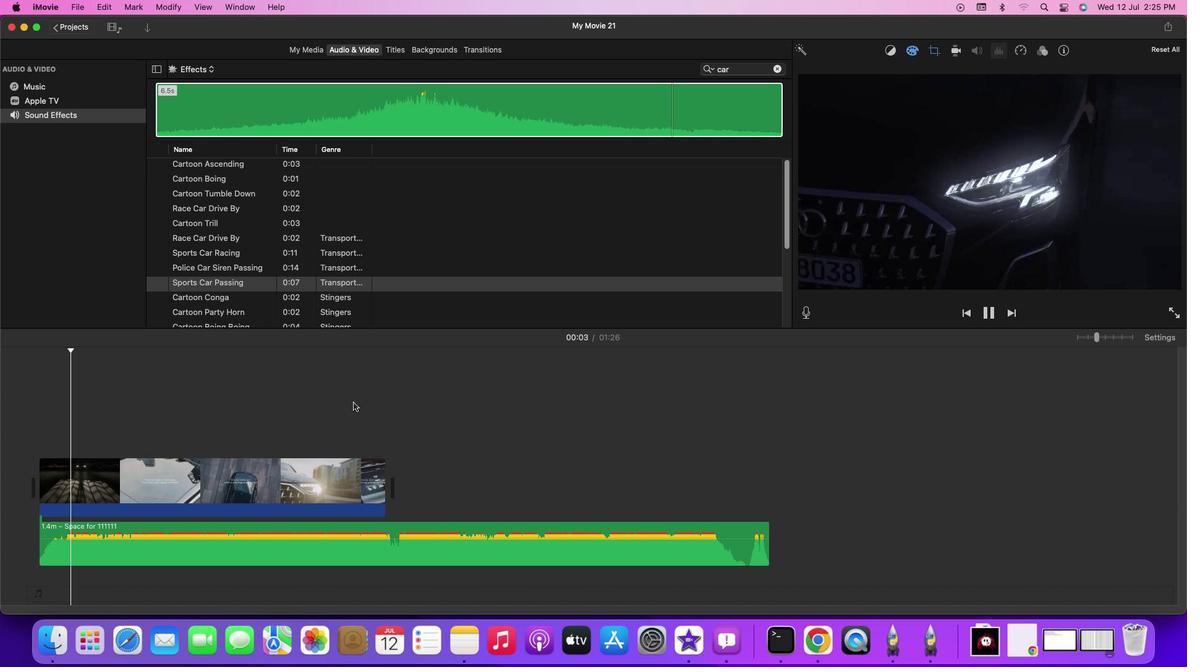 
Action: Mouse pressed left at (353, 402)
Screenshot: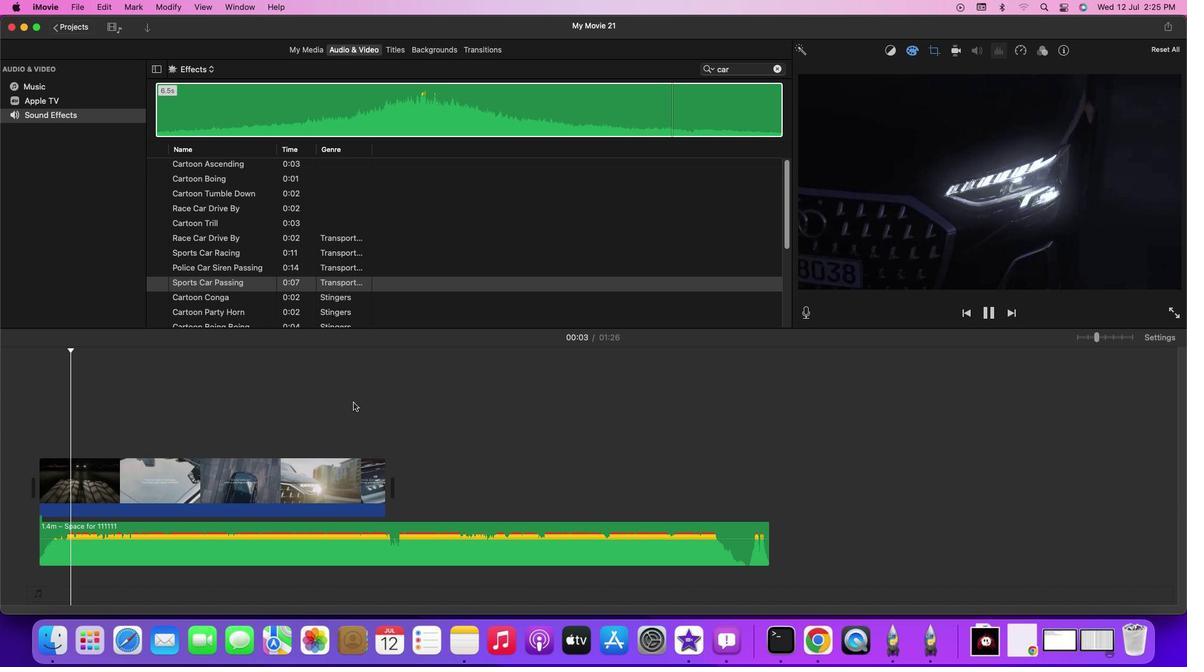 
Action: Mouse moved to (369, 400)
Screenshot: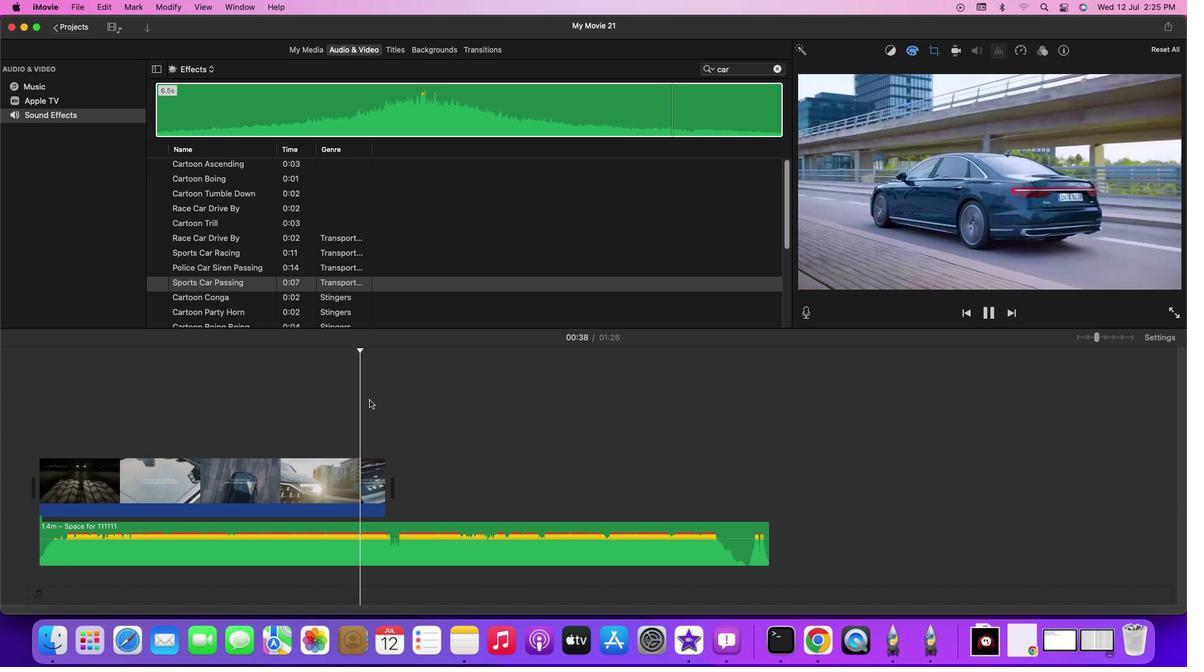 
Action: Key pressed Key.space
Screenshot: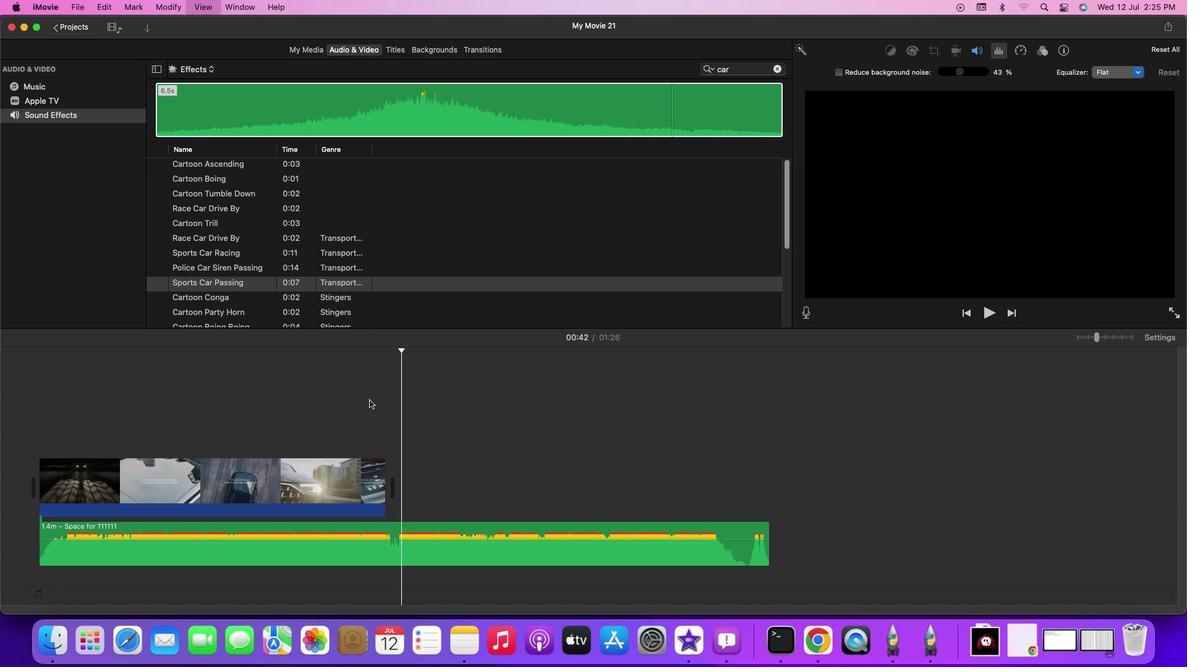 
Action: Mouse moved to (220, 283)
Screenshot: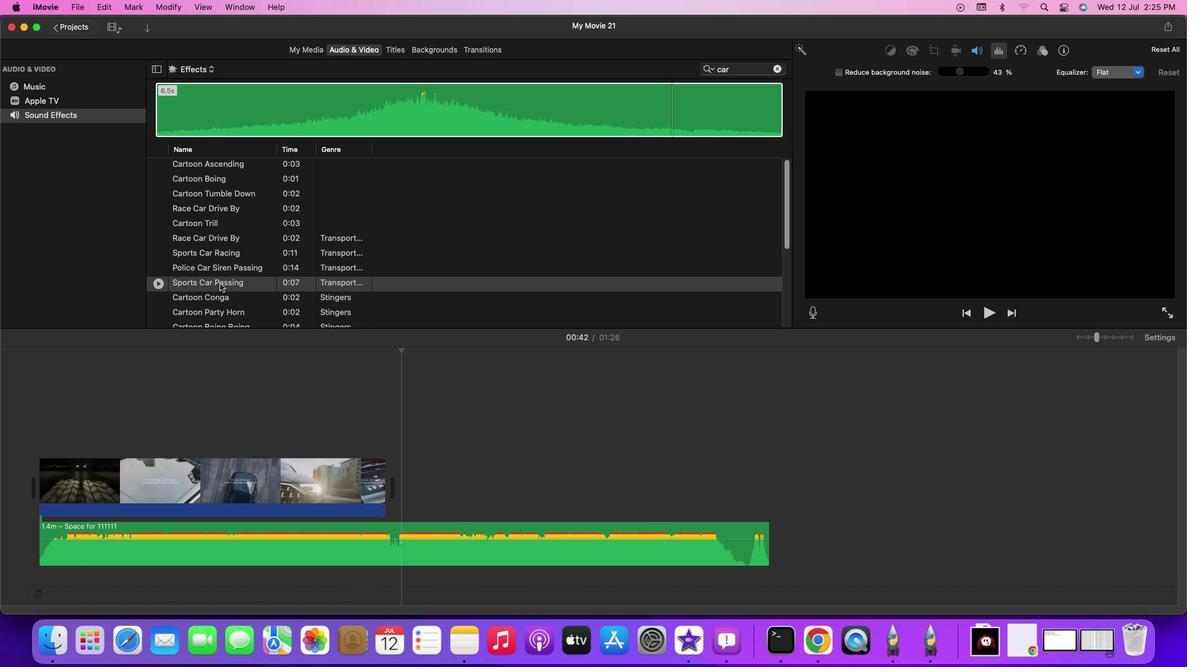 
Action: Mouse pressed left at (220, 283)
Screenshot: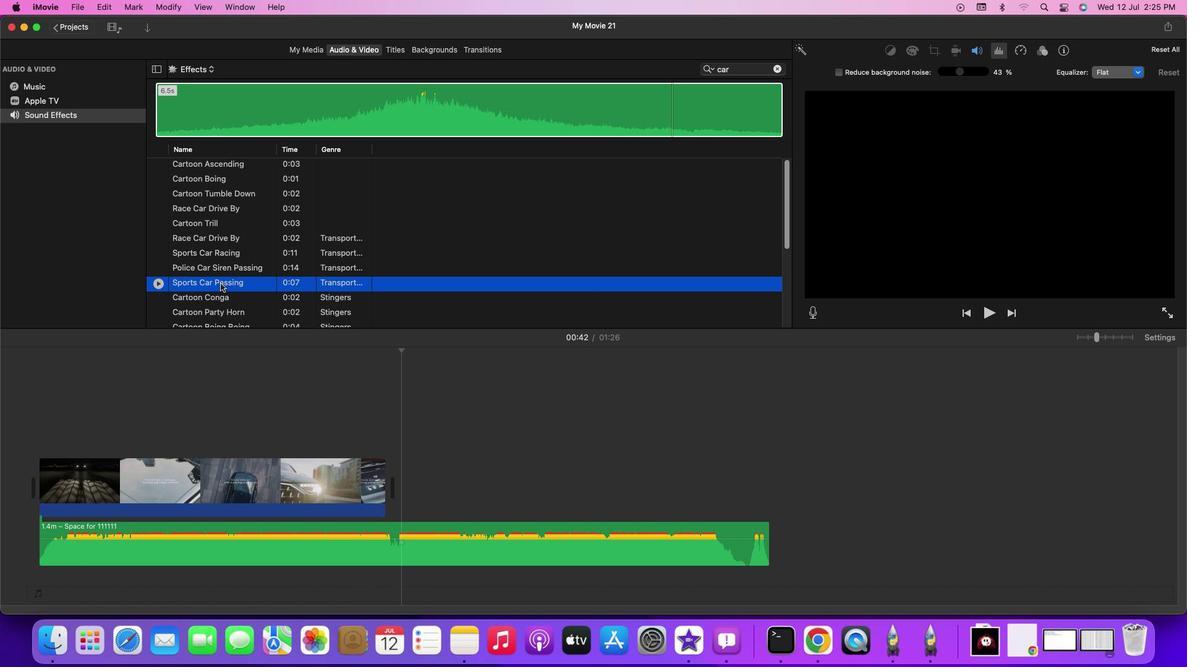 
Action: Mouse moved to (273, 378)
Screenshot: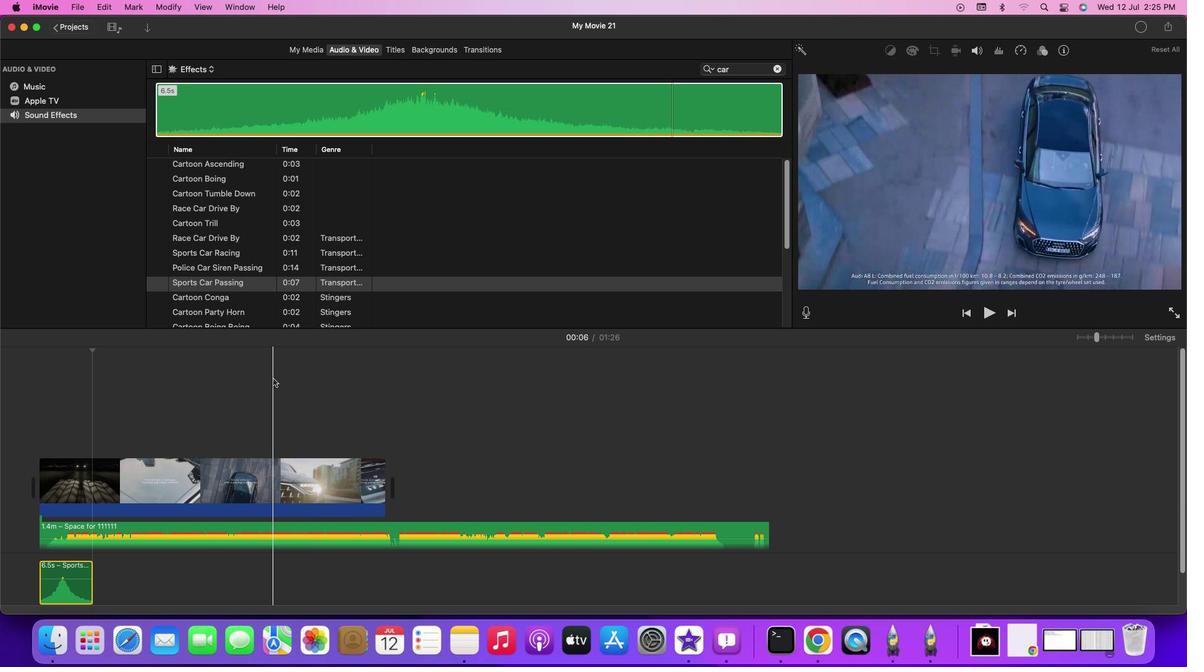 
Action: Mouse pressed left at (273, 378)
Screenshot: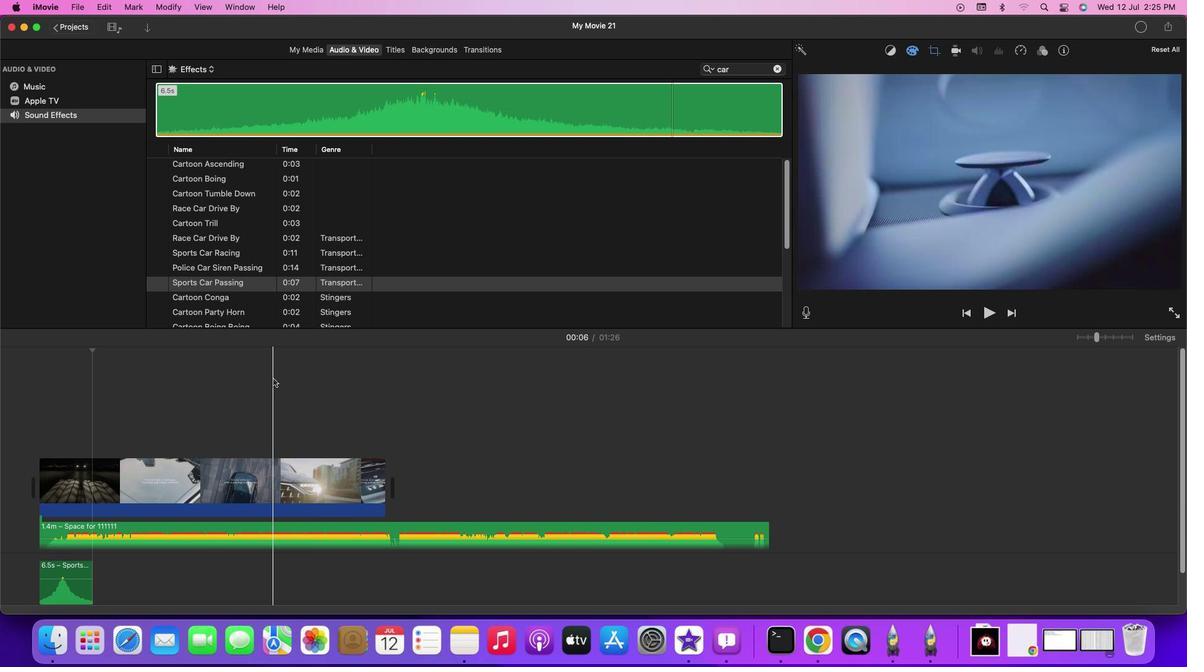 
Action: Mouse moved to (301, 51)
Screenshot: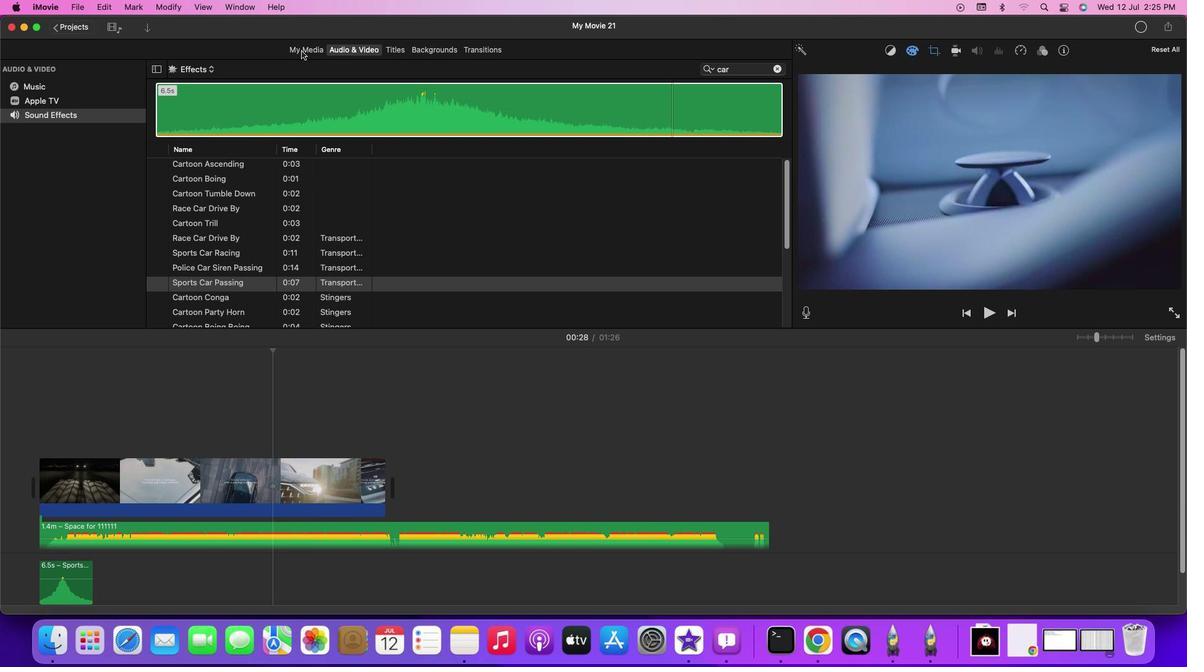 
Action: Mouse pressed left at (301, 51)
Screenshot: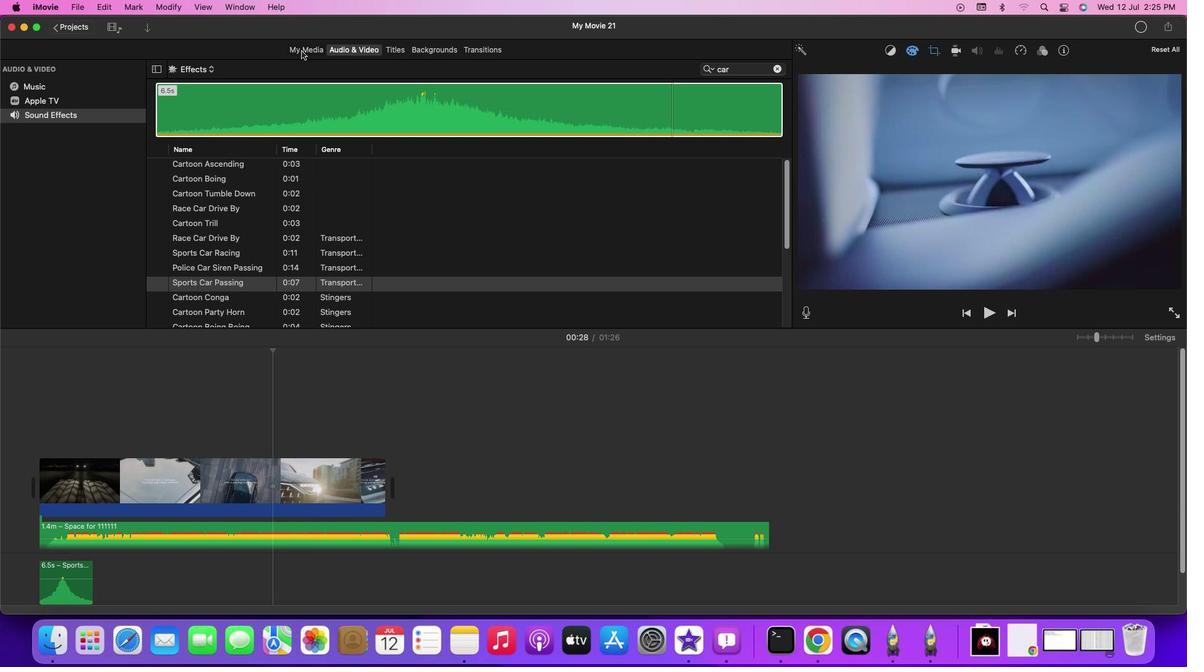 
Action: Mouse moved to (264, 382)
Screenshot: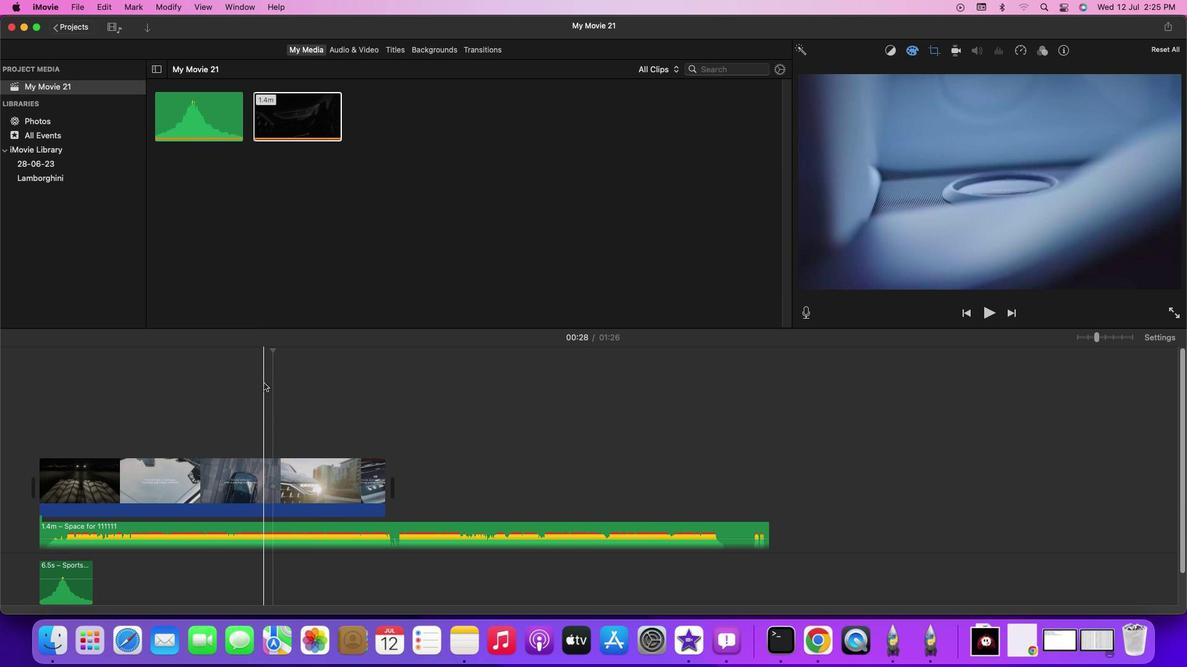 
Action: Mouse pressed left at (264, 382)
Screenshot: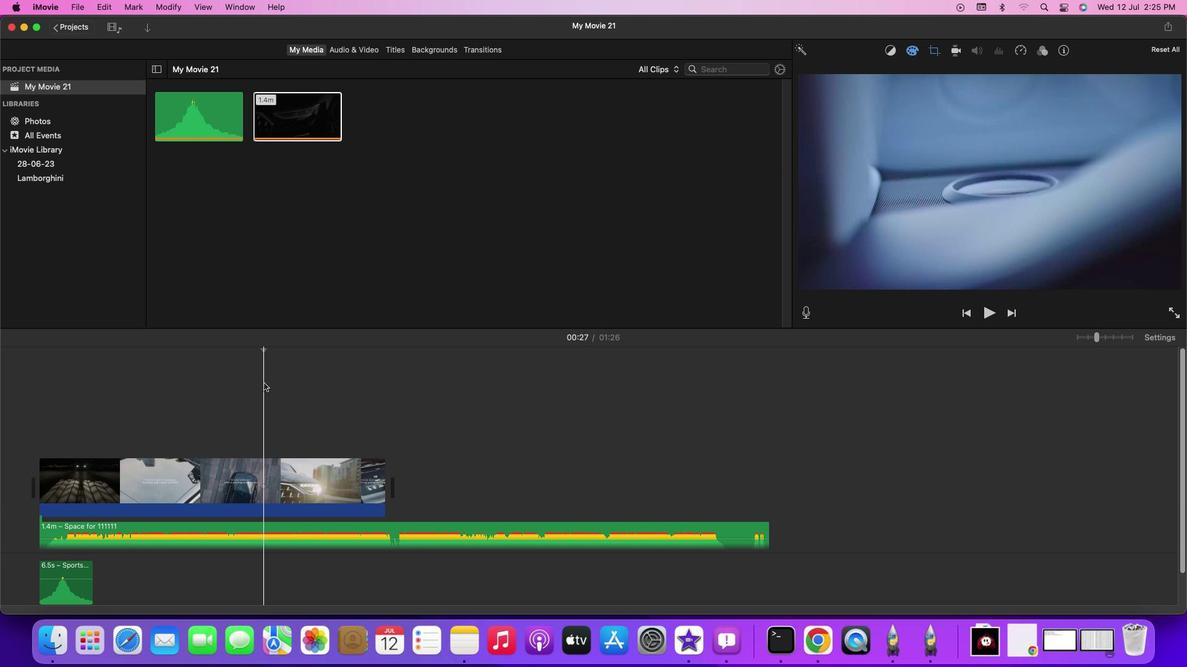 
Action: Mouse moved to (147, 32)
Screenshot: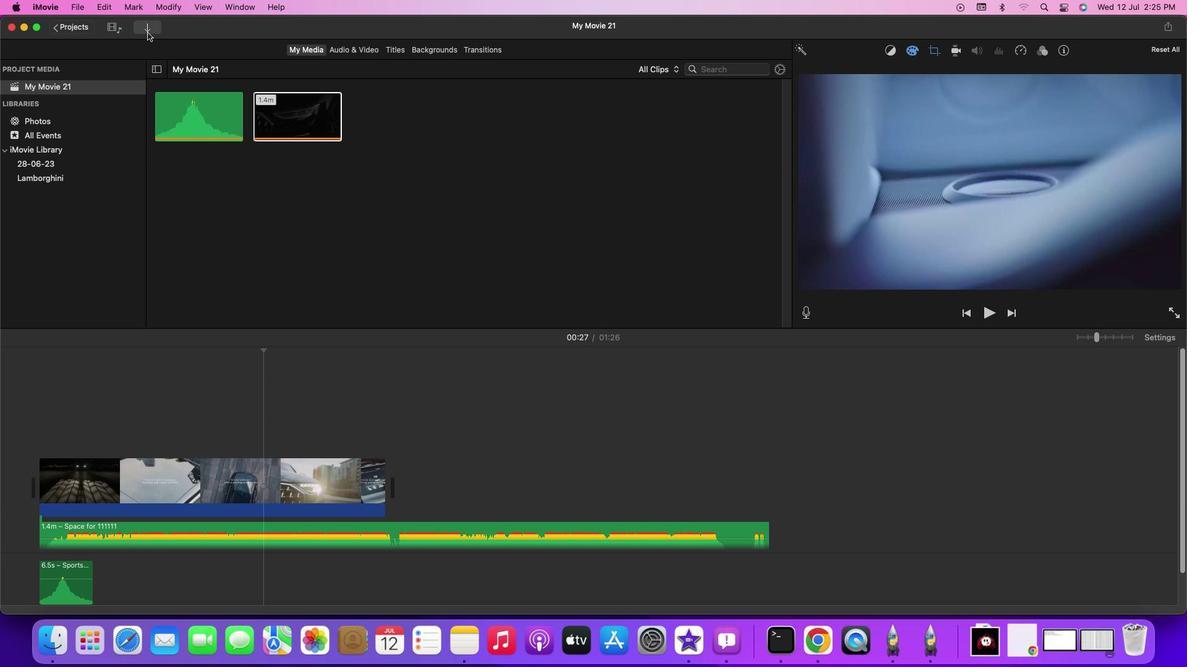 
Action: Mouse pressed left at (147, 32)
Screenshot: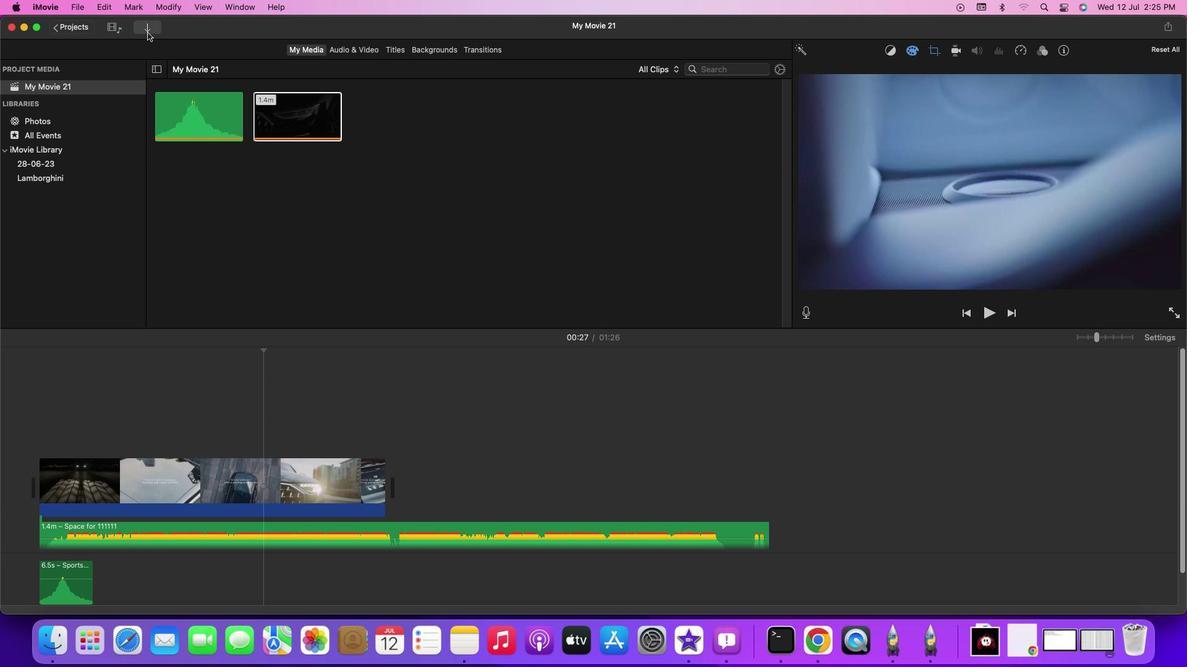 
Action: Mouse moved to (209, 398)
Screenshot: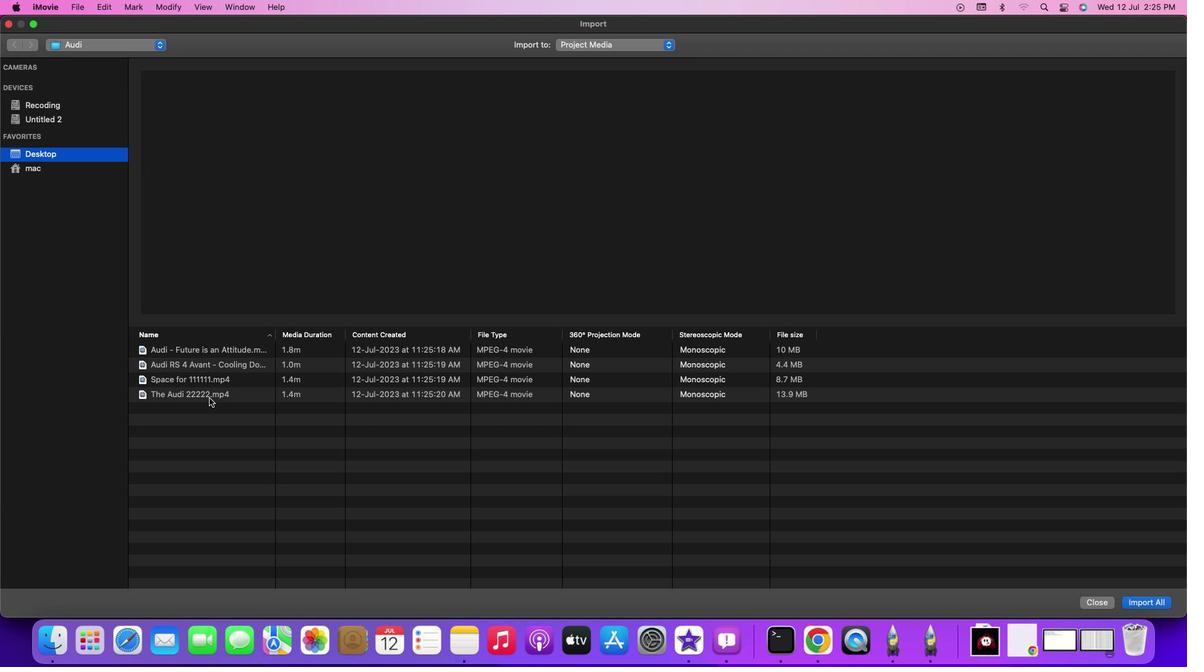 
Action: Mouse pressed left at (209, 398)
Screenshot: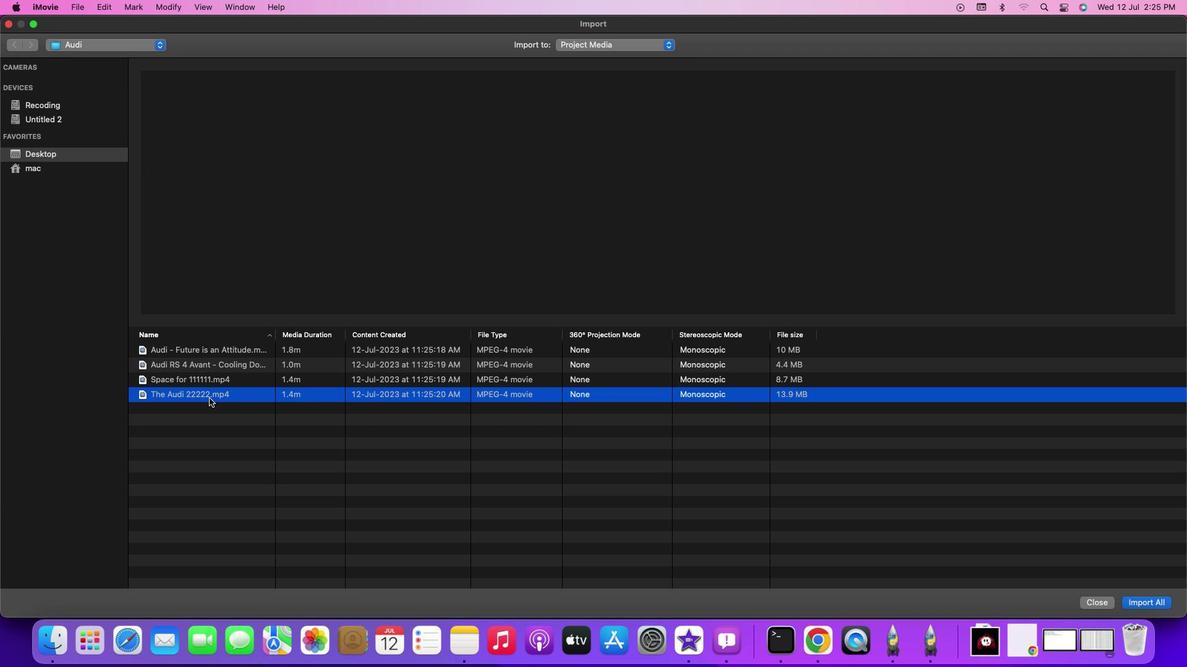 
Action: Mouse pressed left at (209, 398)
Screenshot: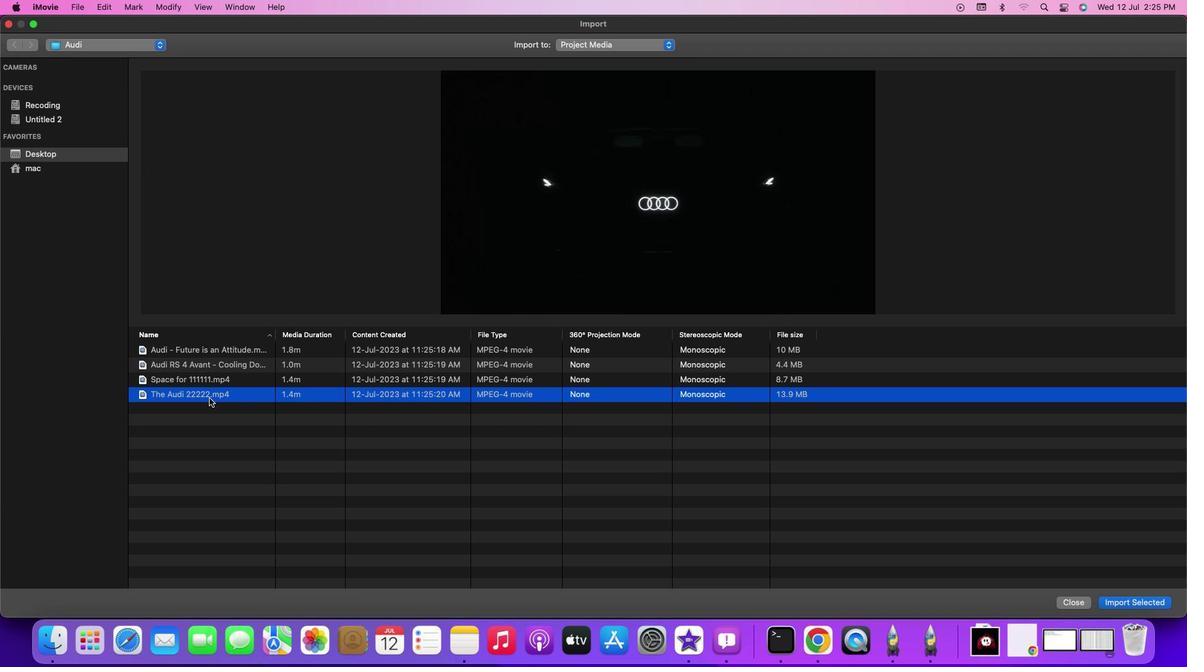 
Action: Mouse moved to (400, 118)
Screenshot: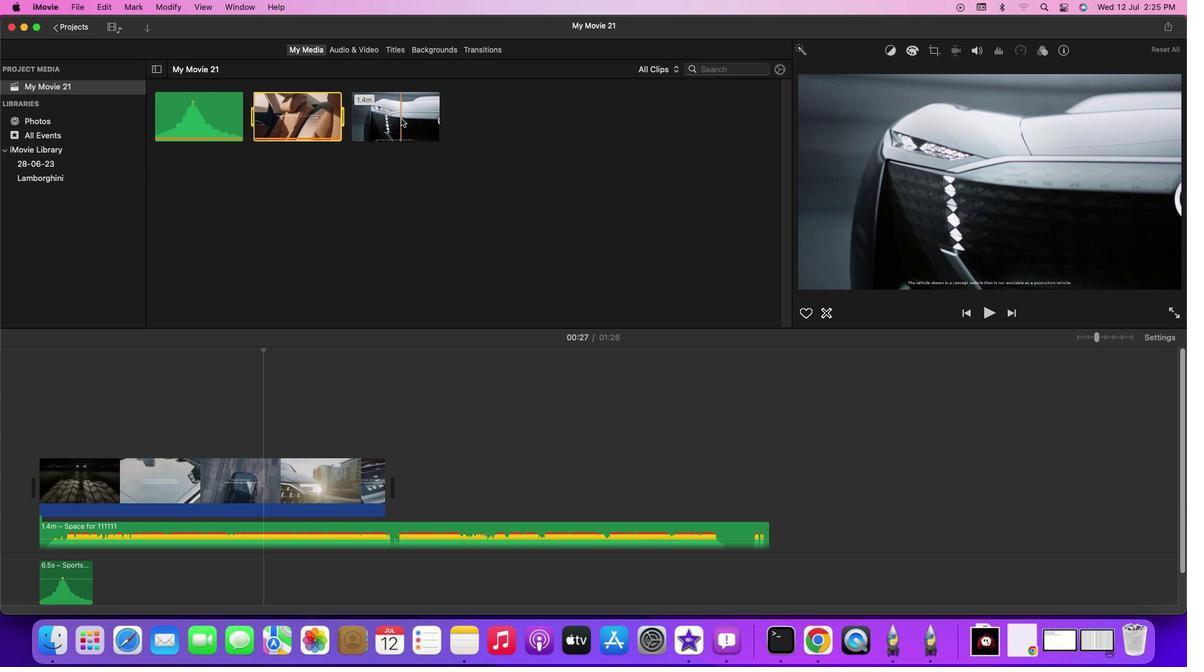 
Action: Mouse pressed left at (400, 118)
Screenshot: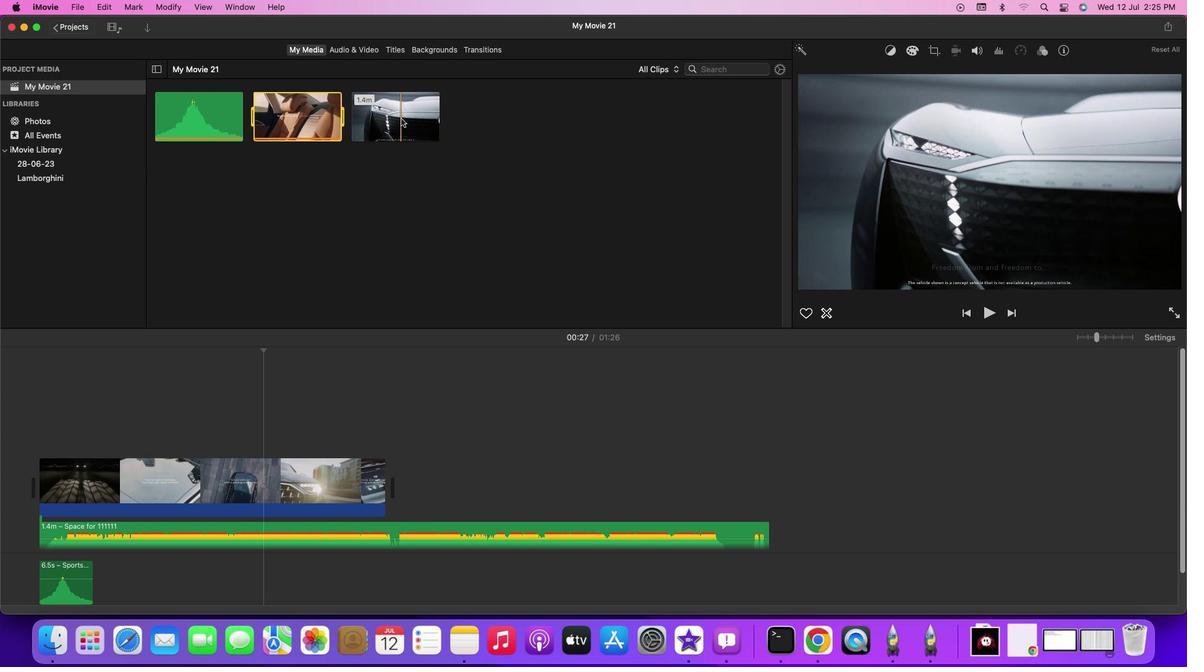 
Action: Mouse moved to (381, 355)
Screenshot: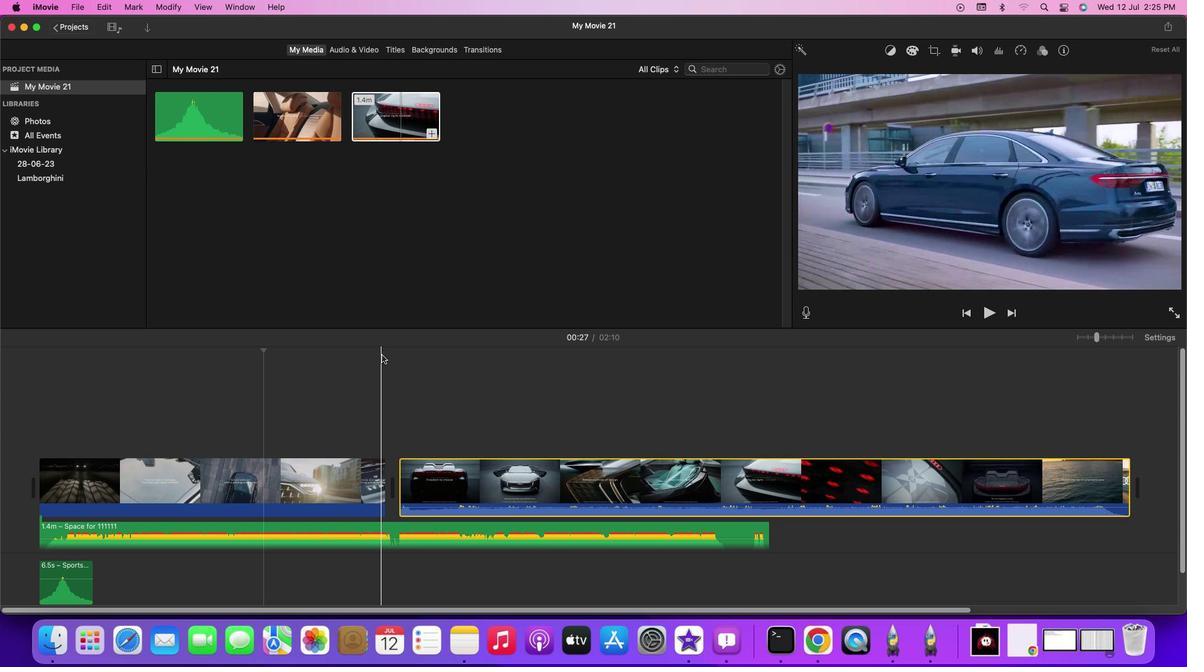 
Action: Mouse pressed left at (381, 355)
Screenshot: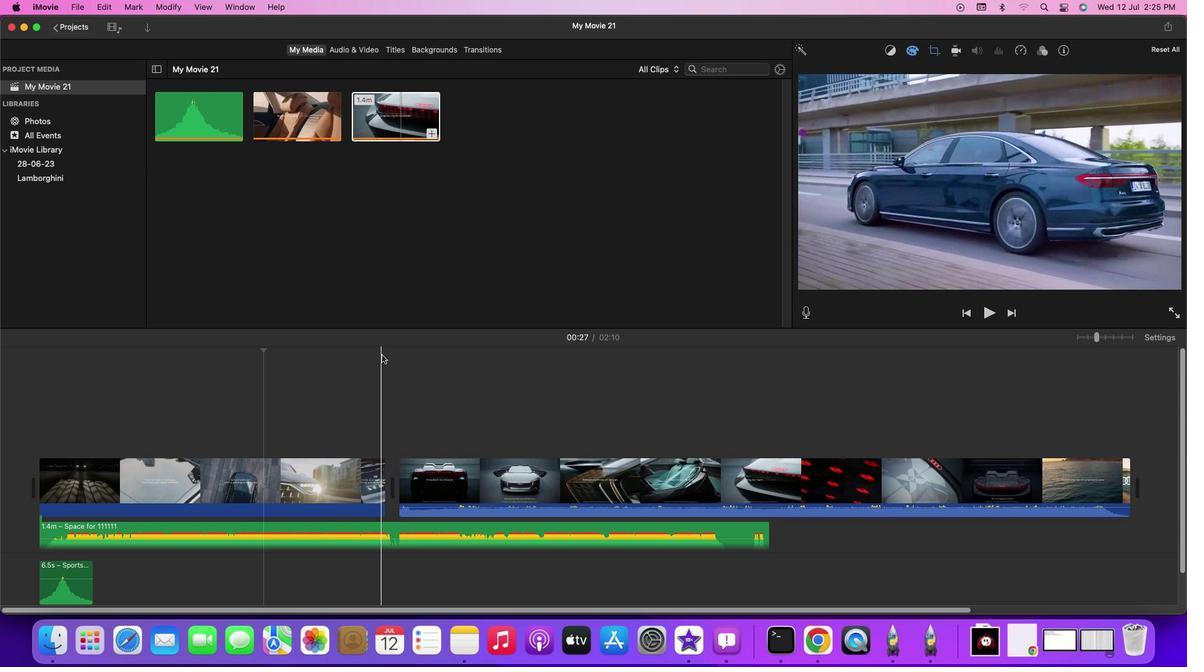 
Action: Mouse moved to (385, 354)
Screenshot: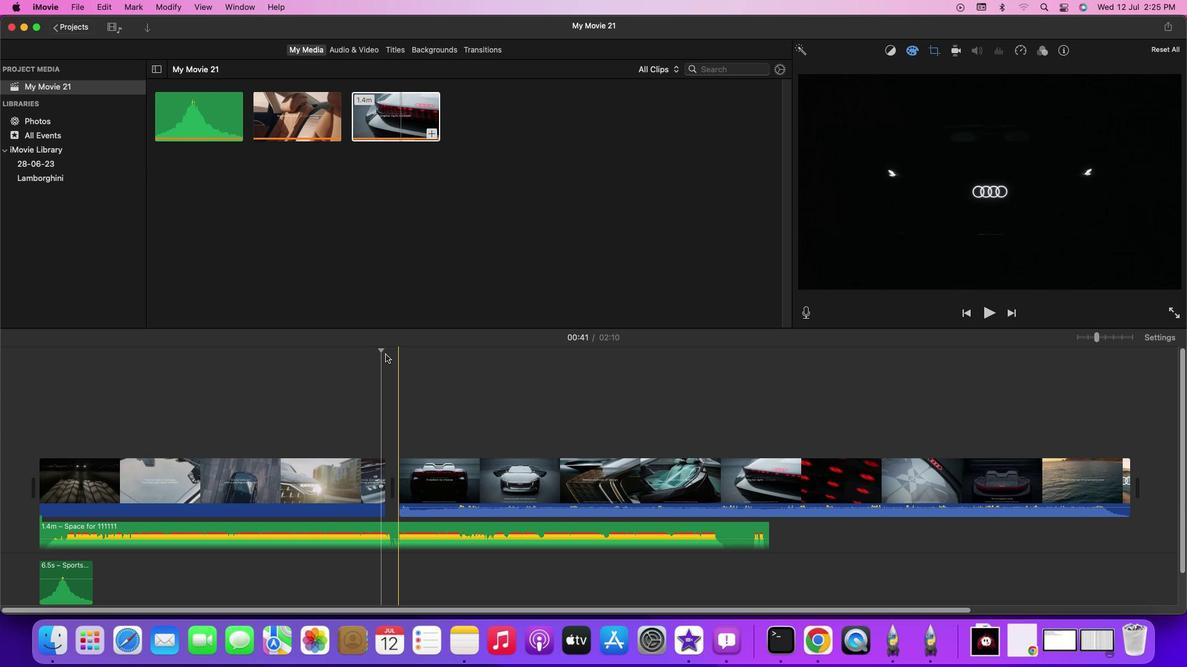 
Action: Key pressed Key.space
Screenshot: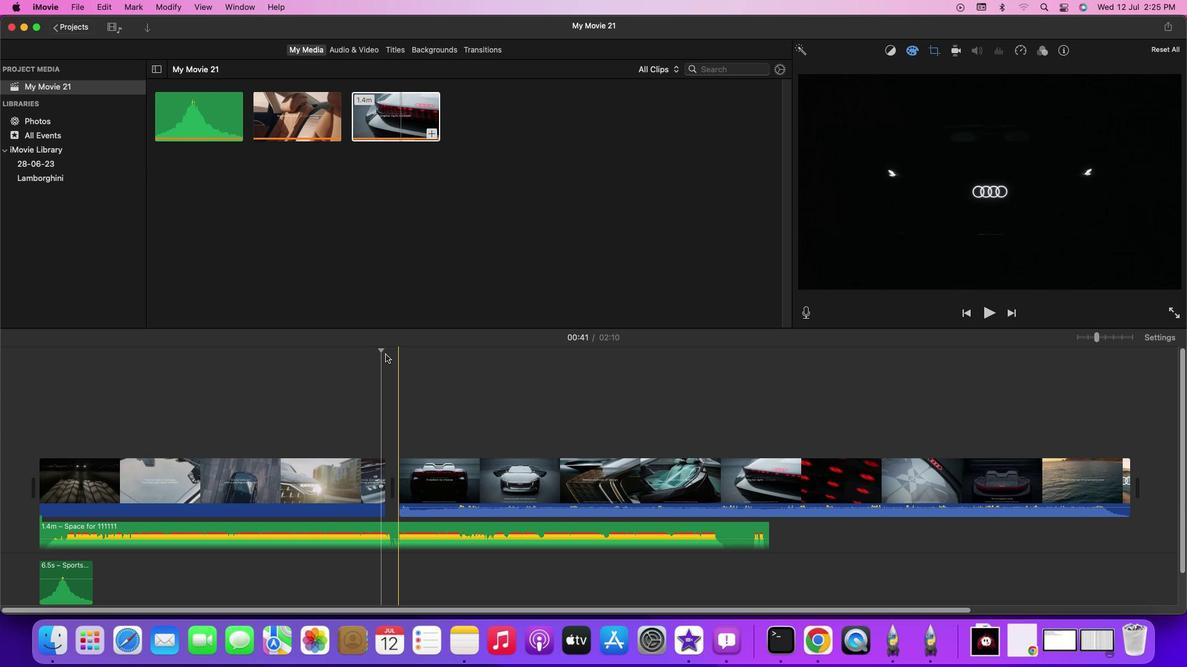 
Action: Mouse moved to (702, 426)
Screenshot: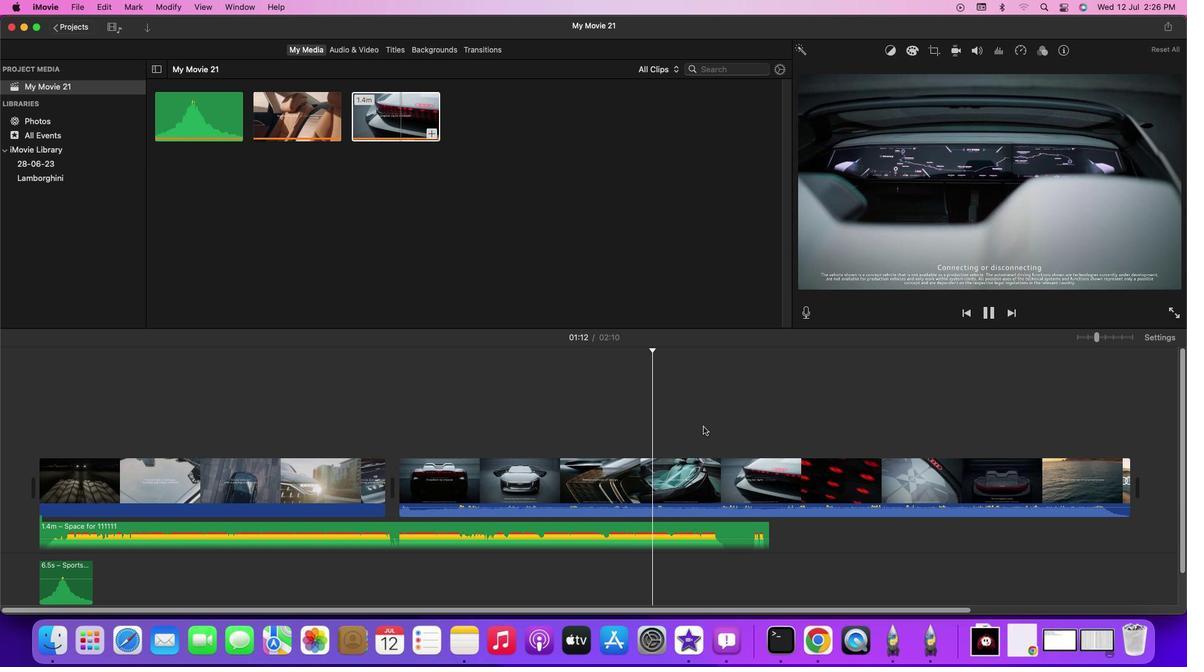 
Action: Key pressed Key.spaceKey.spaceKey.spaceKey.space
Screenshot: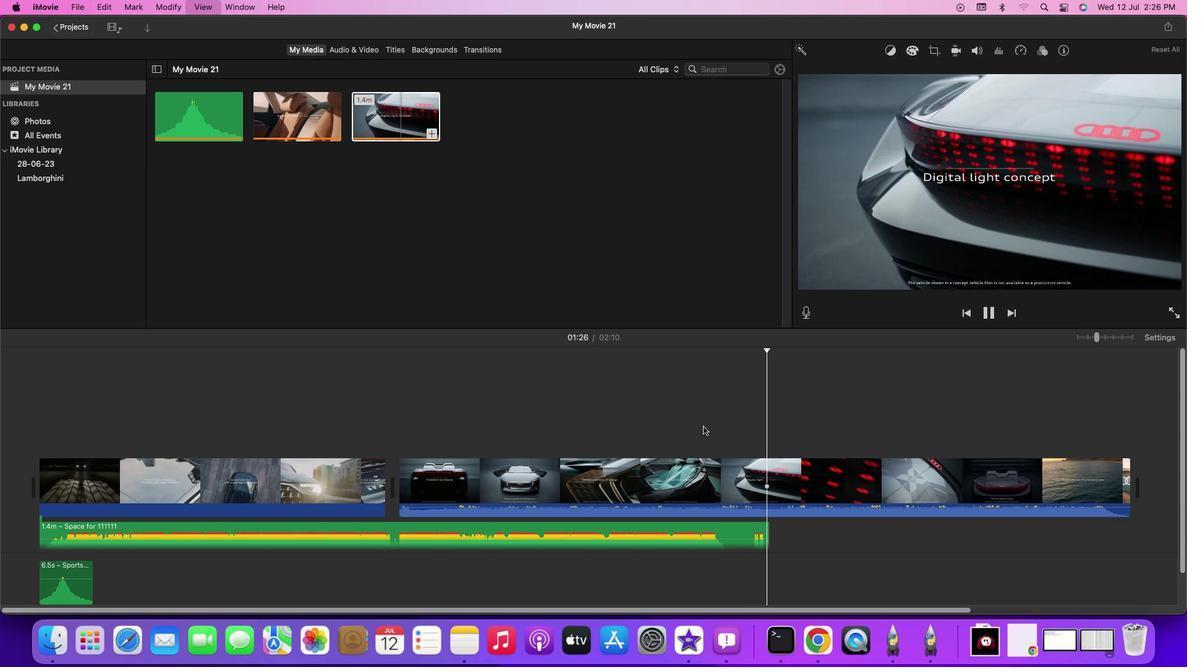 
Action: Mouse moved to (570, 364)
Screenshot: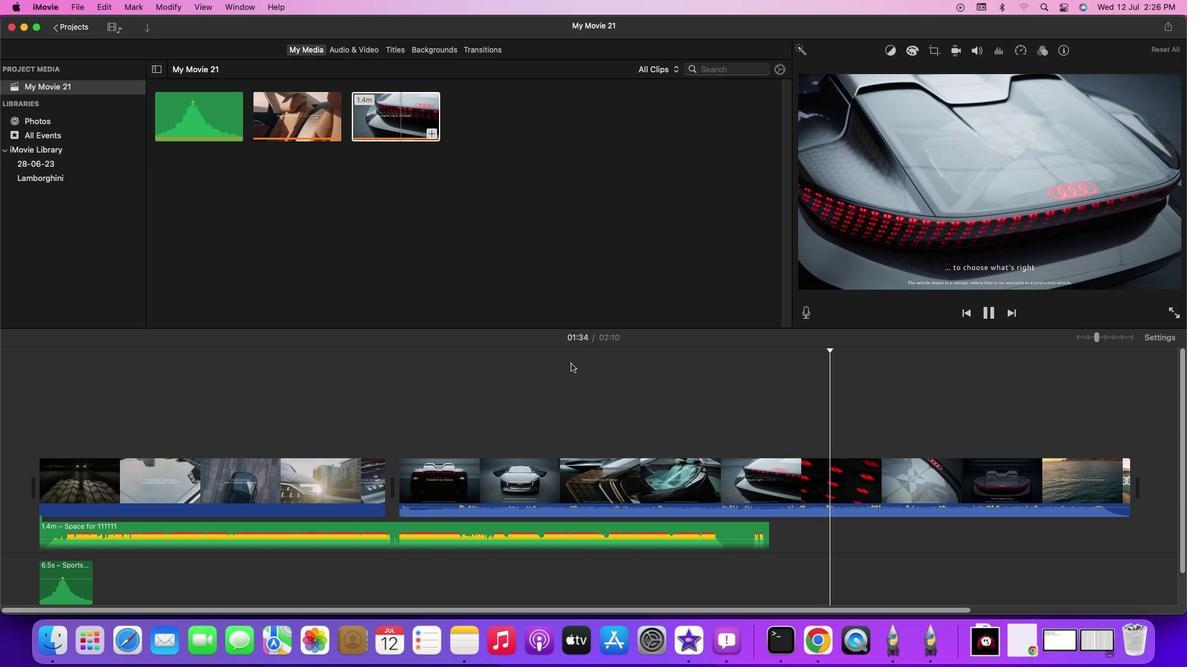 
Action: Mouse pressed left at (570, 364)
Screenshot: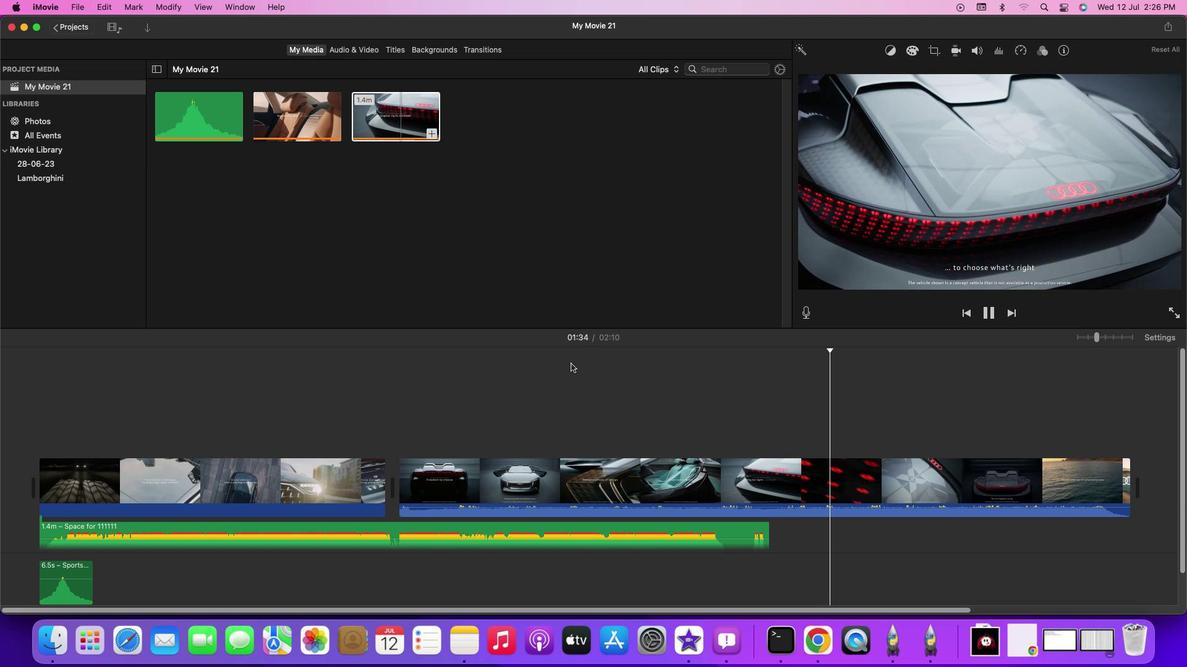 
Action: Mouse moved to (579, 367)
Screenshot: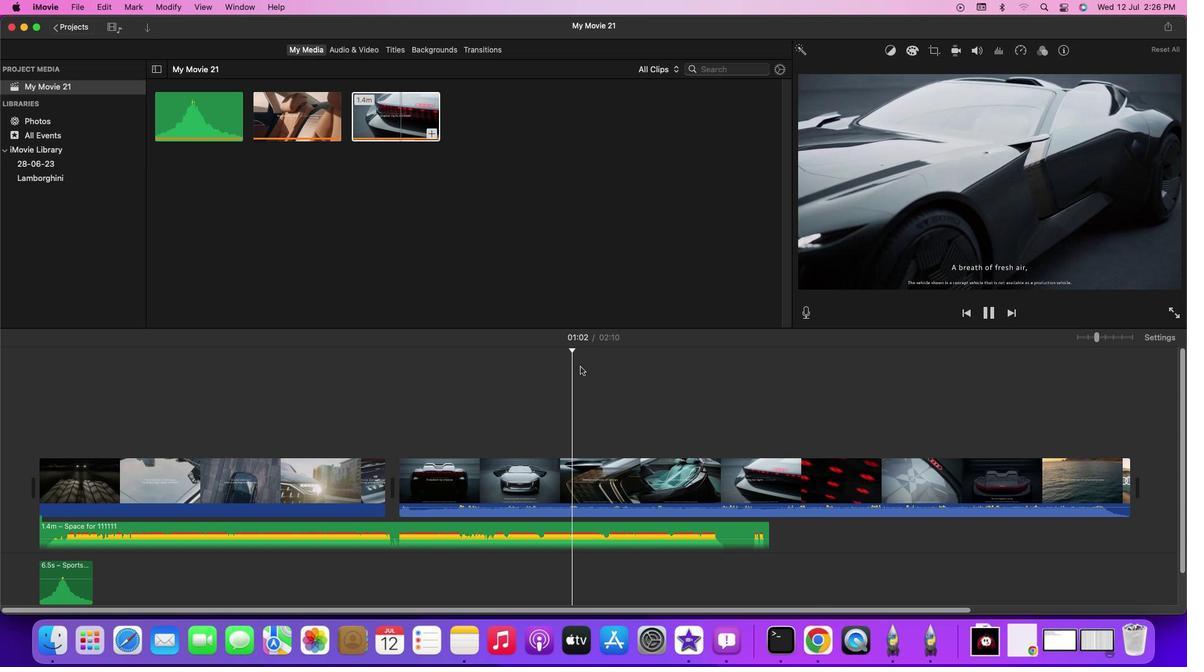 
Action: Key pressed Key.spaceKey.space
Screenshot: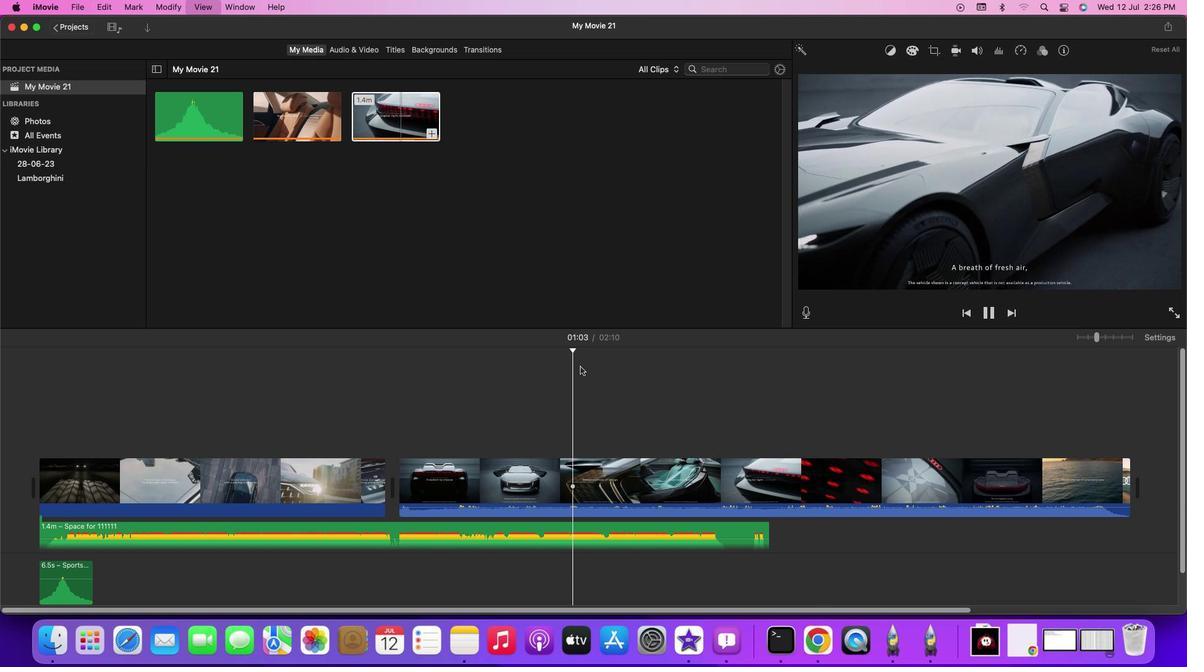 
Action: Mouse moved to (690, 372)
Screenshot: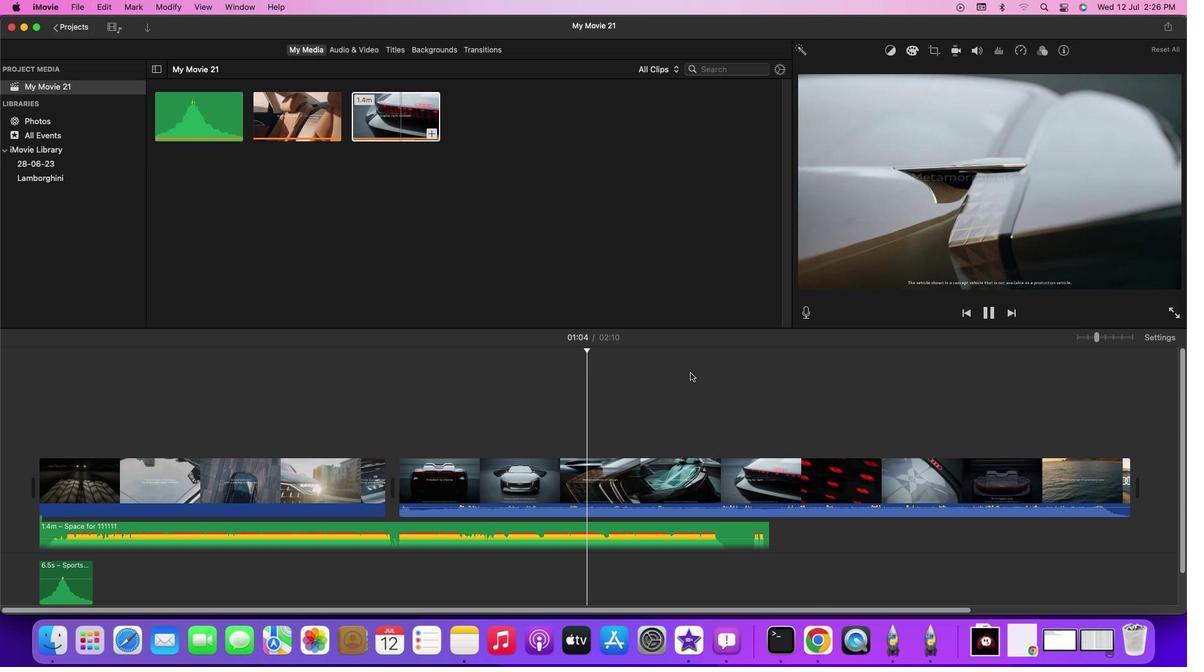 
Action: Mouse pressed left at (690, 372)
Screenshot: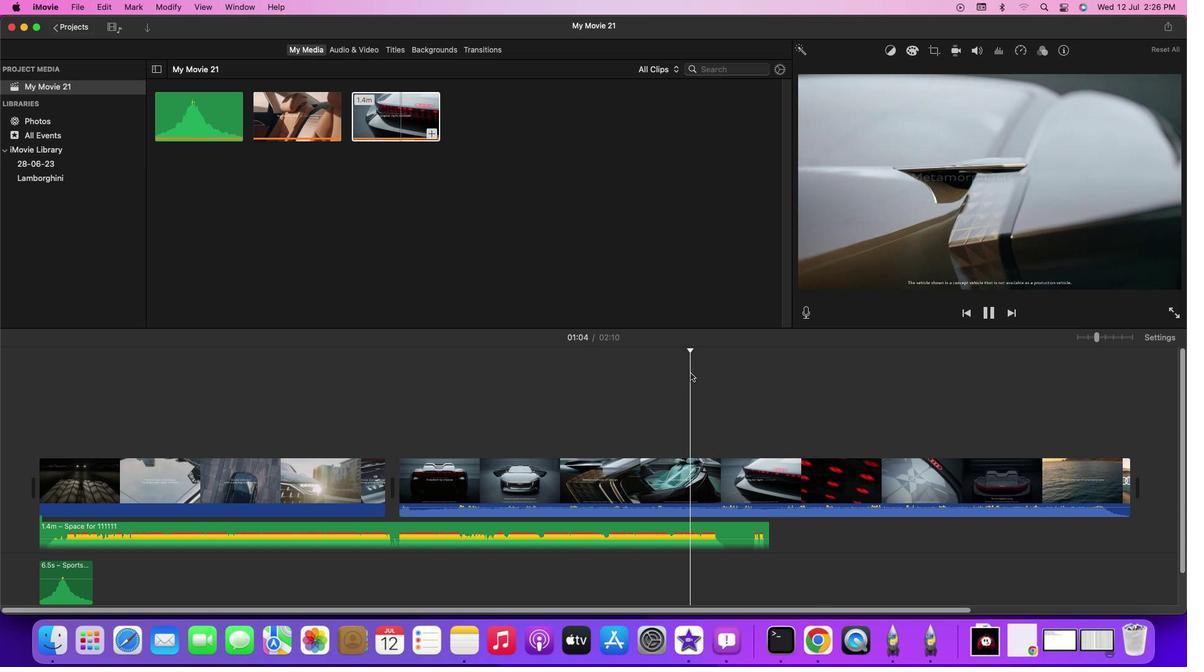 
Action: Mouse moved to (688, 373)
Screenshot: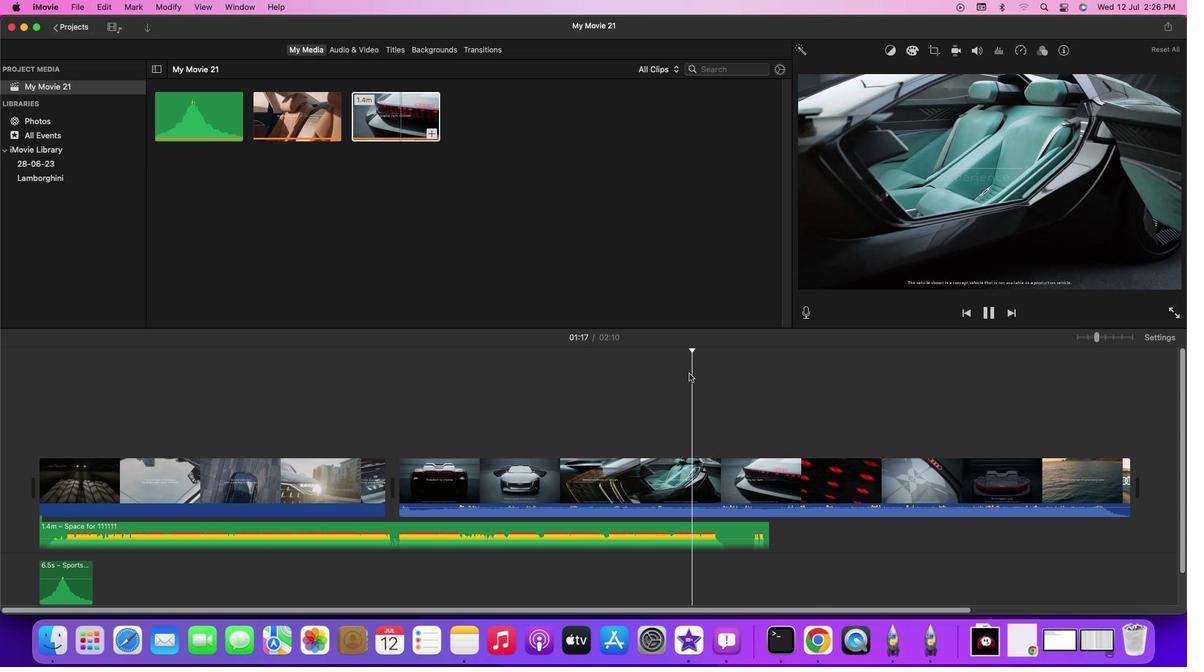
Action: Key pressed Key.spaceKey.space
Screenshot: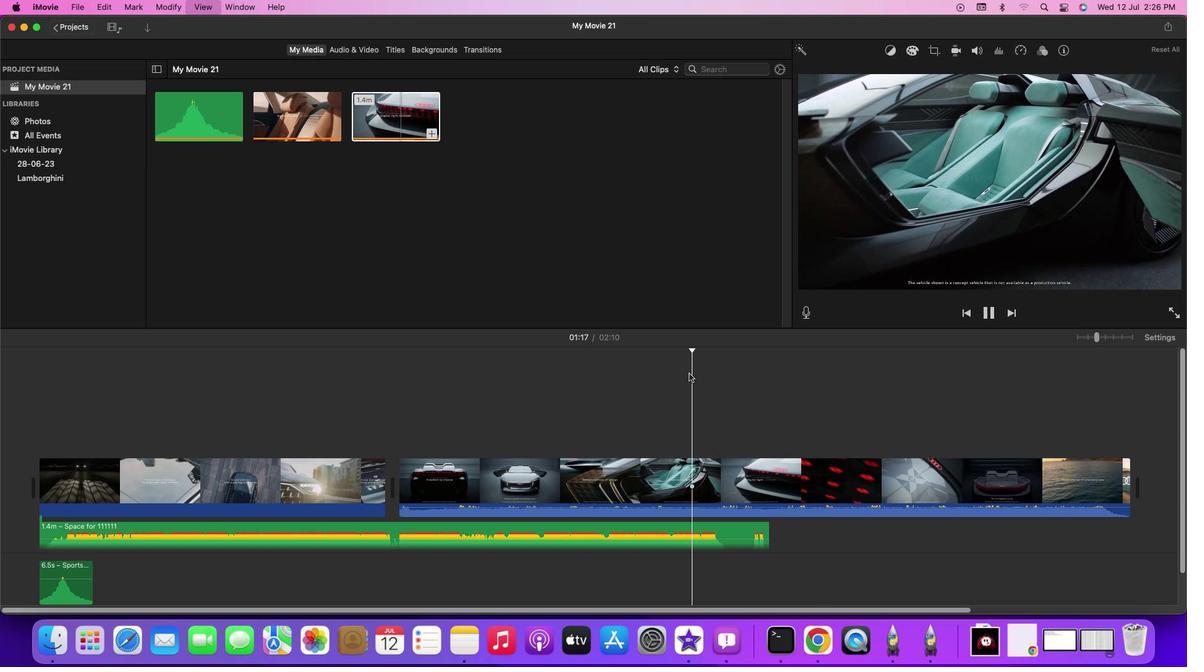 
Action: Mouse moved to (884, 383)
Screenshot: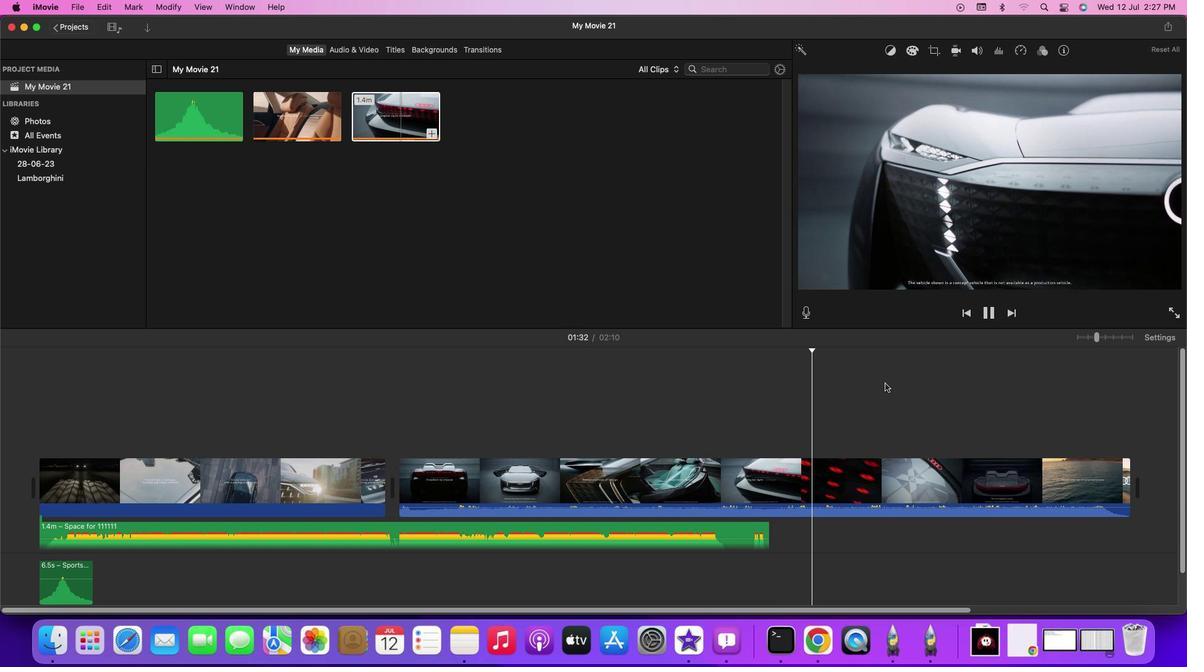 
Action: Mouse pressed left at (884, 383)
Screenshot: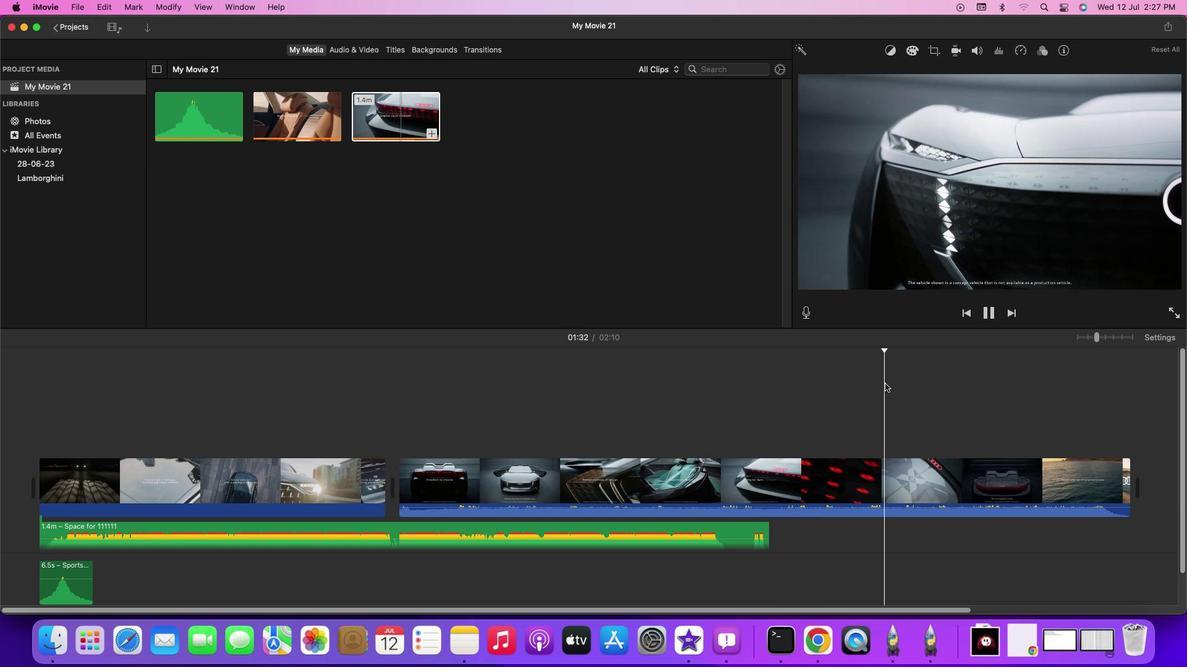 
Action: Mouse moved to (889, 384)
Screenshot: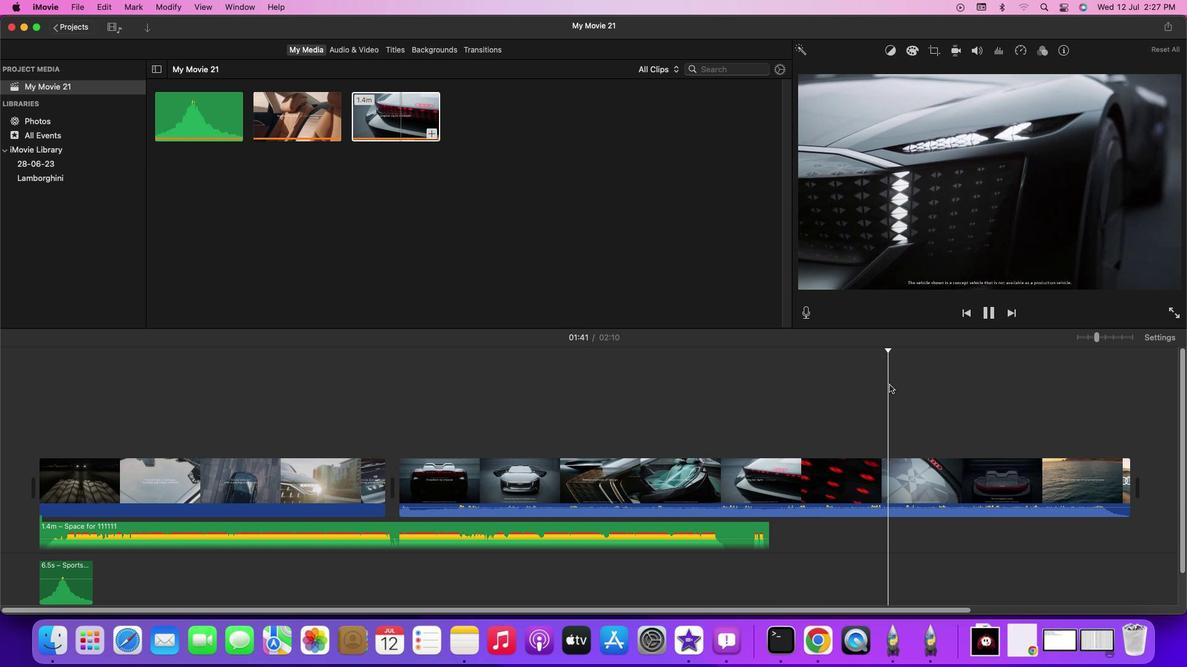 
Action: Key pressed Key.space
Screenshot: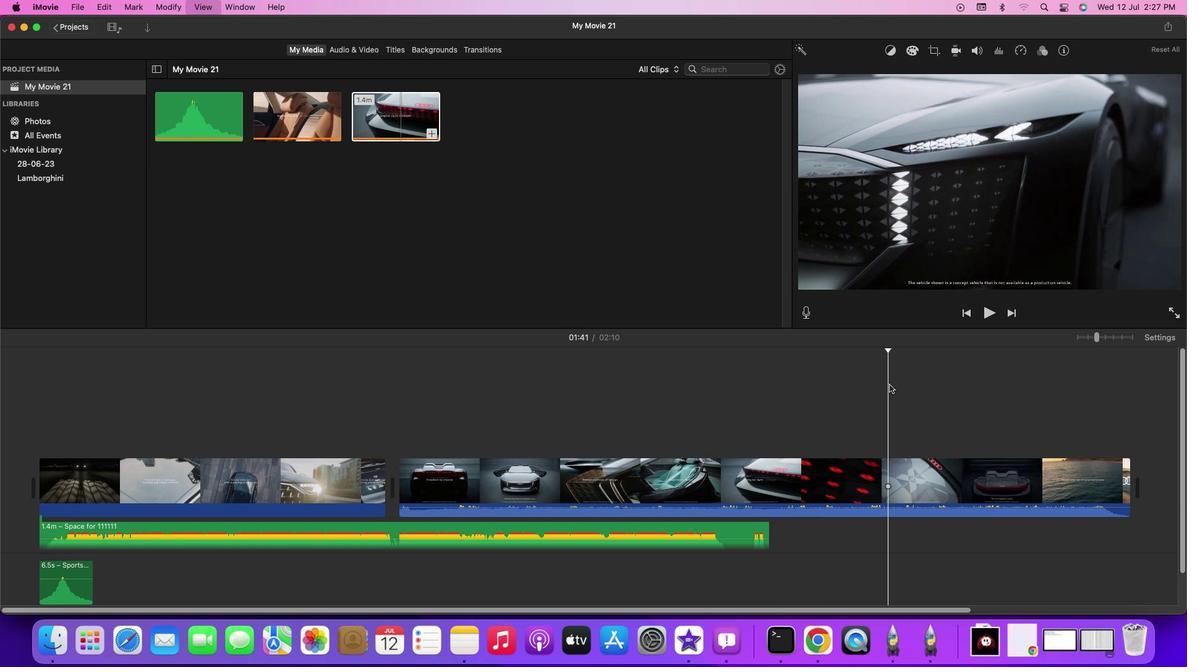 
Action: Mouse moved to (894, 387)
Screenshot: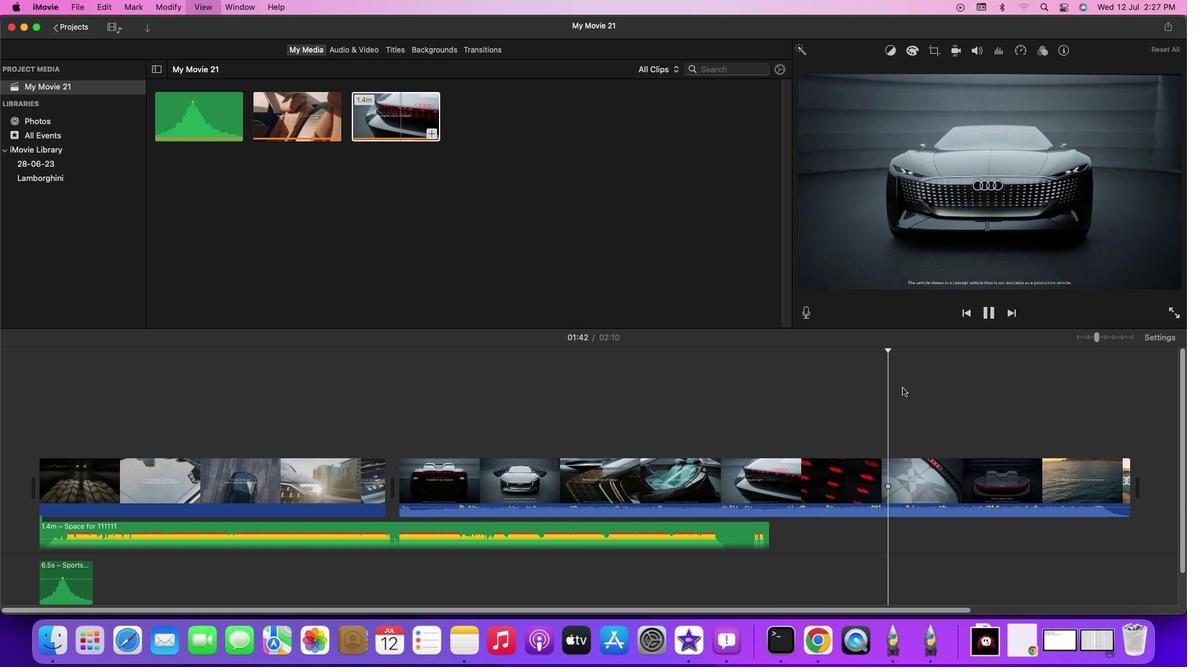 
Action: Key pressed Key.space
Screenshot: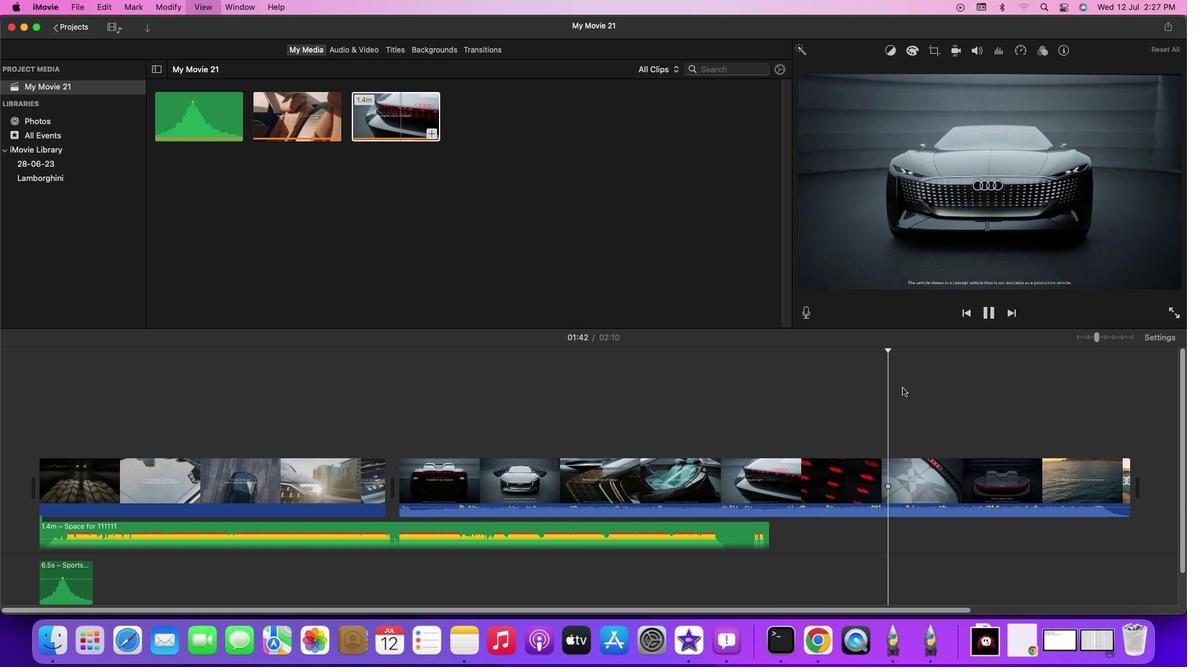 
Action: Mouse moved to (1030, 396)
Screenshot: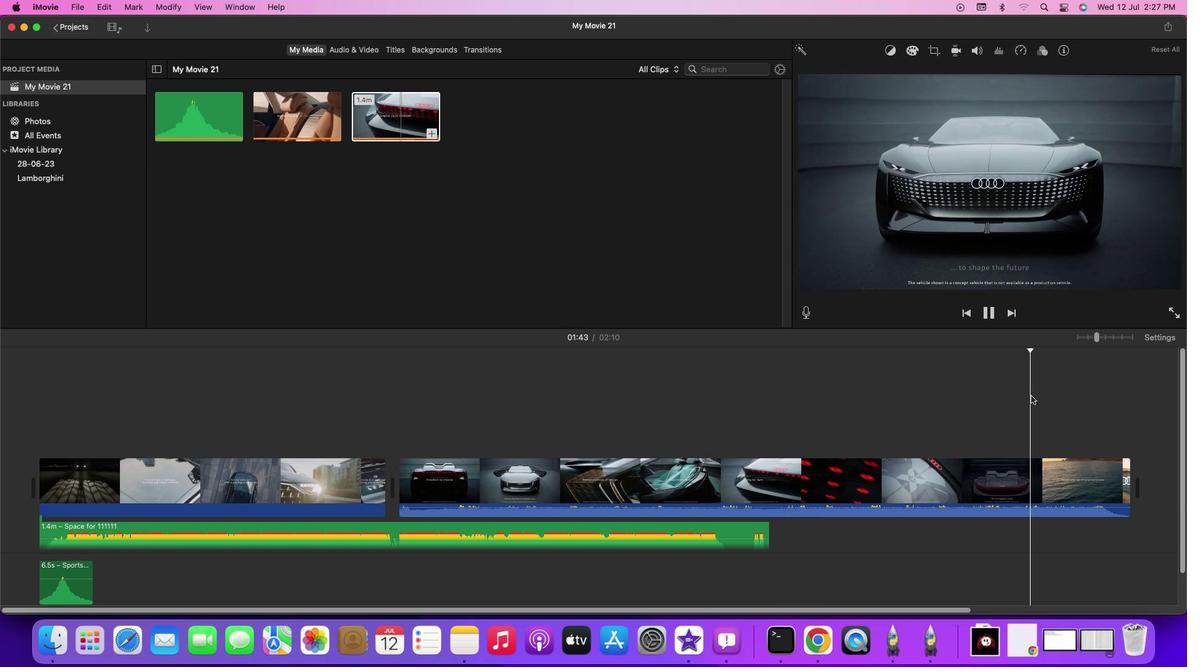 
Action: Mouse pressed left at (1030, 396)
Screenshot: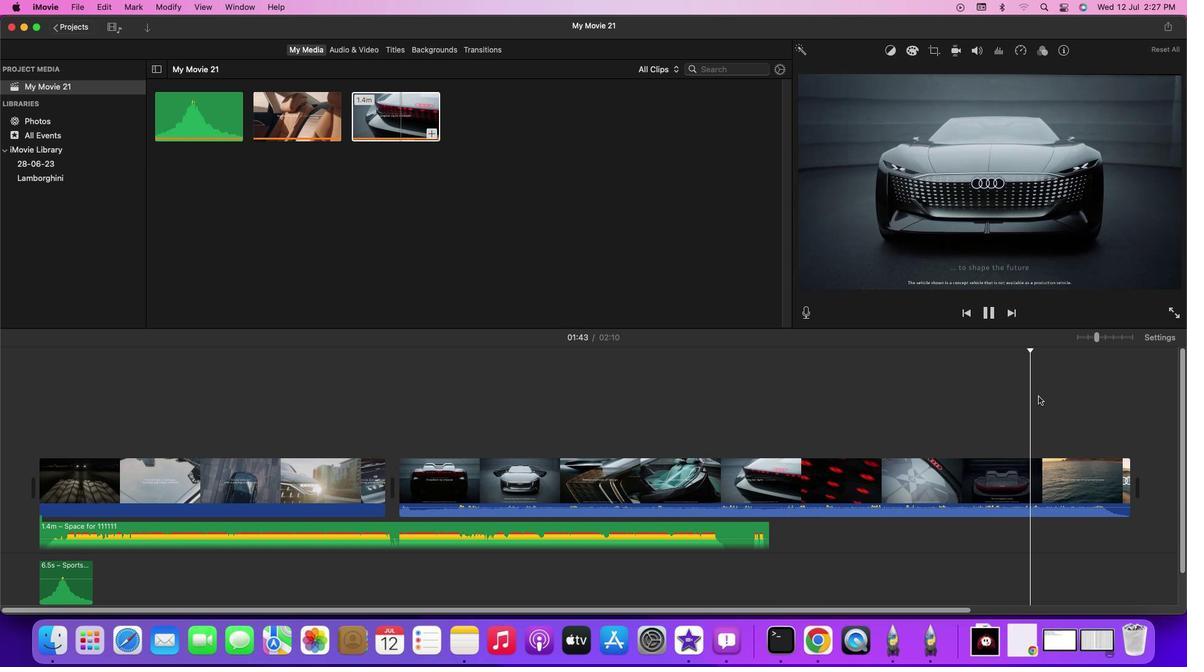 
Action: Mouse moved to (1038, 396)
Screenshot: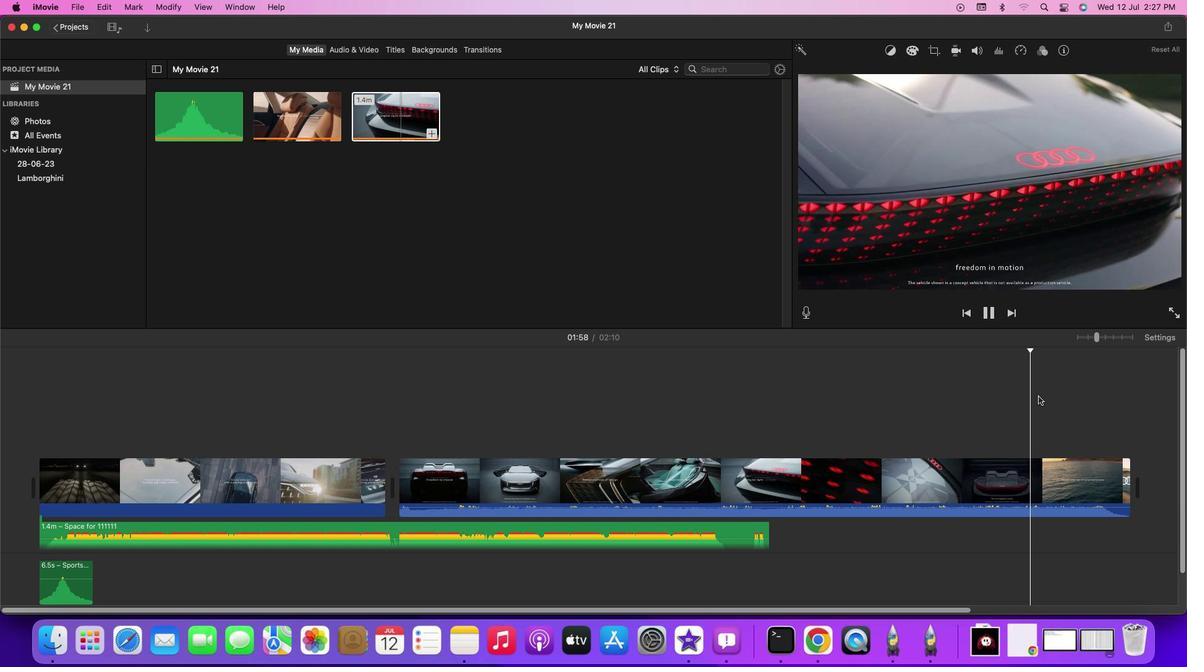 
Action: Key pressed Key.space
Screenshot: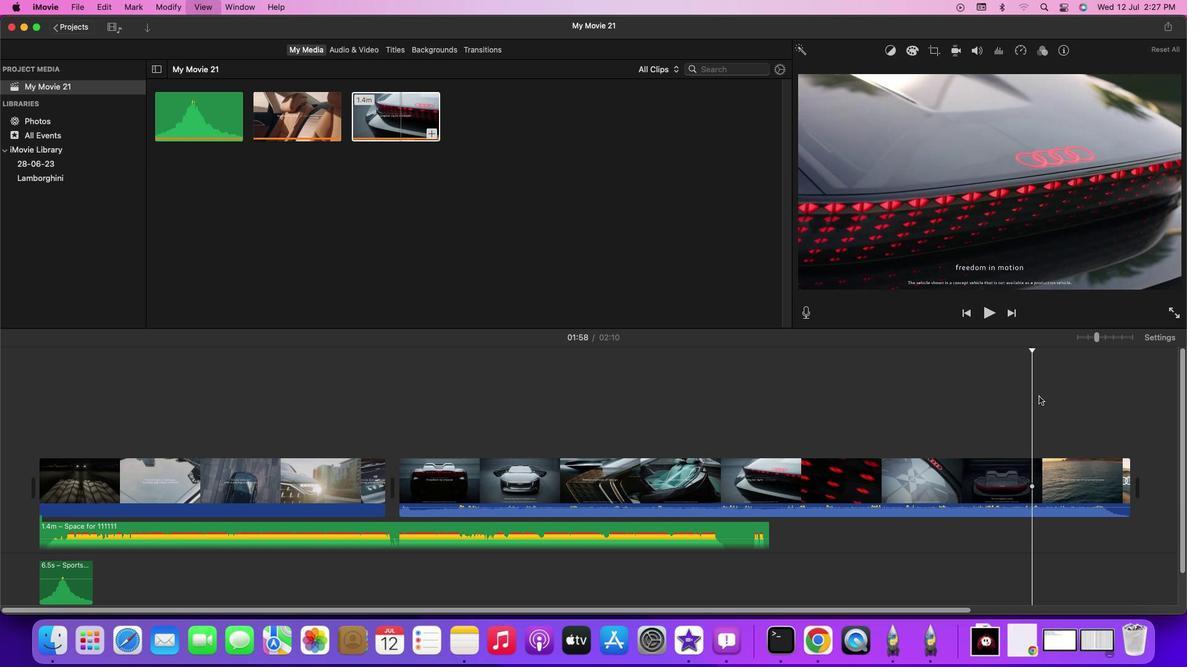 
Action: Mouse moved to (1038, 396)
Screenshot: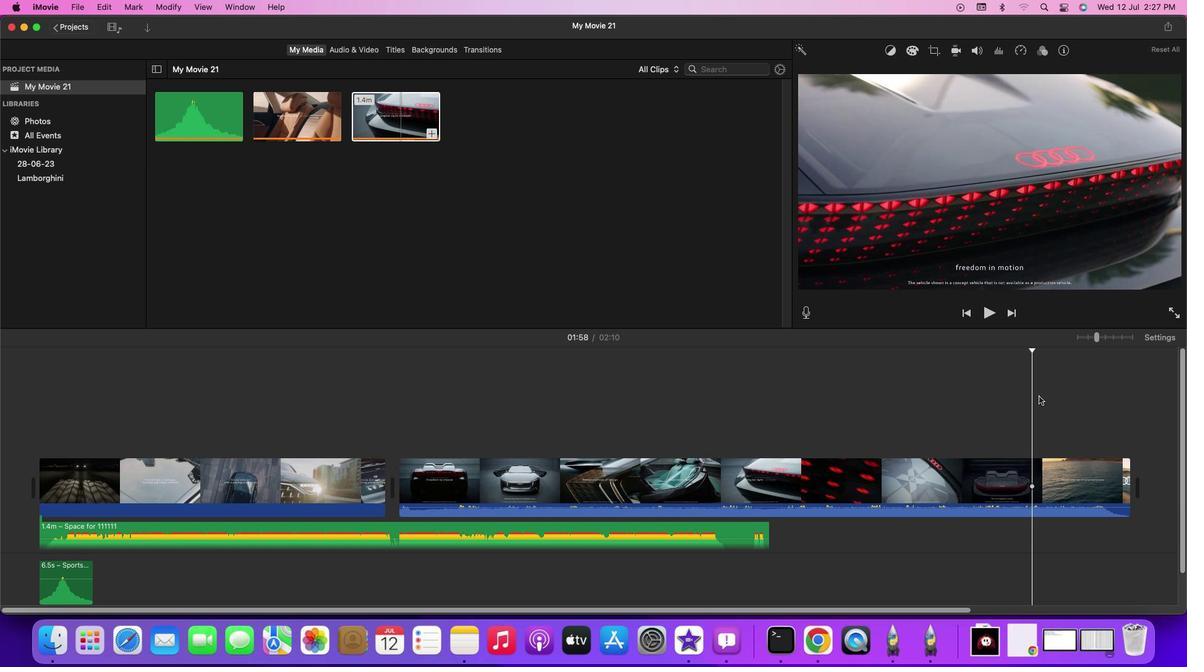 
Action: Key pressed Key.space
Screenshot: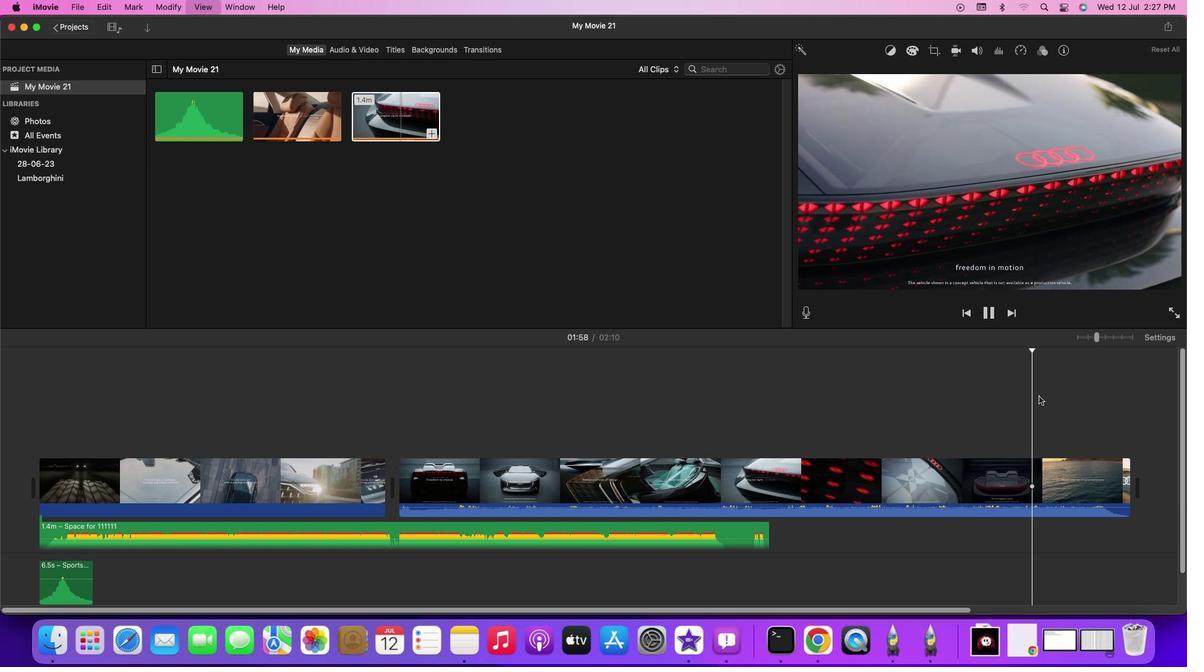 
Action: Mouse moved to (71, 589)
Screenshot: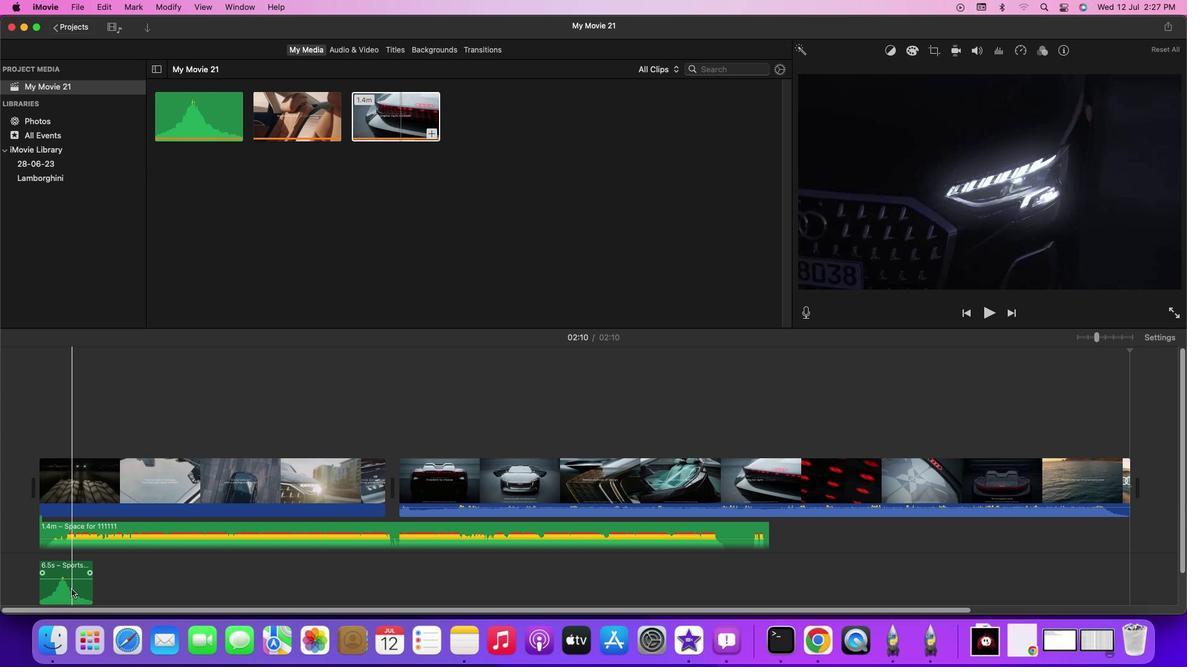 
Action: Mouse pressed left at (71, 589)
Screenshot: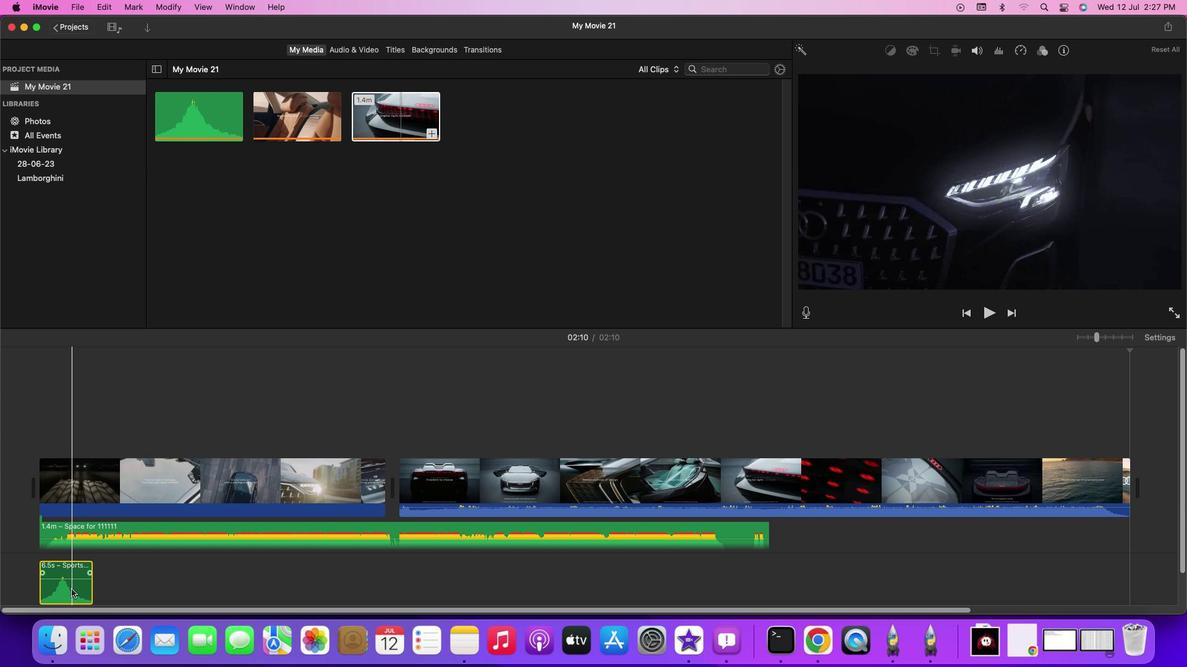 
Action: Mouse moved to (72, 589)
Screenshot: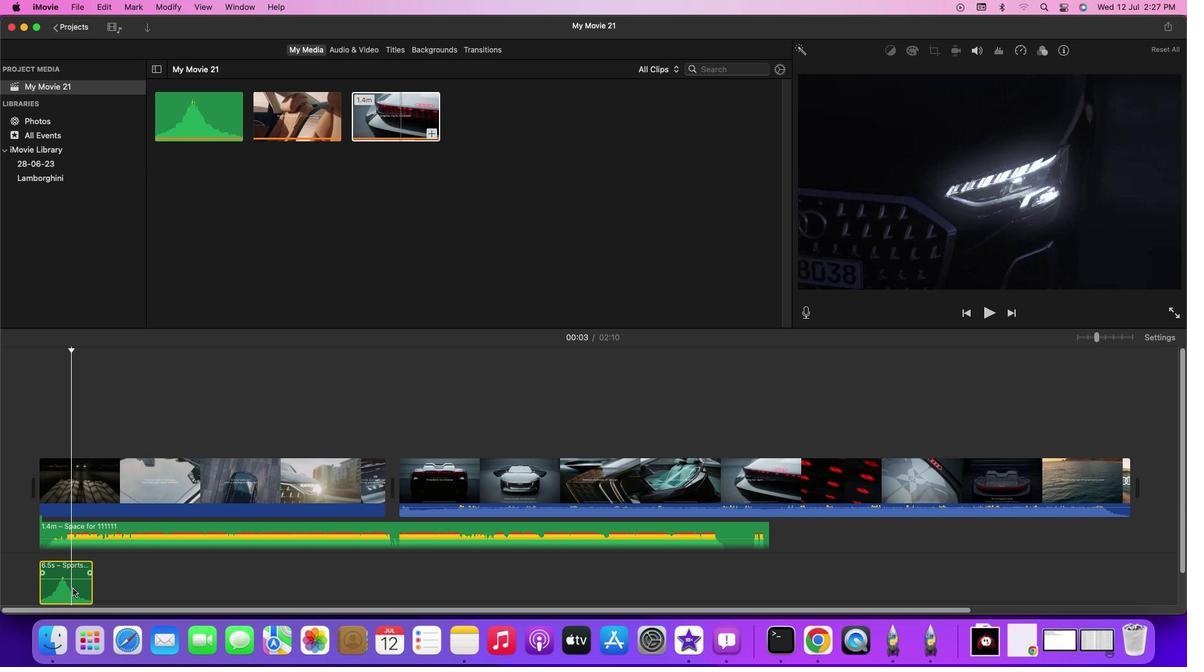 
Action: Mouse pressed left at (72, 589)
Screenshot: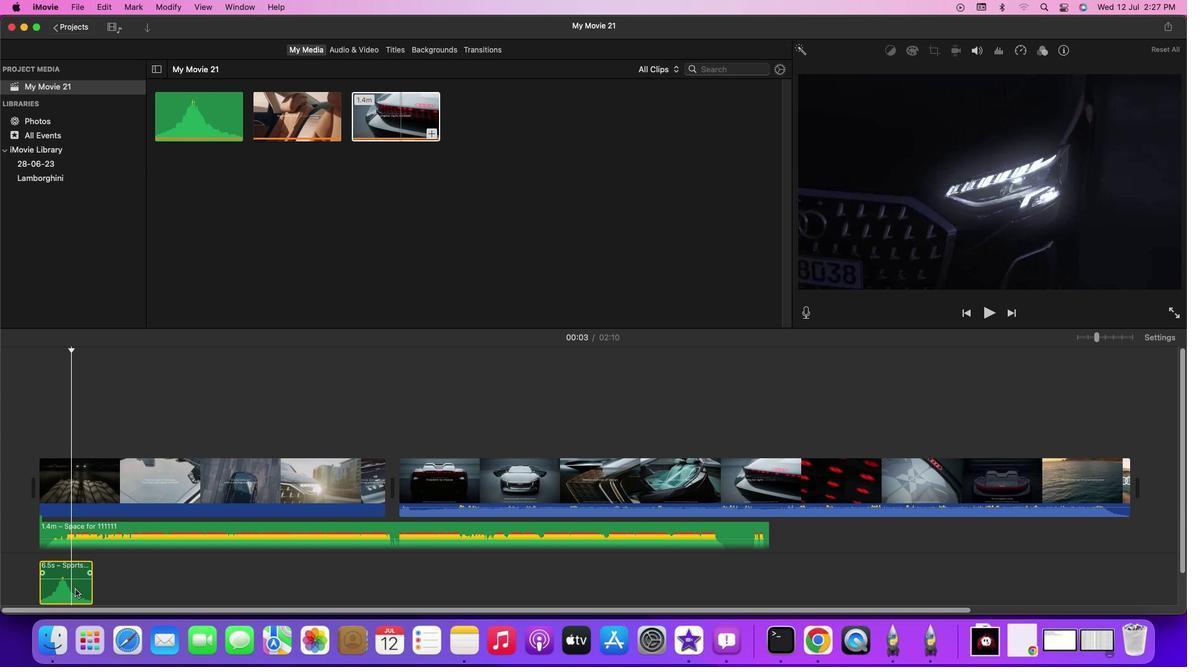 
Action: Mouse moved to (366, 369)
Screenshot: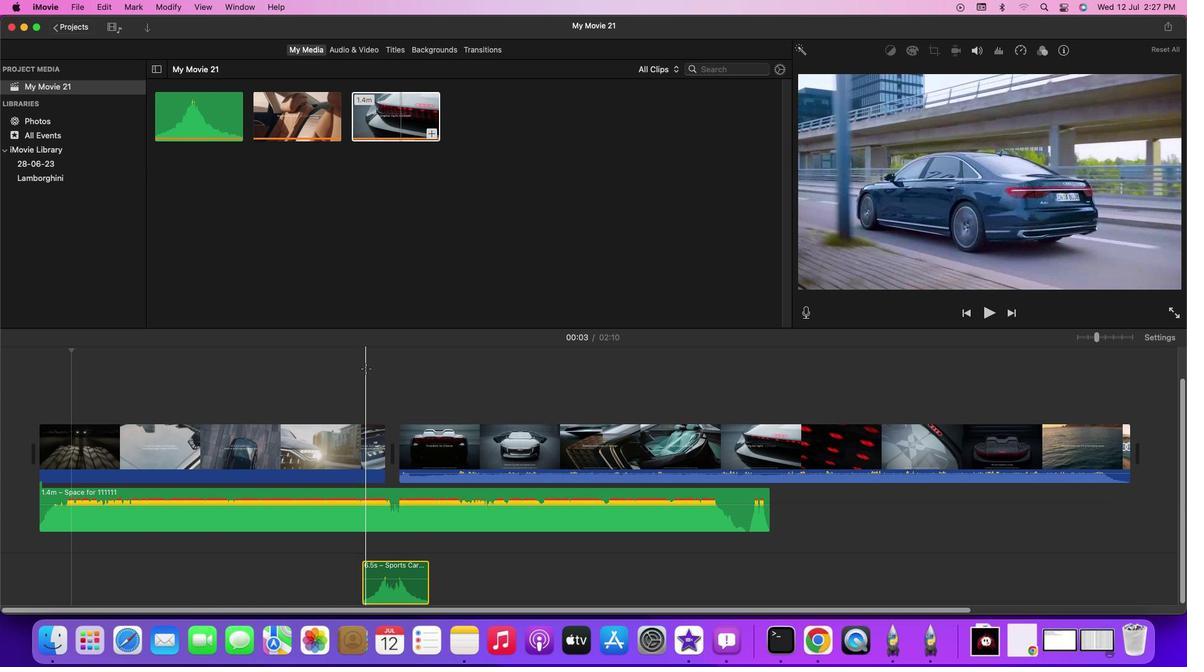 
Action: Mouse pressed left at (366, 369)
Screenshot: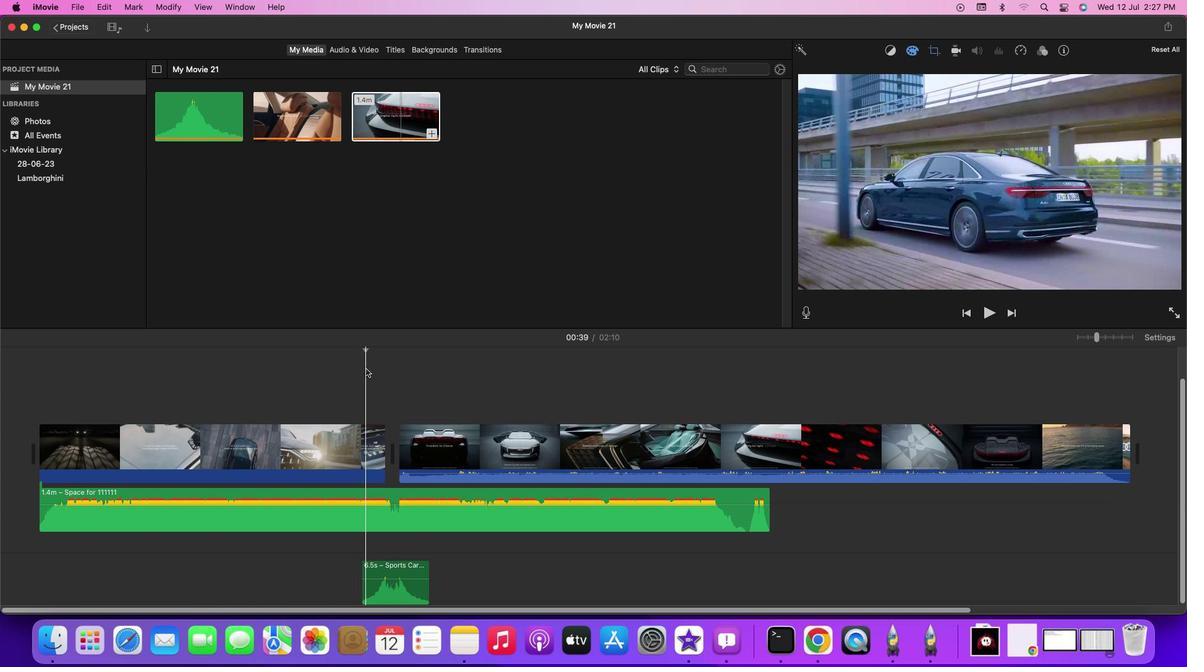 
Action: Mouse moved to (366, 368)
Screenshot: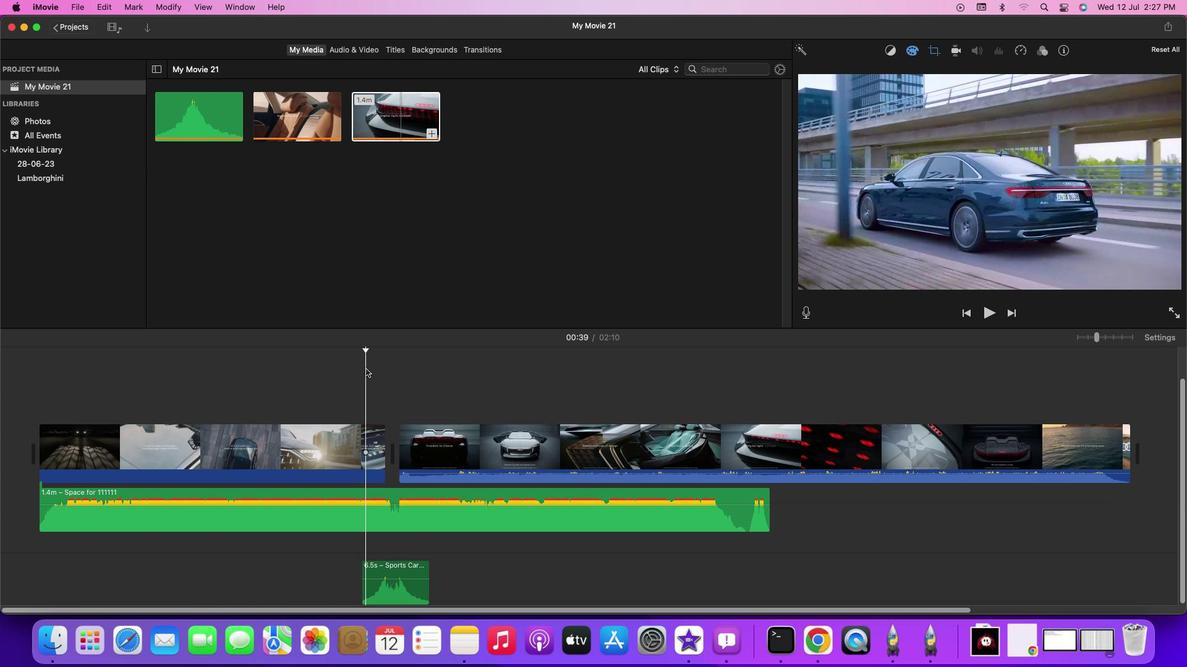 
Action: Key pressed Key.spaceKey.space
Screenshot: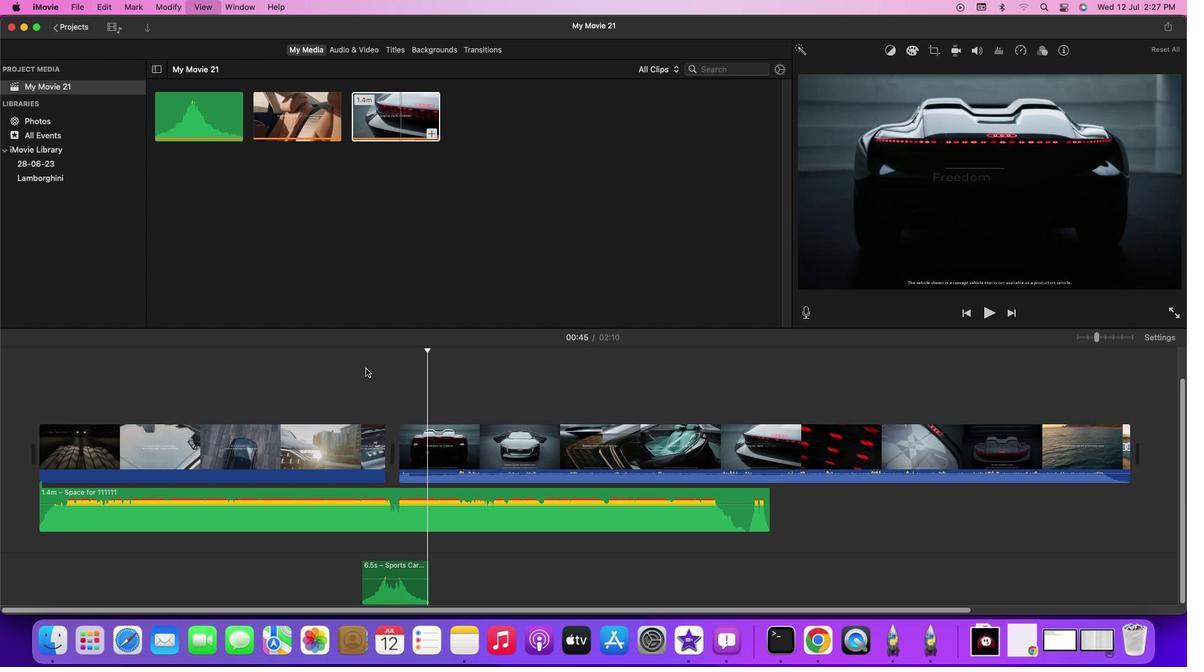 
Action: Mouse moved to (135, 379)
Screenshot: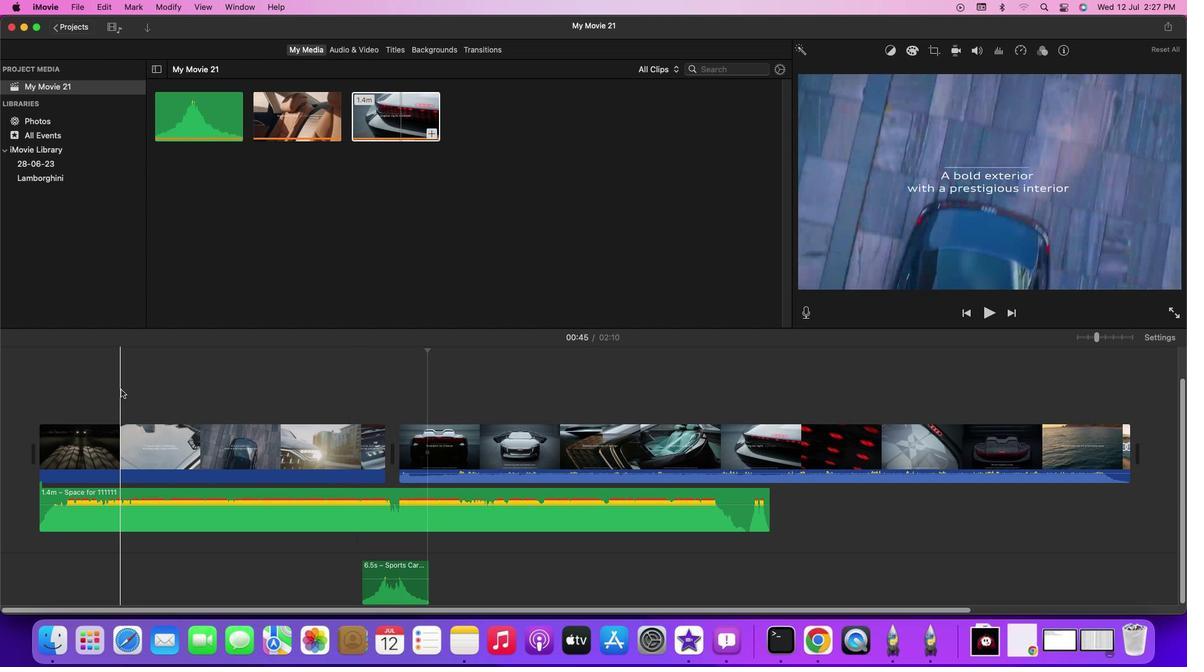 
Action: Mouse scrolled (135, 379) with delta (0, 0)
Screenshot: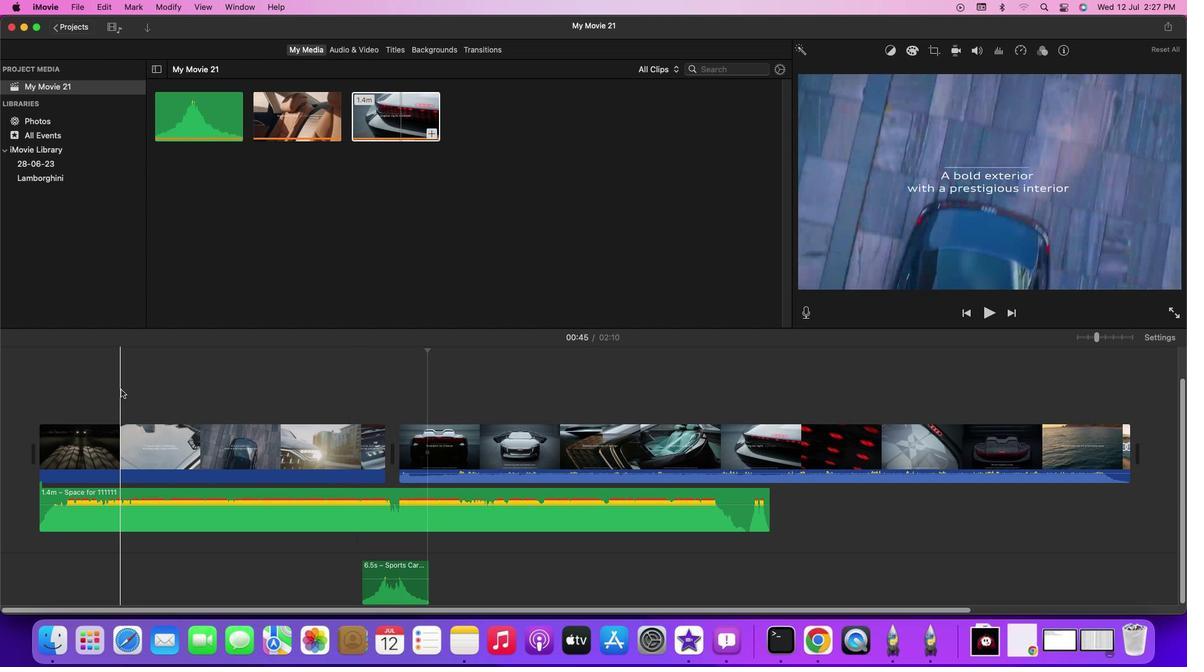 
Action: Mouse moved to (129, 383)
Screenshot: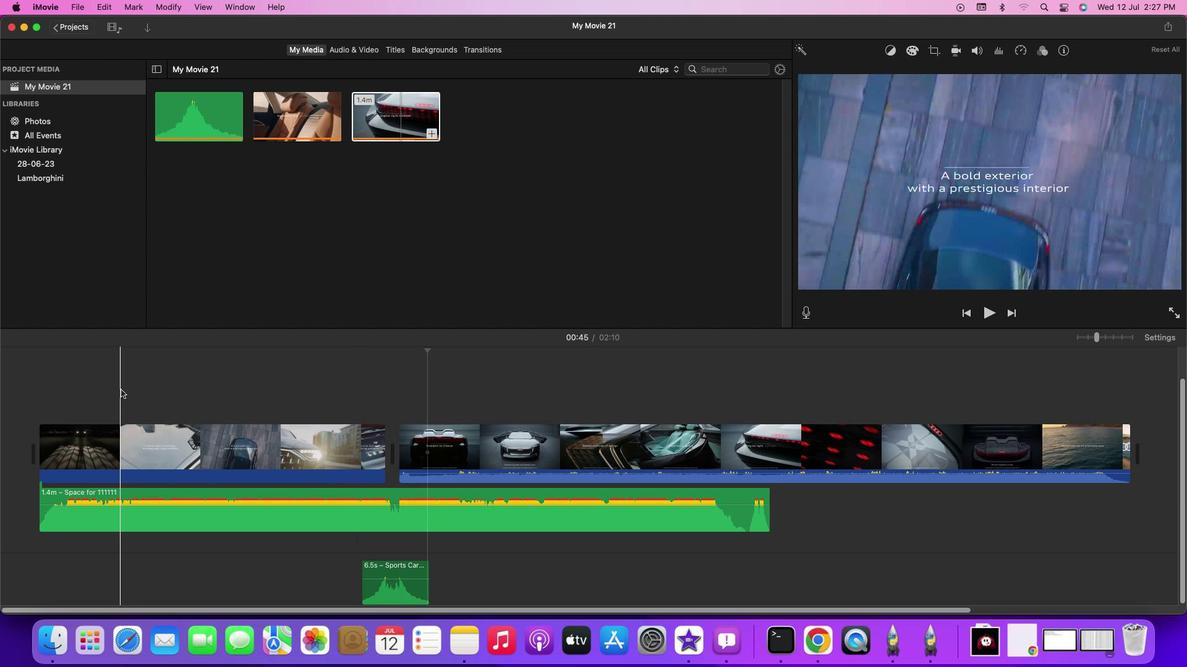 
Action: Mouse scrolled (129, 383) with delta (0, 0)
Screenshot: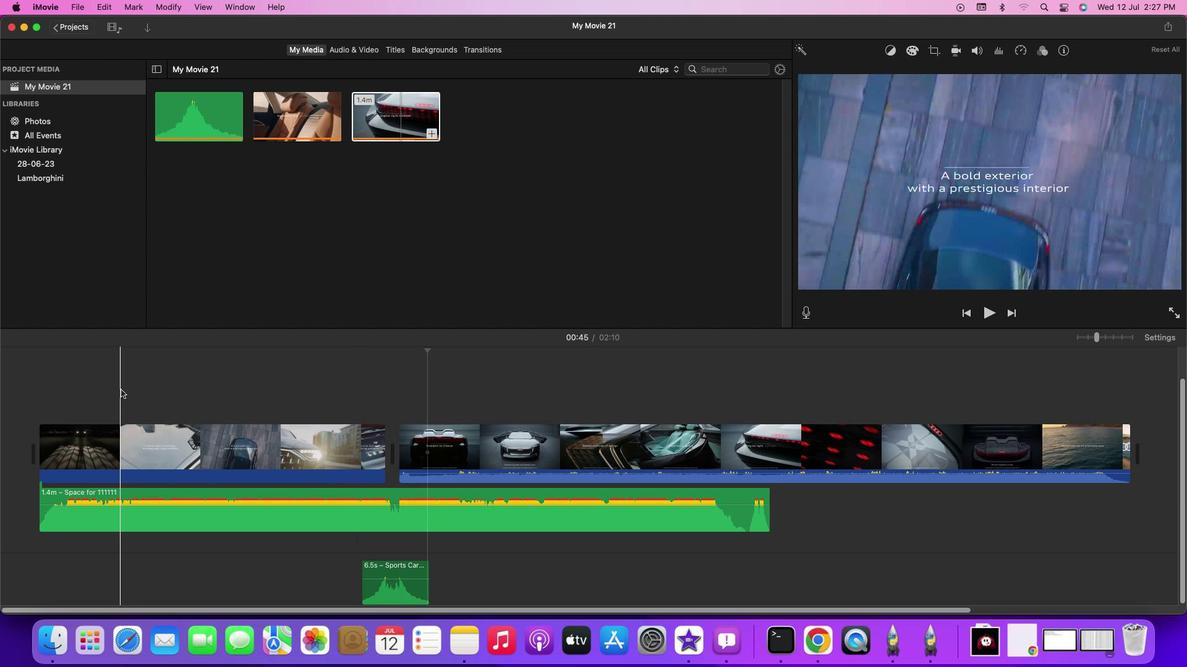 
Action: Mouse moved to (121, 389)
Screenshot: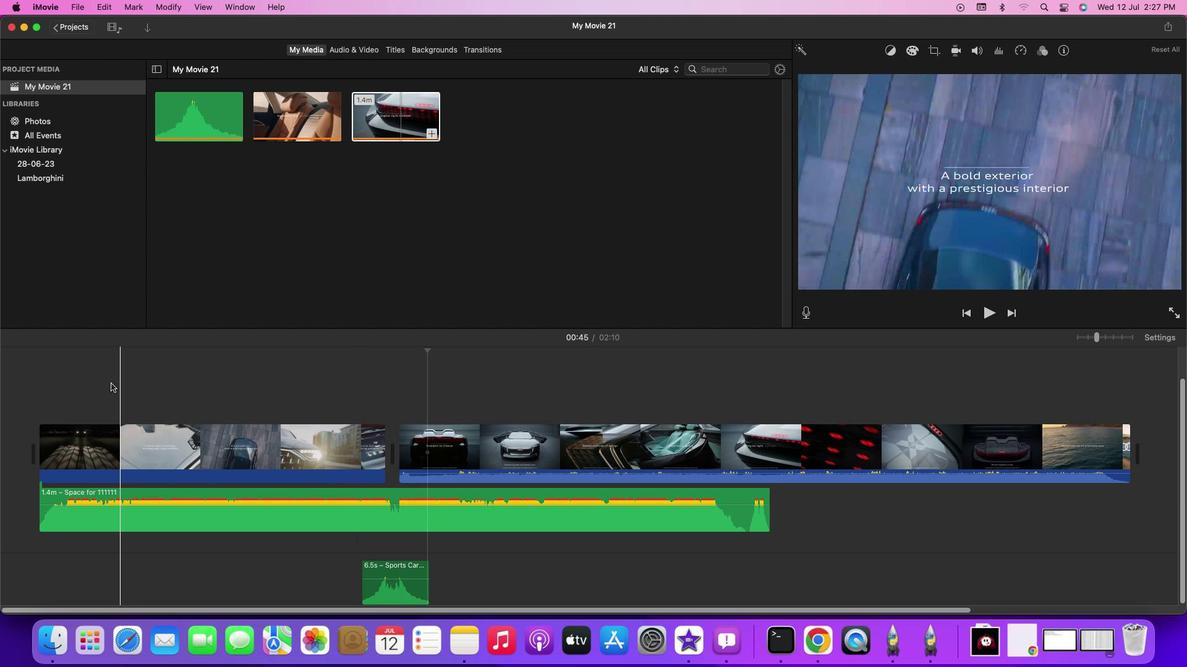 
Action: Mouse scrolled (121, 389) with delta (0, -1)
Screenshot: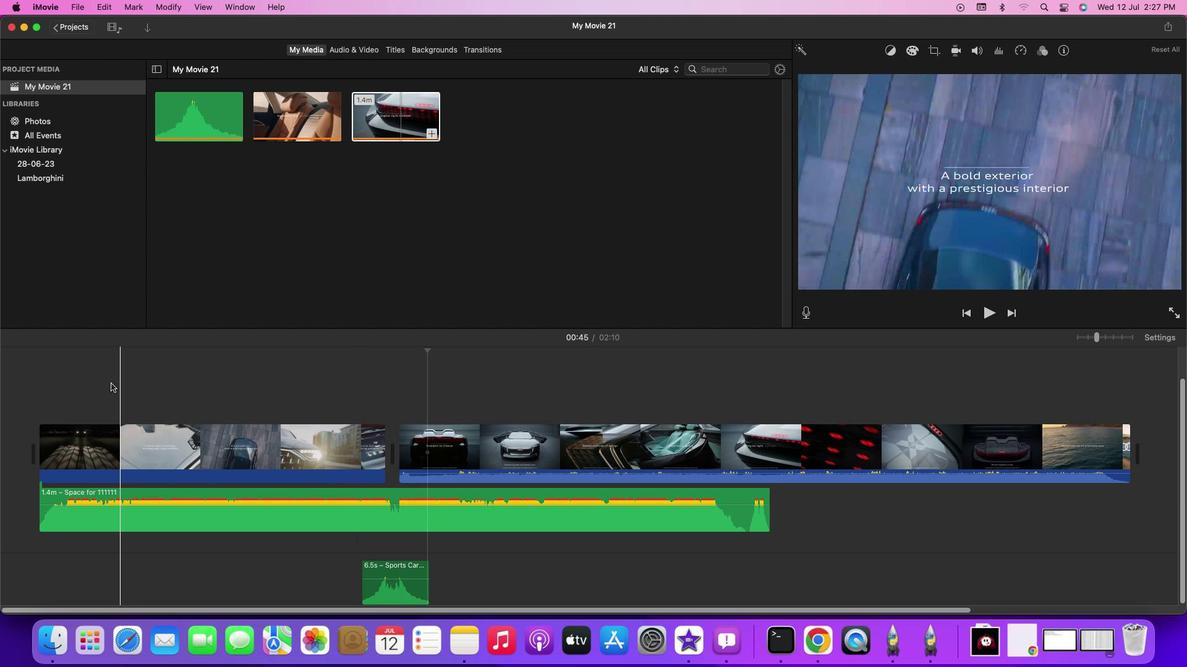 
Action: Mouse moved to (394, 53)
Screenshot: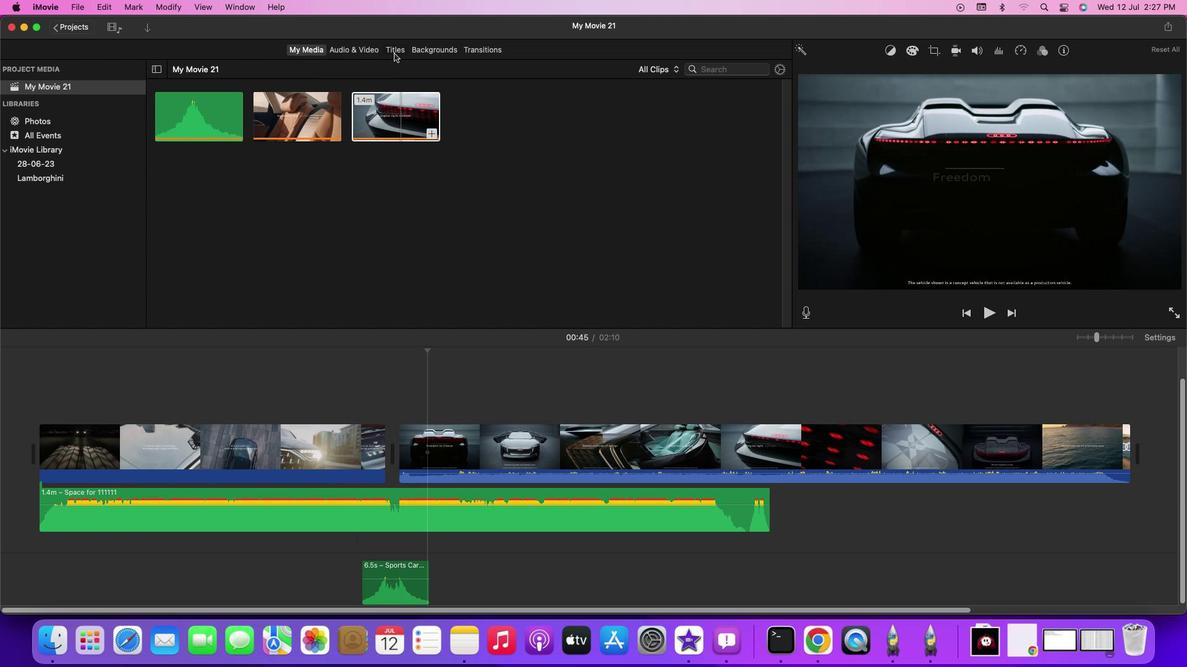 
Action: Mouse pressed left at (394, 53)
Screenshot: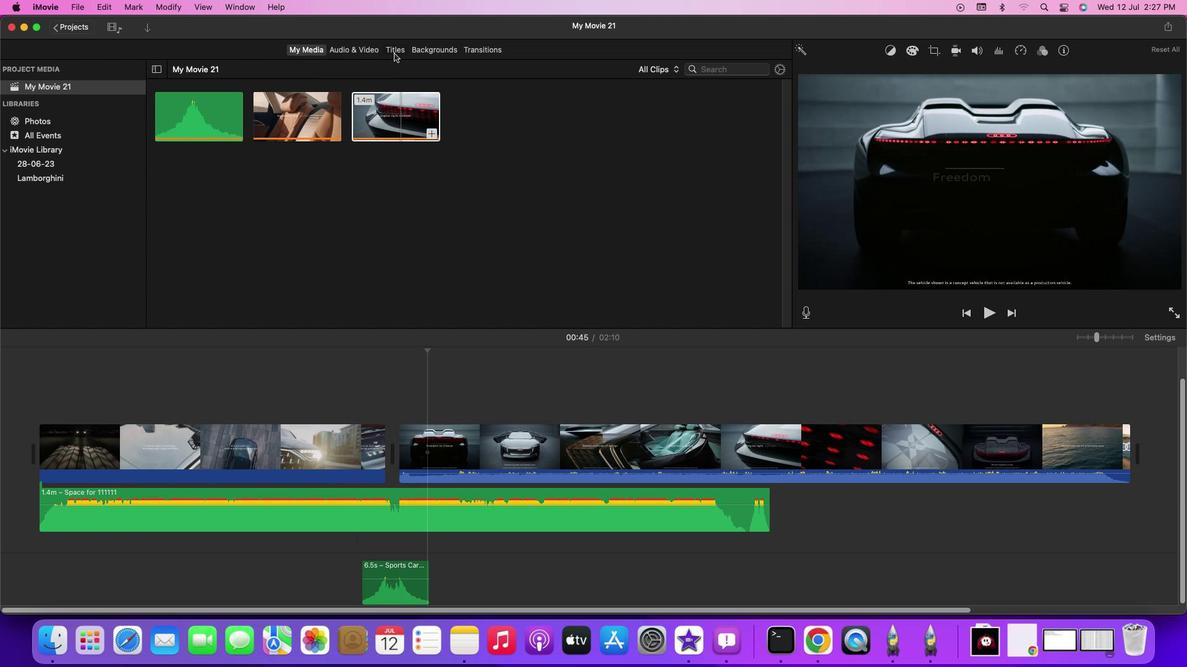 
Action: Mouse moved to (494, 210)
Screenshot: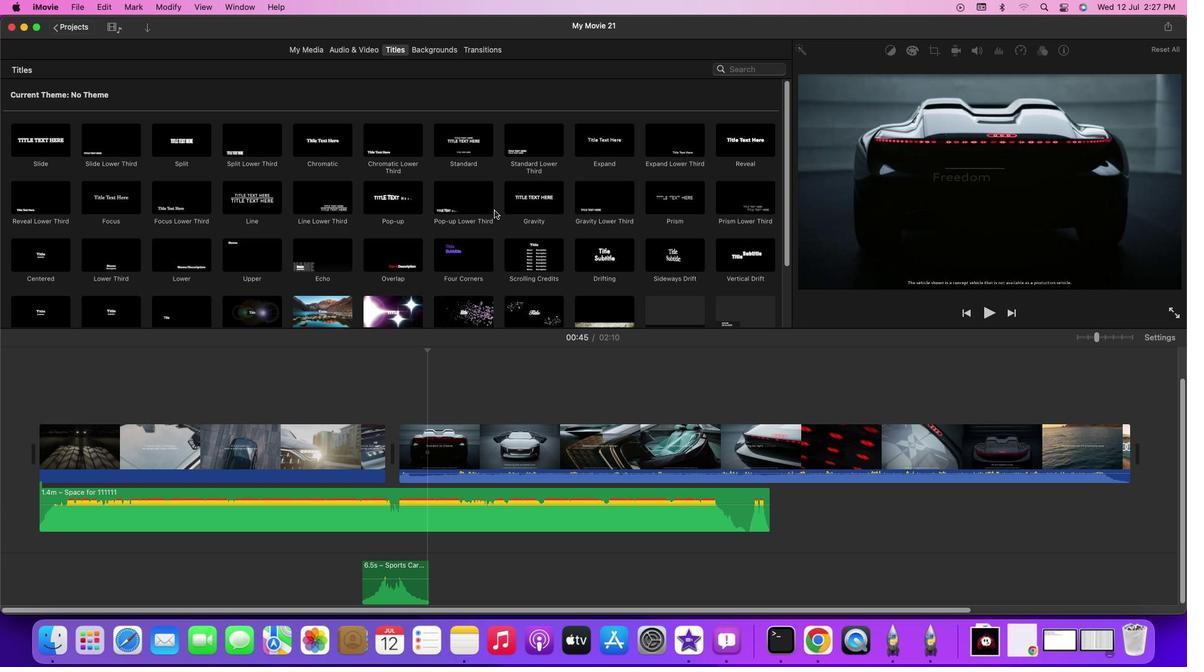 
Action: Mouse scrolled (494, 210) with delta (0, 0)
Screenshot: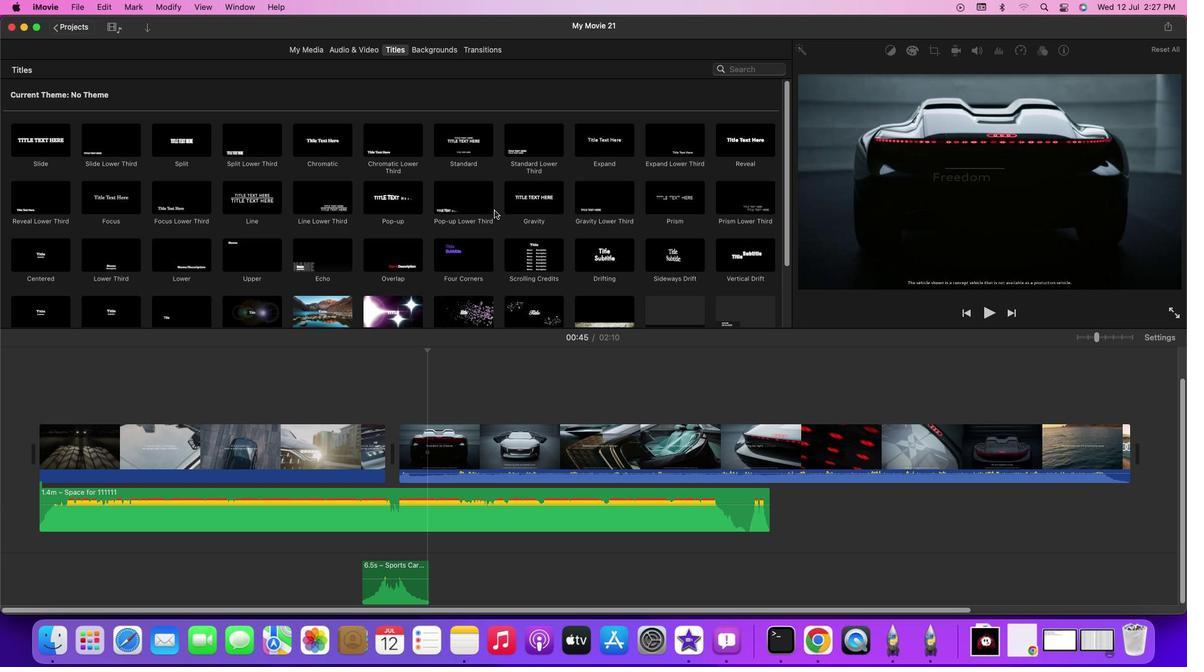 
Action: Mouse scrolled (494, 210) with delta (0, 0)
Screenshot: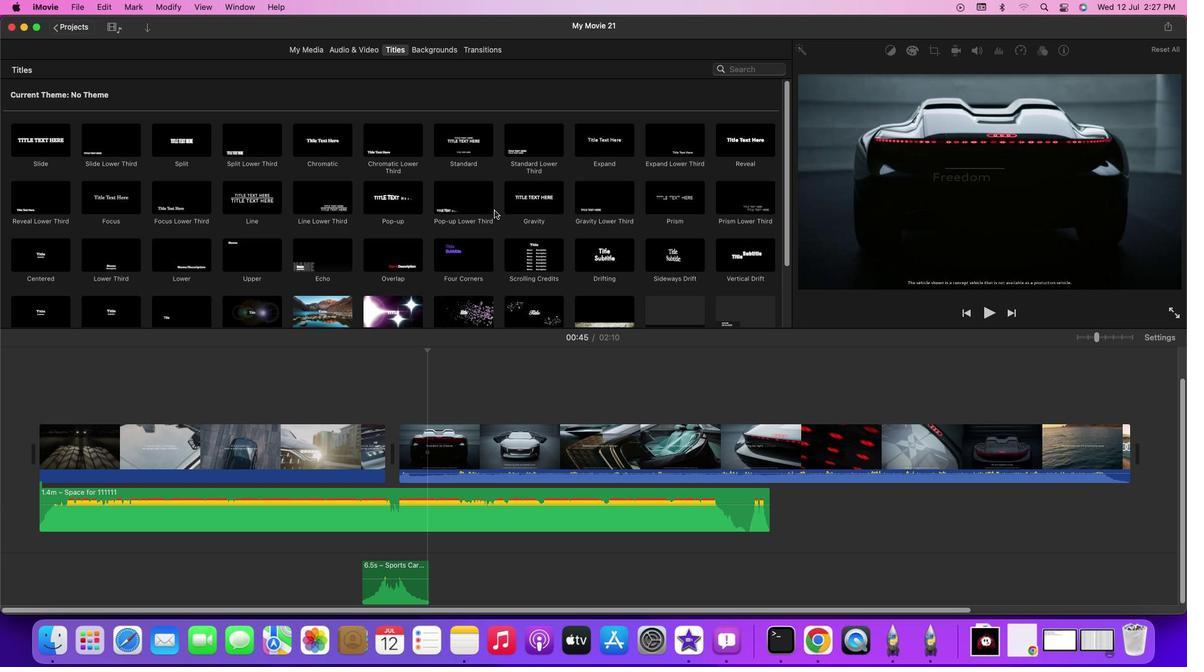 
Action: Mouse moved to (785, 220)
Screenshot: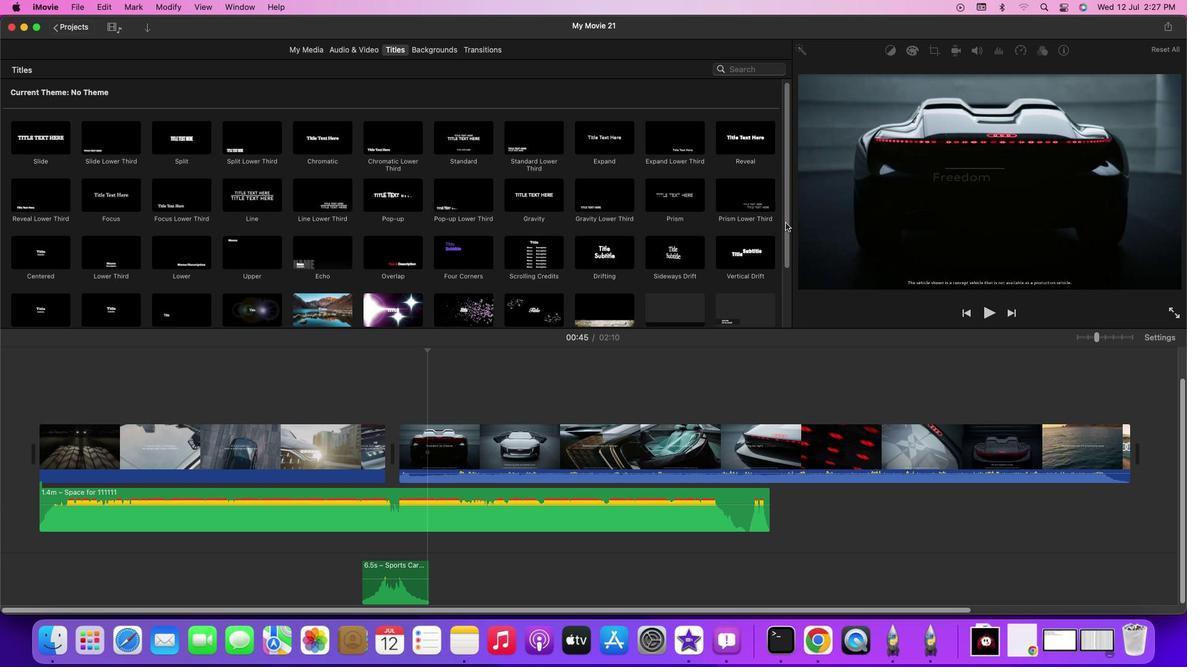 
Action: Mouse pressed left at (785, 220)
Screenshot: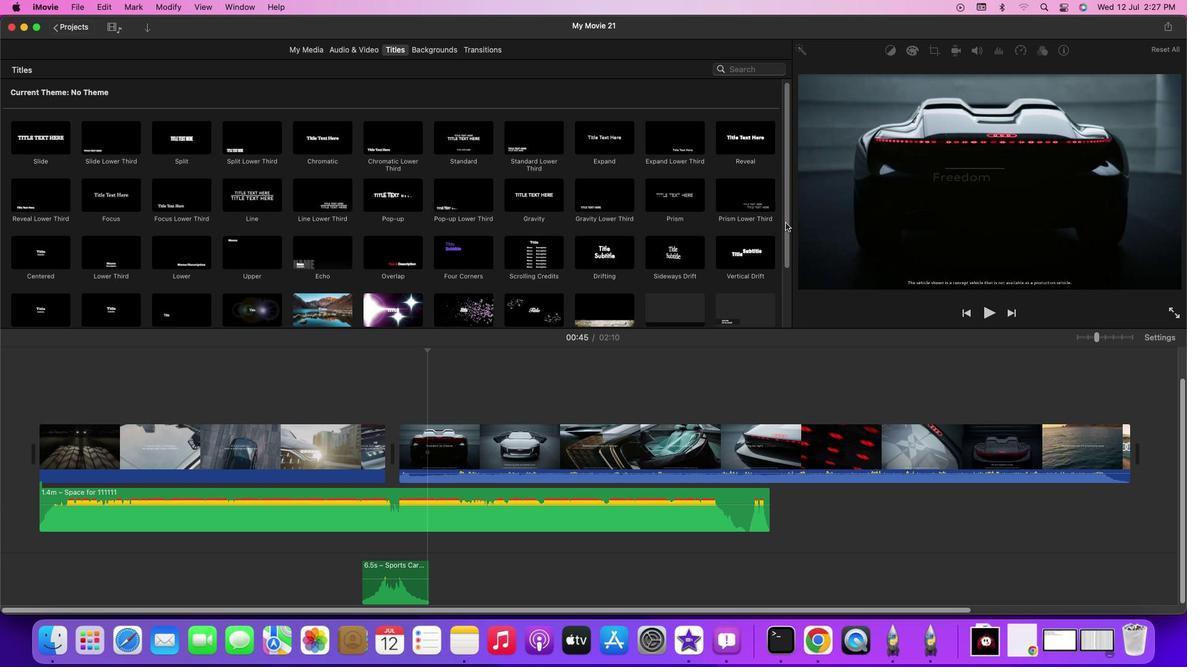 
Action: Mouse moved to (469, 257)
Screenshot: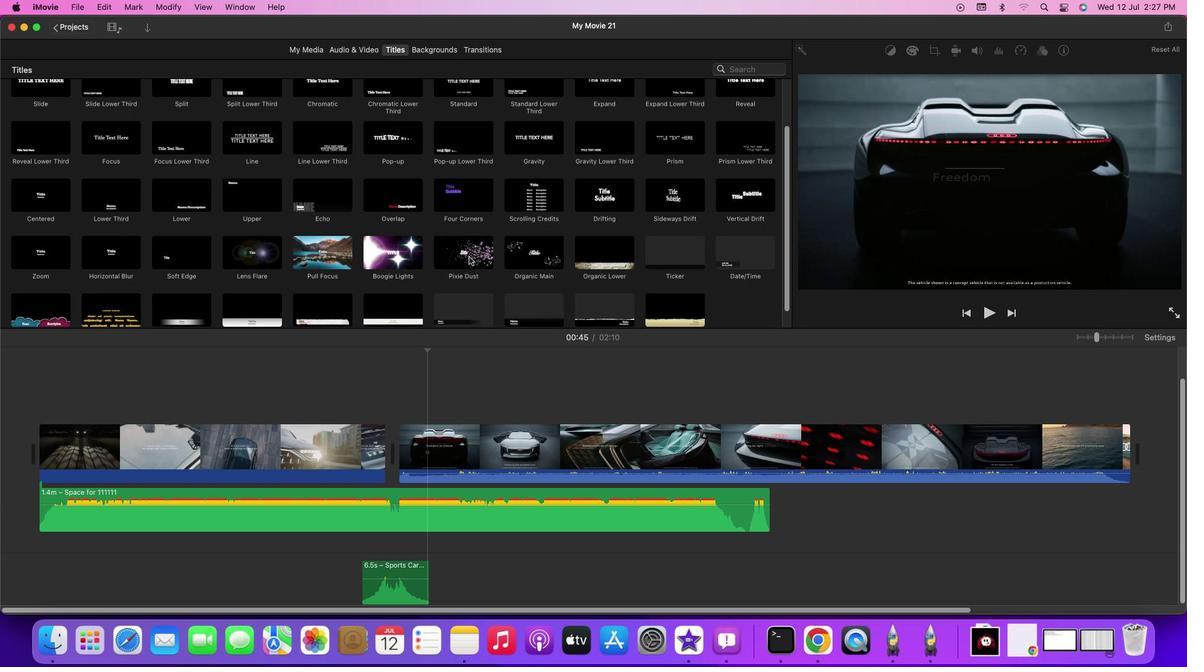 
Action: Mouse pressed left at (469, 257)
Screenshot: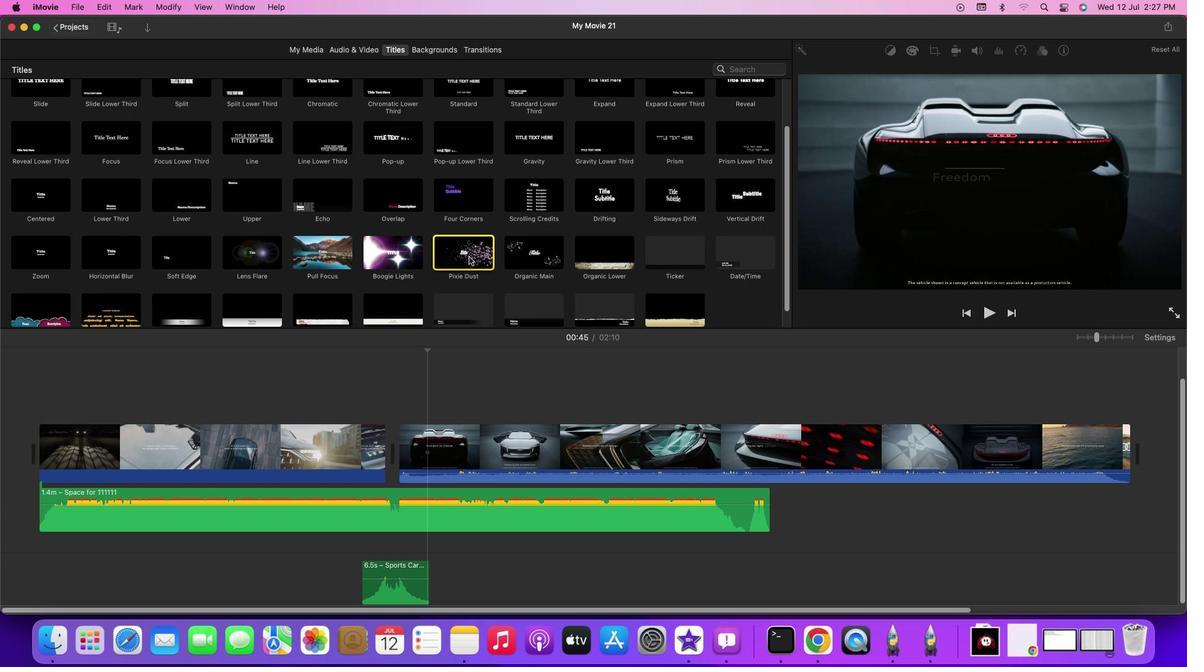 
Action: Mouse pressed left at (469, 257)
Screenshot: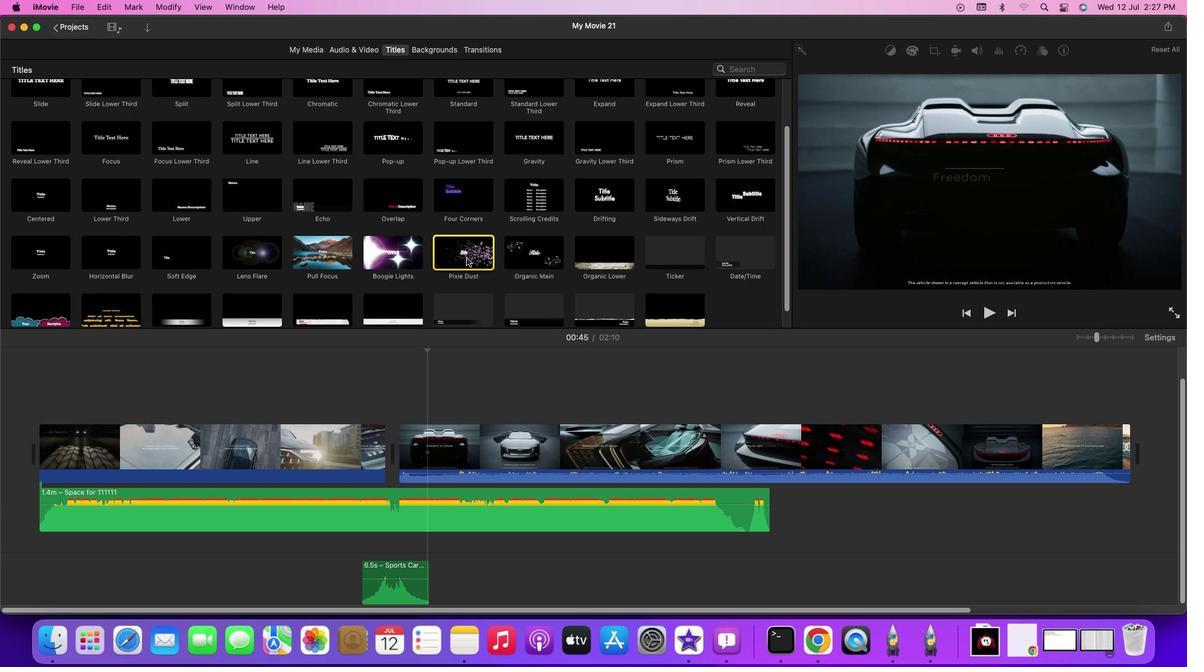 
Action: Mouse moved to (40, 349)
Screenshot: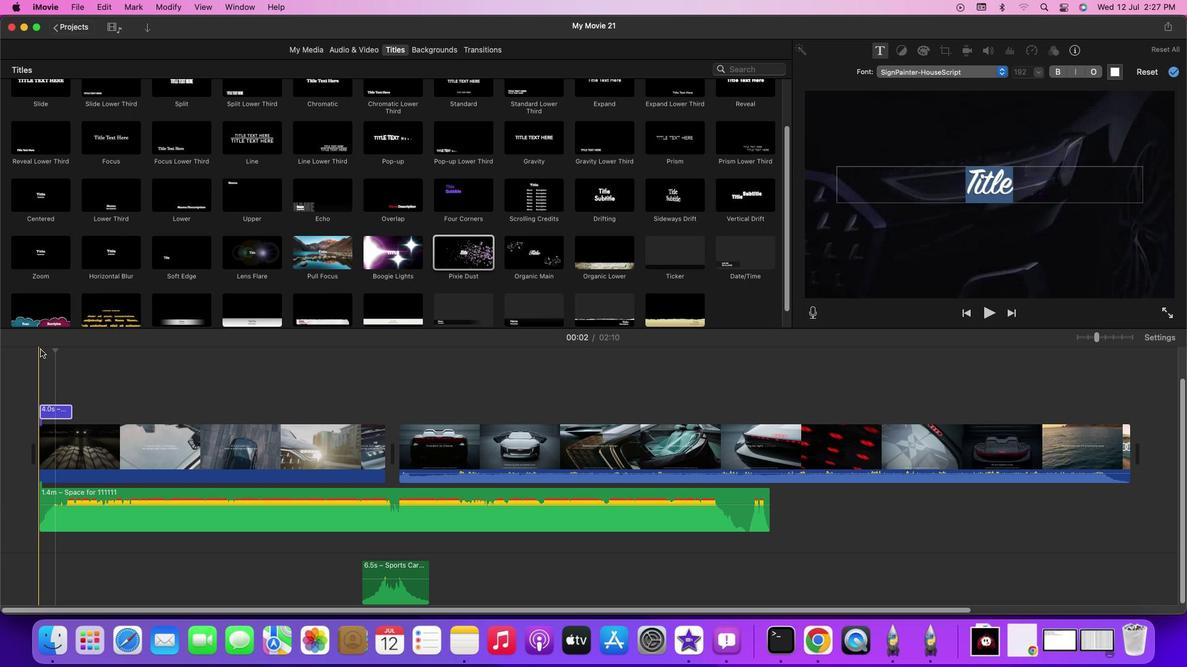 
Action: Mouse pressed left at (40, 349)
Screenshot: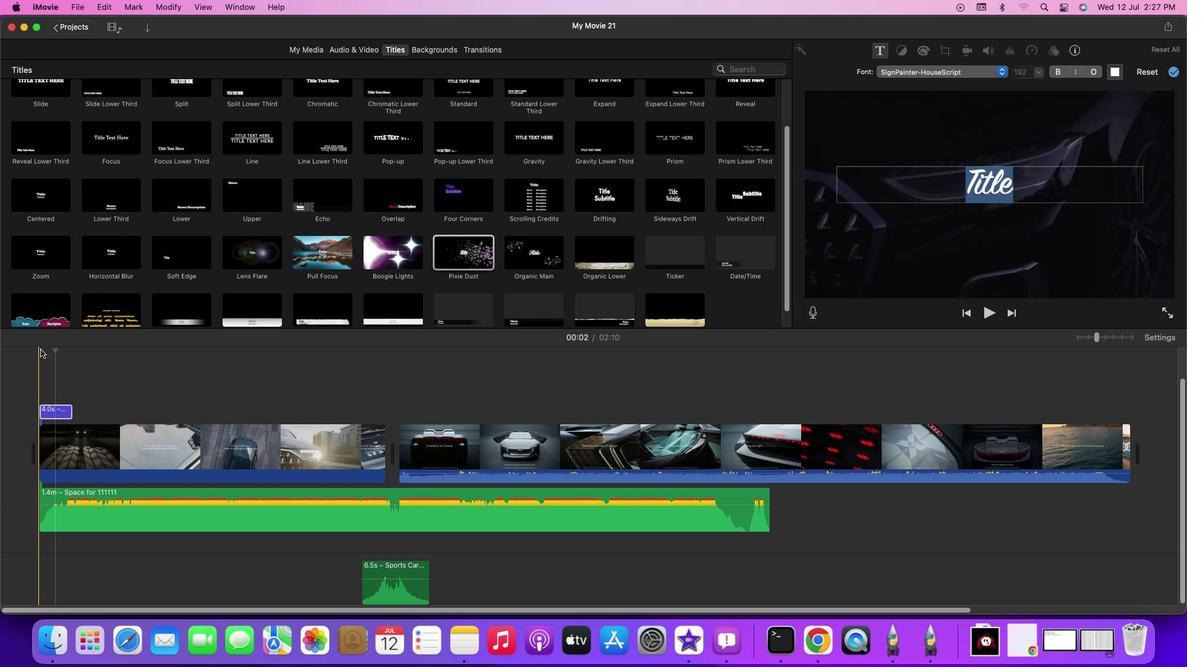 
Action: Mouse moved to (41, 355)
Screenshot: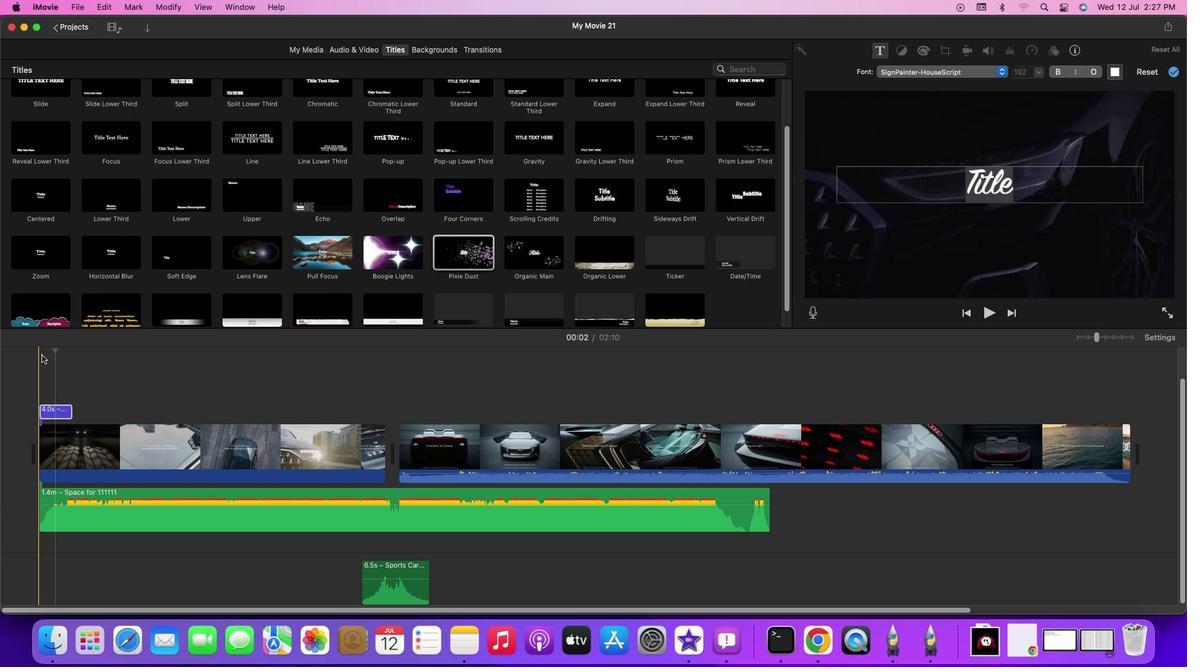 
Action: Mouse pressed left at (41, 355)
Screenshot: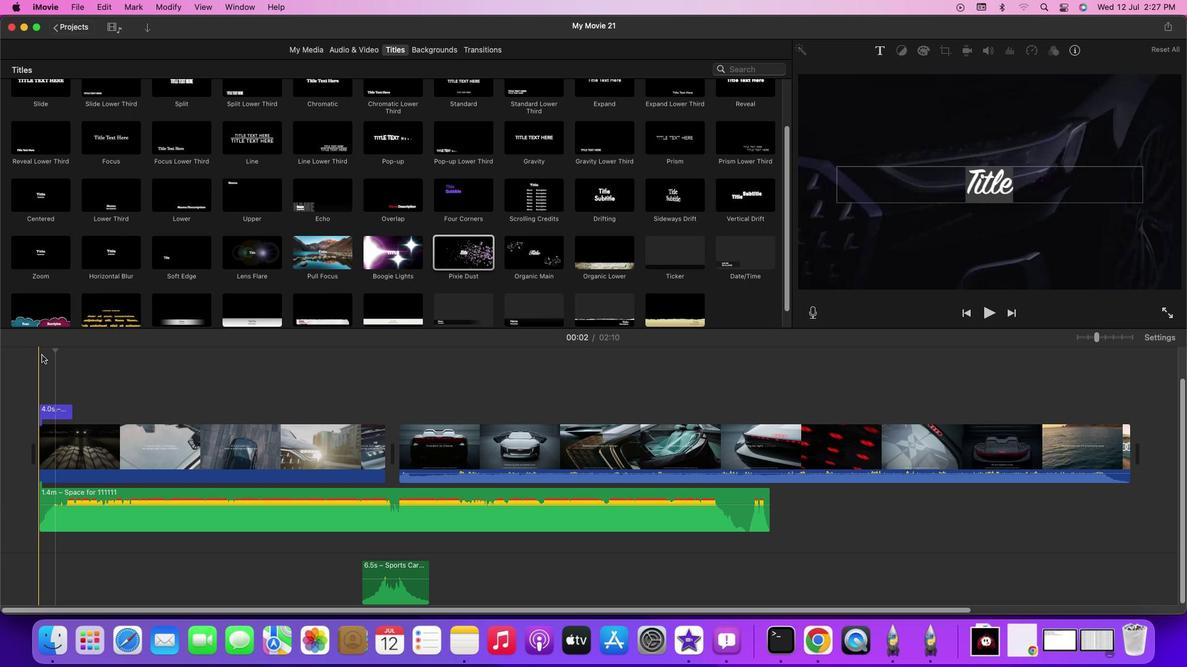 
Action: Key pressed Key.spaceKey.space
Screenshot: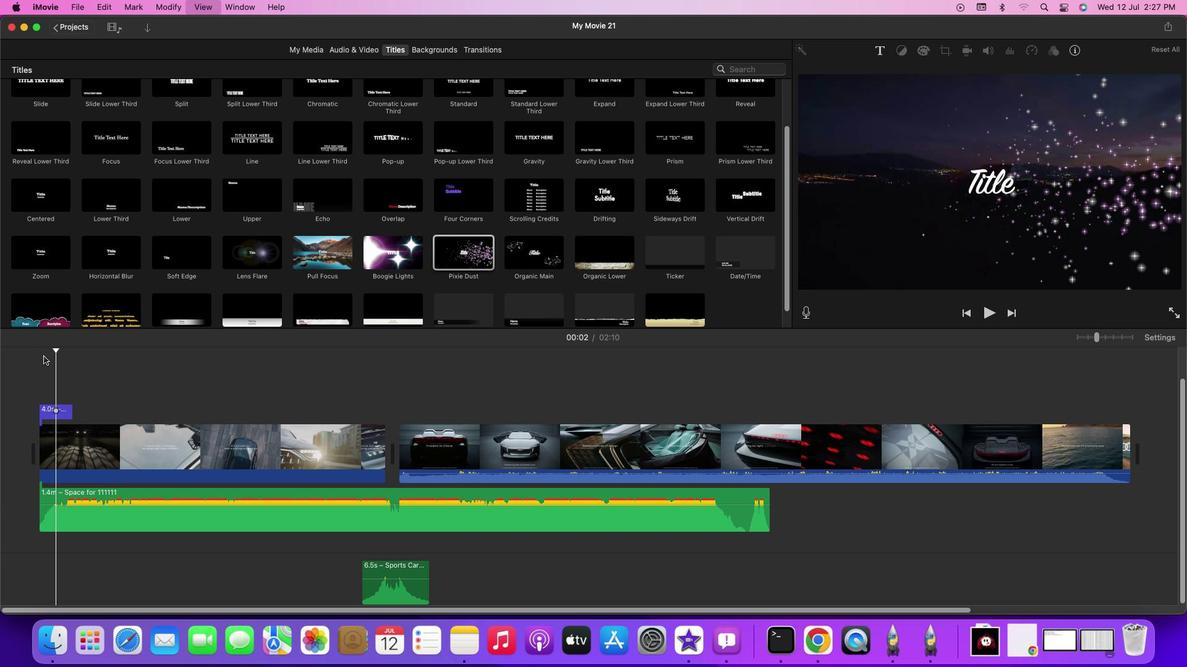 
Action: Mouse moved to (57, 412)
Screenshot: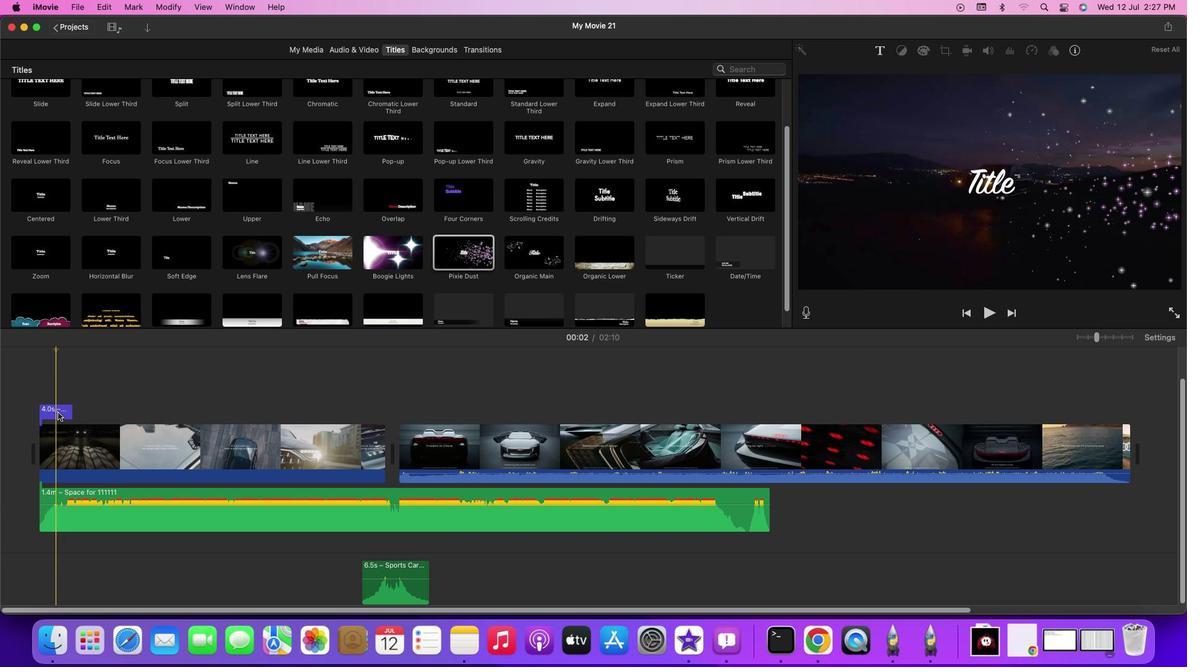 
Action: Mouse pressed left at (57, 412)
